 Task: Create a business letterhead template design..
Action: Mouse moved to (315, 75)
Screenshot: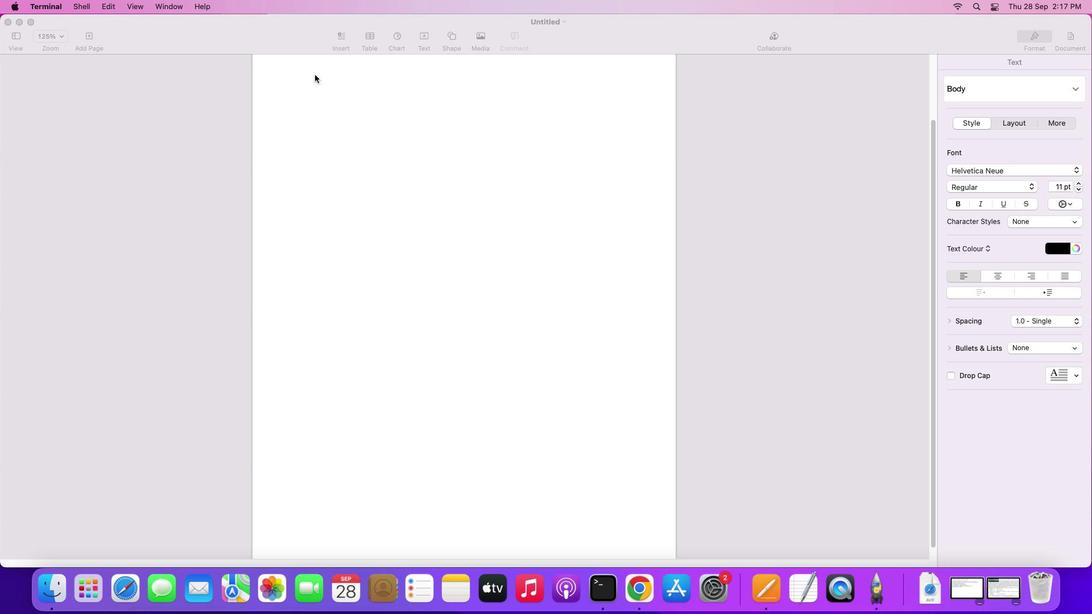
Action: Mouse pressed left at (315, 75)
Screenshot: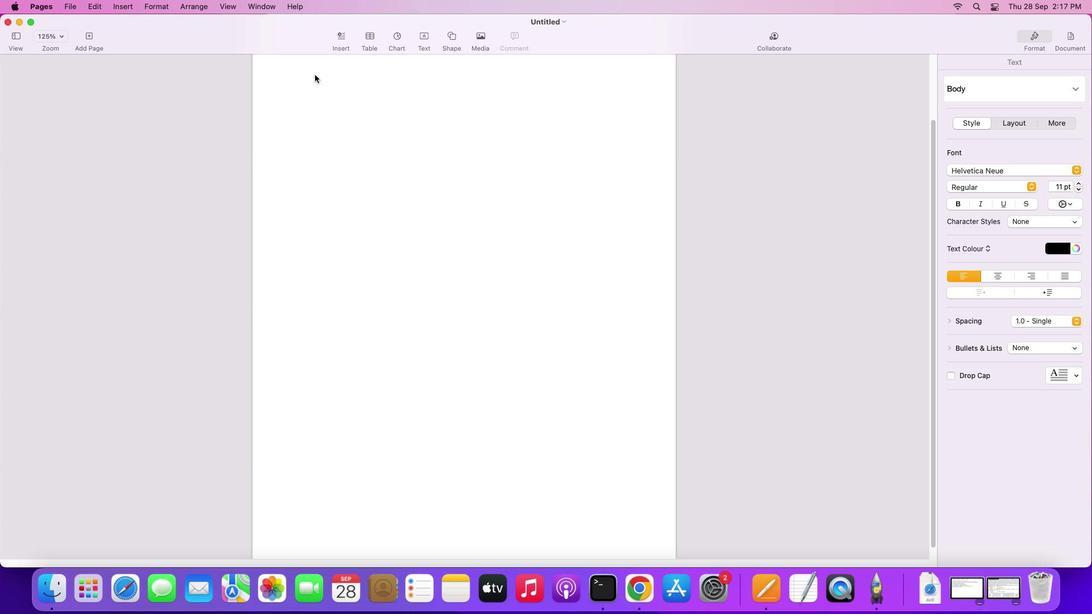 
Action: Mouse moved to (452, 36)
Screenshot: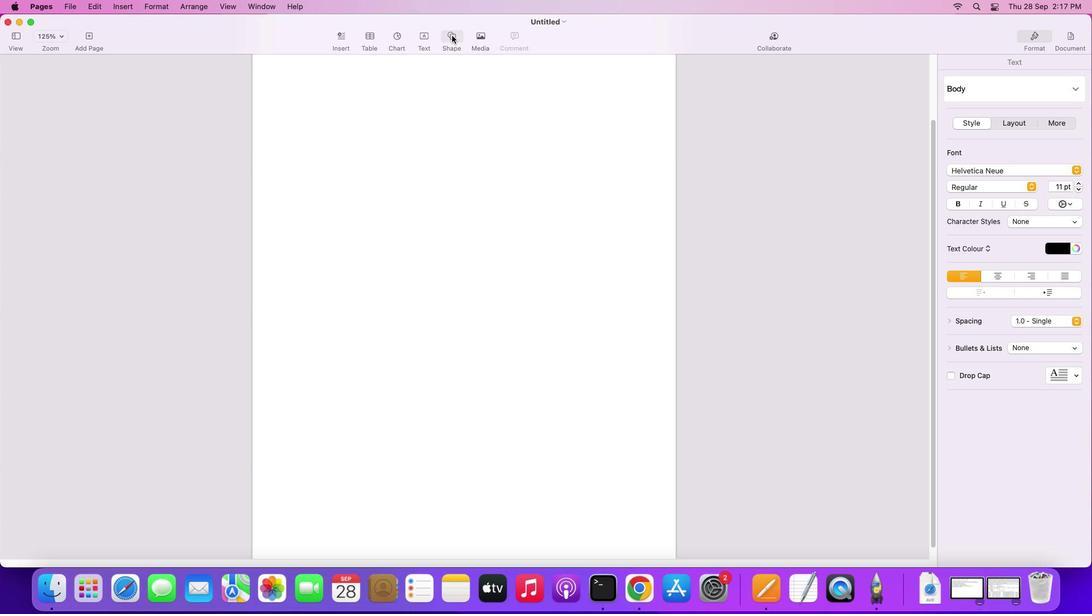 
Action: Mouse pressed left at (452, 36)
Screenshot: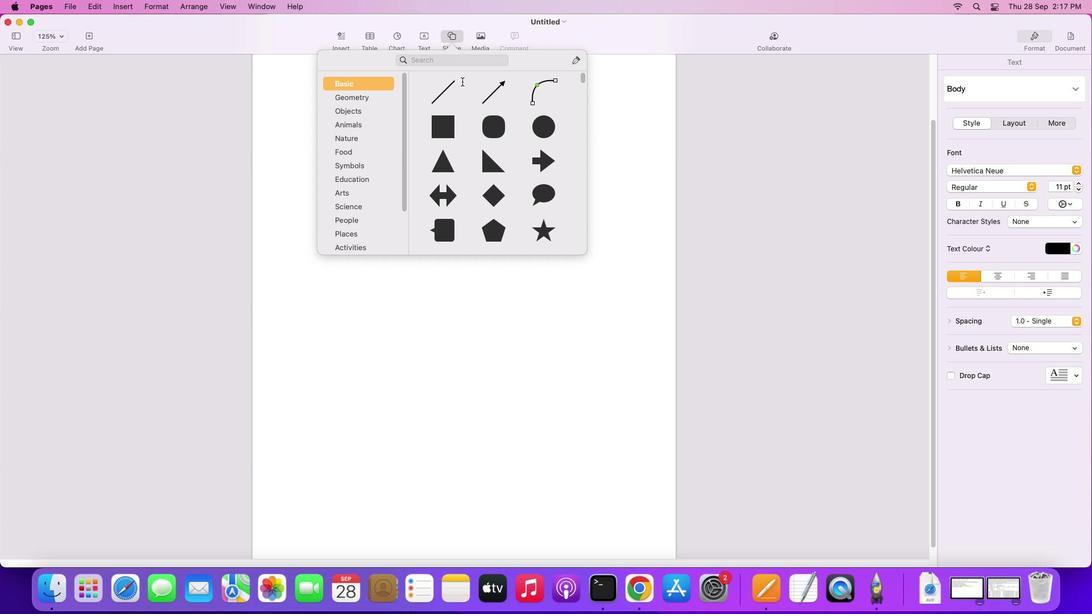 
Action: Mouse moved to (443, 126)
Screenshot: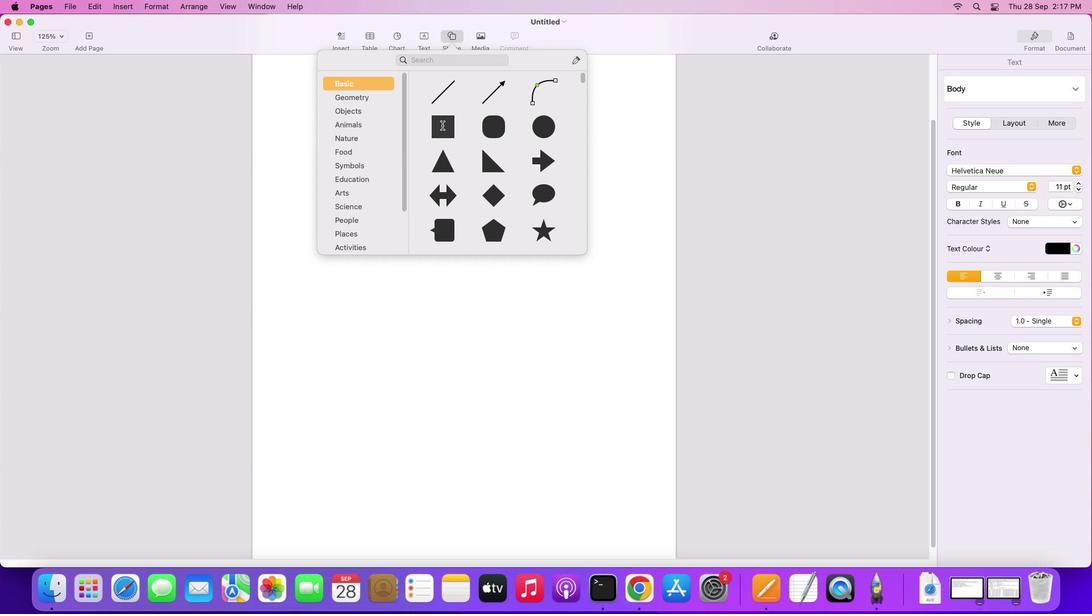 
Action: Mouse pressed left at (443, 126)
Screenshot: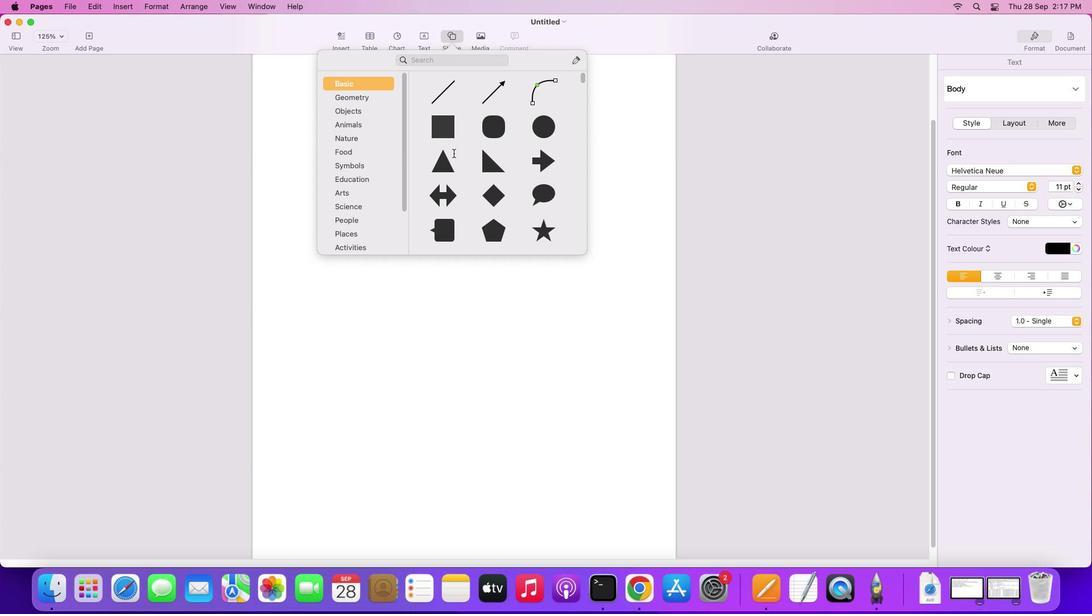 
Action: Mouse moved to (477, 304)
Screenshot: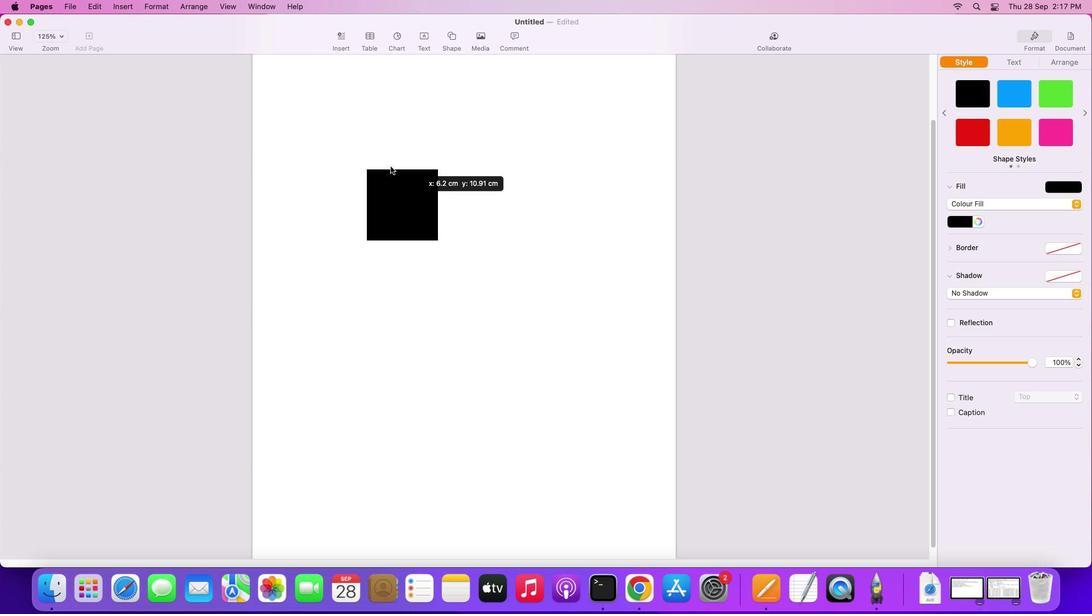 
Action: Mouse pressed left at (477, 304)
Screenshot: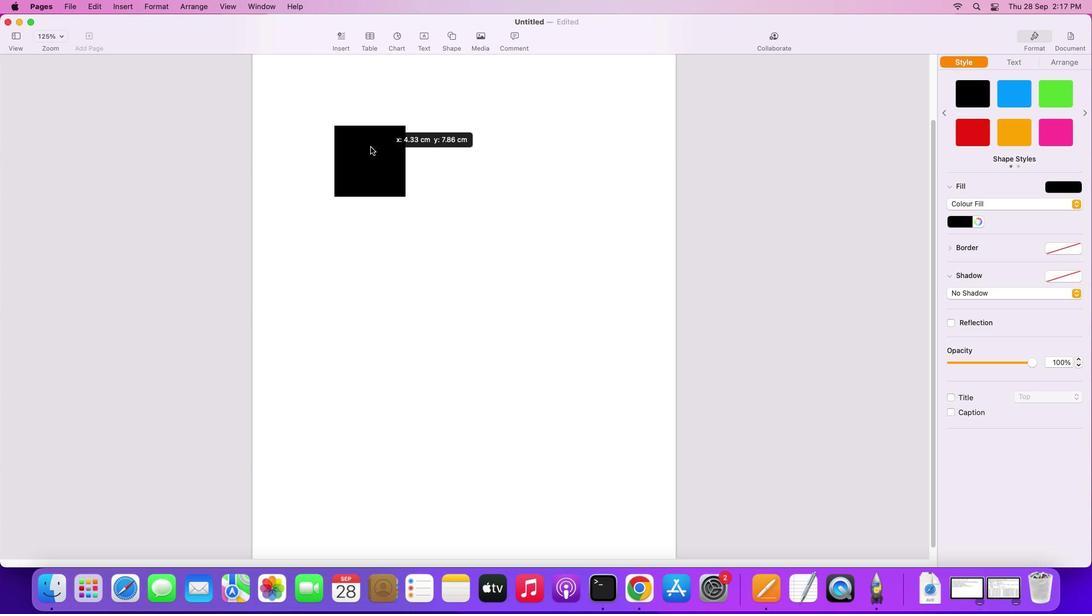 
Action: Mouse moved to (325, 123)
Screenshot: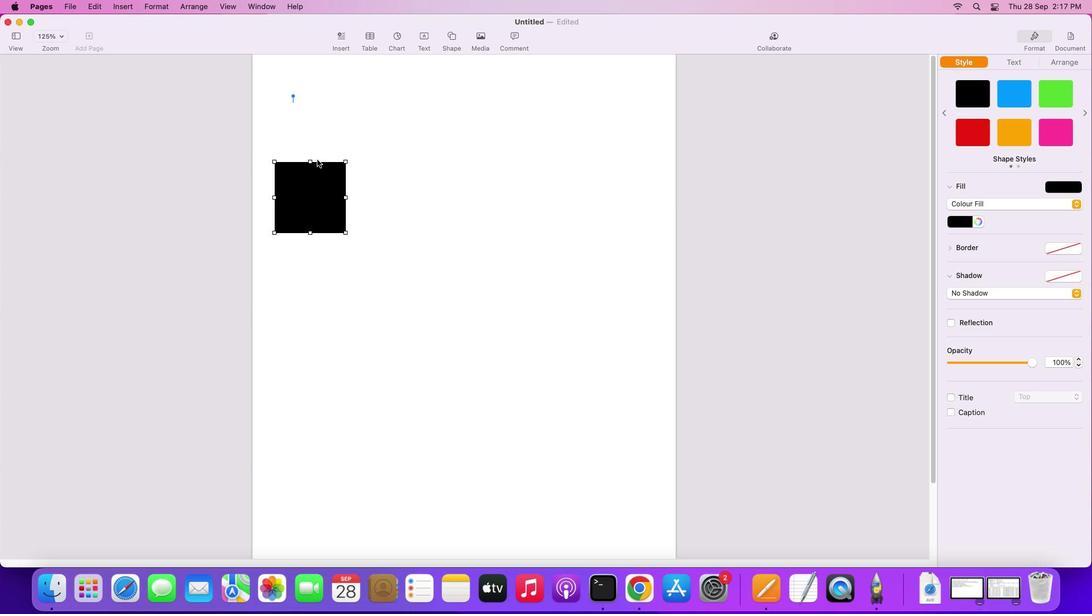 
Action: Mouse scrolled (325, 123) with delta (0, 1)
Screenshot: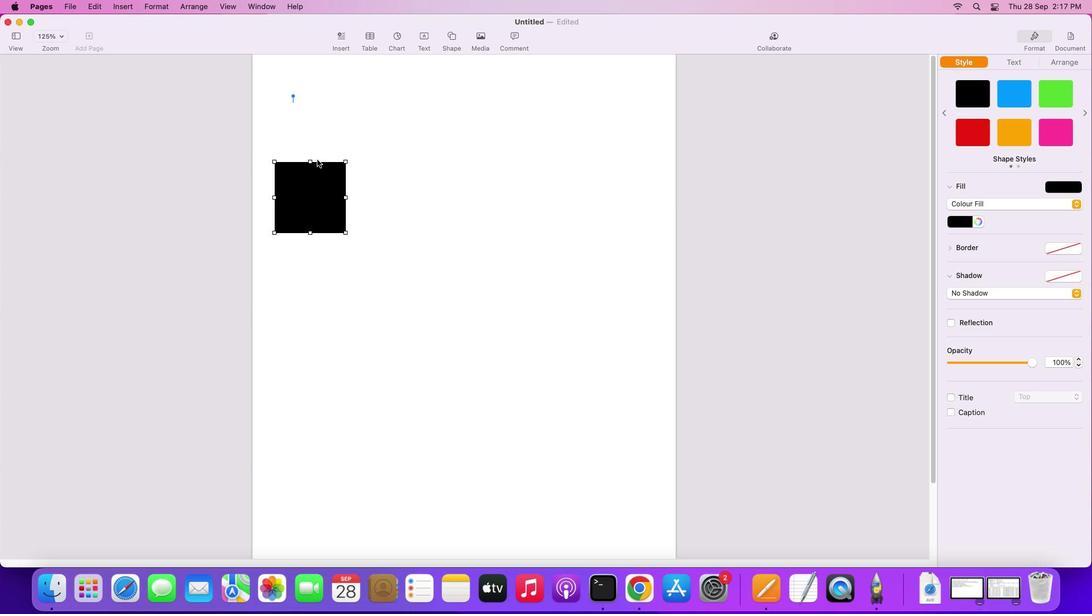 
Action: Mouse scrolled (325, 123) with delta (0, 1)
Screenshot: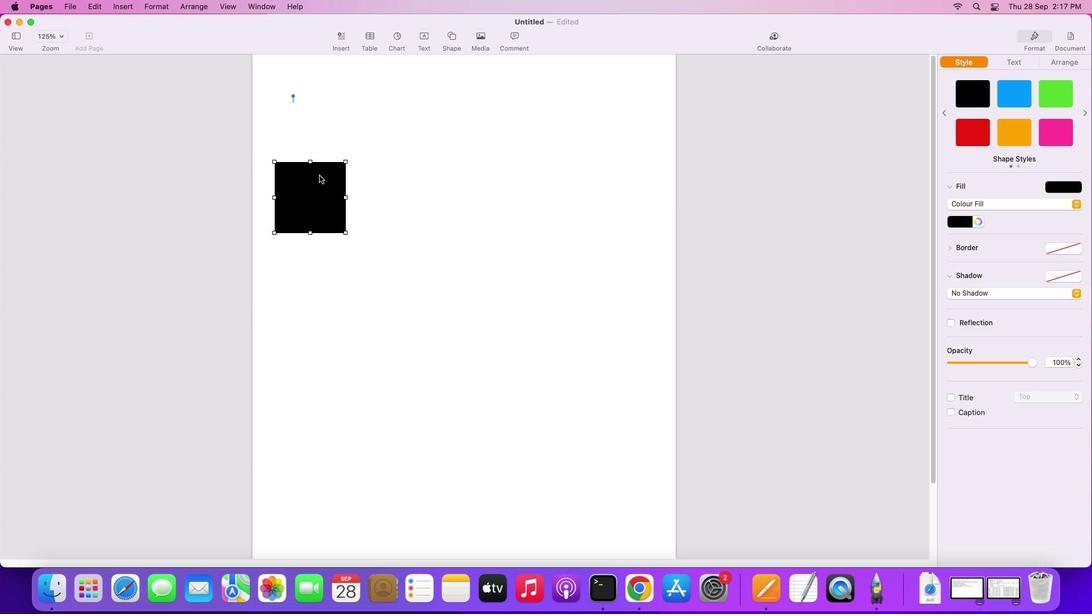
Action: Mouse scrolled (325, 123) with delta (0, 2)
Screenshot: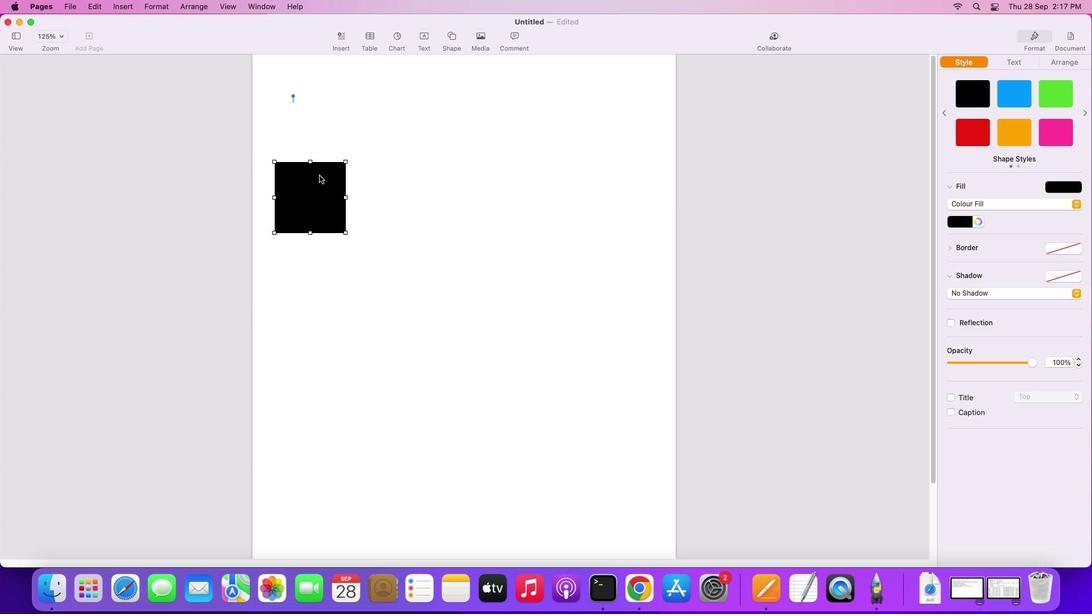 
Action: Mouse scrolled (325, 123) with delta (0, 3)
Screenshot: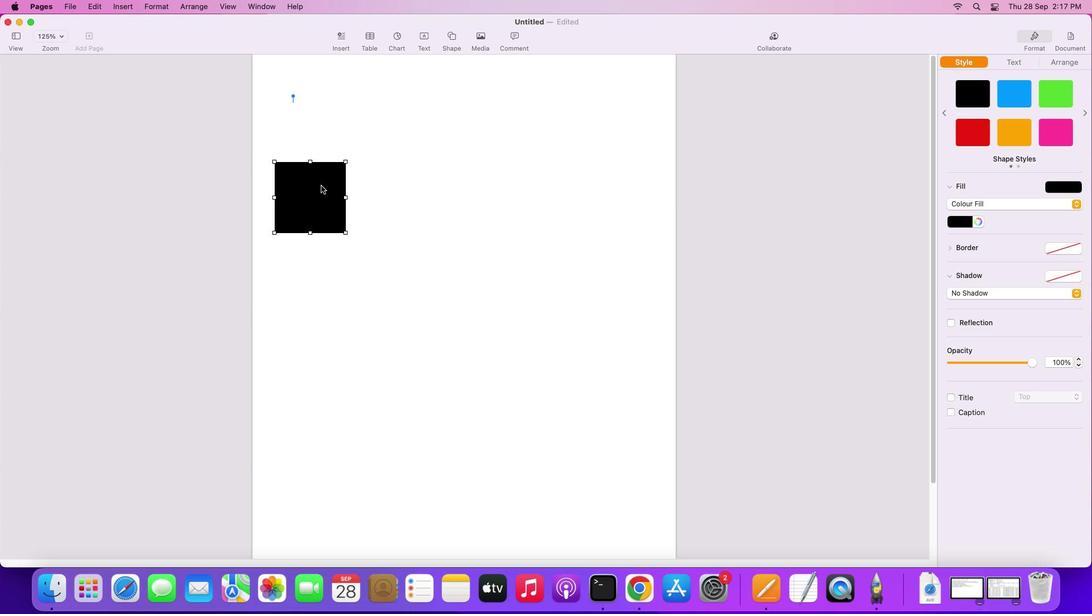 
Action: Mouse scrolled (325, 123) with delta (0, 3)
Screenshot: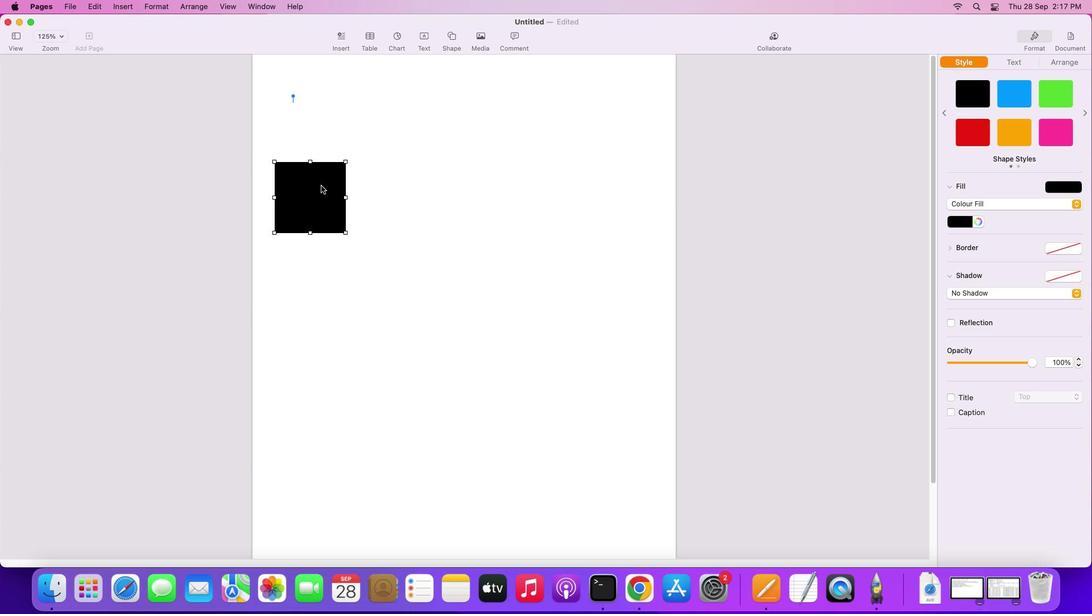 
Action: Mouse moved to (322, 192)
Screenshot: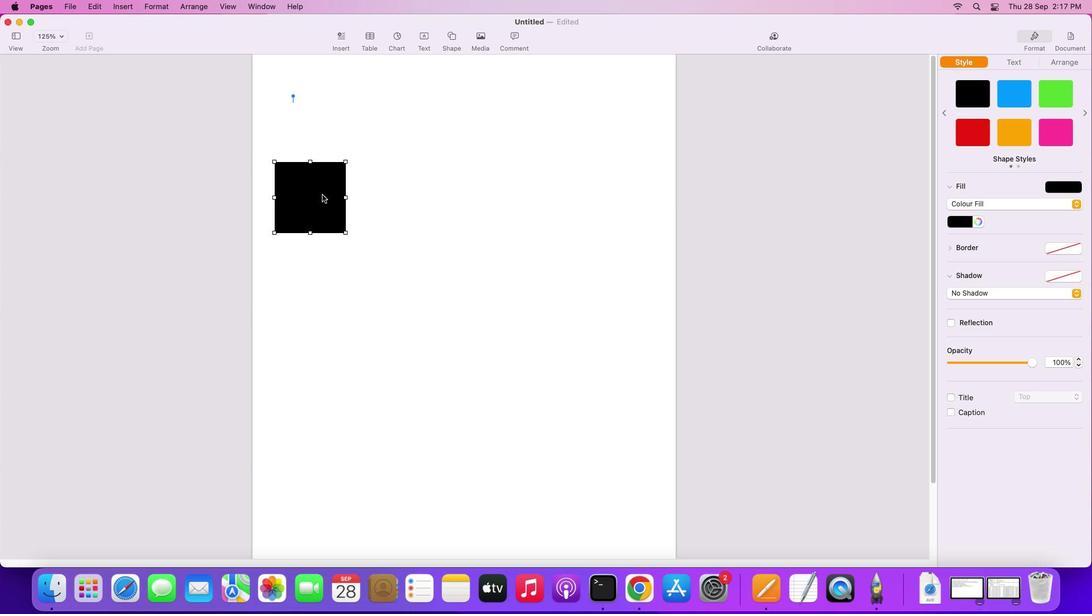 
Action: Mouse scrolled (322, 192) with delta (0, 1)
Screenshot: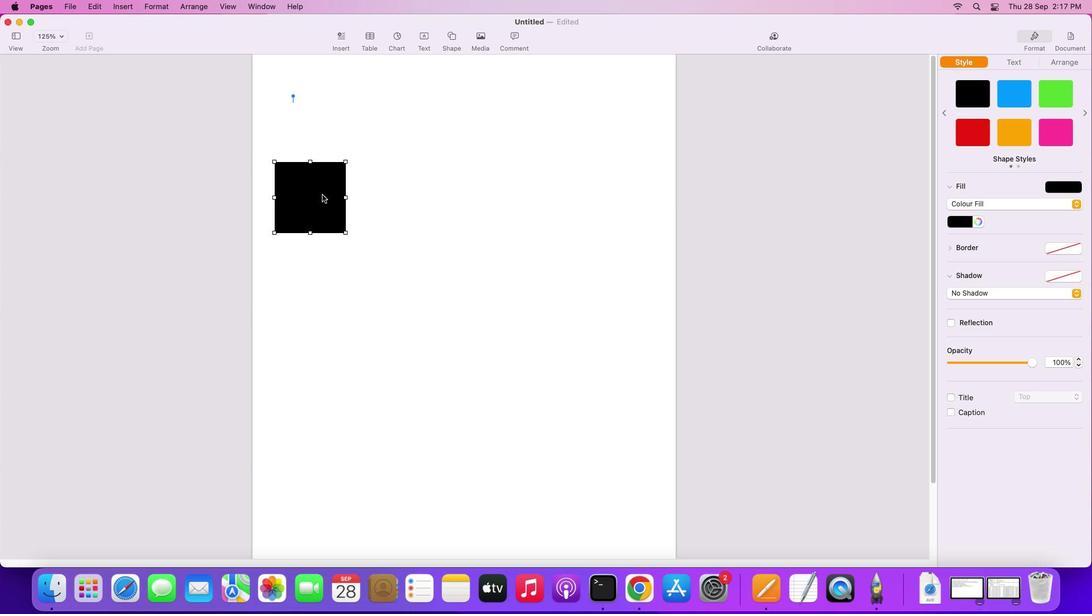 
Action: Mouse scrolled (322, 192) with delta (0, 1)
Screenshot: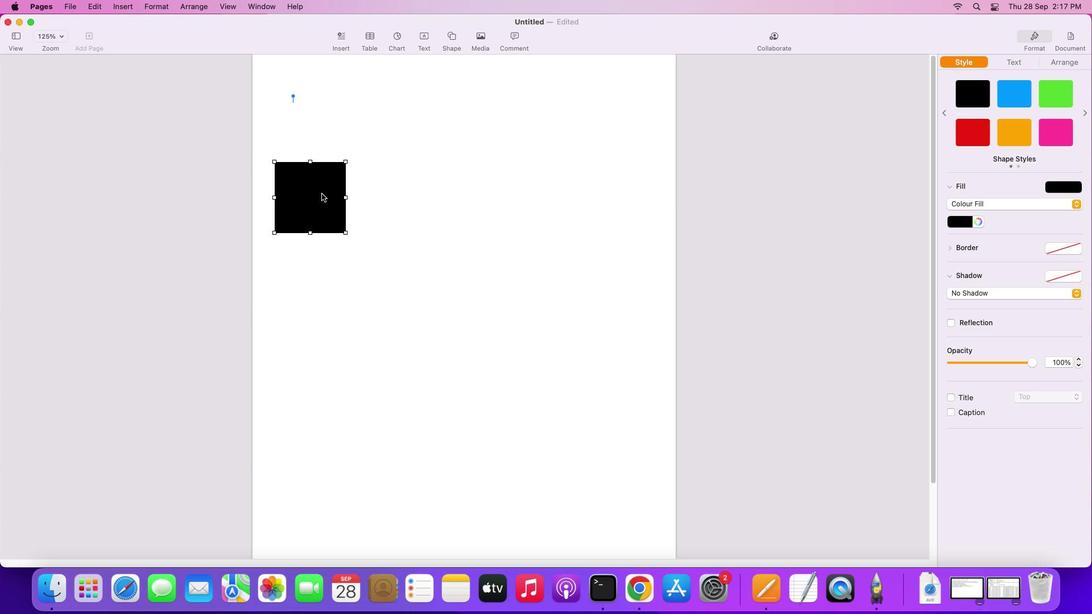 
Action: Mouse scrolled (322, 192) with delta (0, 2)
Screenshot: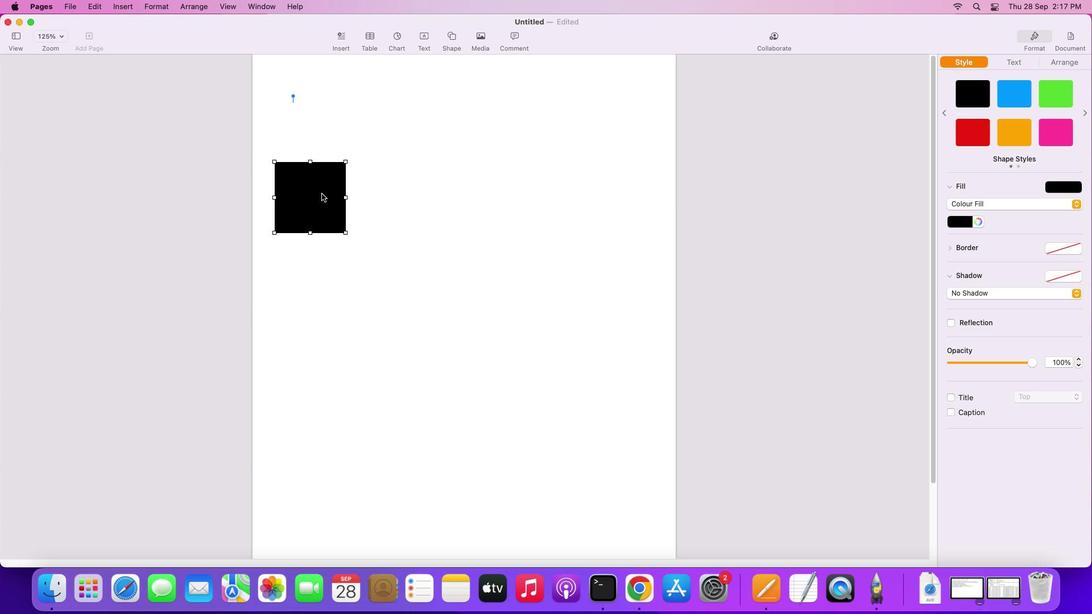 
Action: Mouse scrolled (322, 192) with delta (0, 3)
Screenshot: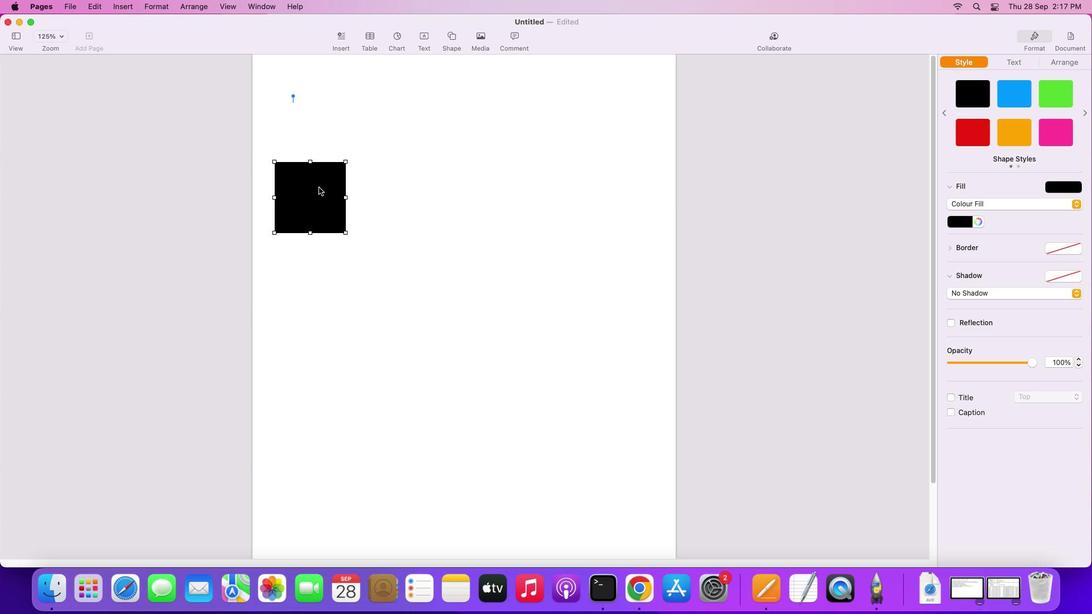 
Action: Mouse scrolled (322, 192) with delta (0, 3)
Screenshot: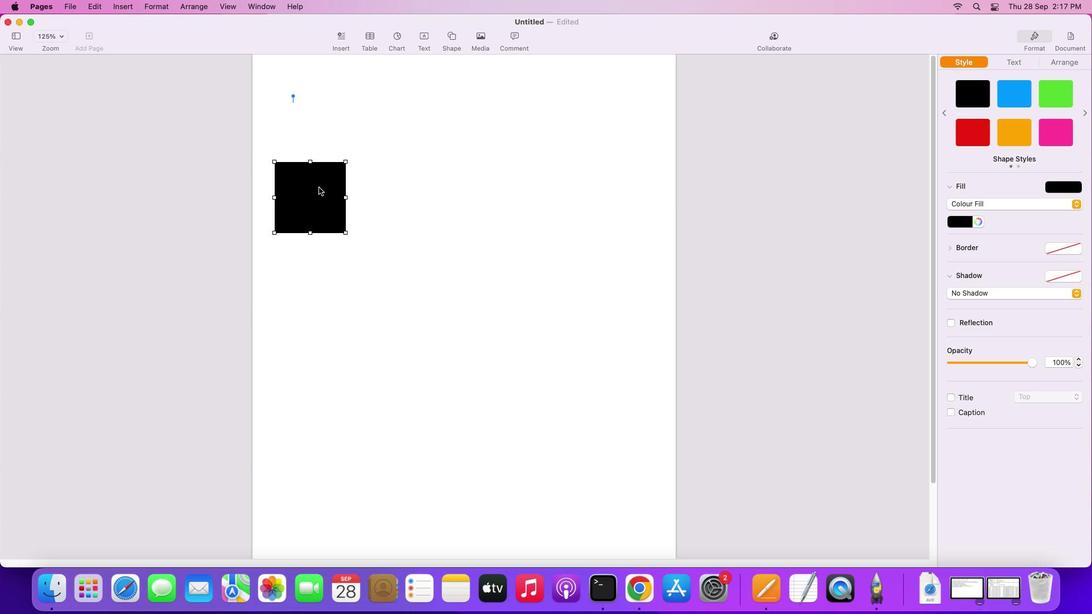 
Action: Mouse moved to (323, 195)
Screenshot: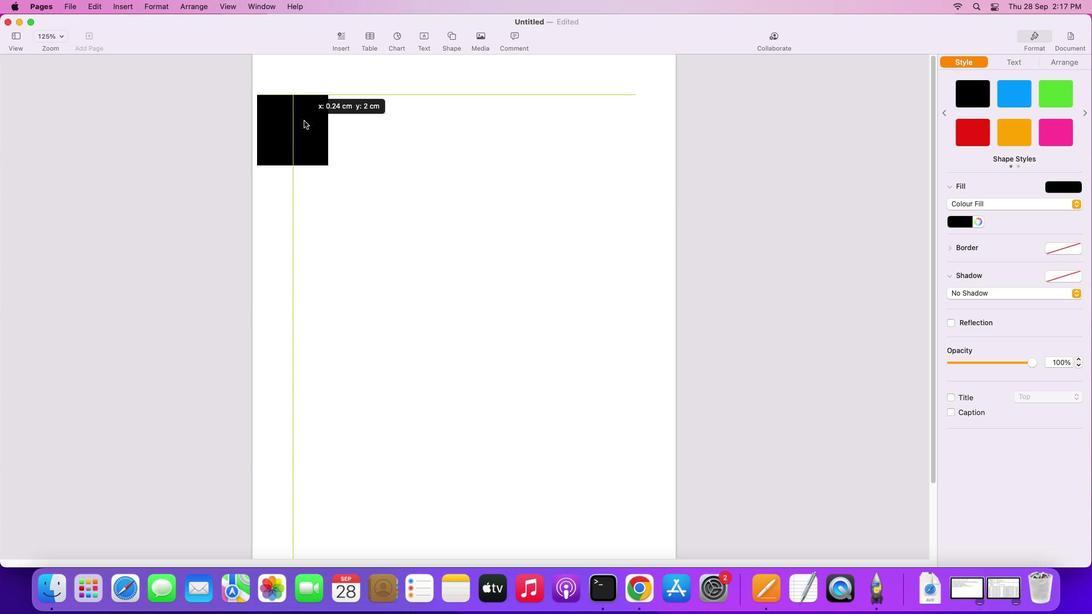 
Action: Mouse pressed left at (323, 195)
Screenshot: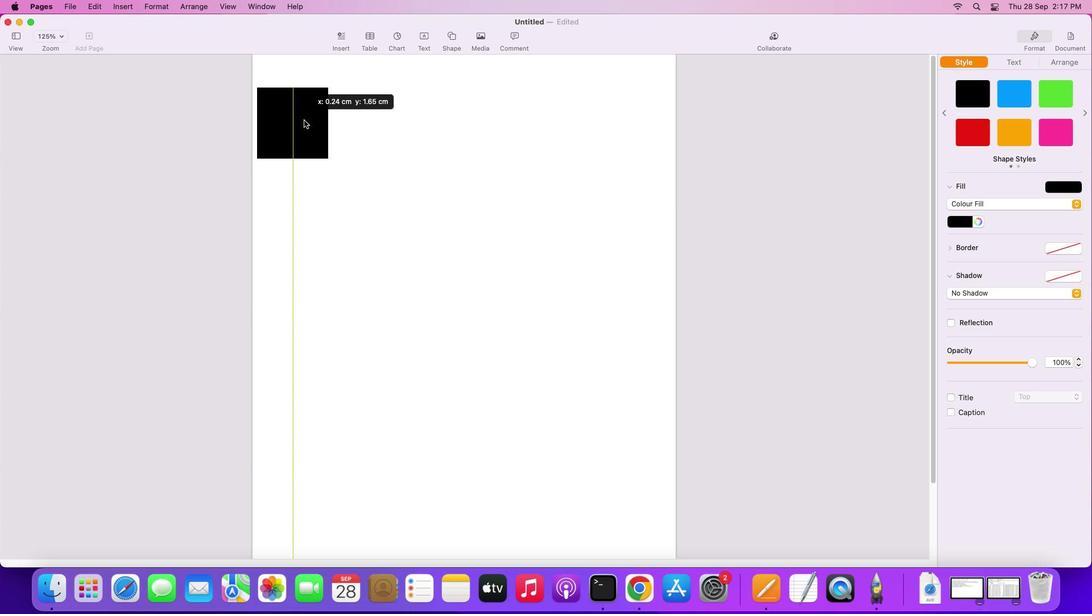 
Action: Mouse moved to (323, 125)
Screenshot: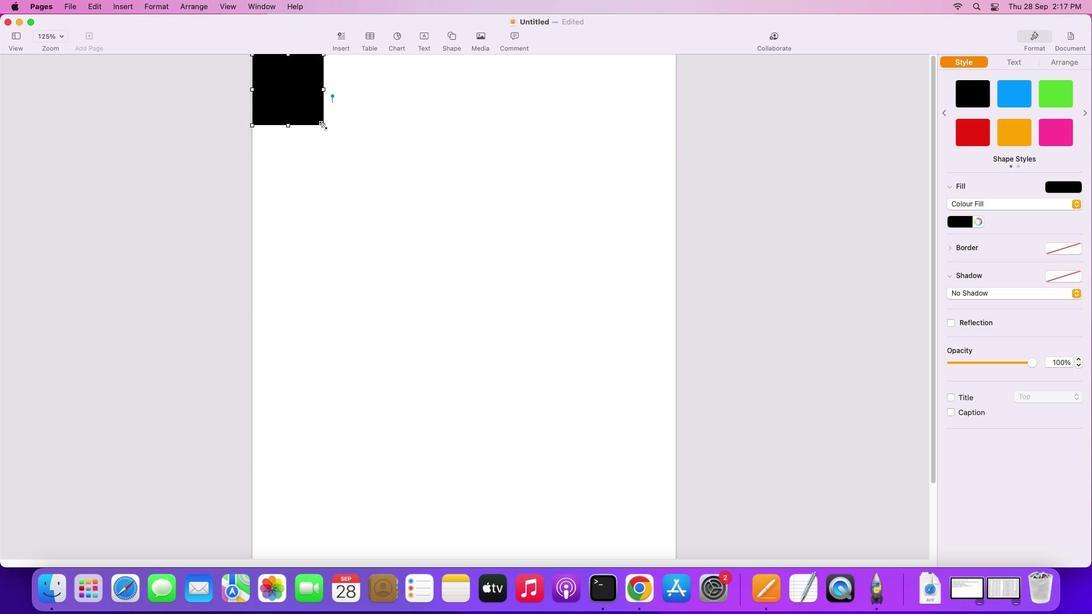 
Action: Mouse pressed left at (323, 125)
Screenshot: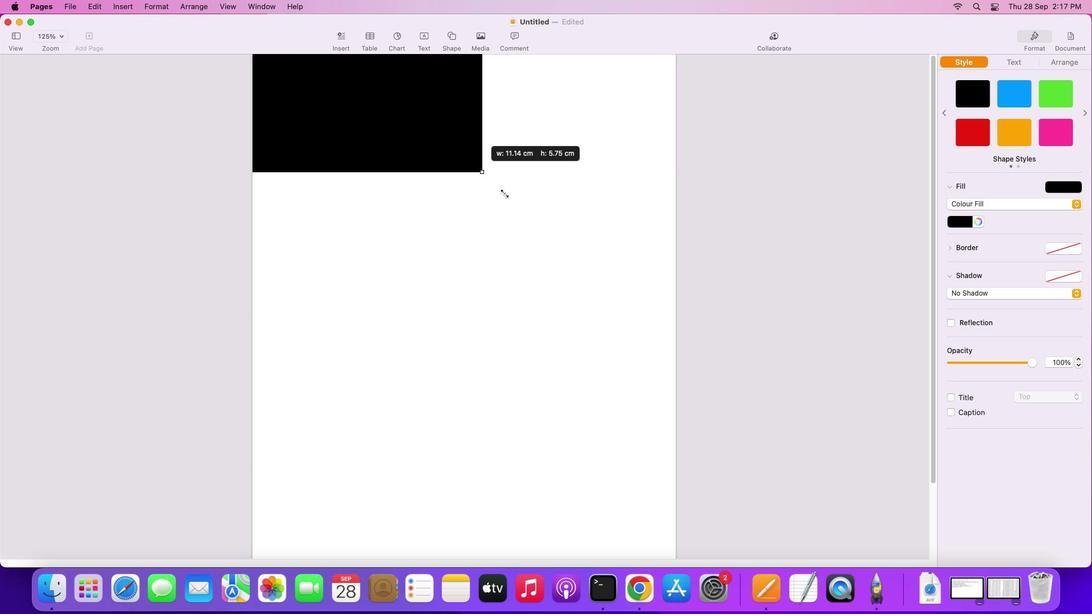 
Action: Mouse moved to (686, 543)
Screenshot: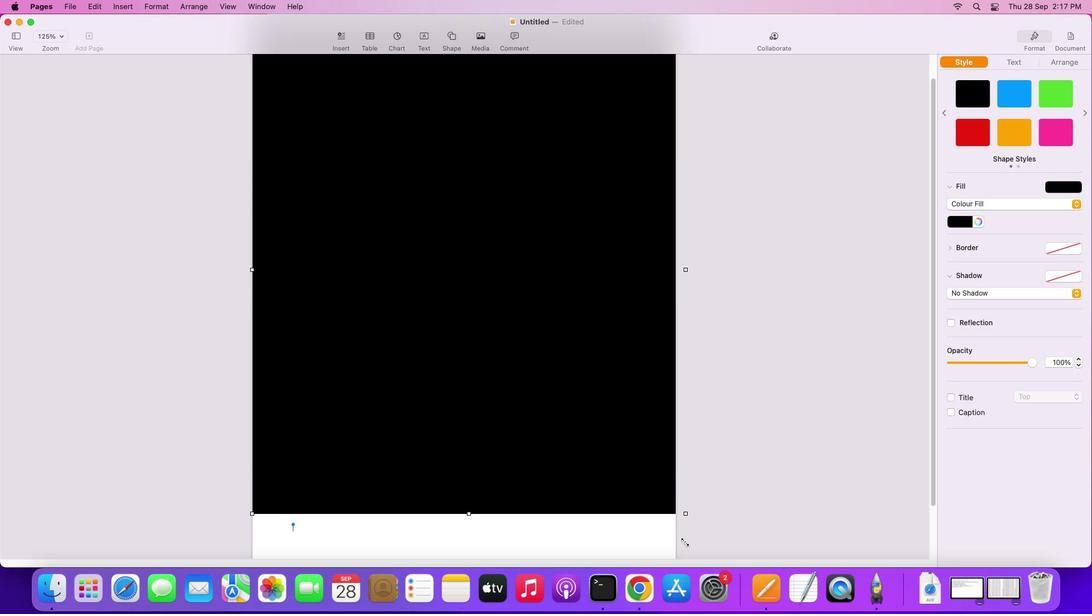 
Action: Mouse scrolled (686, 543) with delta (0, 0)
Screenshot: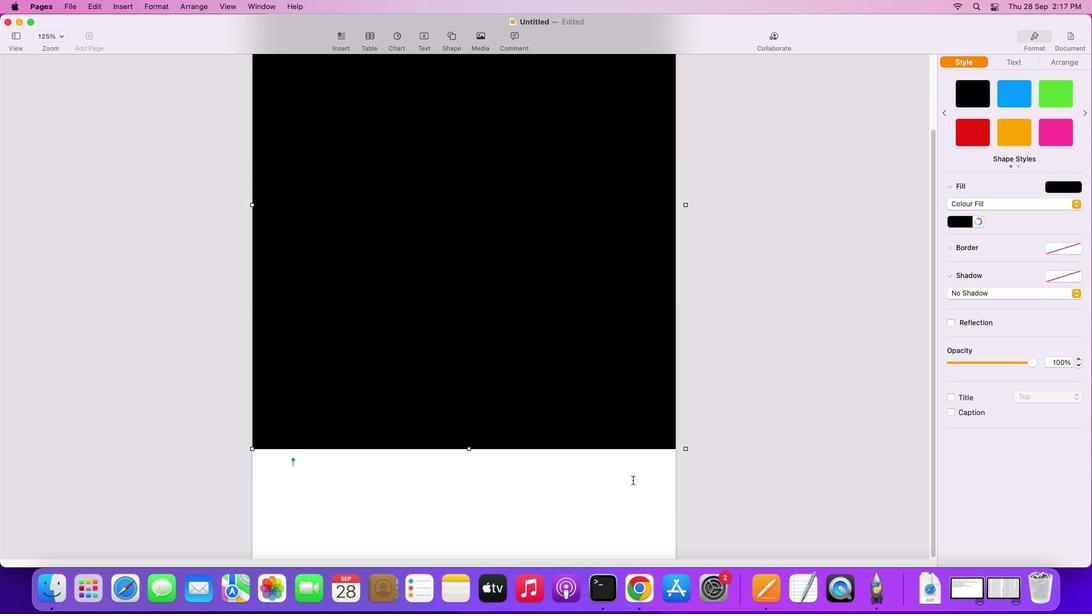 
Action: Mouse scrolled (686, 543) with delta (0, 0)
Screenshot: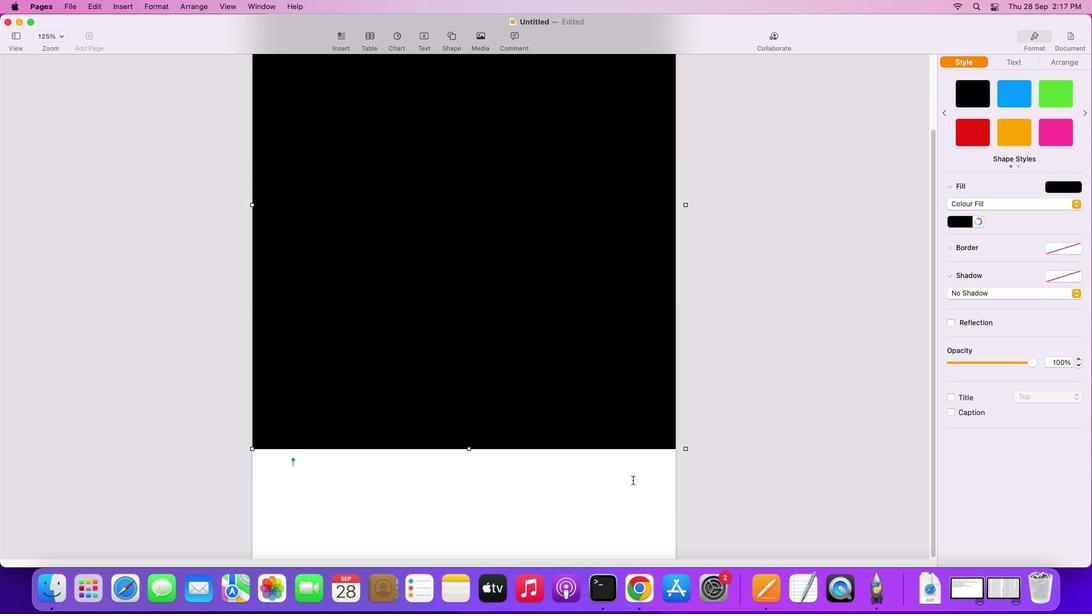 
Action: Mouse scrolled (686, 543) with delta (0, 0)
Screenshot: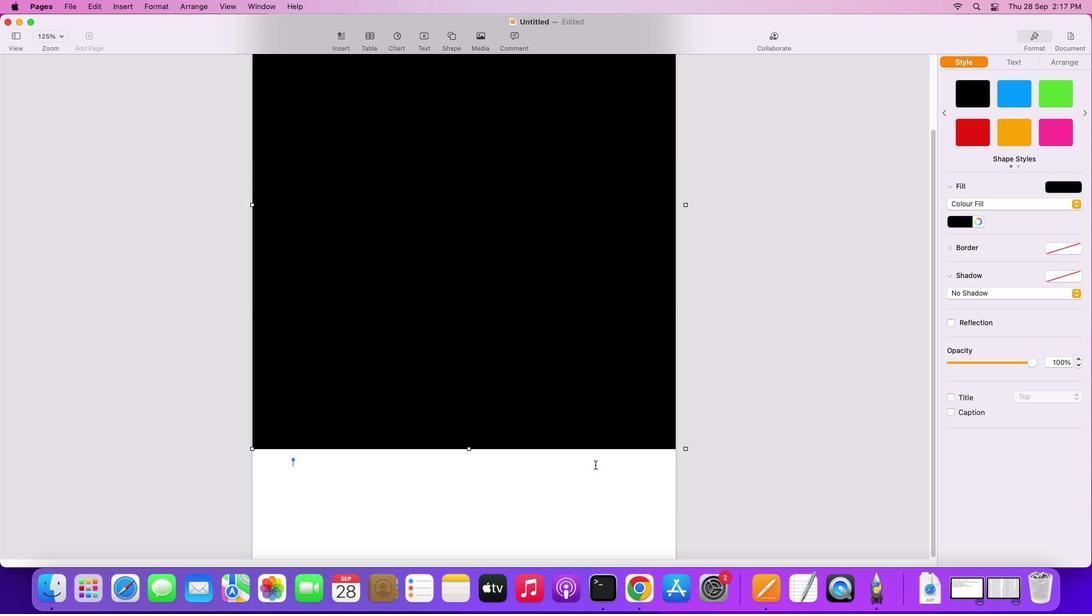 
Action: Mouse scrolled (686, 543) with delta (0, -1)
Screenshot: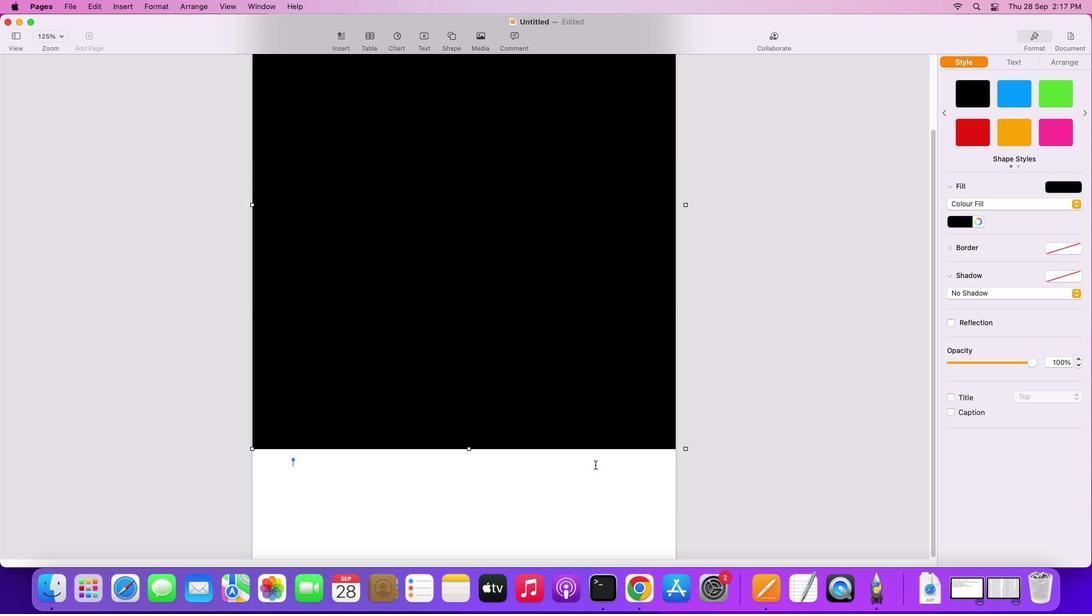 
Action: Mouse scrolled (686, 543) with delta (0, -2)
Screenshot: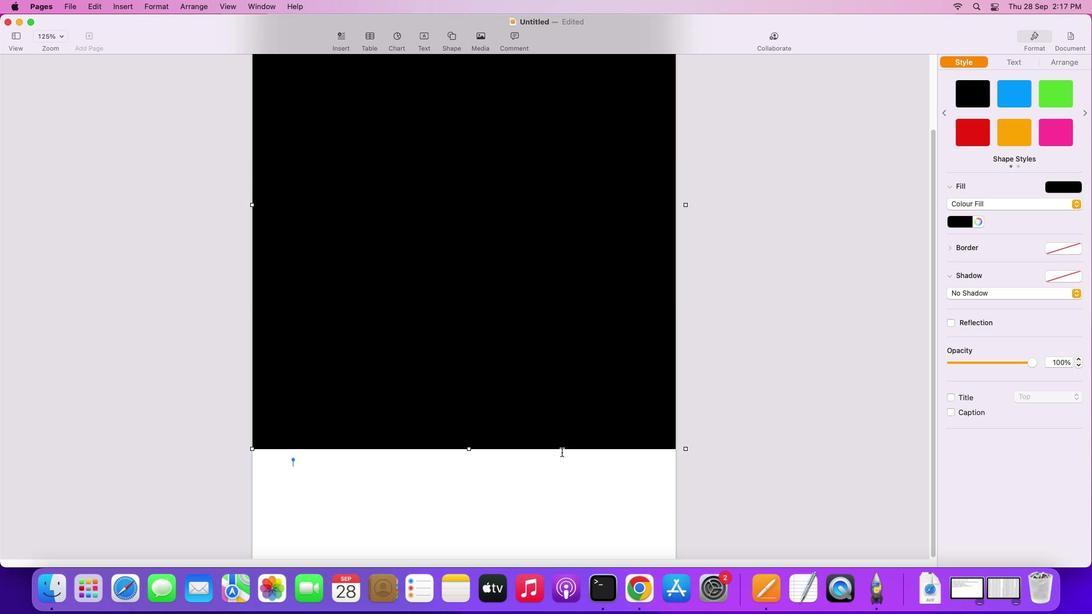 
Action: Mouse scrolled (686, 543) with delta (0, -2)
Screenshot: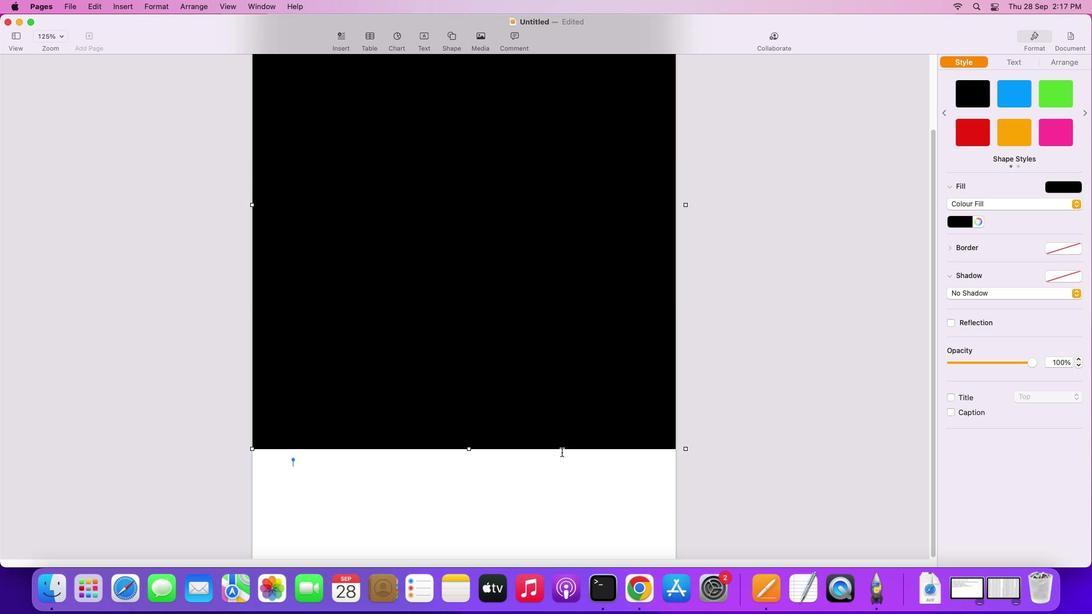 
Action: Mouse moved to (470, 450)
Screenshot: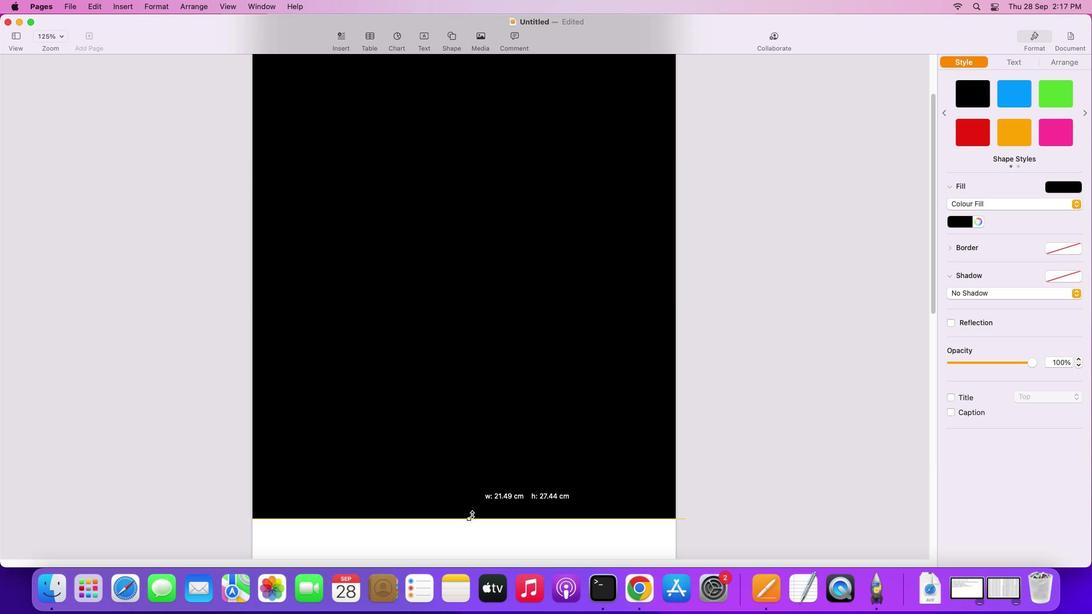 
Action: Mouse pressed left at (470, 450)
Screenshot: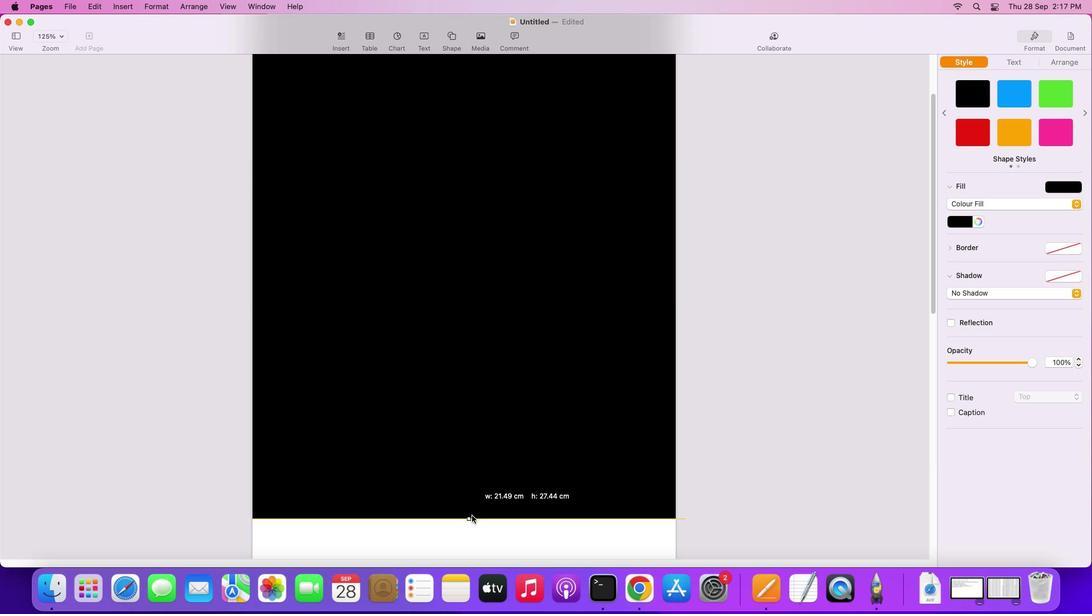 
Action: Mouse moved to (471, 519)
Screenshot: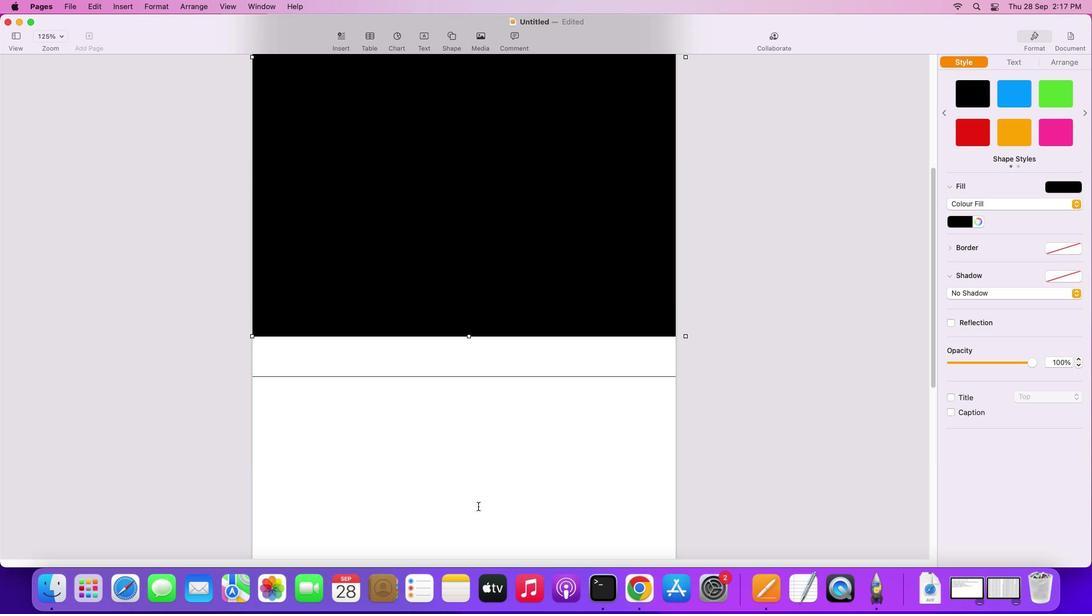 
Action: Mouse scrolled (471, 519) with delta (0, 0)
Screenshot: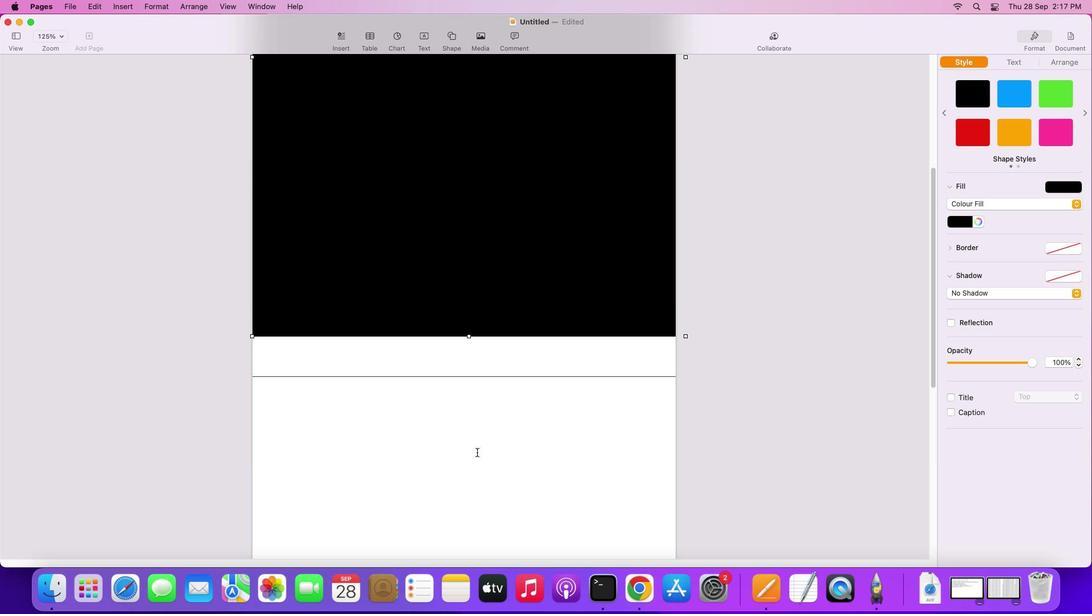 
Action: Mouse scrolled (471, 519) with delta (0, 0)
Screenshot: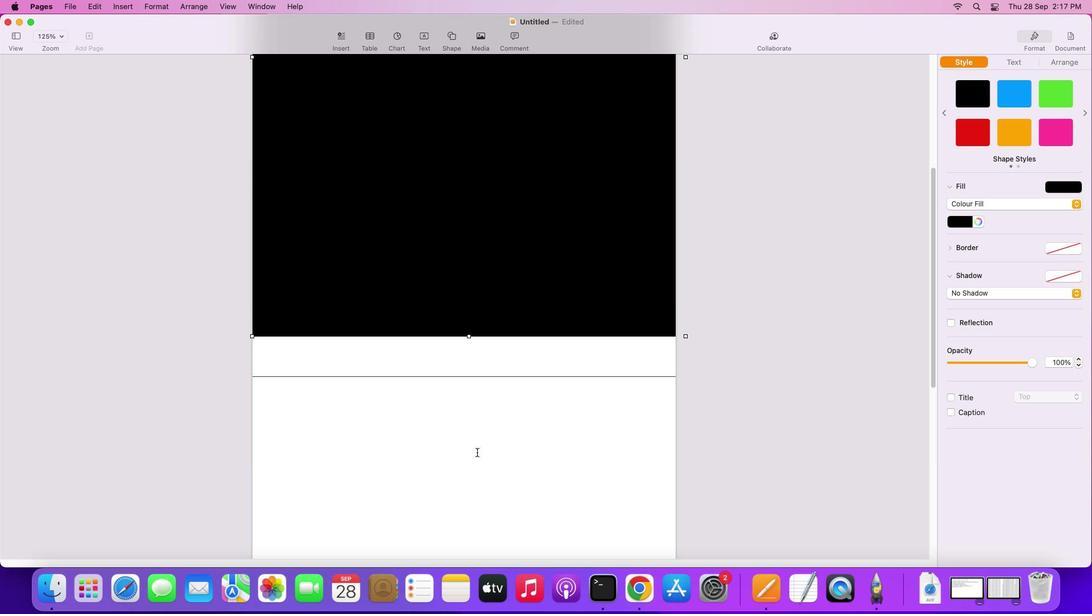 
Action: Mouse scrolled (471, 519) with delta (0, 0)
Screenshot: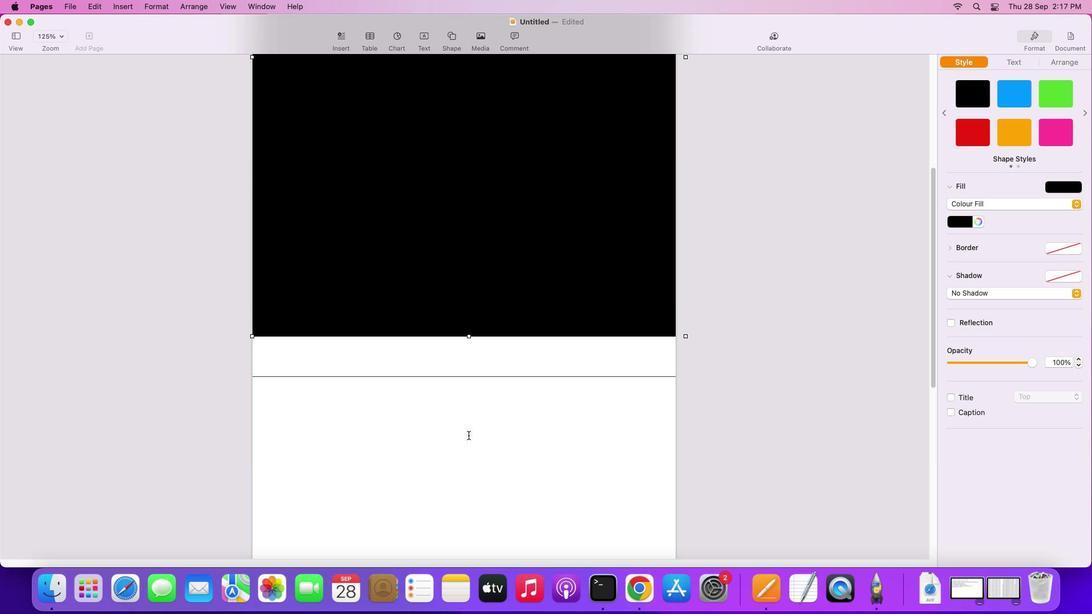 
Action: Mouse scrolled (471, 519) with delta (0, -1)
Screenshot: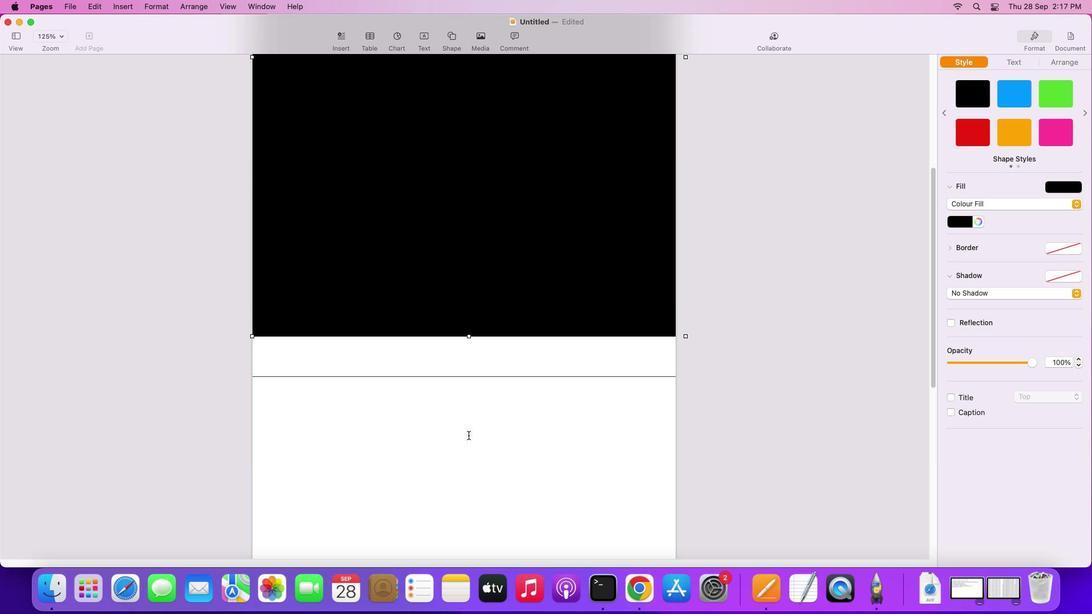 
Action: Mouse scrolled (471, 519) with delta (0, -2)
Screenshot: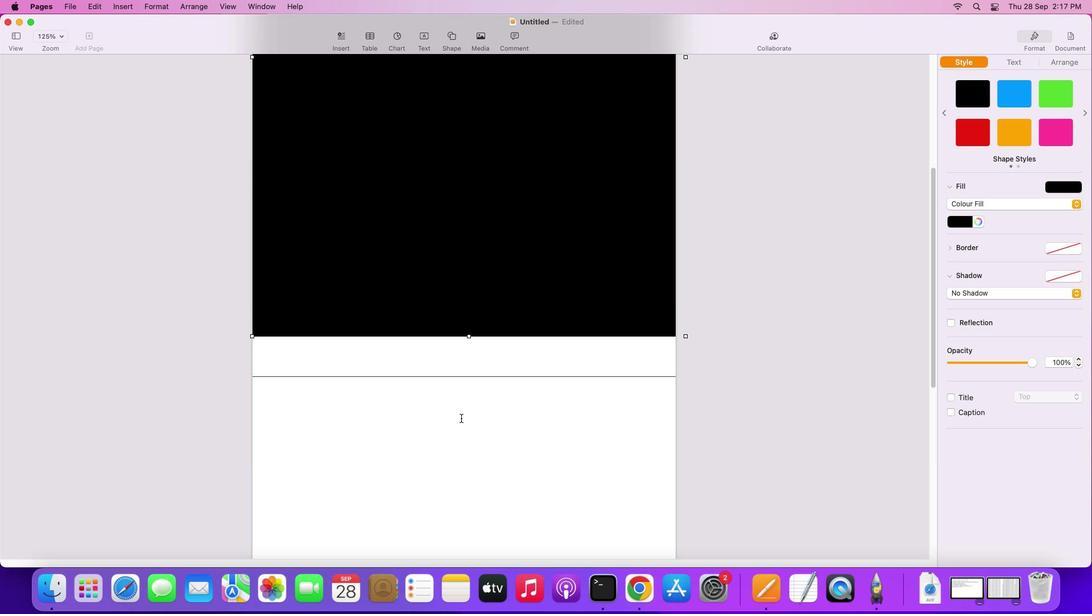 
Action: Mouse scrolled (471, 519) with delta (0, -2)
Screenshot: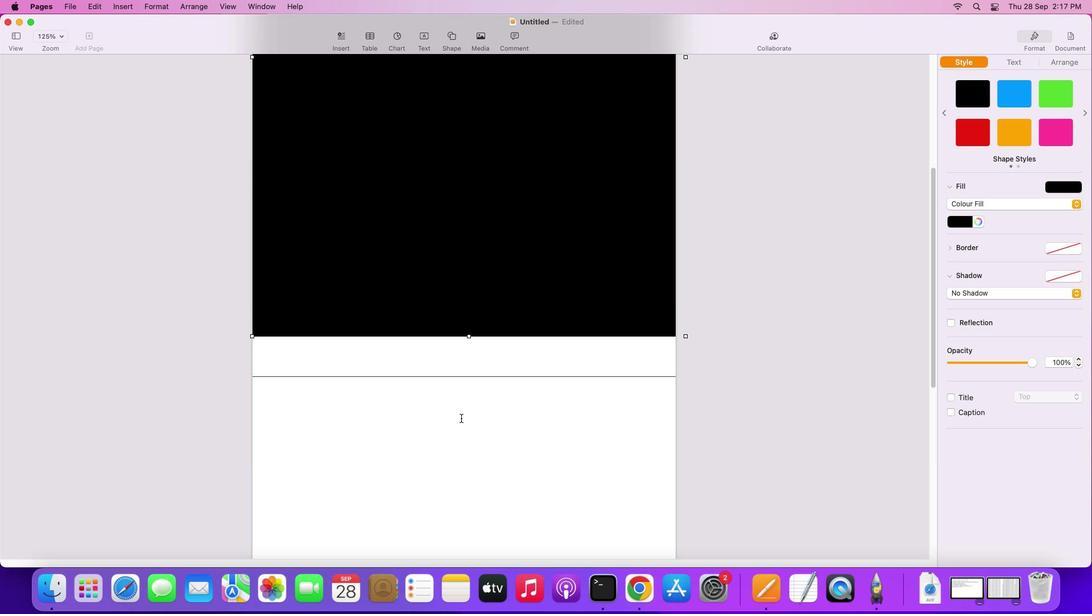 
Action: Mouse scrolled (471, 519) with delta (0, -2)
Screenshot: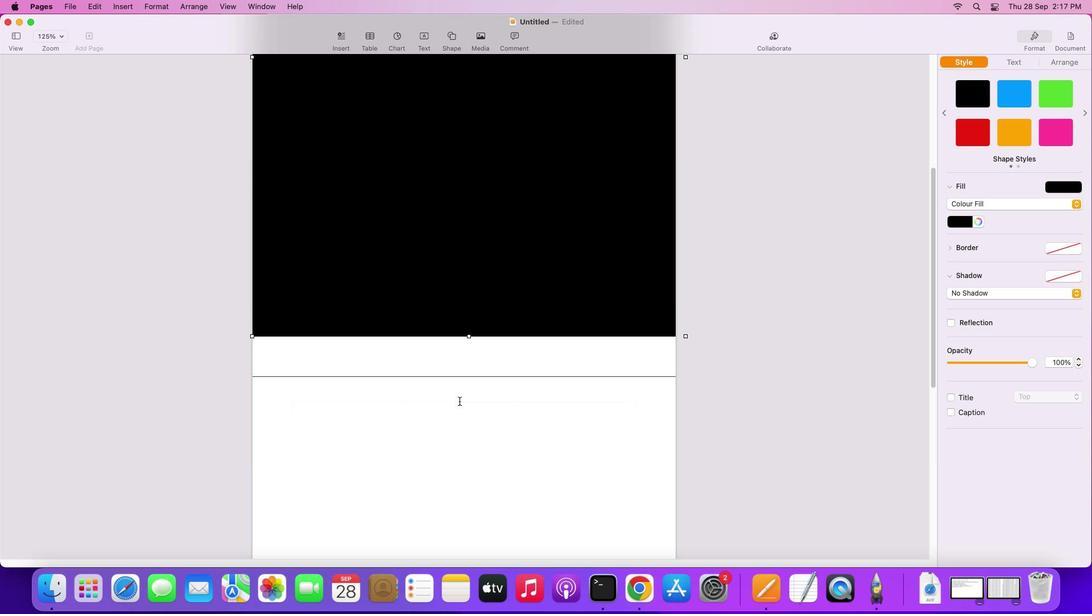 
Action: Mouse moved to (469, 337)
Screenshot: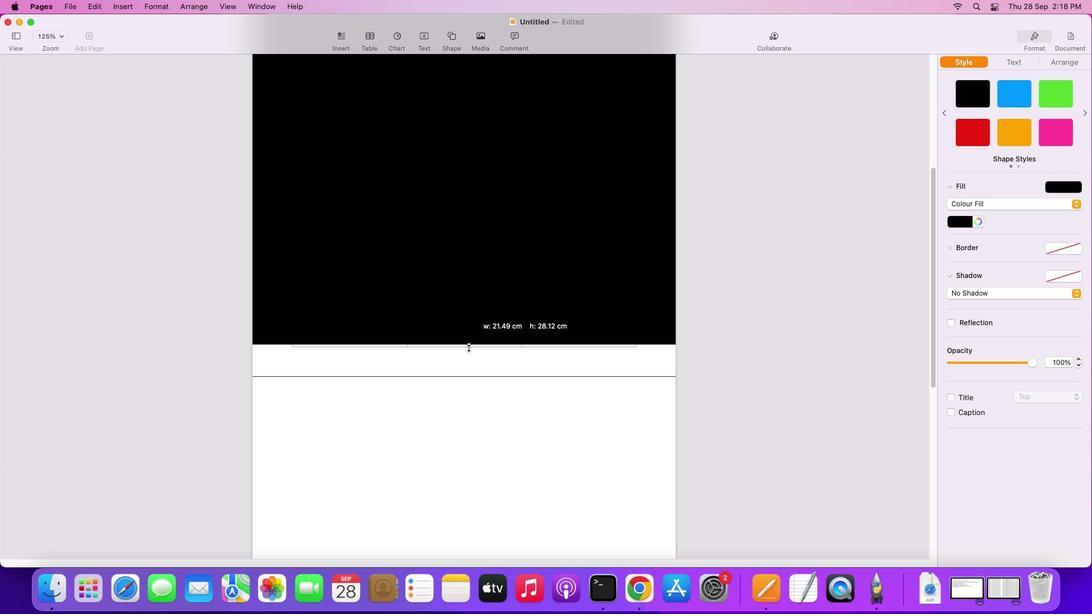 
Action: Mouse pressed left at (469, 337)
Screenshot: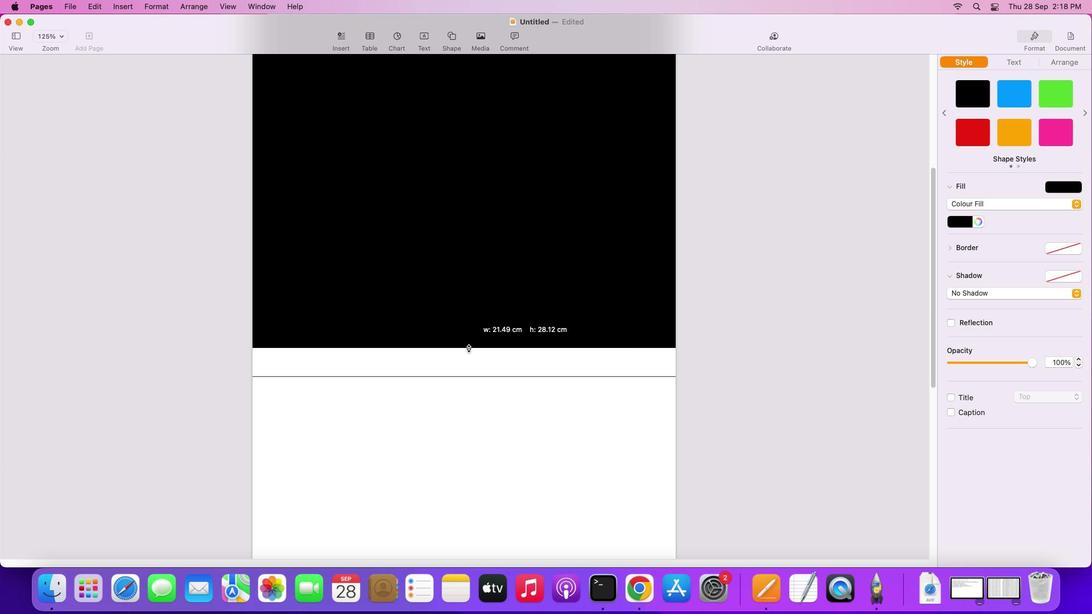 
Action: Mouse moved to (476, 343)
Screenshot: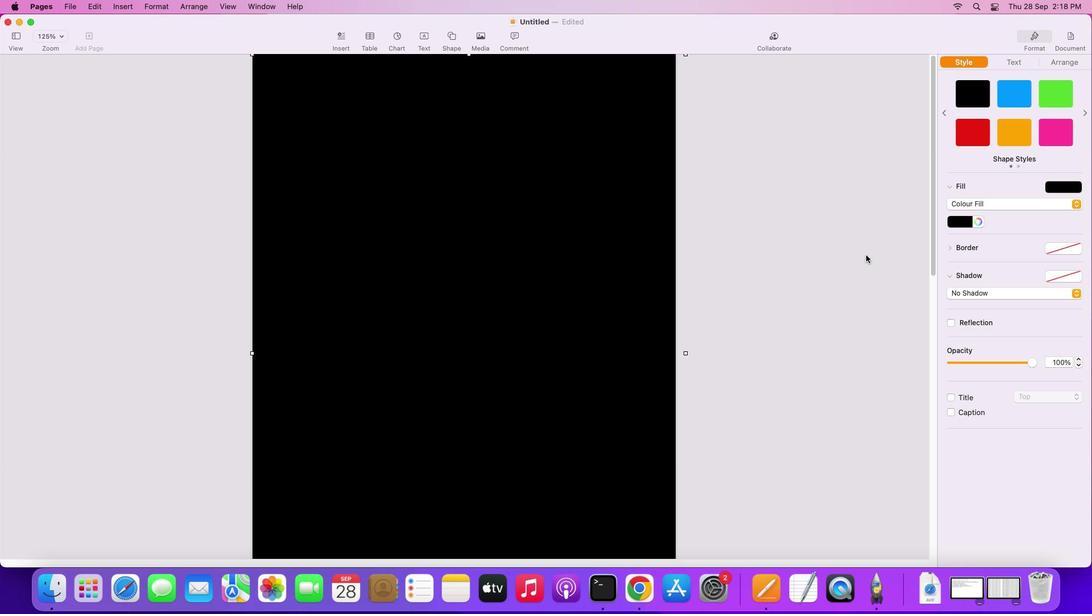 
Action: Mouse scrolled (476, 343) with delta (0, 1)
Screenshot: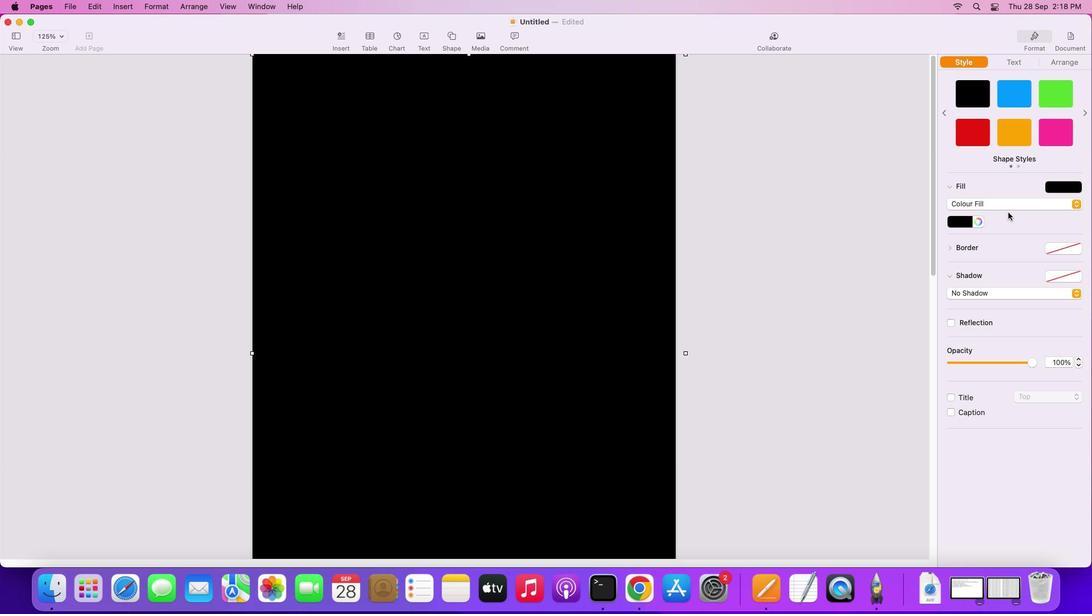 
Action: Mouse scrolled (476, 343) with delta (0, 1)
Screenshot: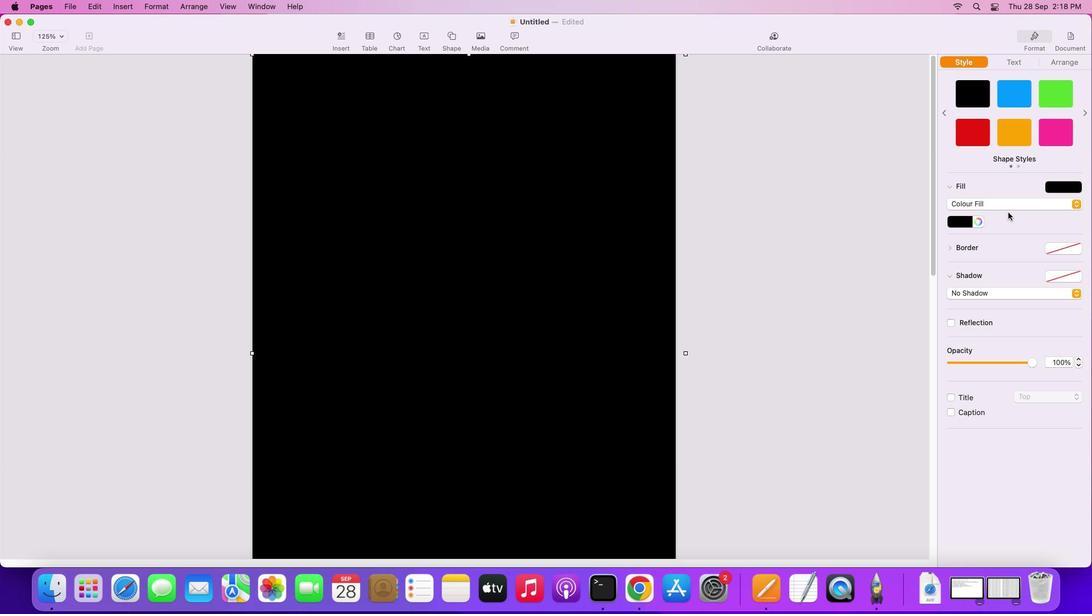 
Action: Mouse scrolled (476, 343) with delta (0, 3)
Screenshot: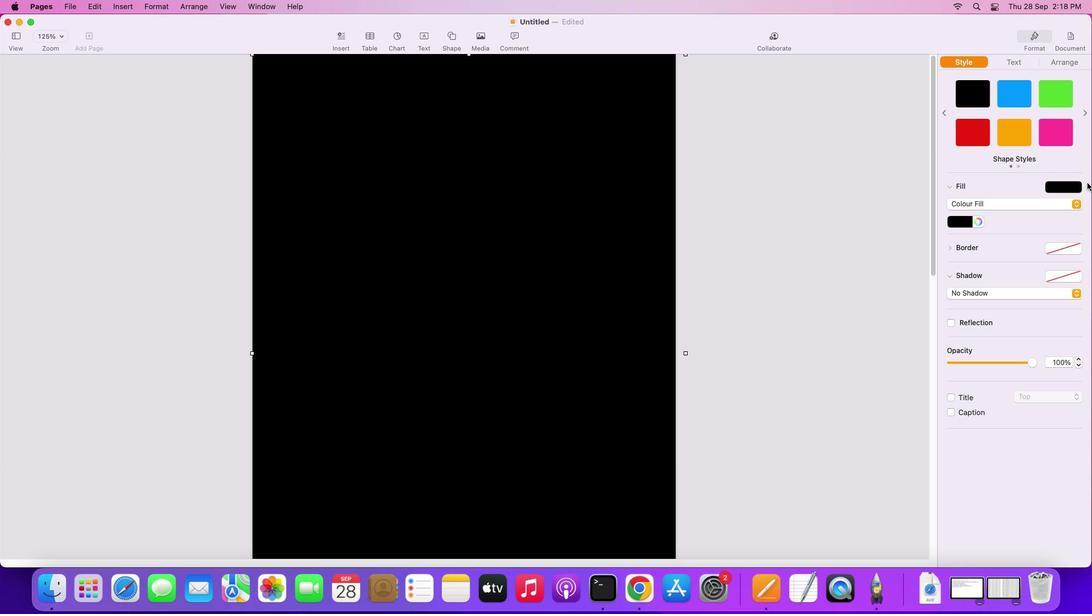 
Action: Mouse scrolled (476, 343) with delta (0, 3)
Screenshot: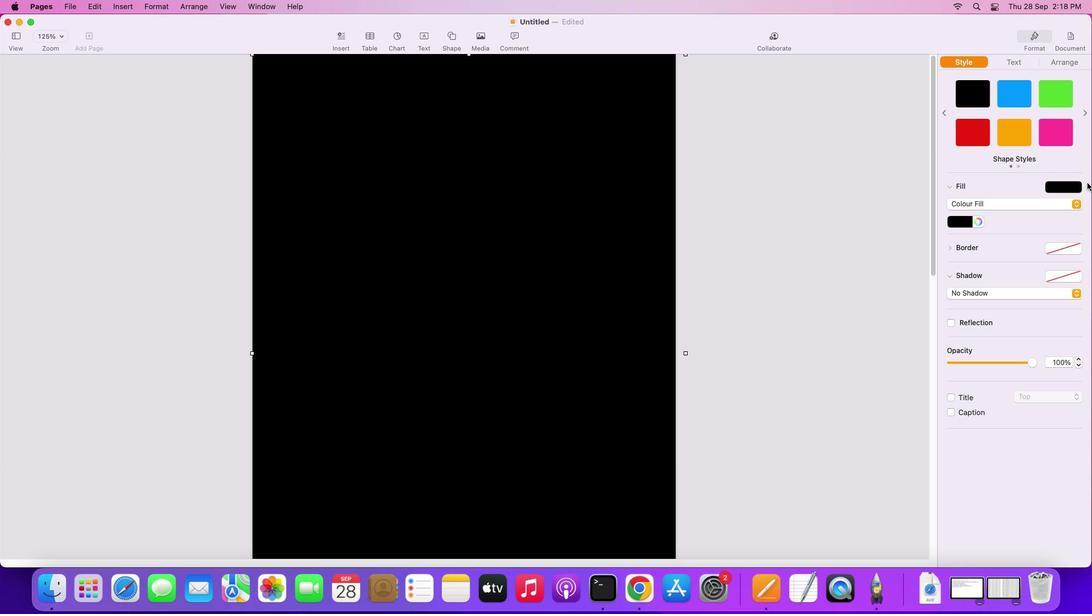 
Action: Mouse scrolled (476, 343) with delta (0, 4)
Screenshot: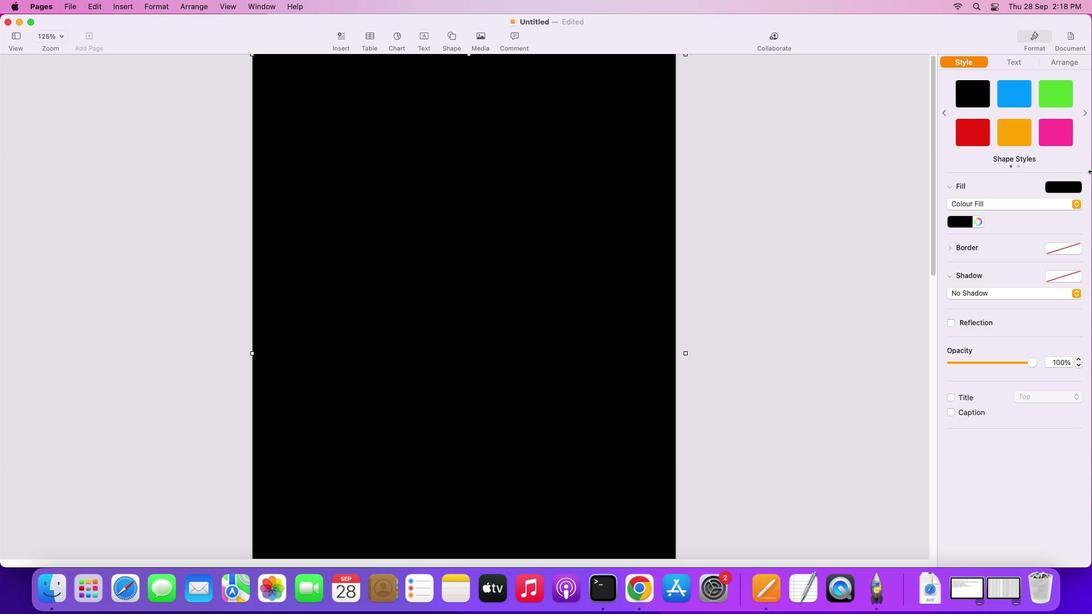 
Action: Mouse scrolled (476, 343) with delta (0, 5)
Screenshot: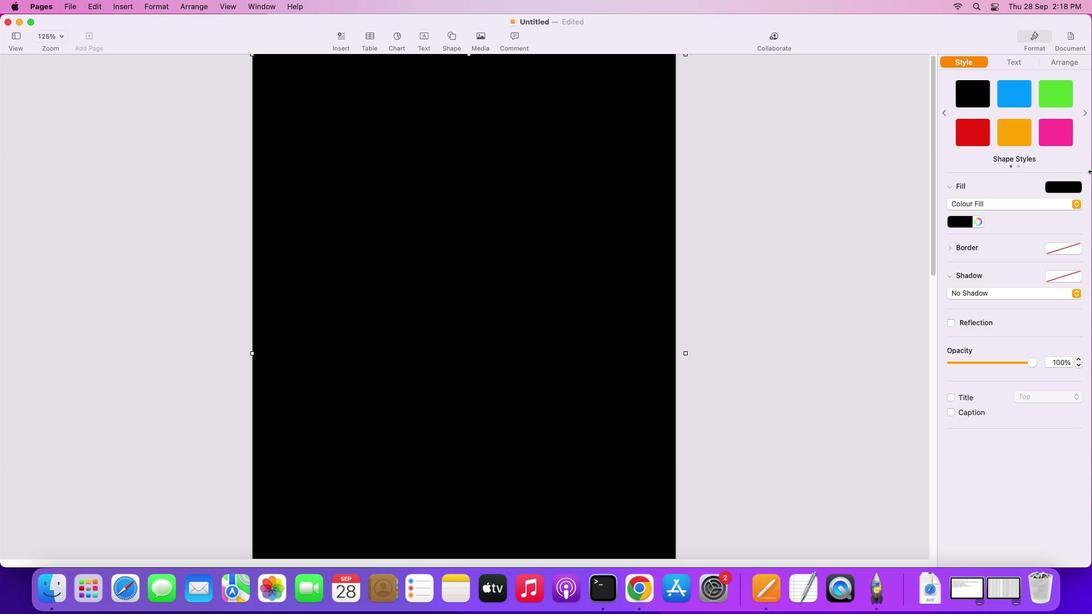 
Action: Mouse moved to (959, 224)
Screenshot: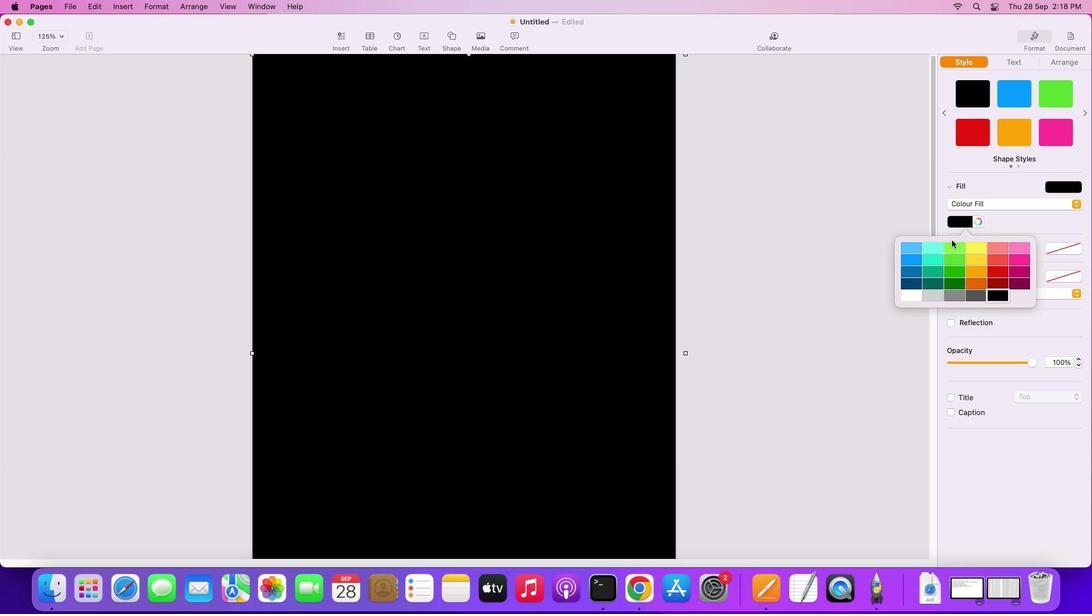 
Action: Mouse pressed left at (959, 224)
Screenshot: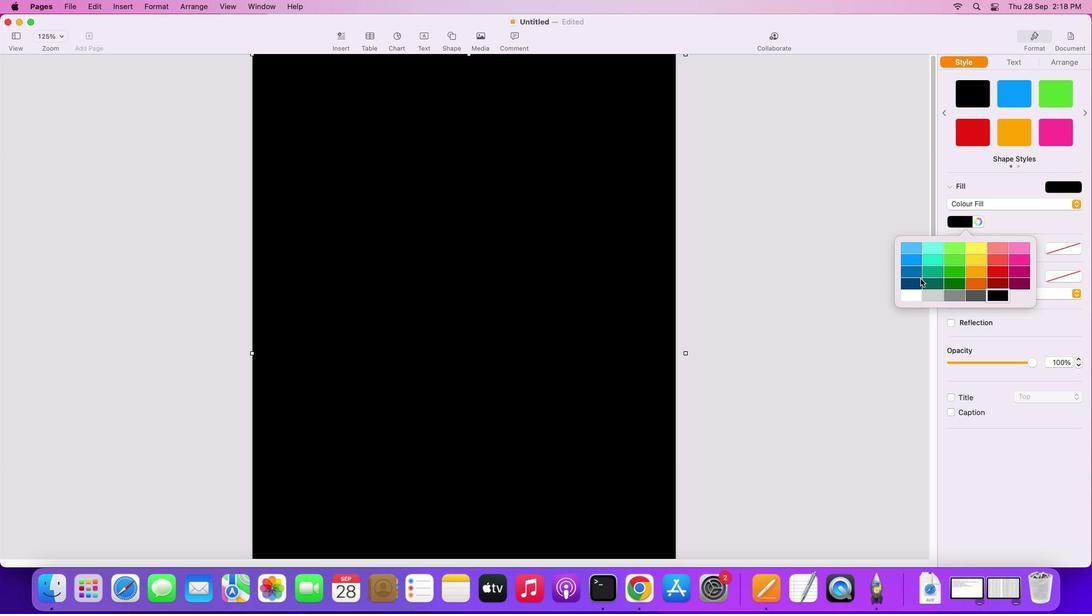 
Action: Mouse moved to (929, 295)
Screenshot: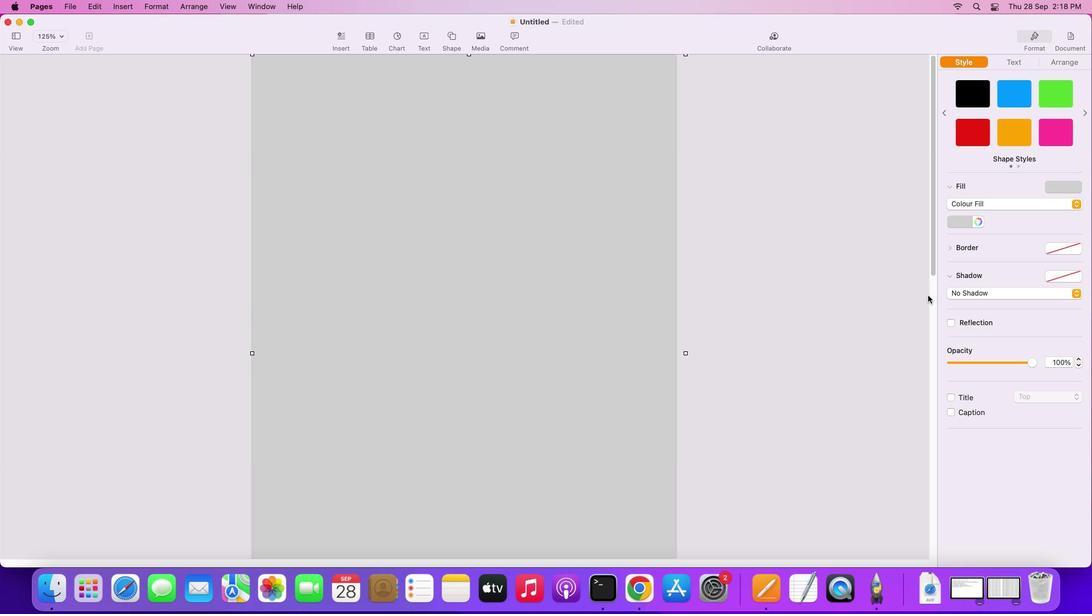 
Action: Mouse pressed left at (929, 295)
Screenshot: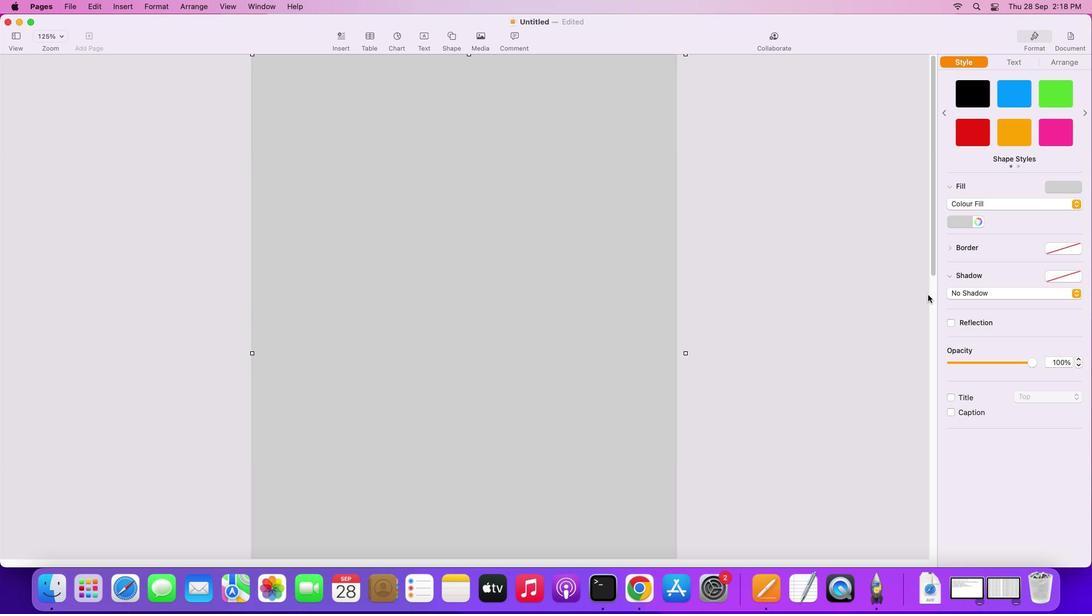 
Action: Mouse moved to (568, 281)
Screenshot: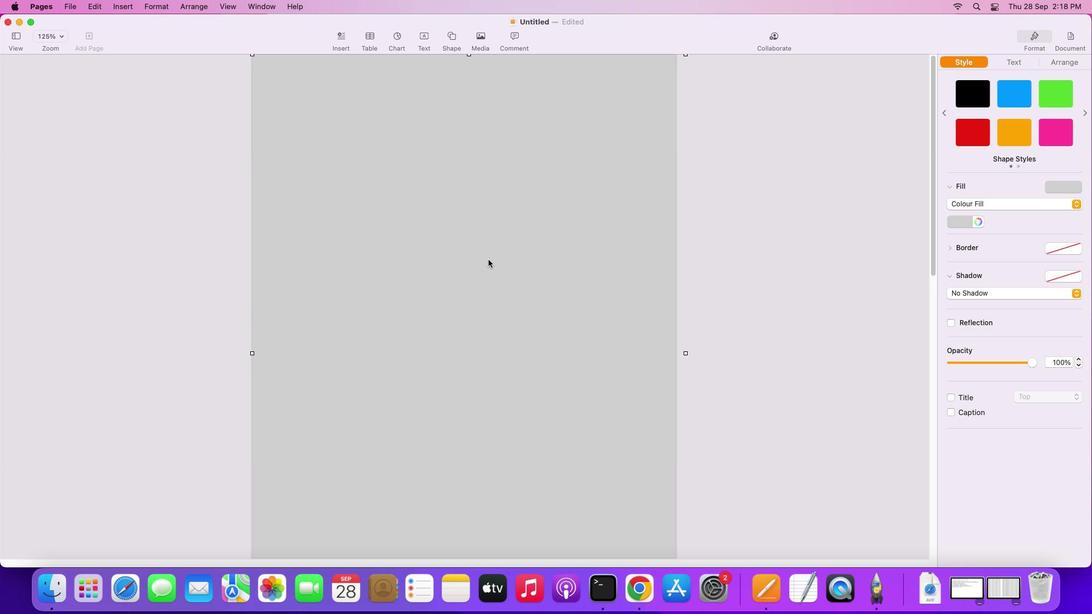 
Action: Mouse scrolled (568, 281) with delta (0, 1)
Screenshot: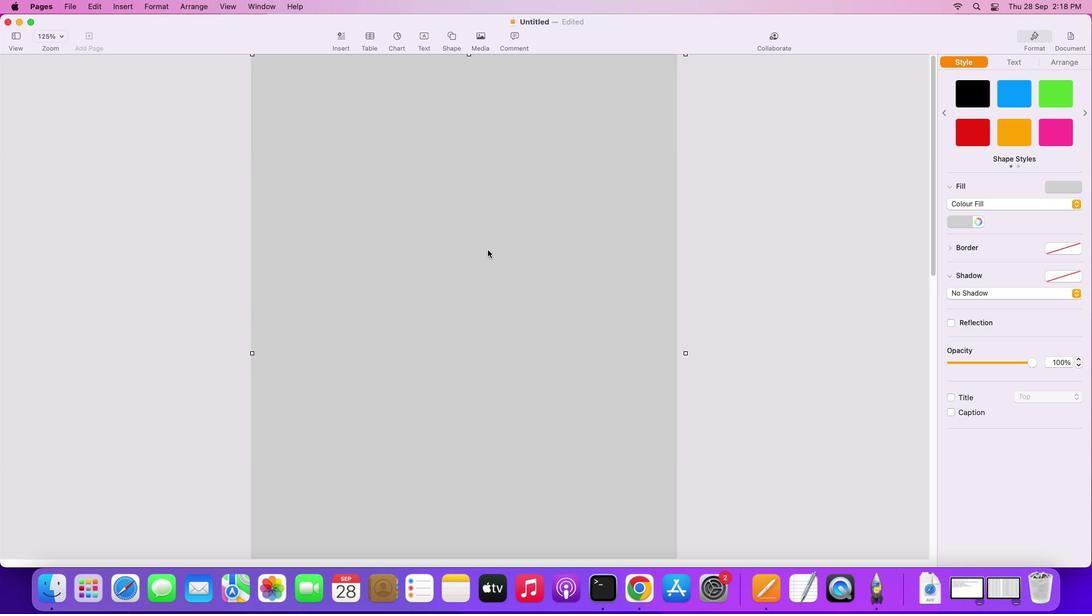 
Action: Mouse scrolled (568, 281) with delta (0, 1)
Screenshot: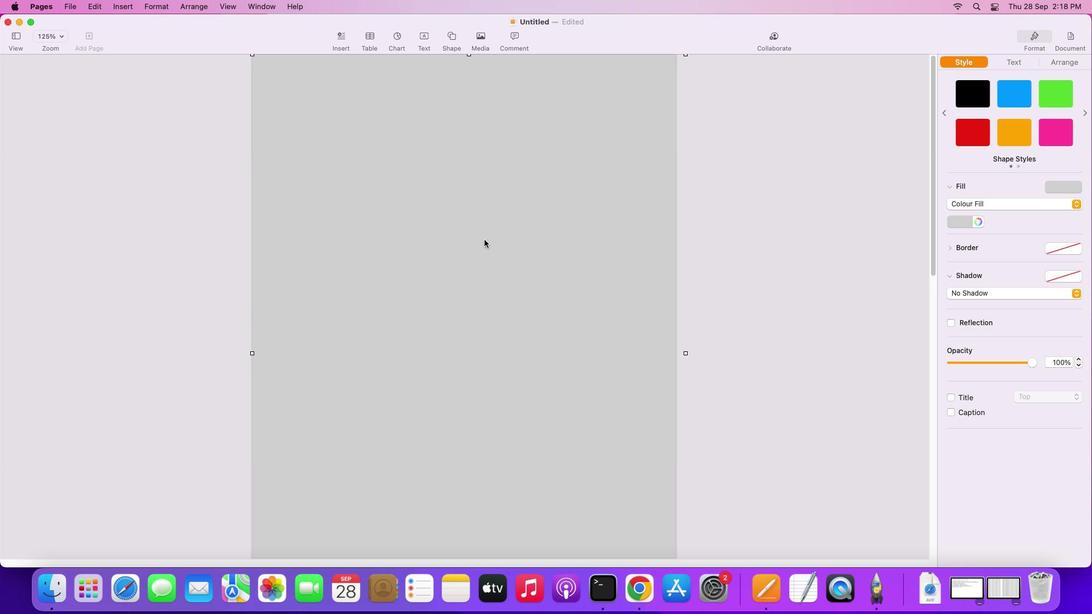 
Action: Mouse scrolled (568, 281) with delta (0, 2)
Screenshot: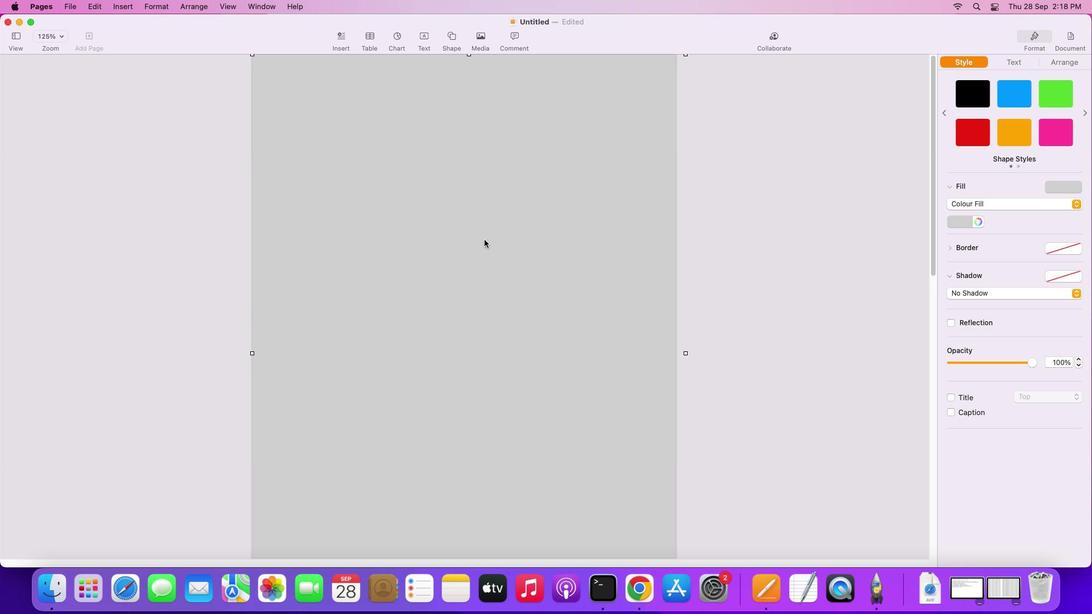 
Action: Mouse scrolled (568, 281) with delta (0, 3)
Screenshot: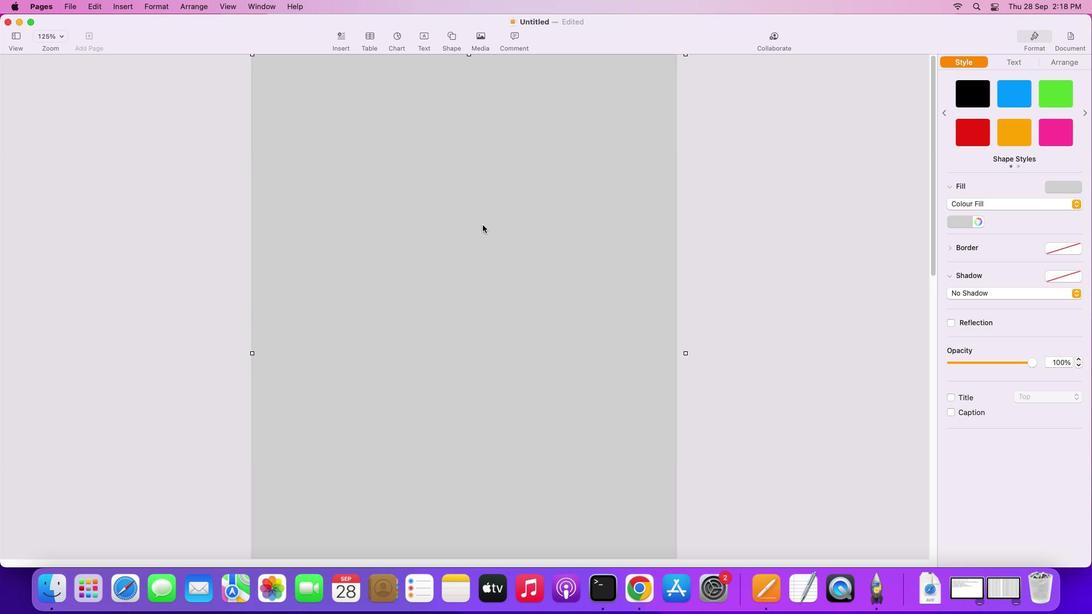 
Action: Mouse scrolled (568, 281) with delta (0, 3)
Screenshot: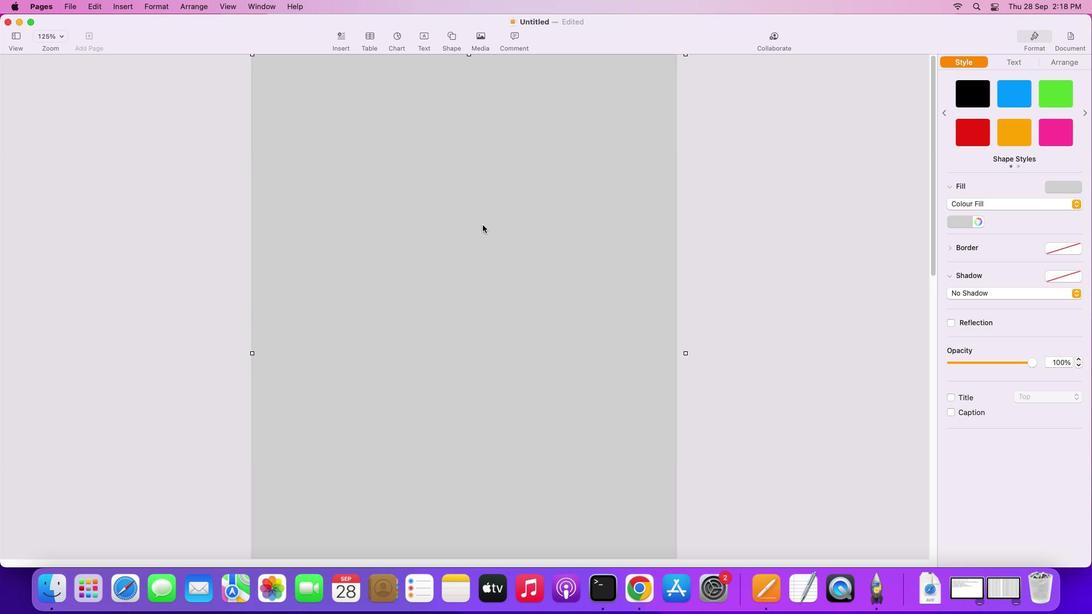 
Action: Mouse moved to (504, 179)
Screenshot: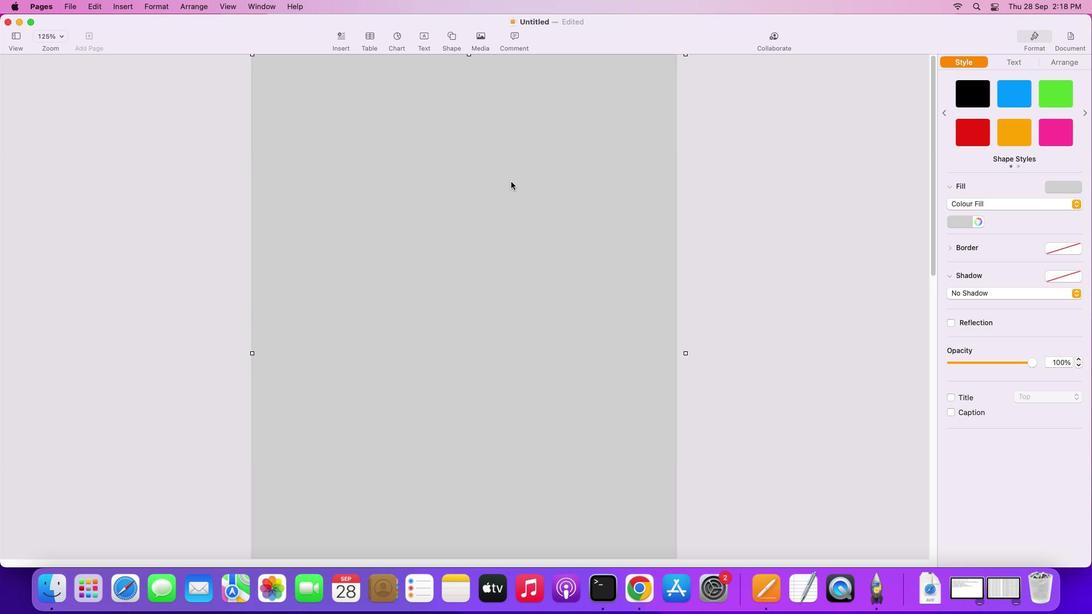 
Action: Mouse pressed left at (504, 179)
Screenshot: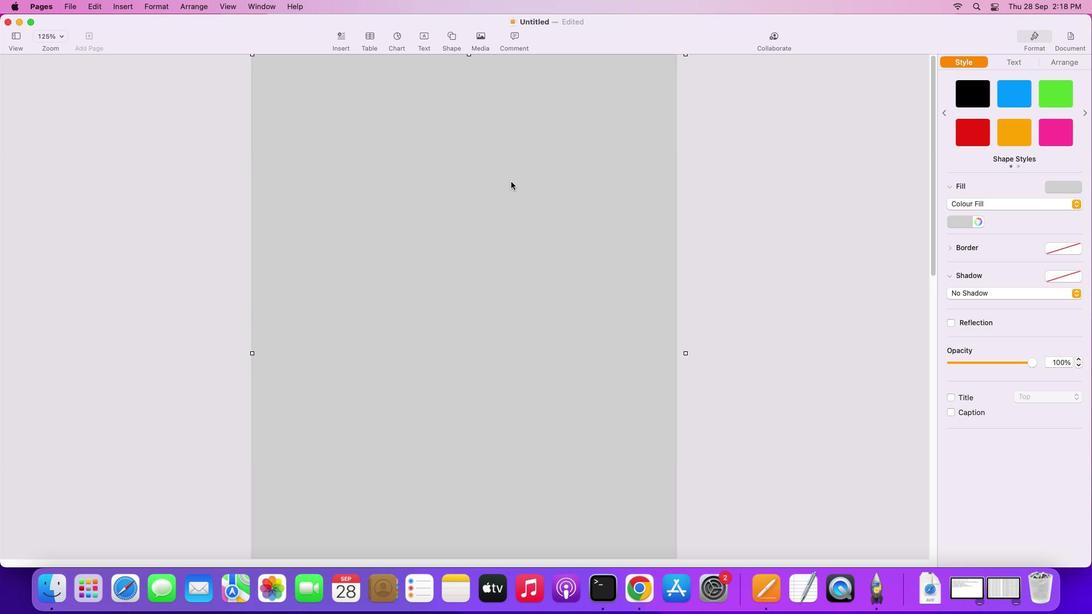
Action: Mouse moved to (730, 185)
Screenshot: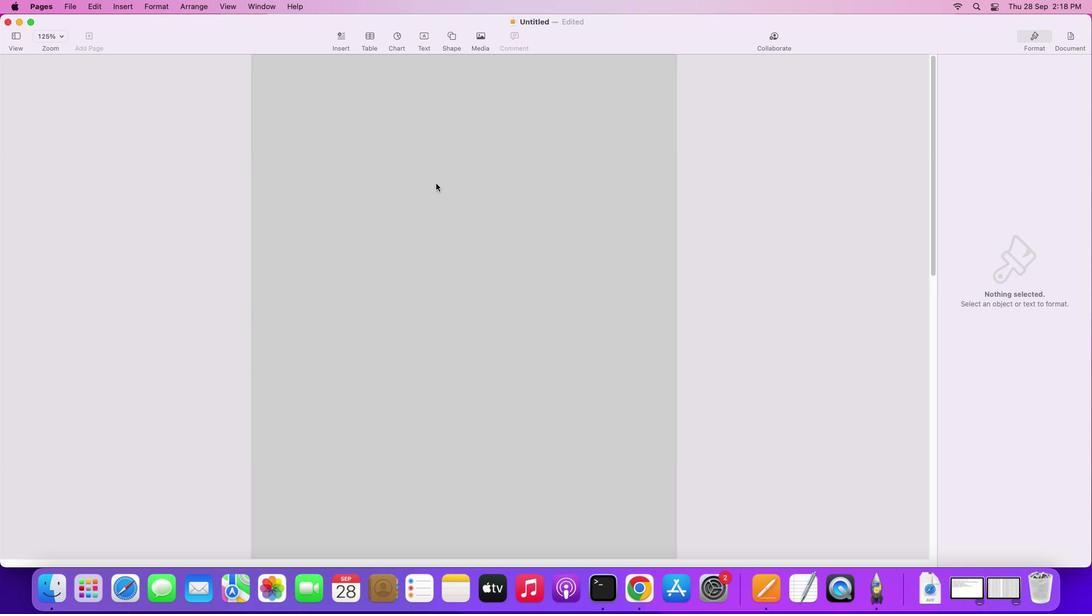 
Action: Mouse pressed left at (730, 185)
Screenshot: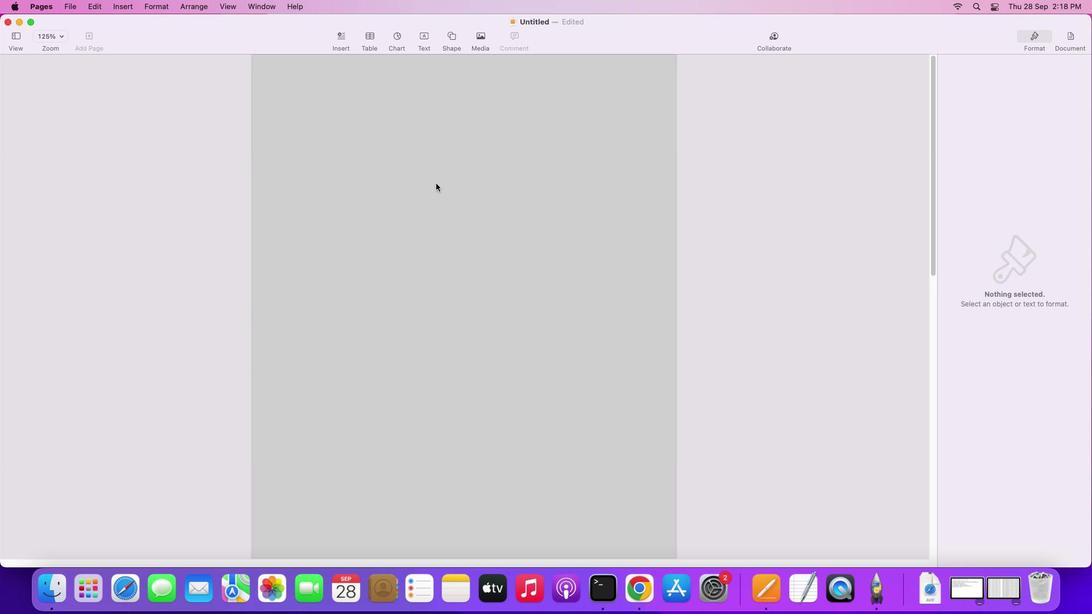 
Action: Mouse moved to (436, 183)
Screenshot: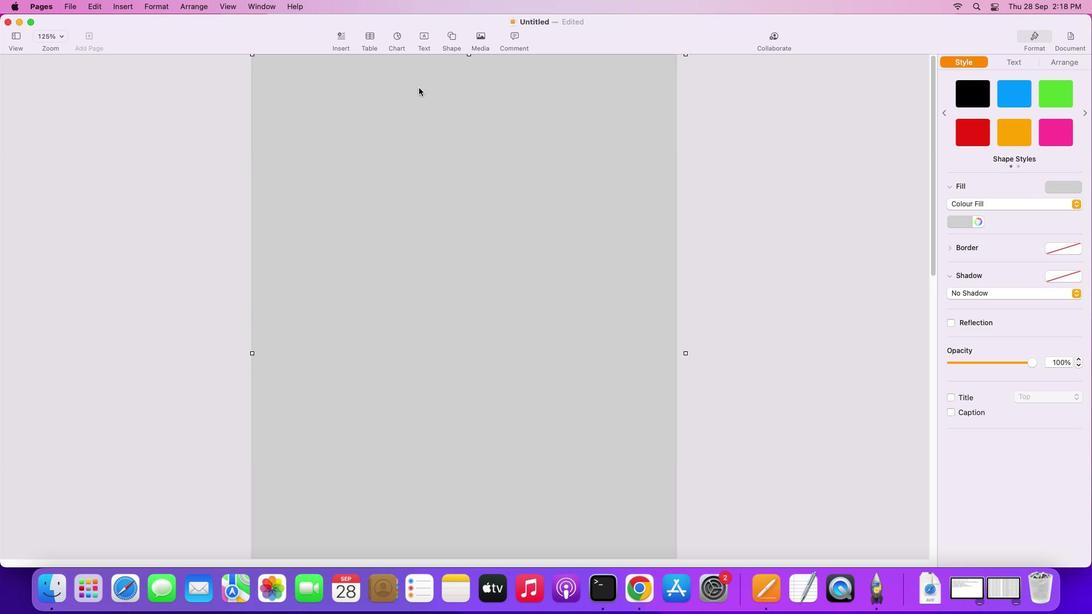
Action: Mouse pressed left at (436, 183)
Screenshot: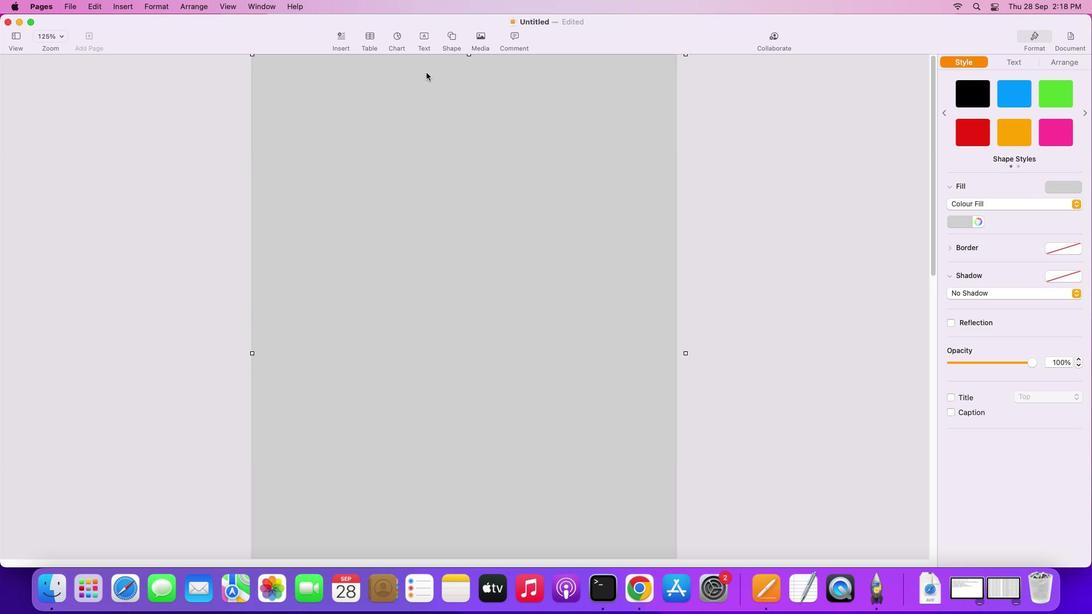 
Action: Mouse moved to (450, 38)
Screenshot: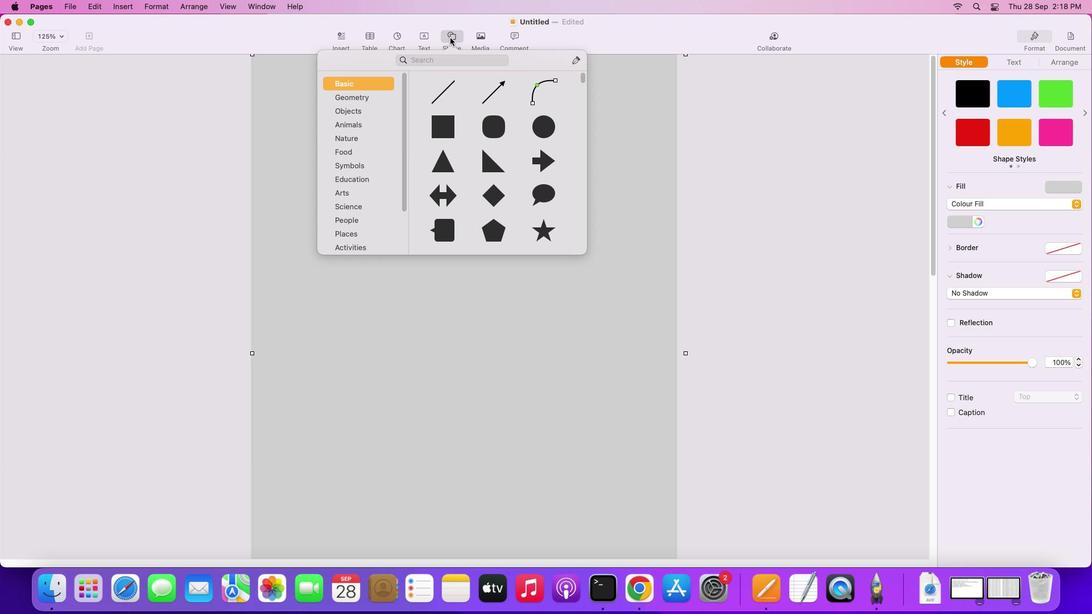 
Action: Mouse pressed left at (450, 38)
Screenshot: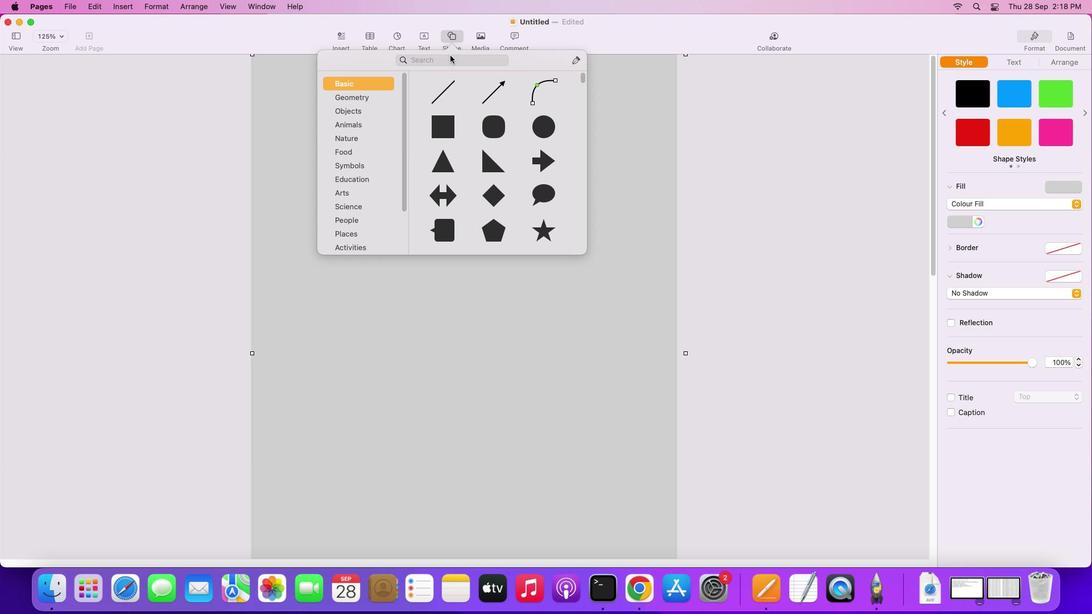 
Action: Mouse moved to (442, 164)
Screenshot: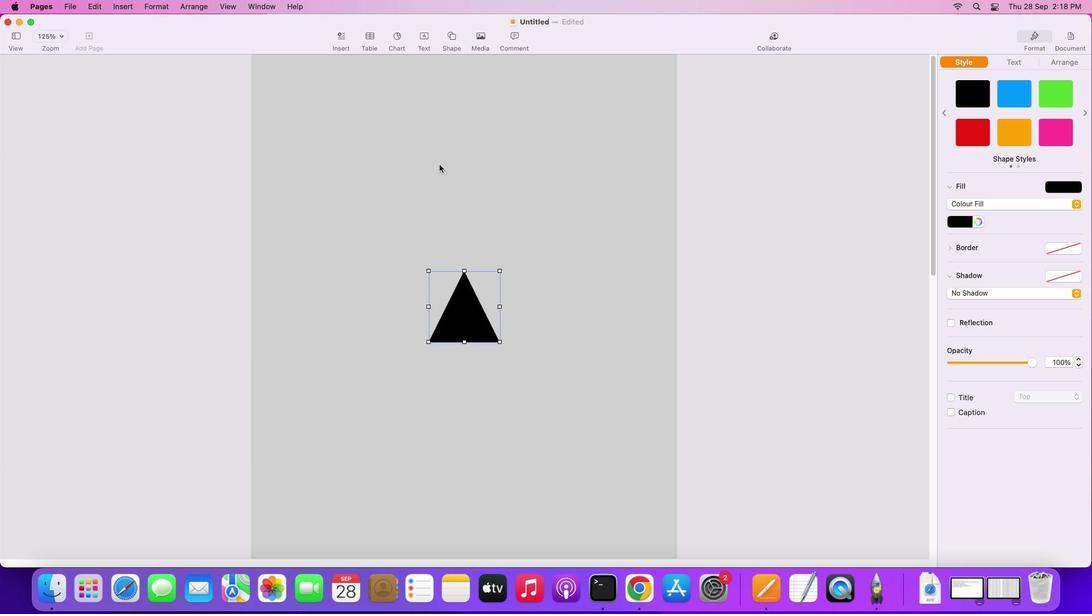 
Action: Mouse pressed left at (442, 164)
Screenshot: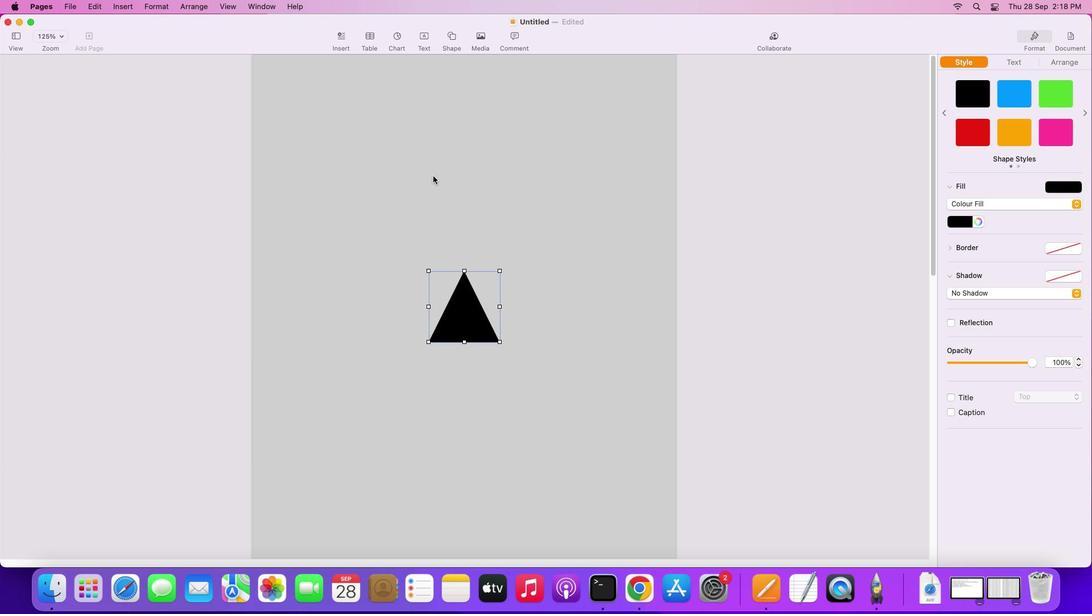 
Action: Mouse moved to (466, 321)
Screenshot: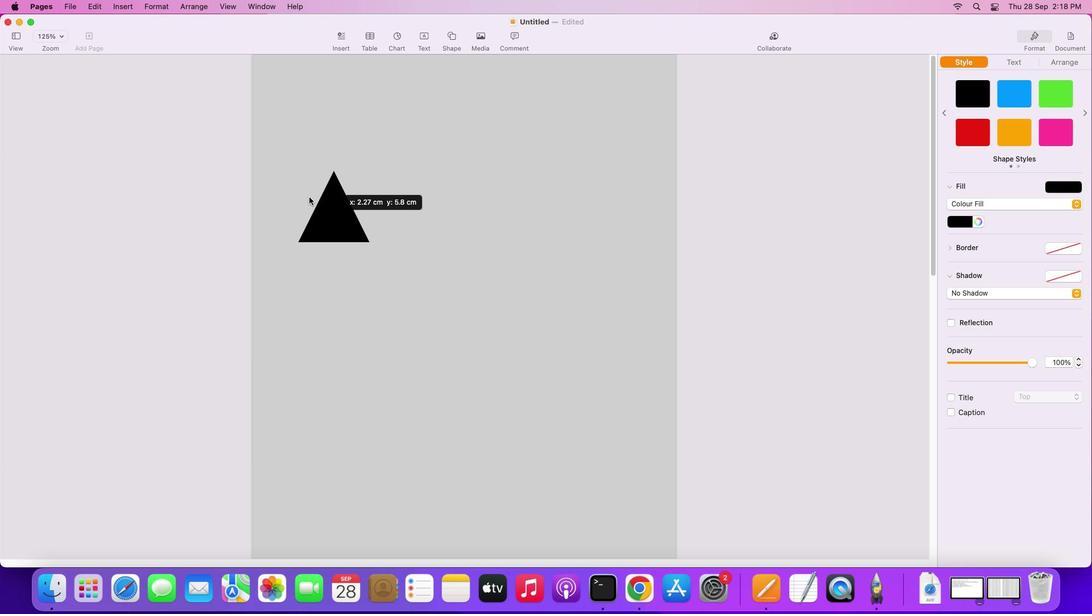 
Action: Mouse pressed left at (466, 321)
Screenshot: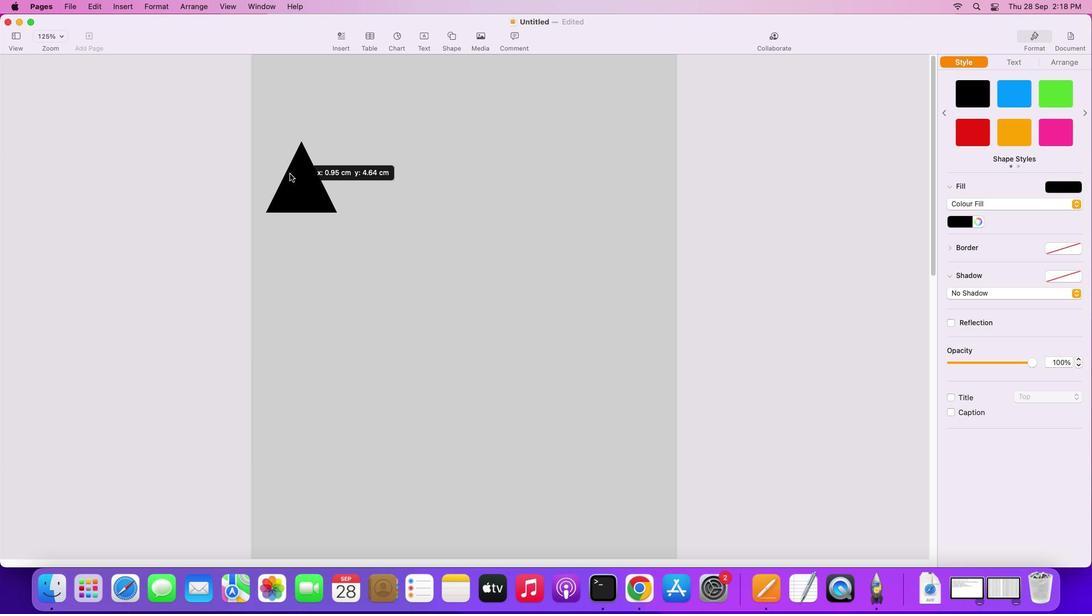 
Action: Mouse moved to (253, 104)
Screenshot: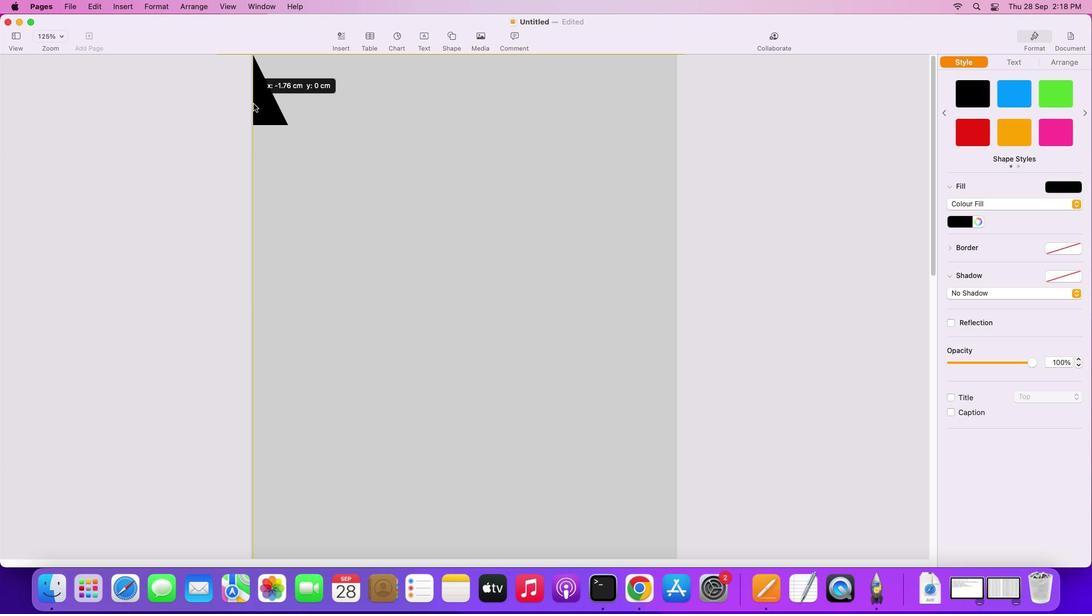 
Action: Key pressed Key.alt
Screenshot: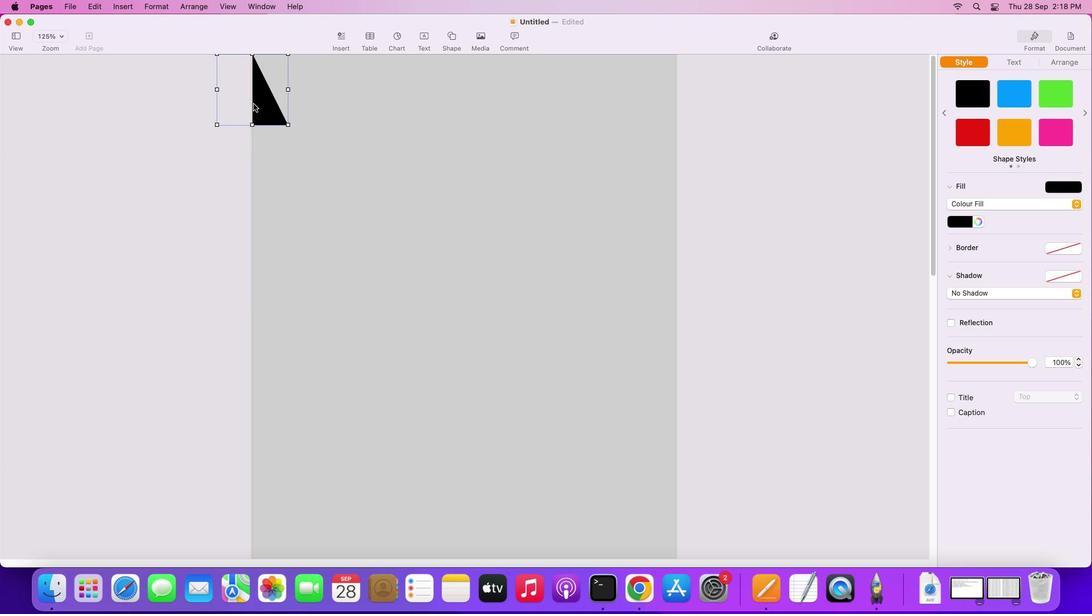 
Action: Mouse moved to (254, 104)
Screenshot: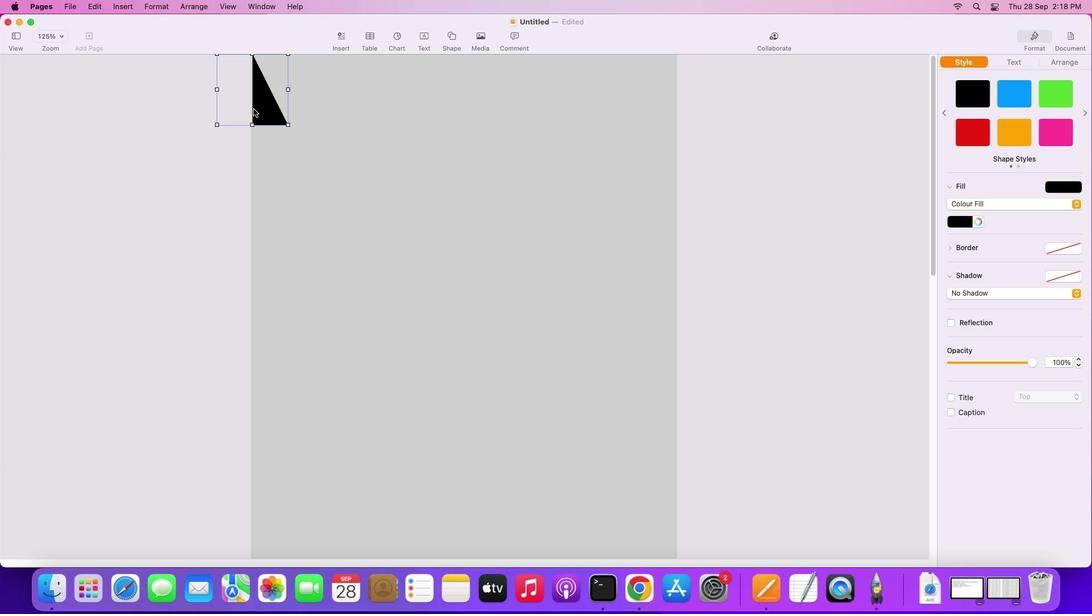 
Action: Mouse pressed left at (254, 104)
Screenshot: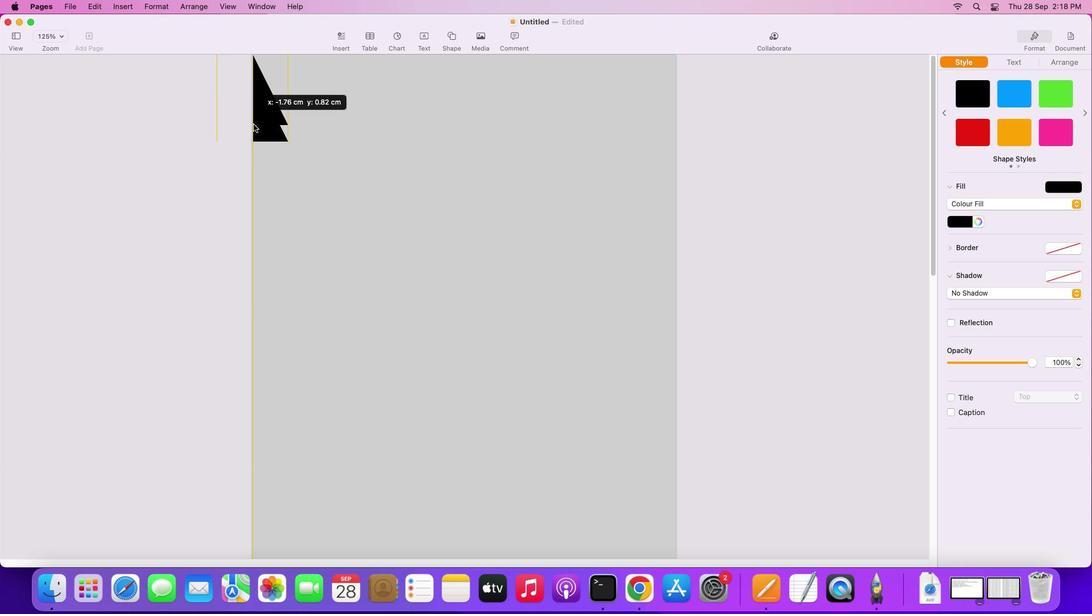 
Action: Mouse moved to (255, 178)
Screenshot: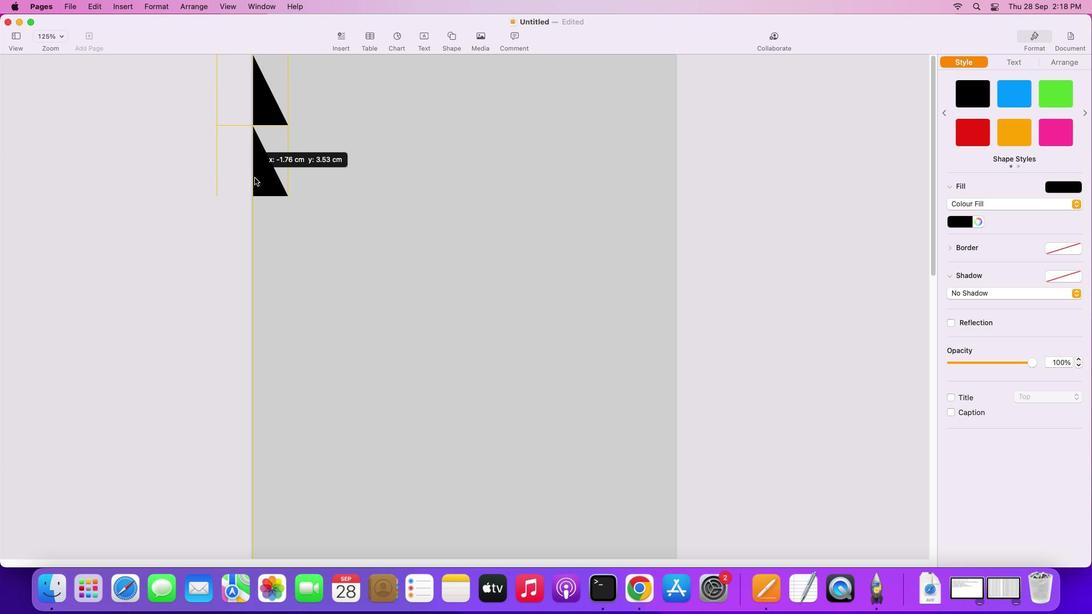
Action: Key pressed Key.alt
Screenshot: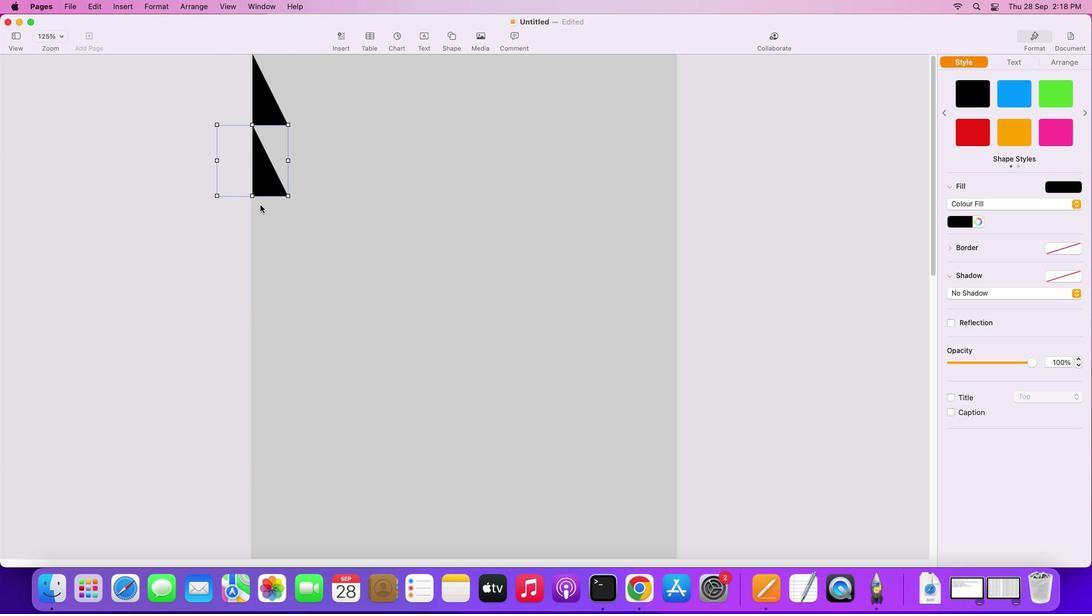 
Action: Mouse pressed left at (255, 178)
Screenshot: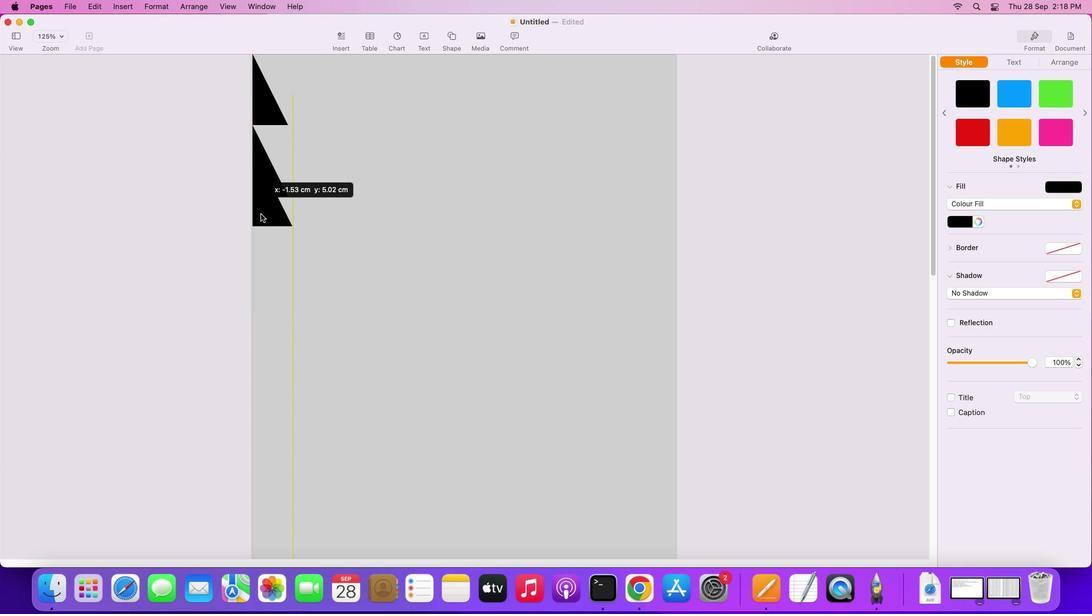 
Action: Mouse moved to (257, 245)
Screenshot: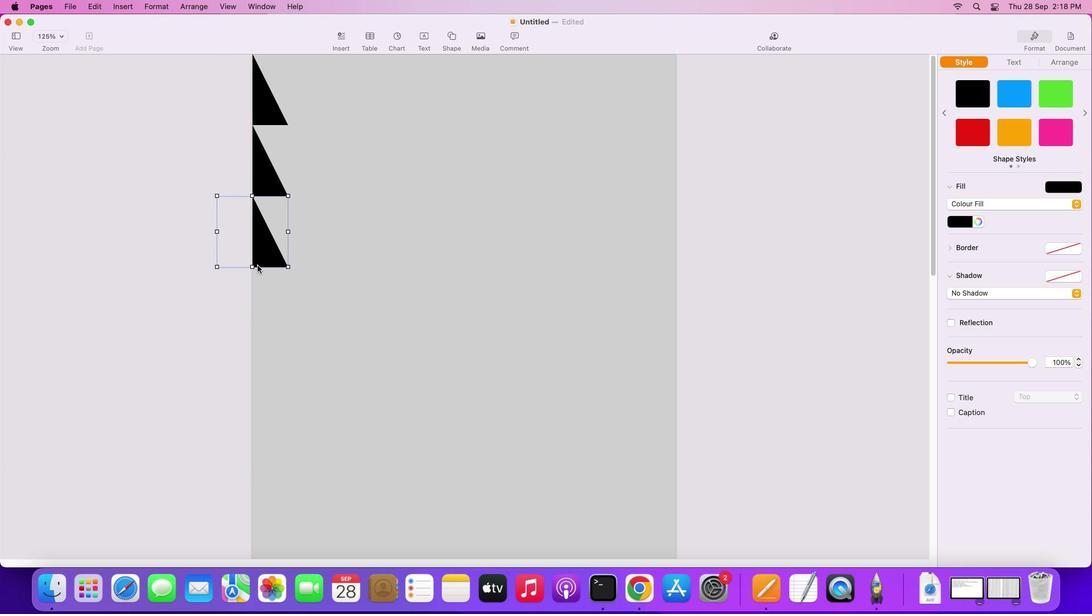 
Action: Key pressed Key.alt
Screenshot: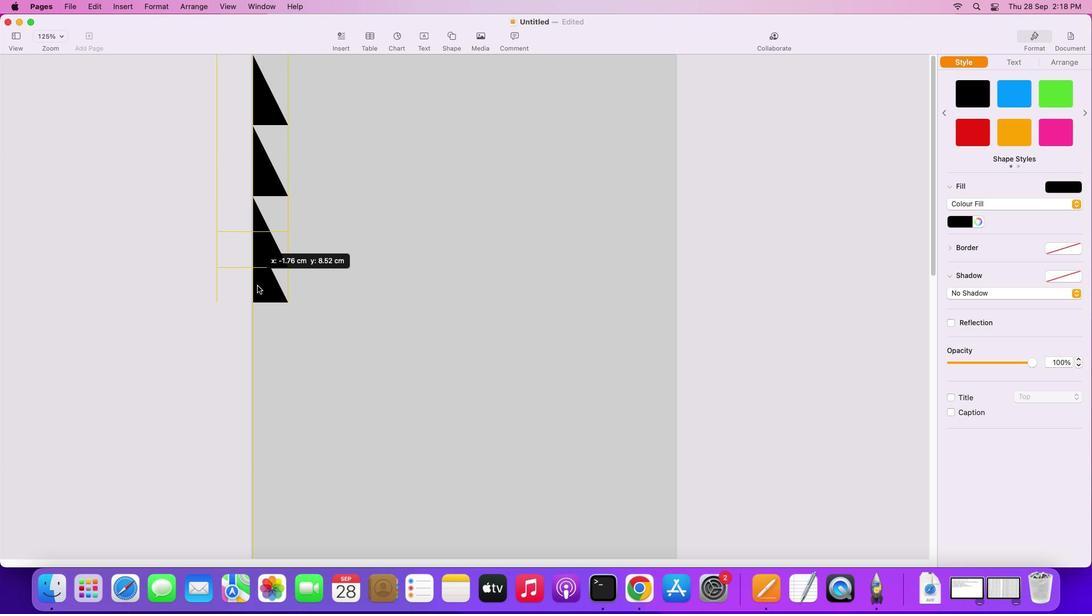 
Action: Mouse pressed left at (257, 245)
Screenshot: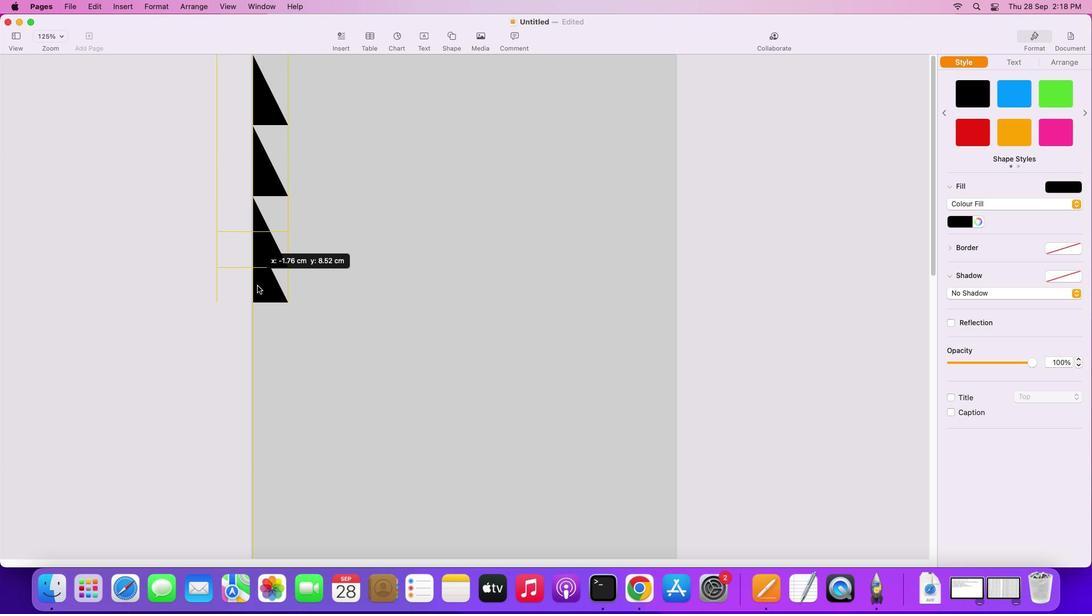 
Action: Mouse moved to (259, 314)
Screenshot: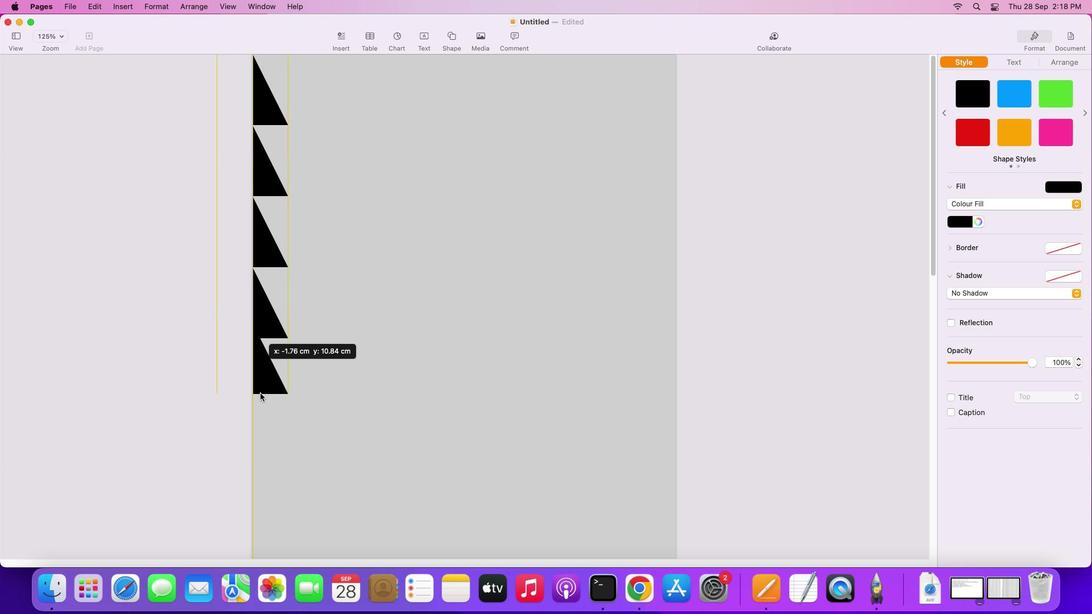 
Action: Key pressed Key.alt
Screenshot: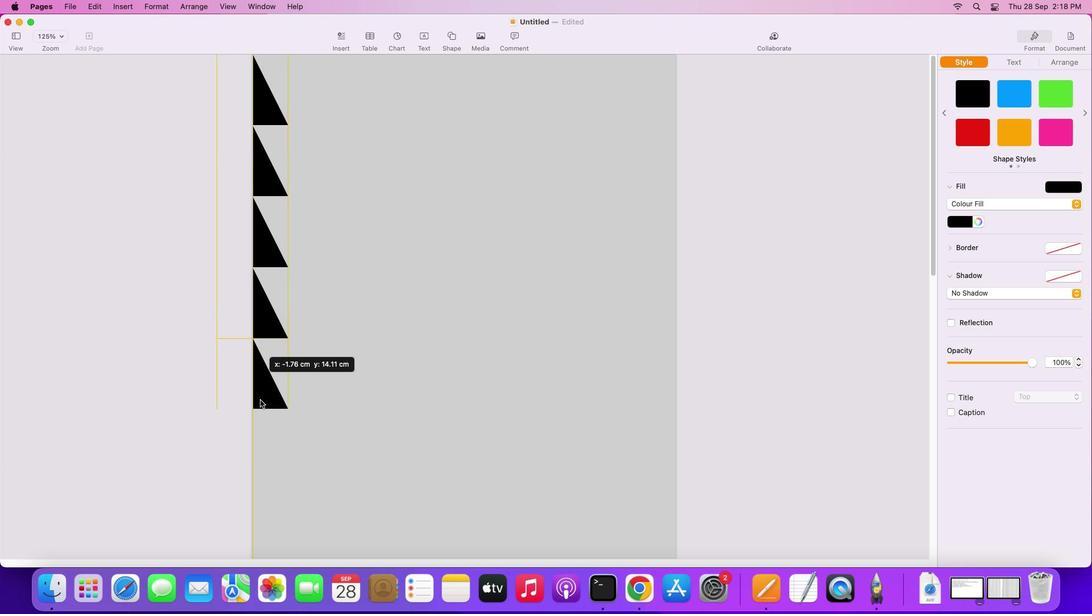 
Action: Mouse pressed left at (259, 314)
Screenshot: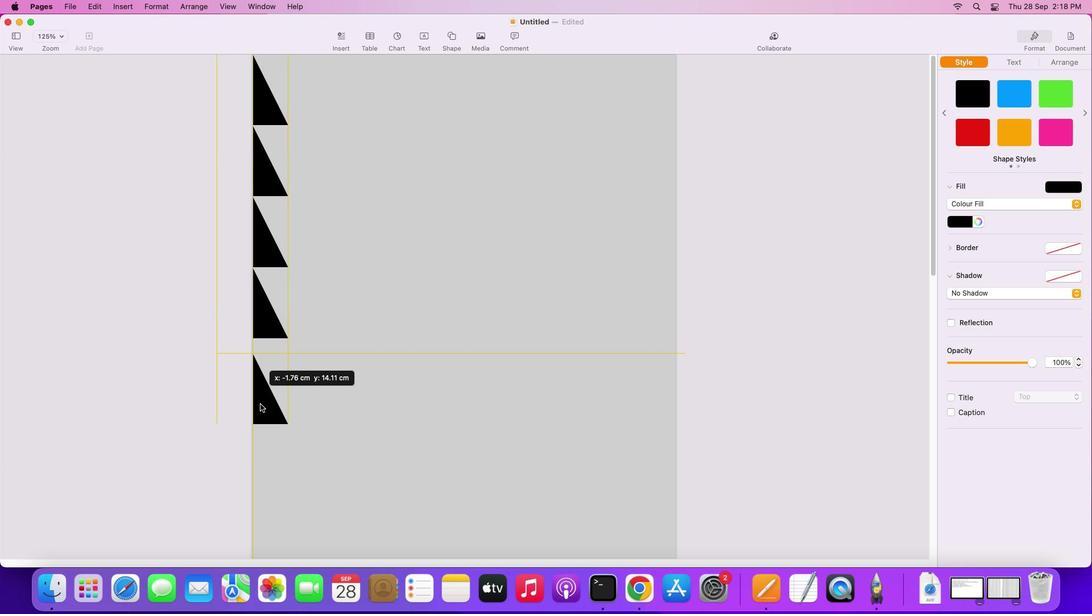 
Action: Mouse moved to (262, 388)
Screenshot: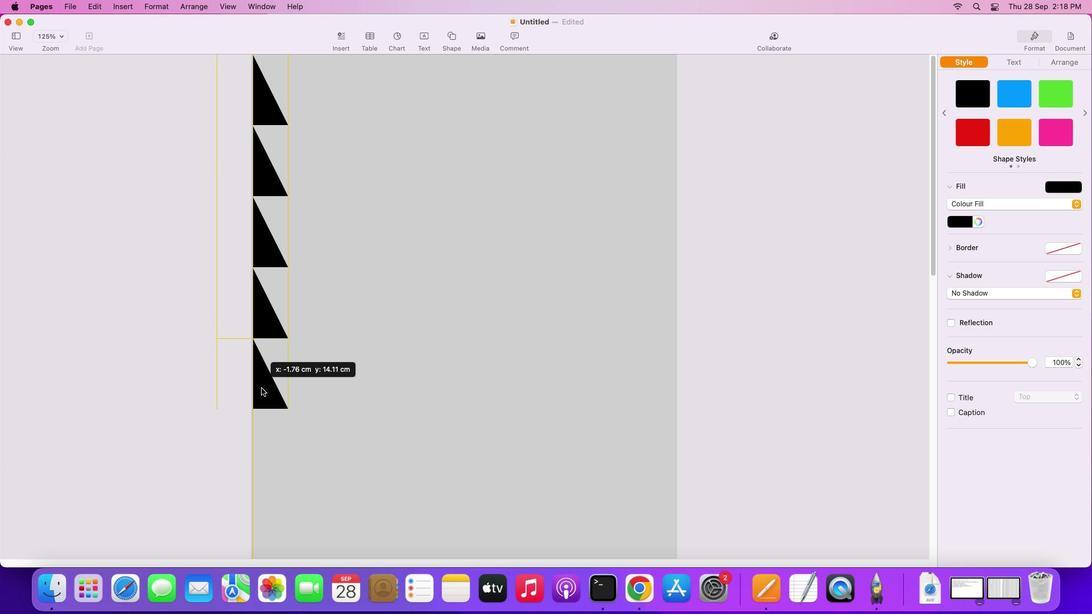 
Action: Key pressed Key.alt
Screenshot: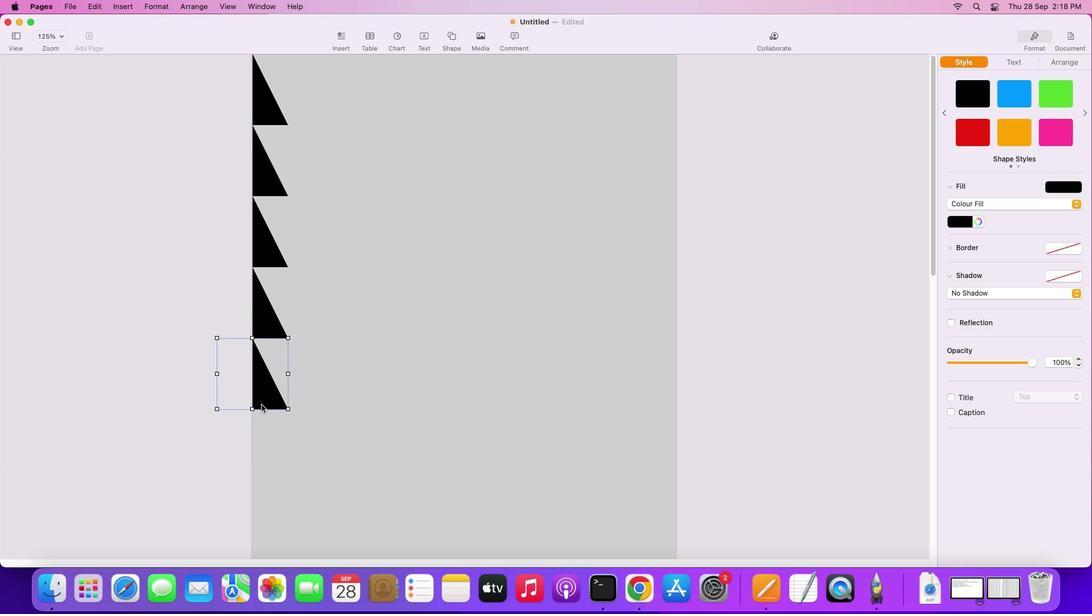
Action: Mouse pressed left at (262, 388)
Screenshot: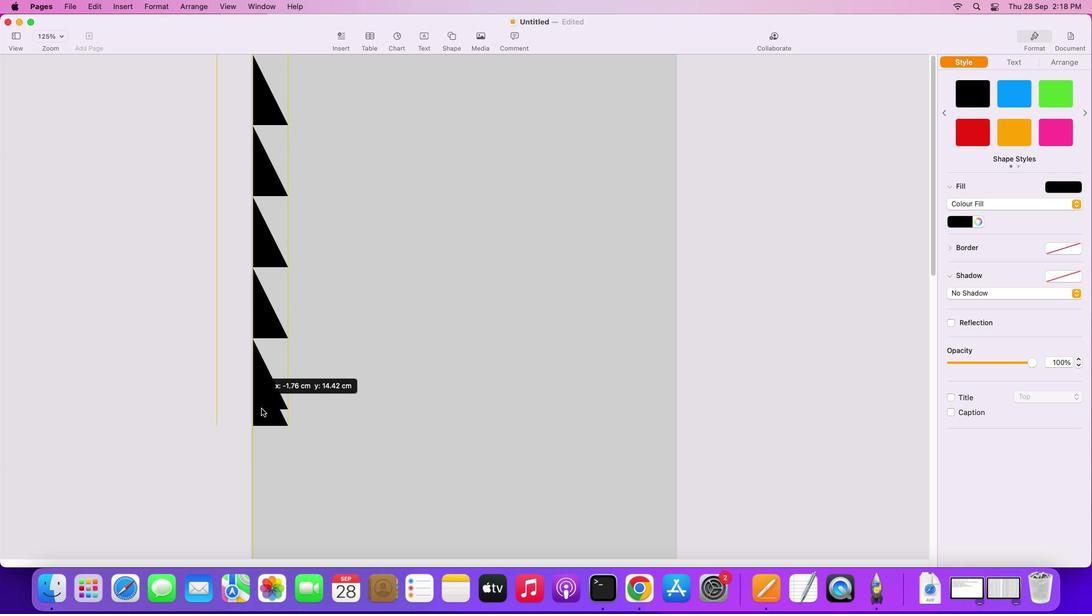 
Action: Mouse moved to (263, 454)
Screenshot: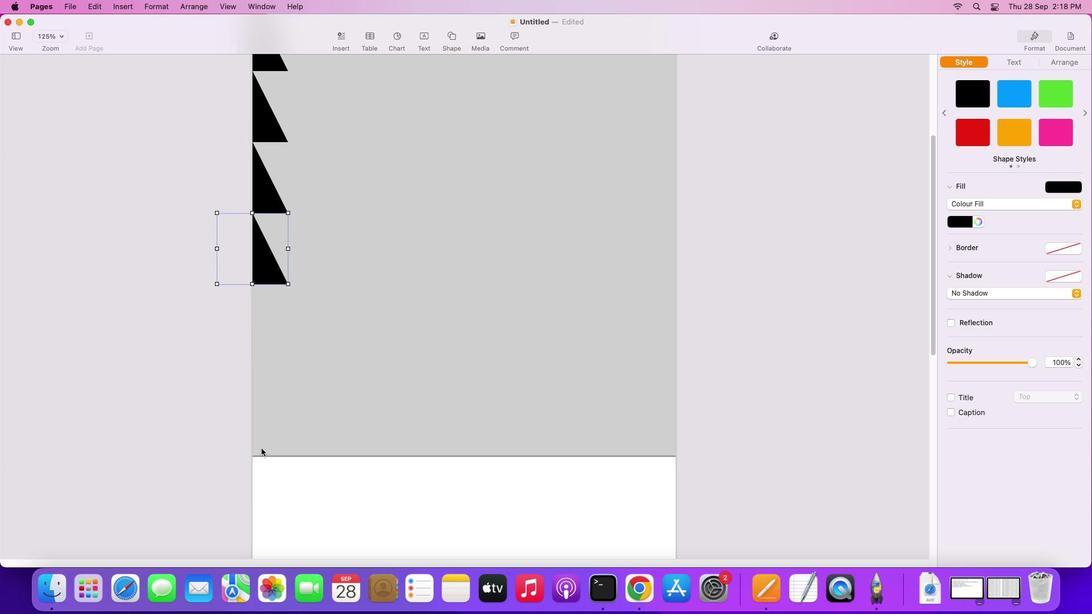 
Action: Mouse scrolled (263, 454) with delta (0, 0)
Screenshot: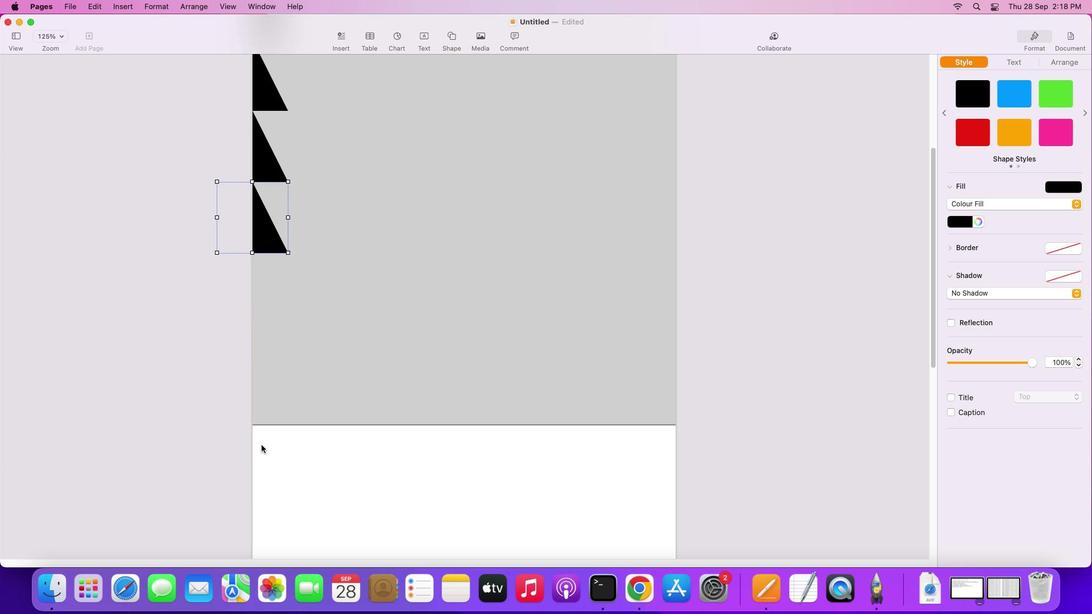 
Action: Mouse scrolled (263, 454) with delta (0, 0)
Screenshot: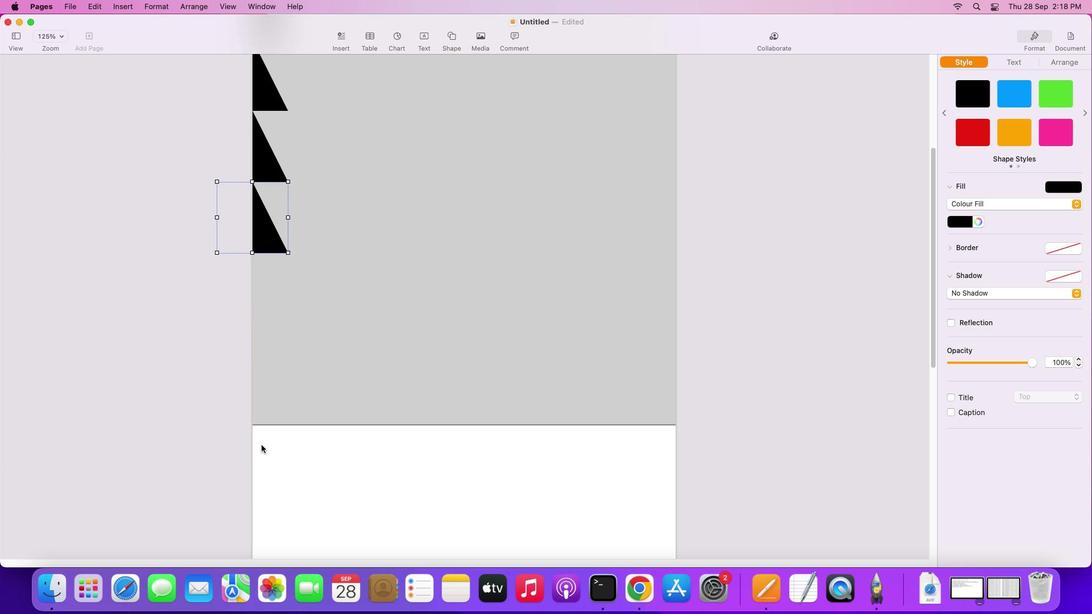 
Action: Mouse scrolled (263, 454) with delta (0, -1)
Screenshot: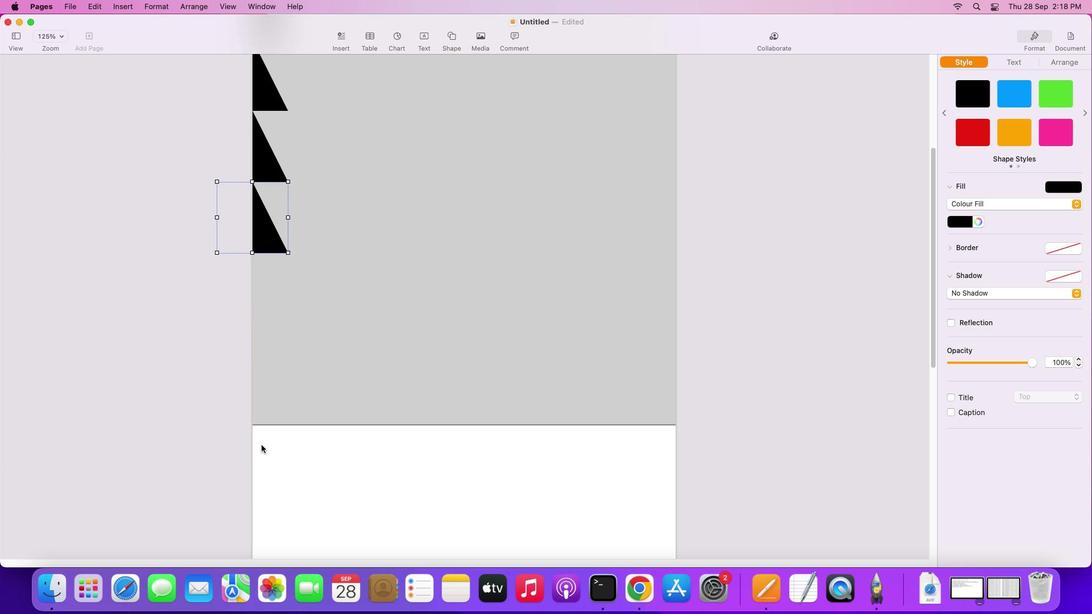 
Action: Mouse scrolled (263, 454) with delta (0, -1)
Screenshot: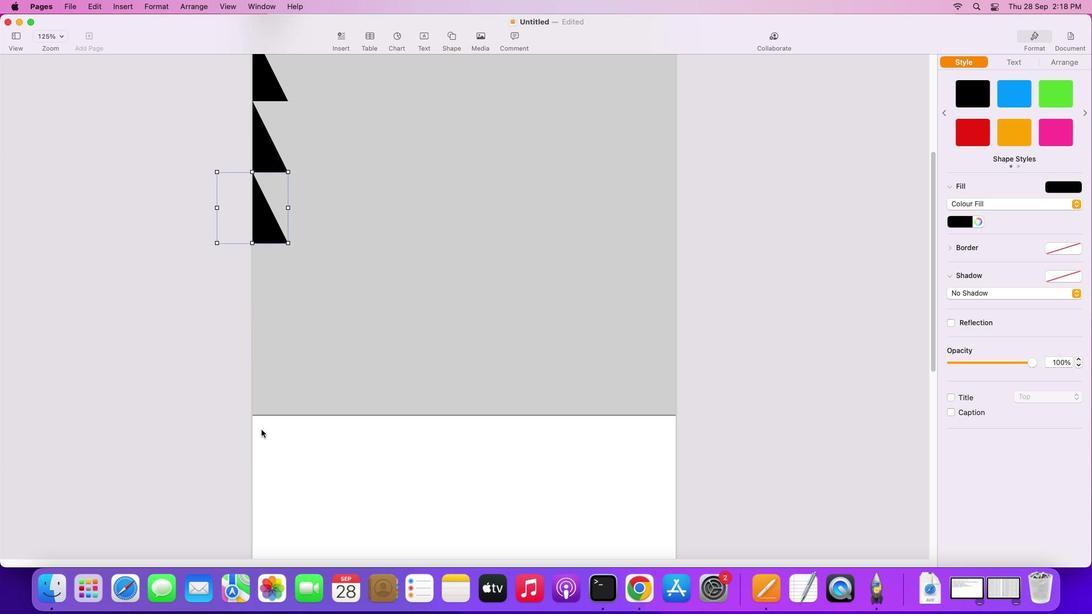 
Action: Mouse scrolled (263, 454) with delta (0, -2)
Screenshot: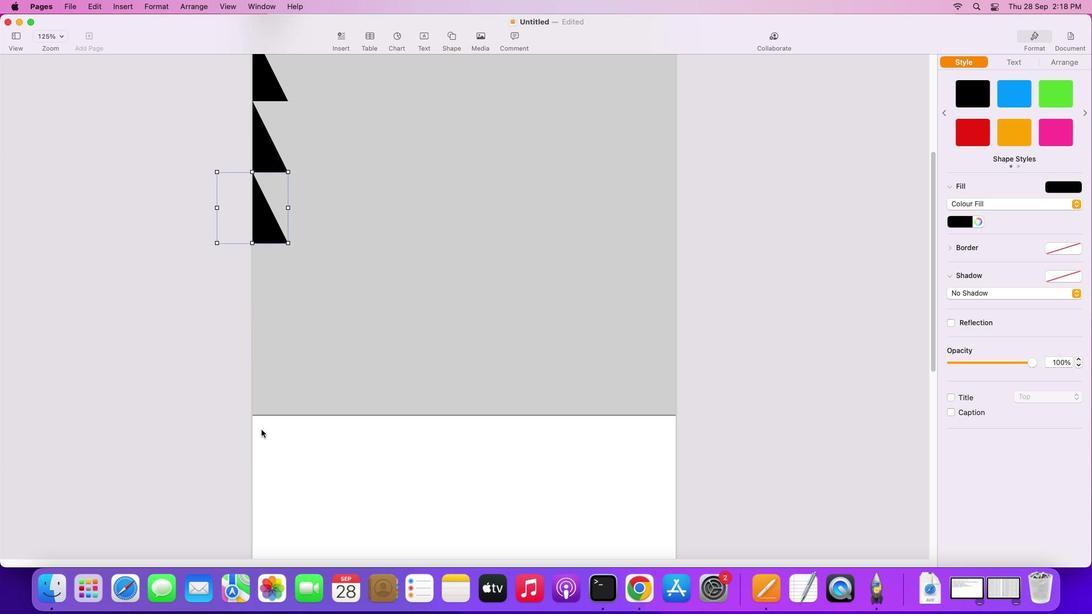 
Action: Mouse moved to (263, 453)
Screenshot: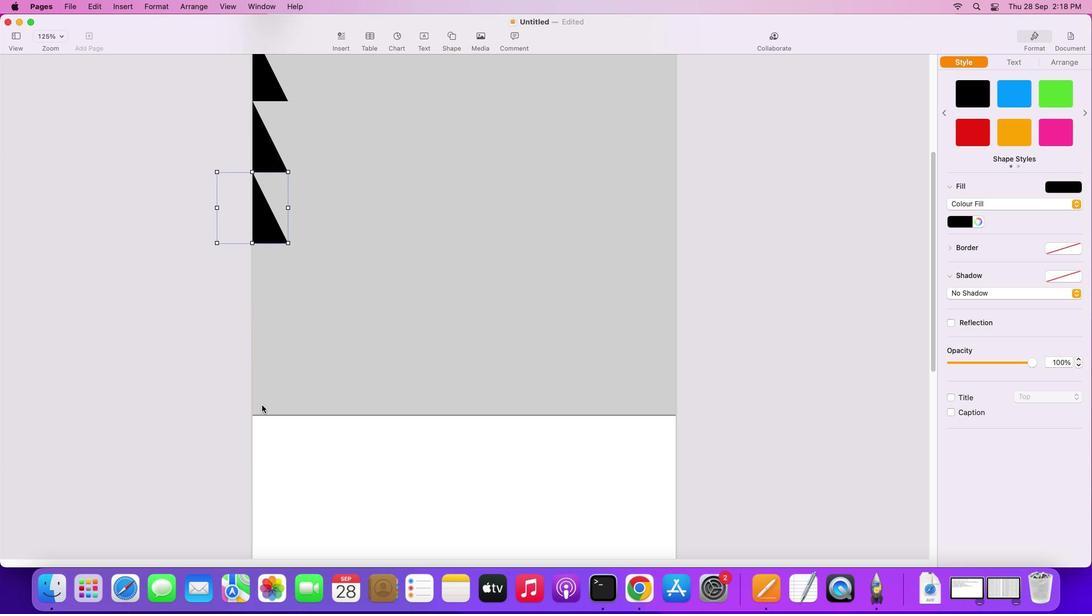
Action: Mouse scrolled (263, 453) with delta (0, -2)
Screenshot: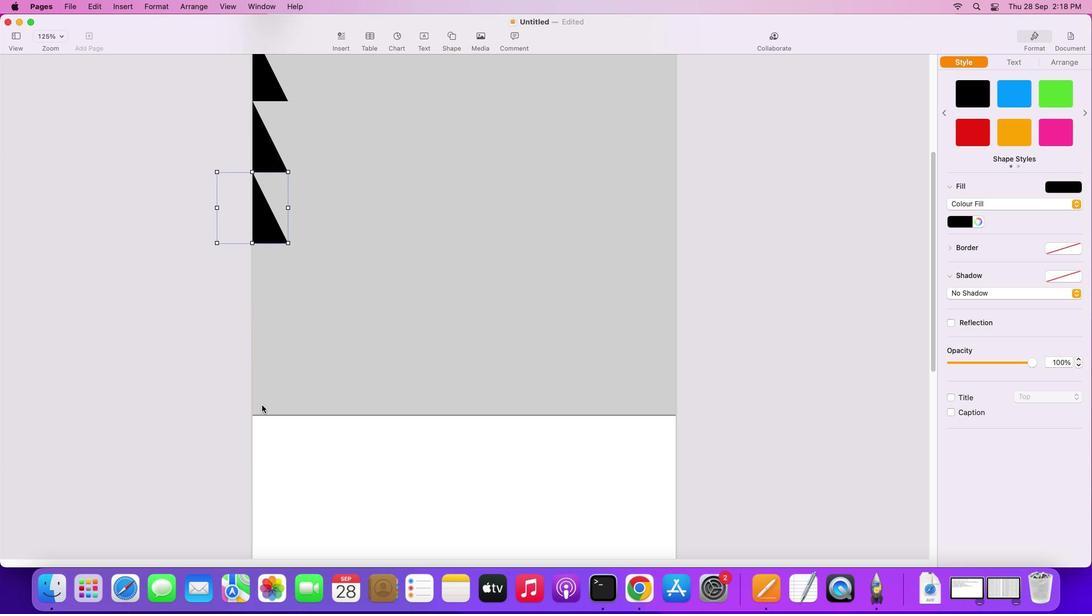 
Action: Mouse moved to (262, 450)
Screenshot: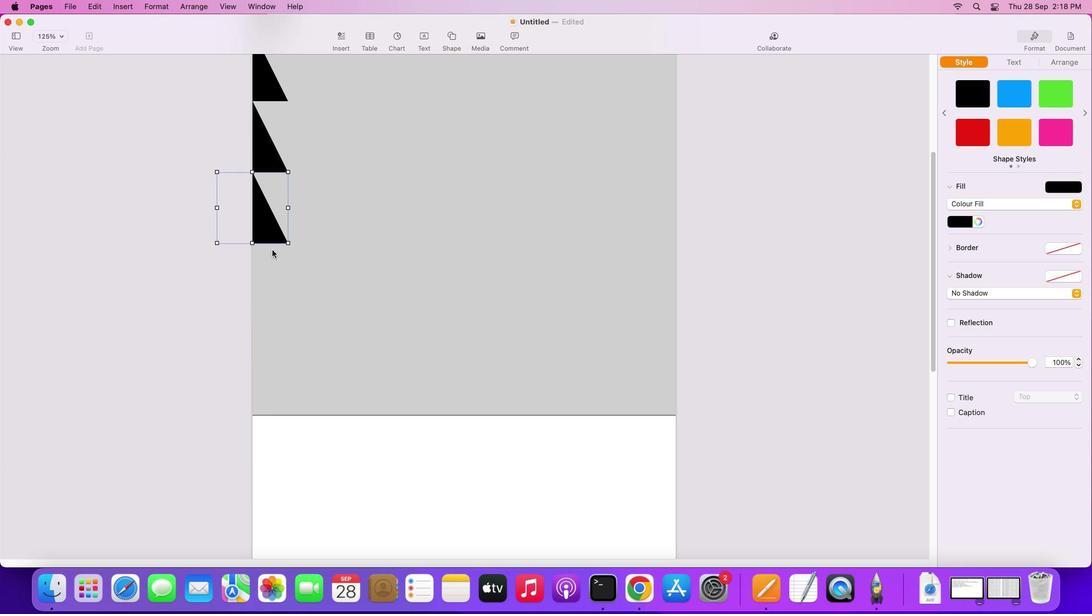 
Action: Mouse scrolled (262, 450) with delta (0, 0)
Screenshot: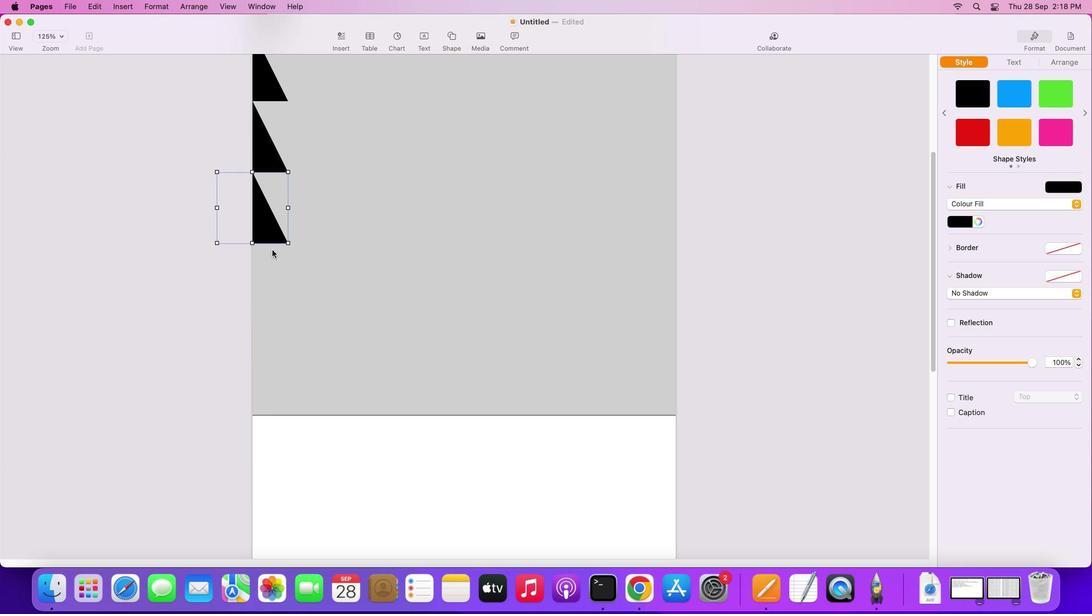 
Action: Mouse moved to (262, 449)
Screenshot: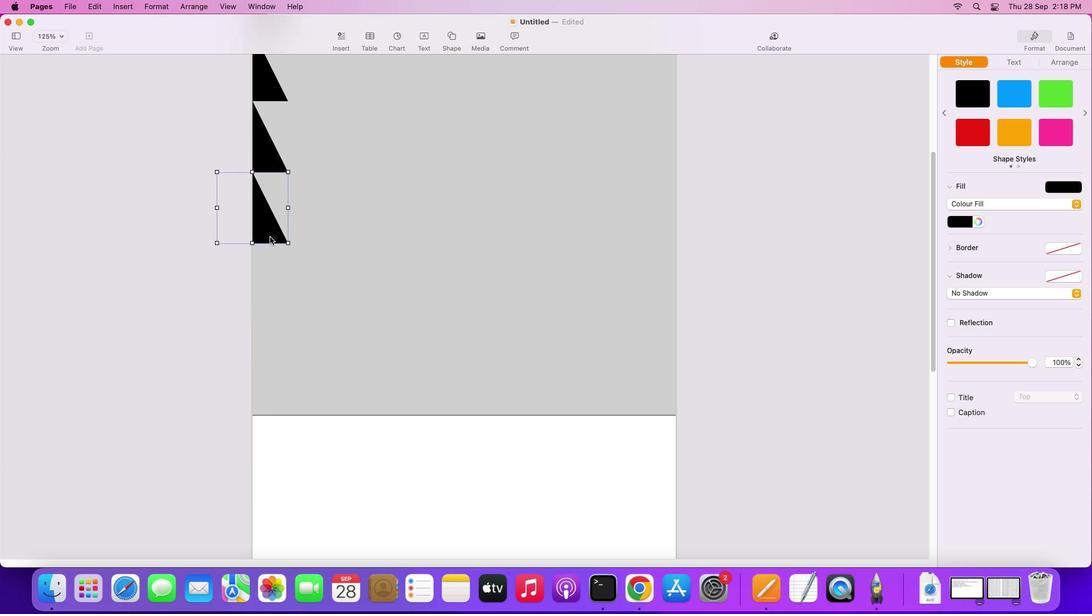 
Action: Mouse scrolled (262, 449) with delta (0, 0)
Screenshot: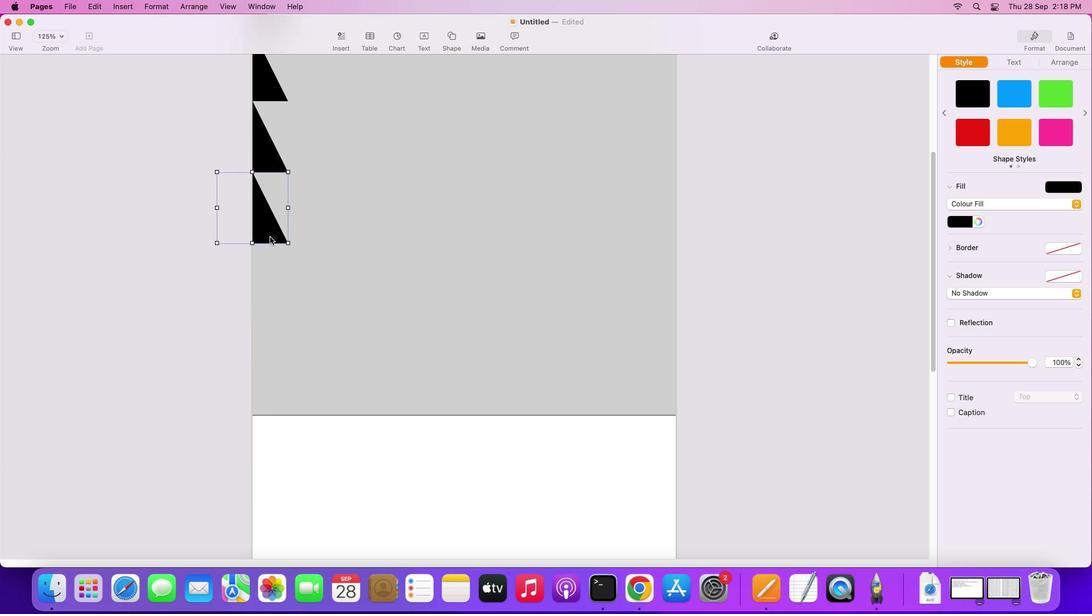 
Action: Mouse moved to (262, 449)
Screenshot: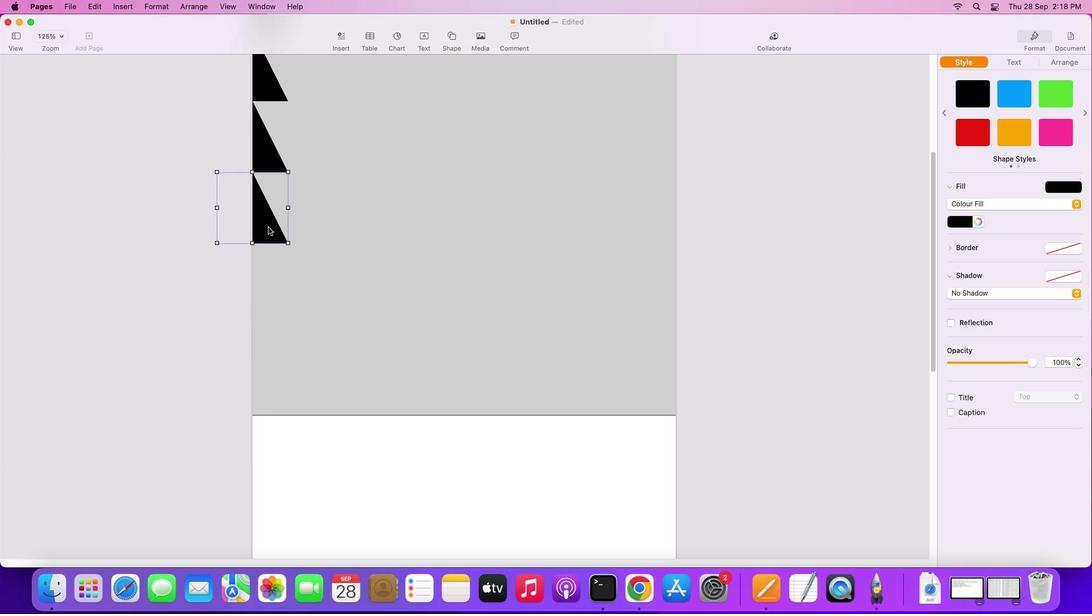 
Action: Mouse scrolled (262, 449) with delta (0, 0)
Screenshot: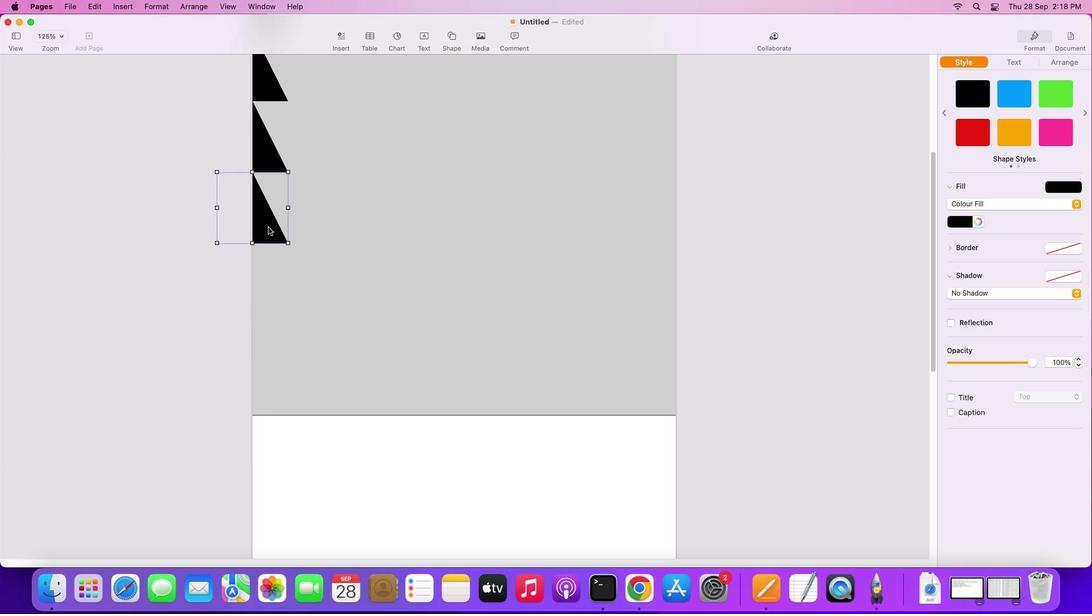 
Action: Mouse moved to (262, 449)
Screenshot: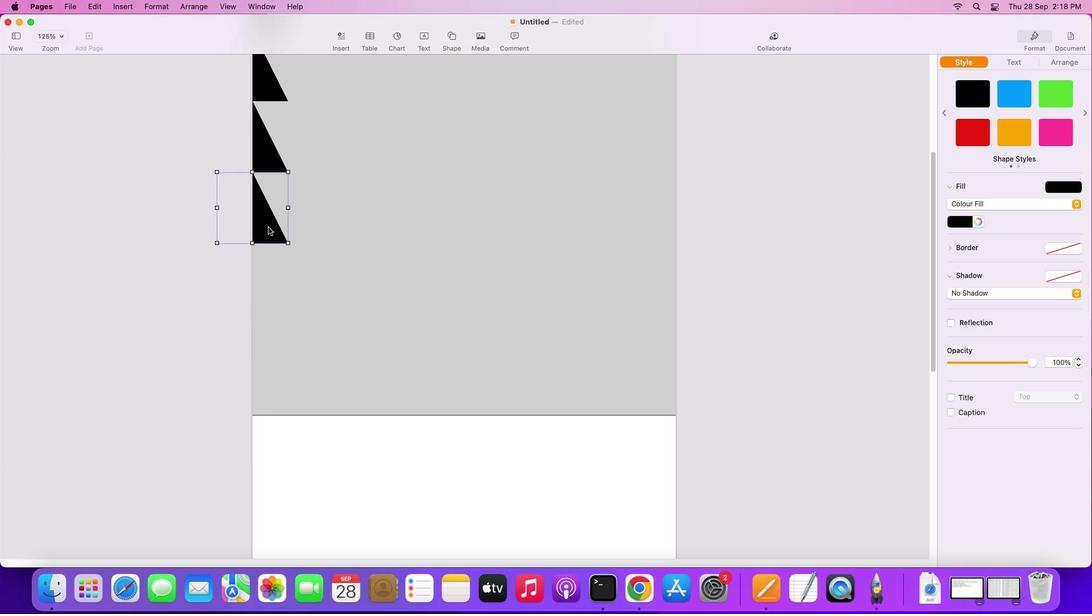 
Action: Mouse scrolled (262, 449) with delta (0, -1)
Screenshot: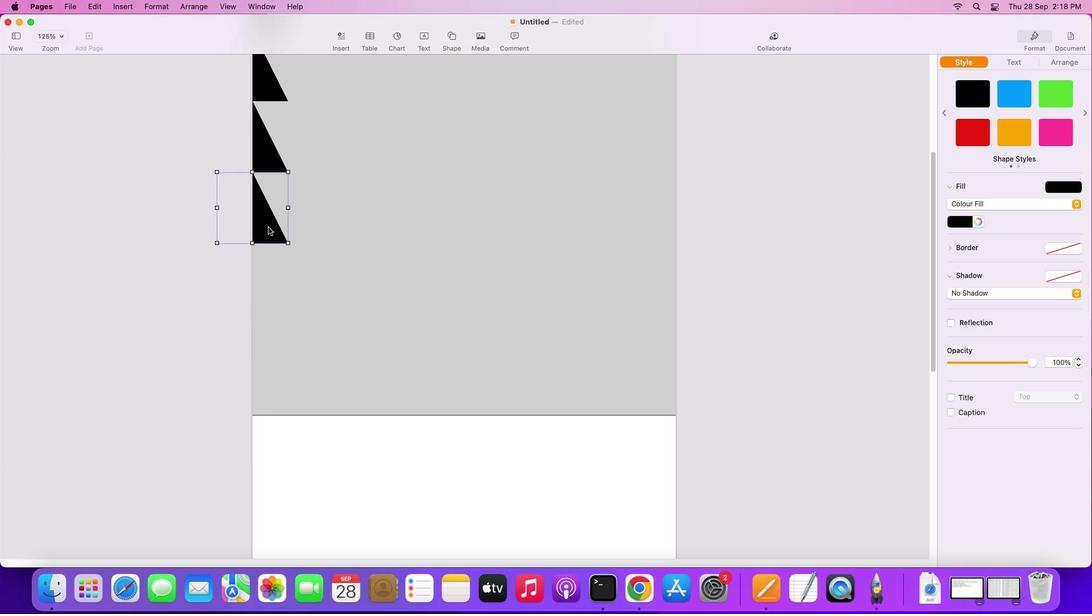 
Action: Mouse moved to (261, 448)
Screenshot: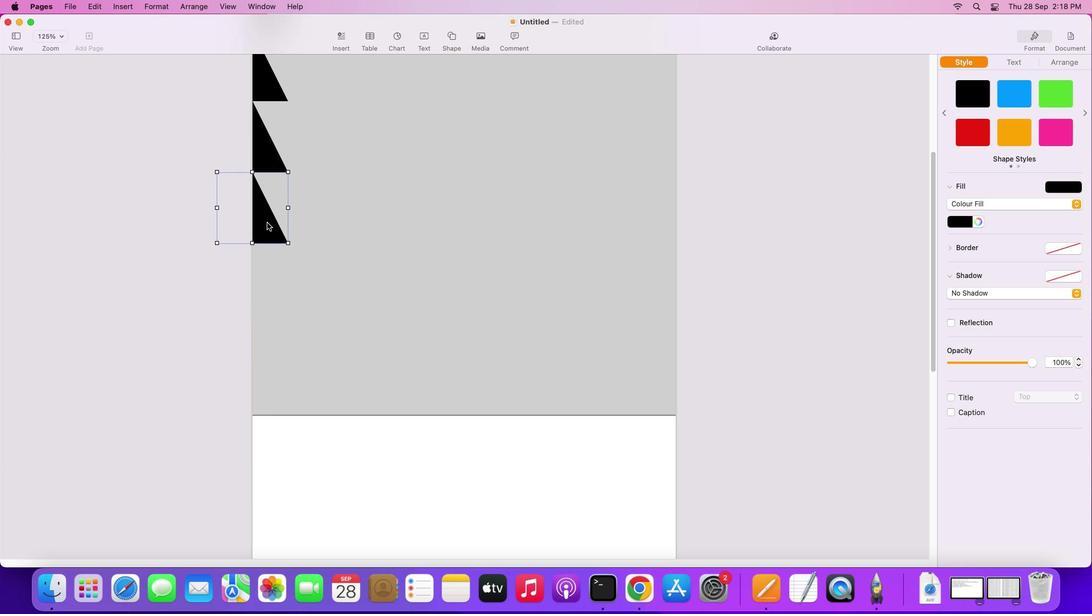 
Action: Mouse scrolled (261, 448) with delta (0, -2)
Screenshot: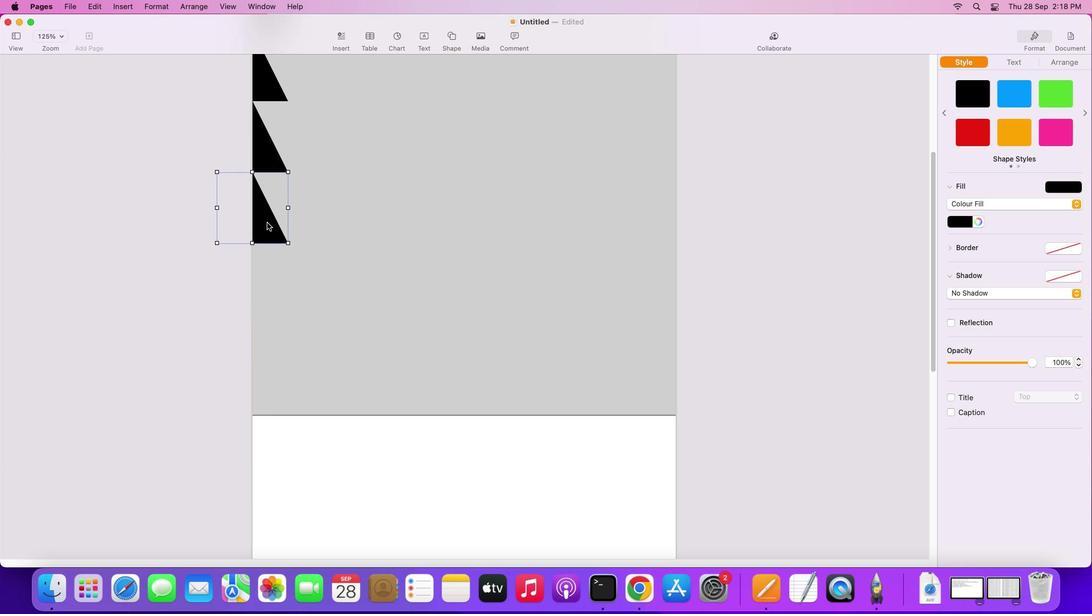 
Action: Mouse moved to (265, 220)
Screenshot: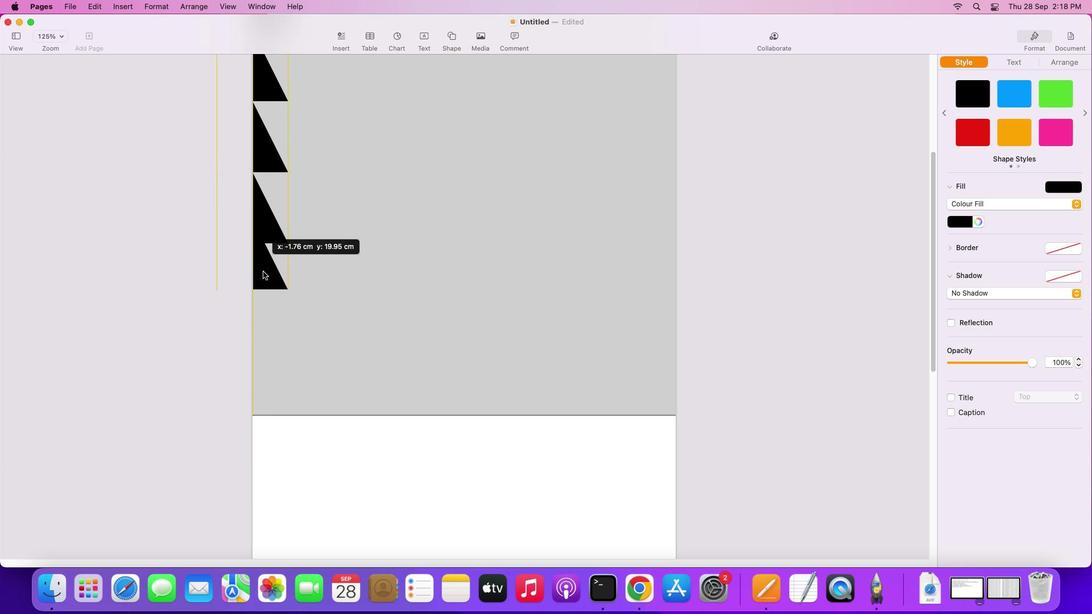 
Action: Key pressed Key.alt
Screenshot: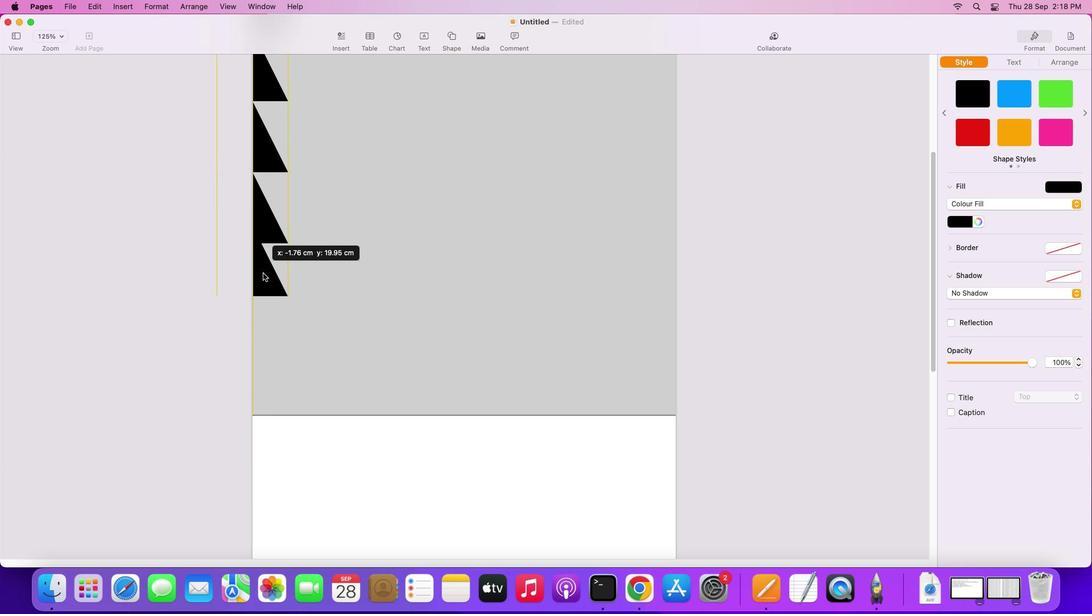 
Action: Mouse moved to (263, 219)
Screenshot: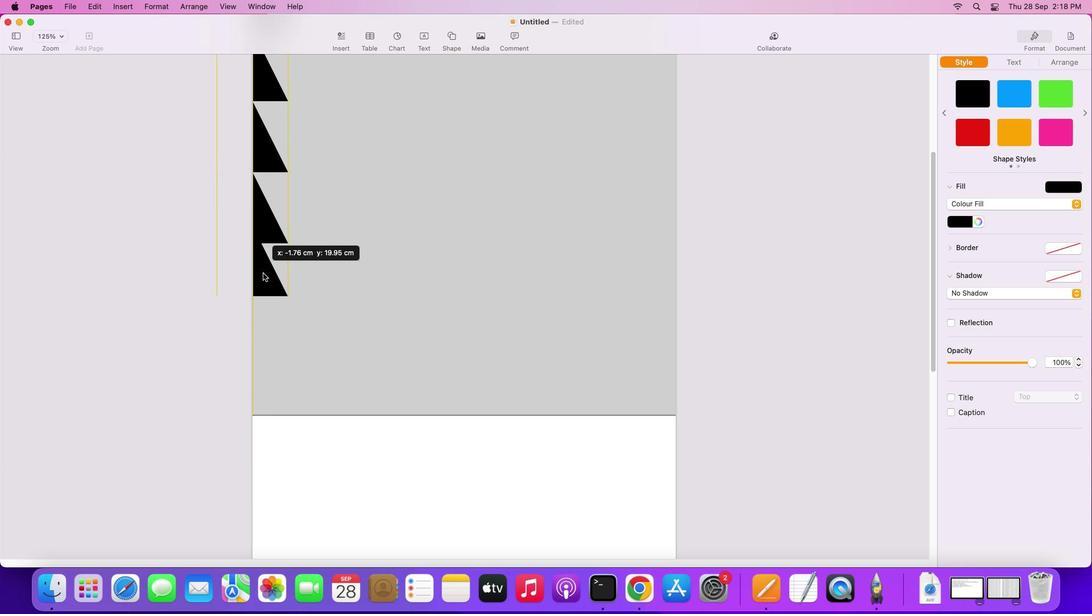 
Action: Mouse pressed left at (263, 219)
Screenshot: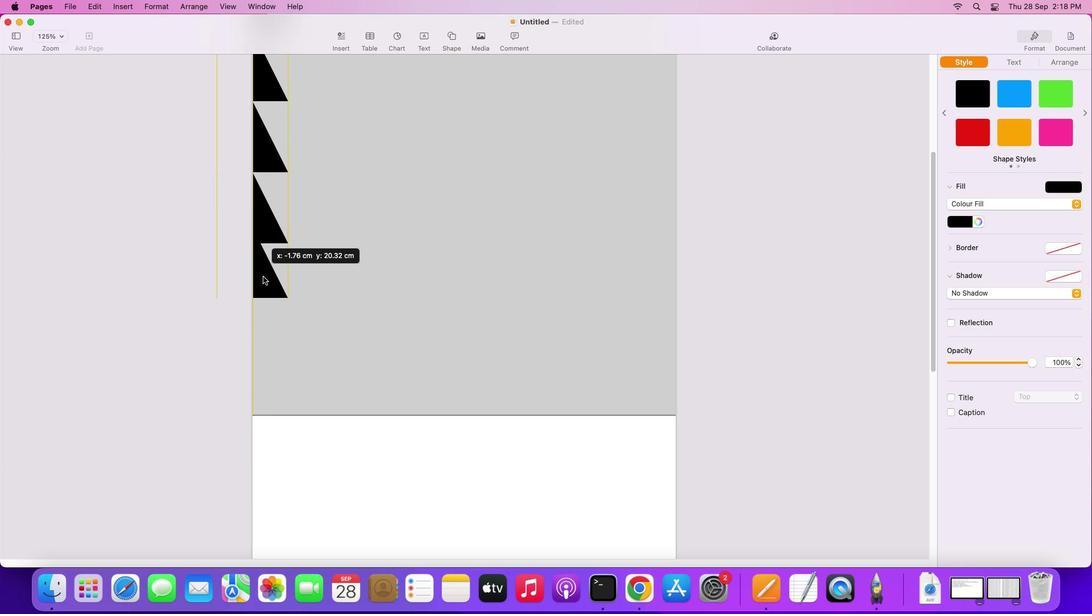 
Action: Mouse moved to (265, 287)
Screenshot: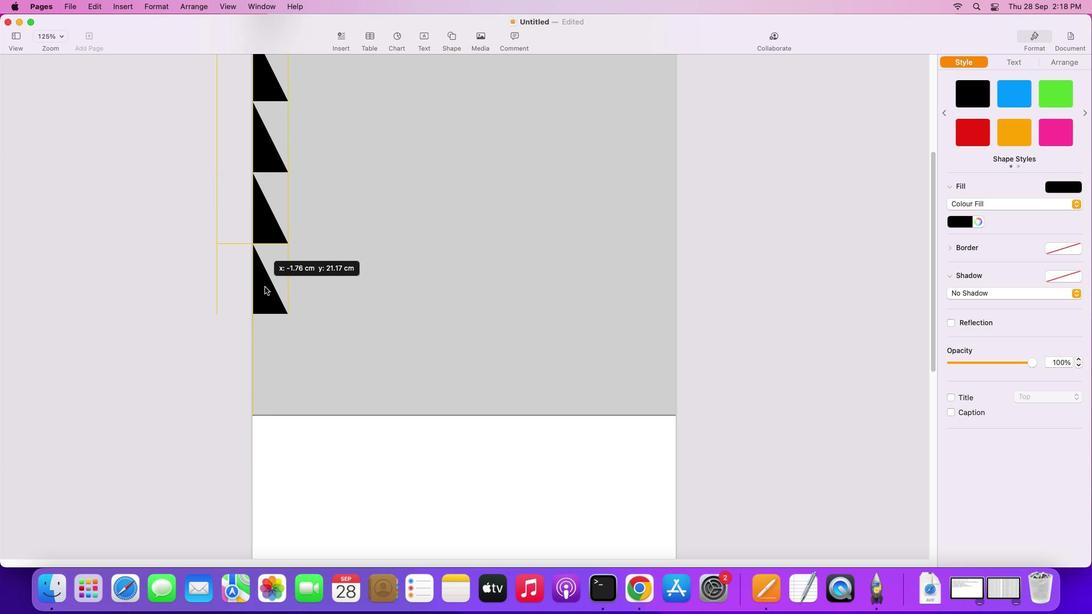 
Action: Key pressed Key.alt
Screenshot: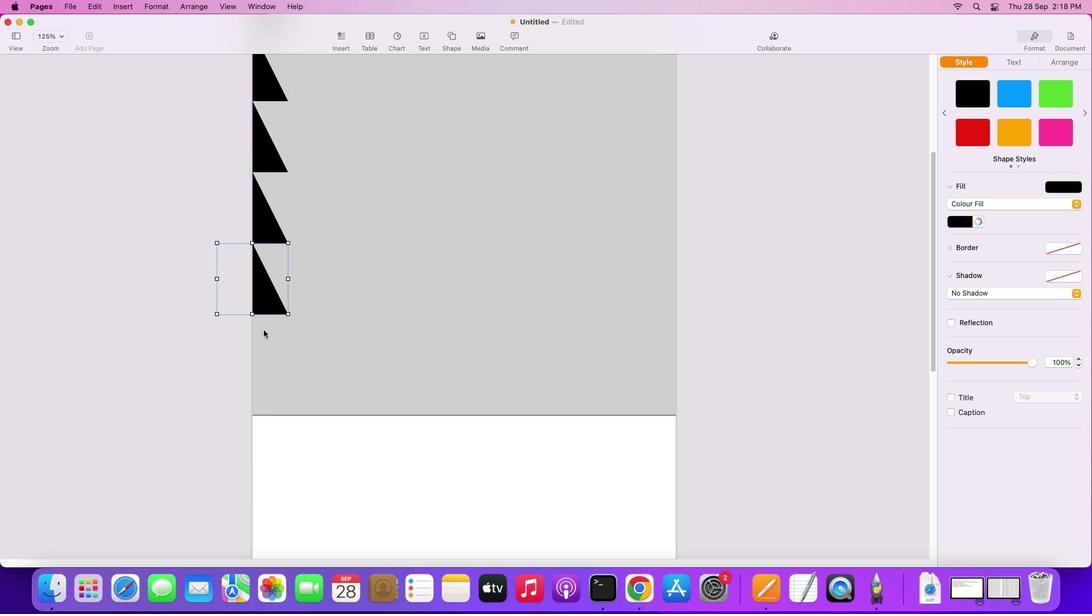 
Action: Mouse pressed left at (265, 287)
Screenshot: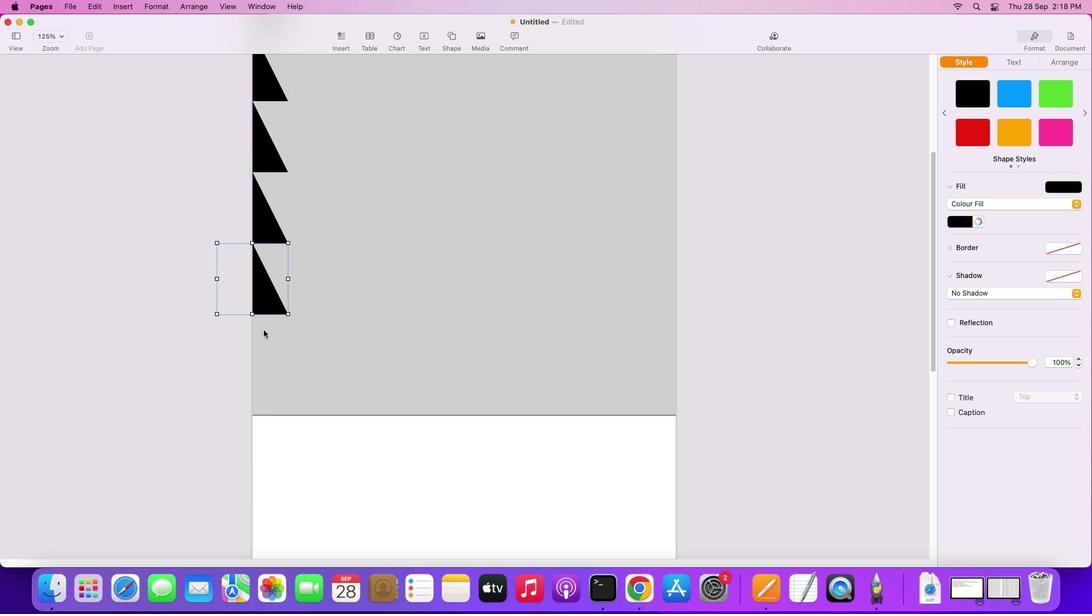 
Action: Mouse moved to (267, 360)
Screenshot: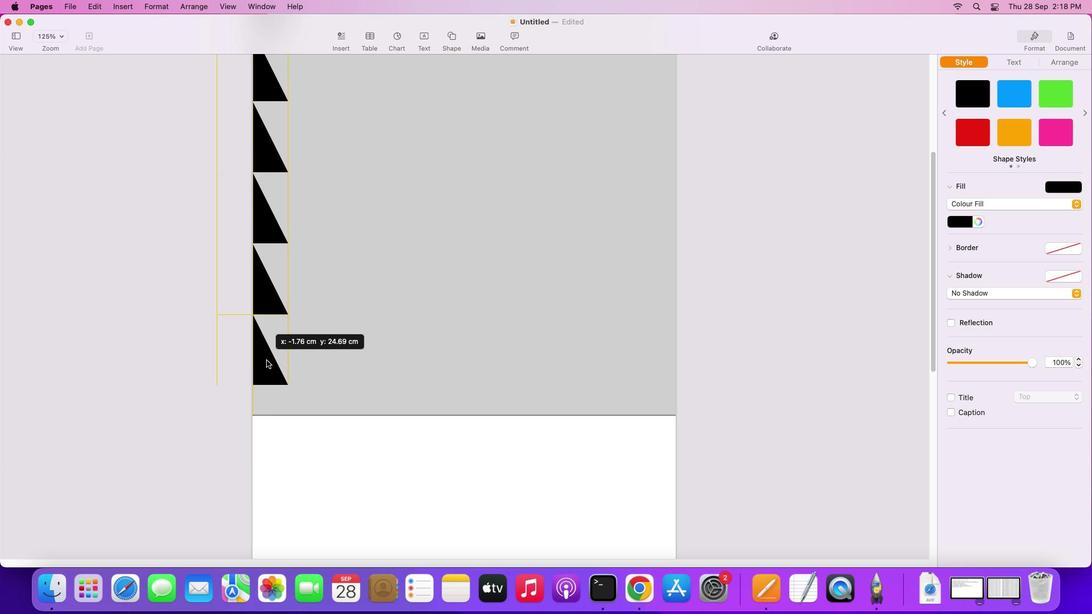 
Action: Key pressed Key.alt
Screenshot: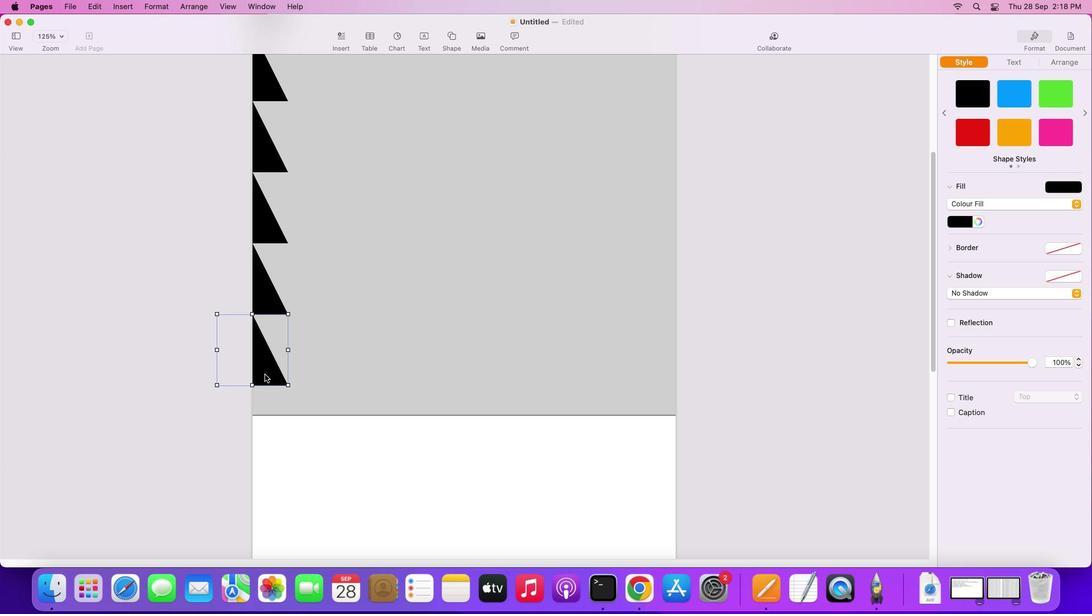 
Action: Mouse pressed left at (267, 360)
Screenshot: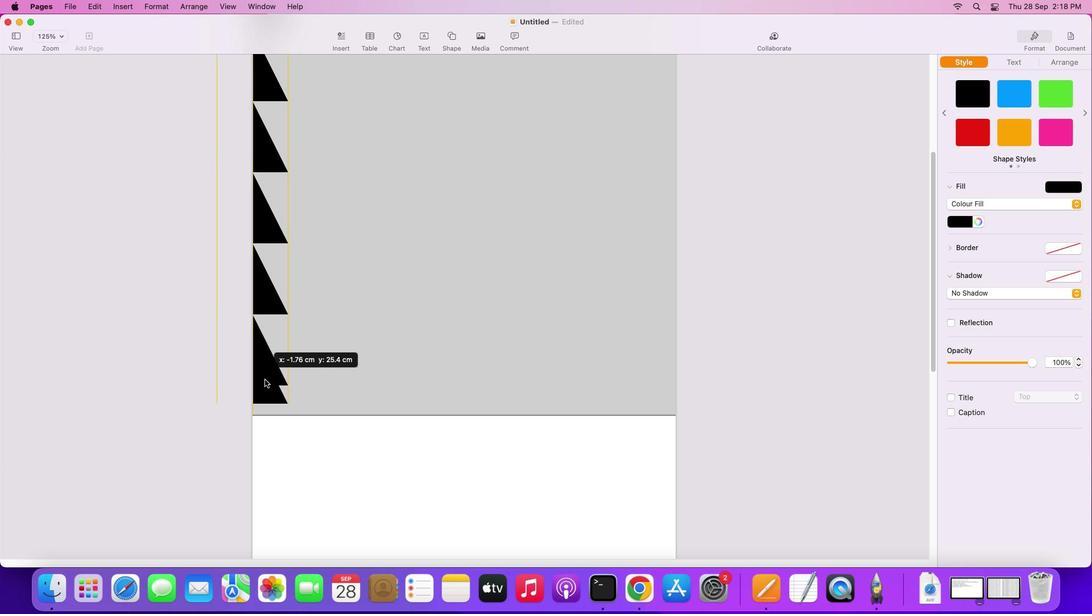
Action: Mouse moved to (1061, 65)
Screenshot: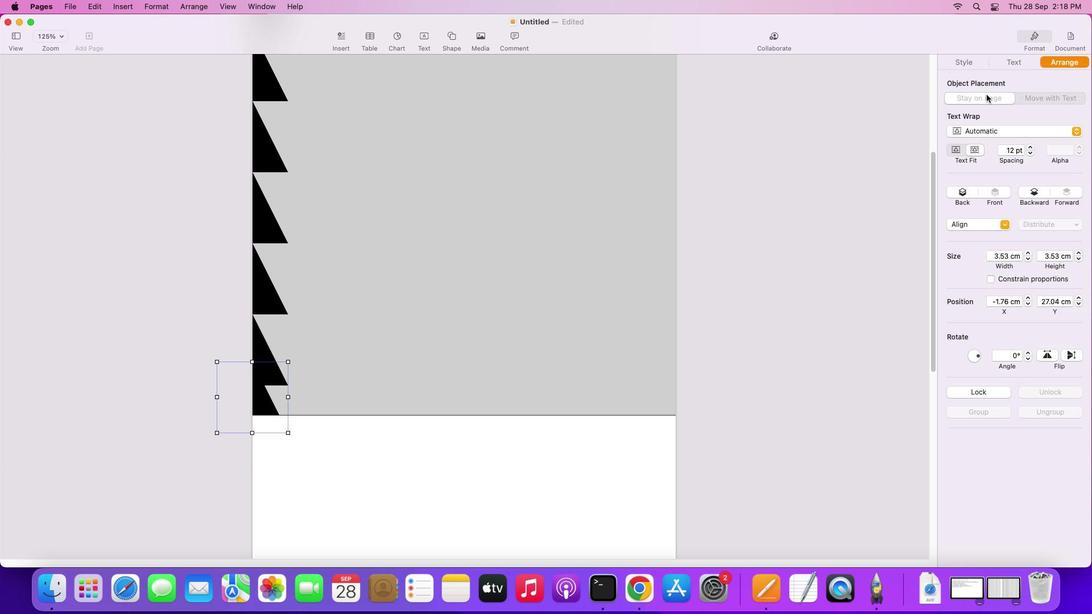 
Action: Mouse pressed left at (1061, 65)
Screenshot: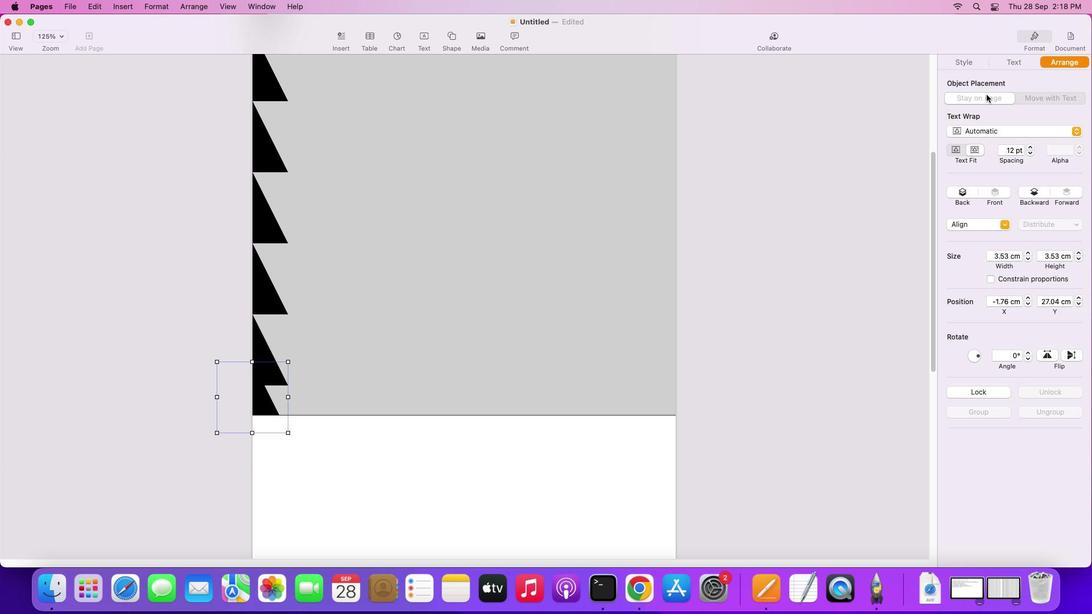 
Action: Mouse moved to (962, 64)
Screenshot: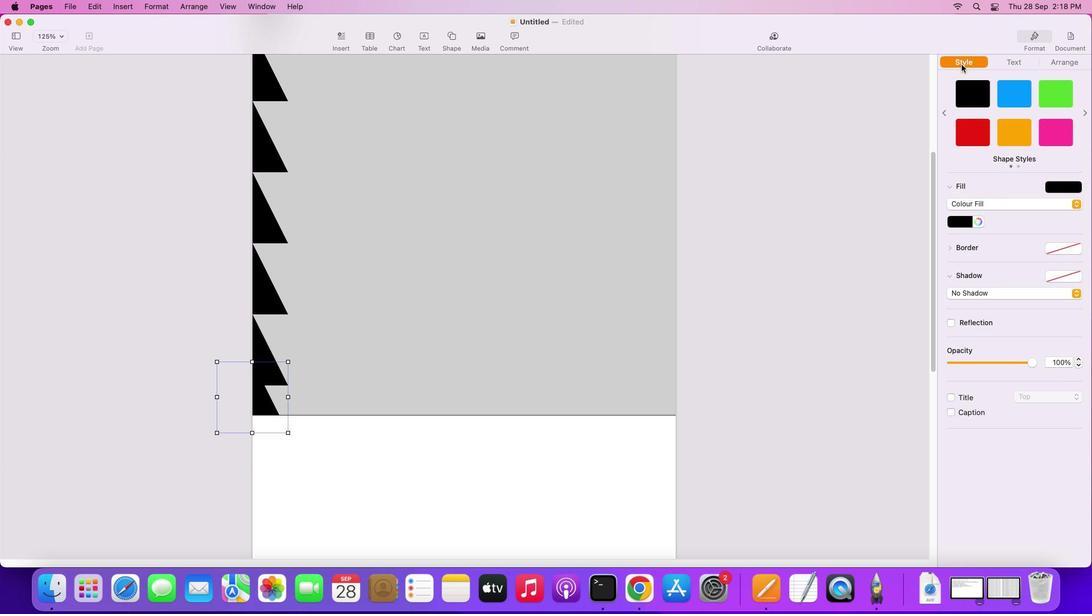 
Action: Mouse pressed left at (962, 64)
Screenshot: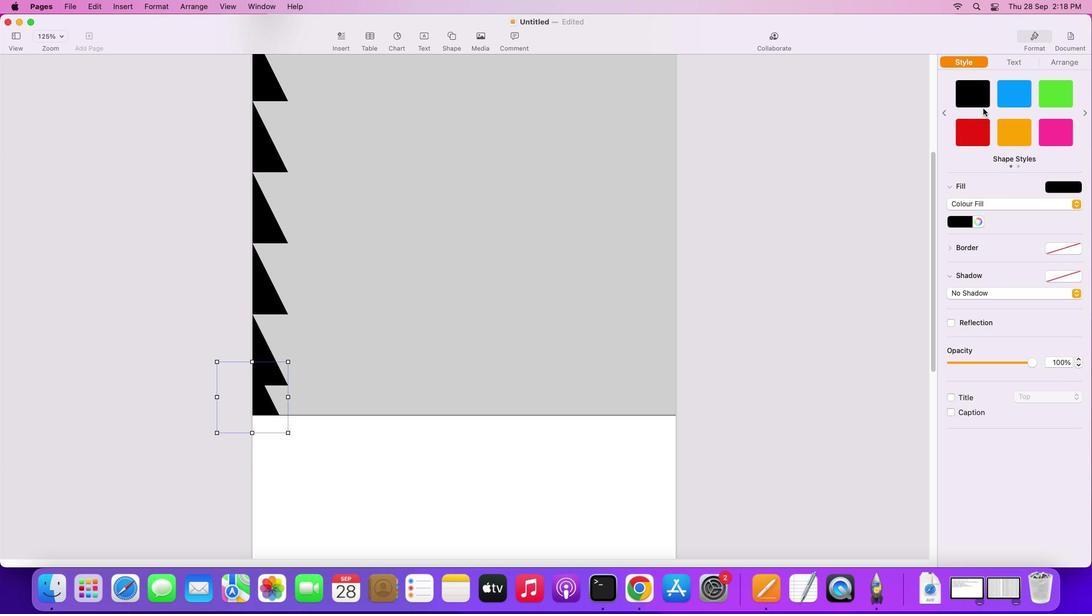 
Action: Mouse moved to (369, 345)
Screenshot: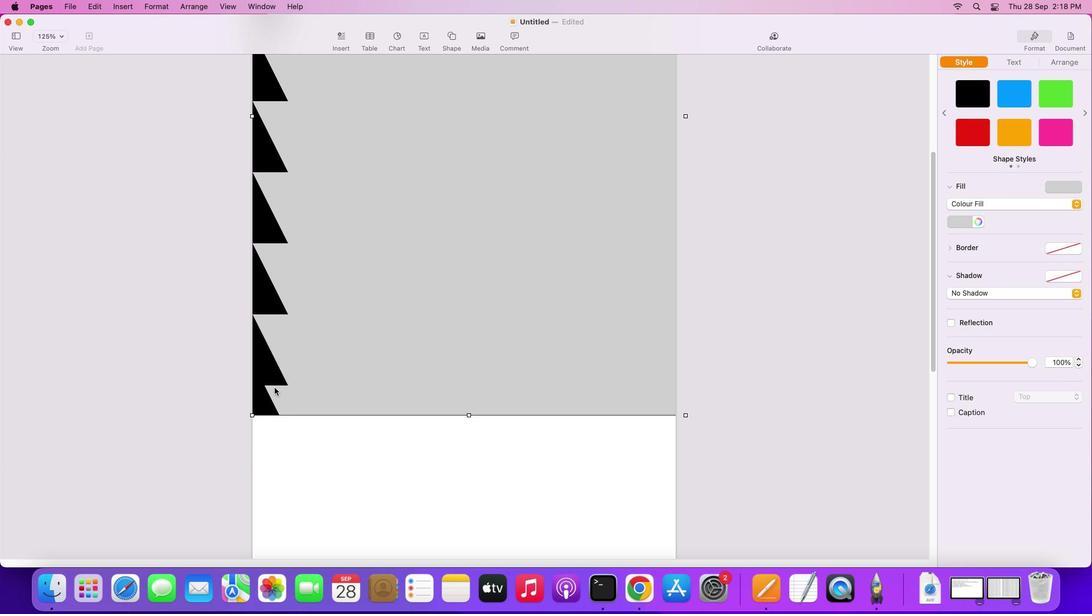 
Action: Mouse pressed left at (369, 345)
Screenshot: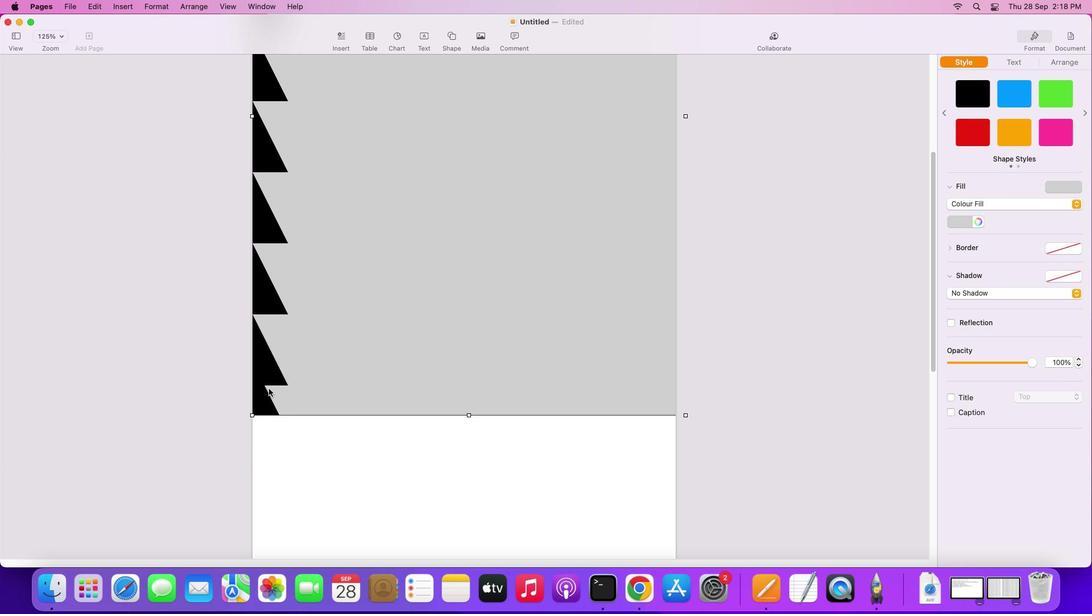 
Action: Mouse moved to (259, 390)
Screenshot: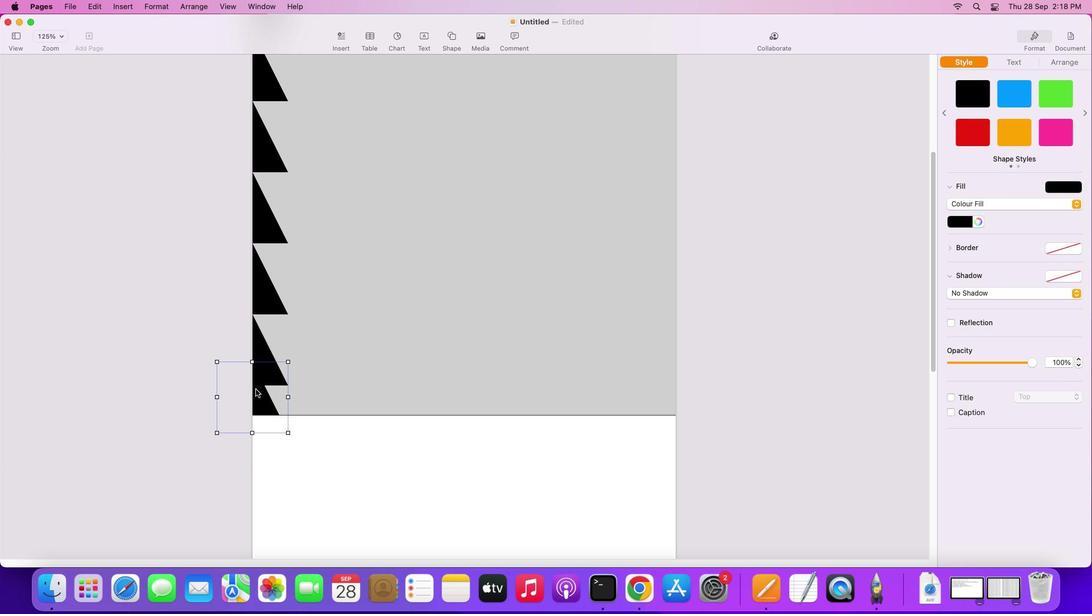 
Action: Mouse pressed left at (259, 390)
Screenshot: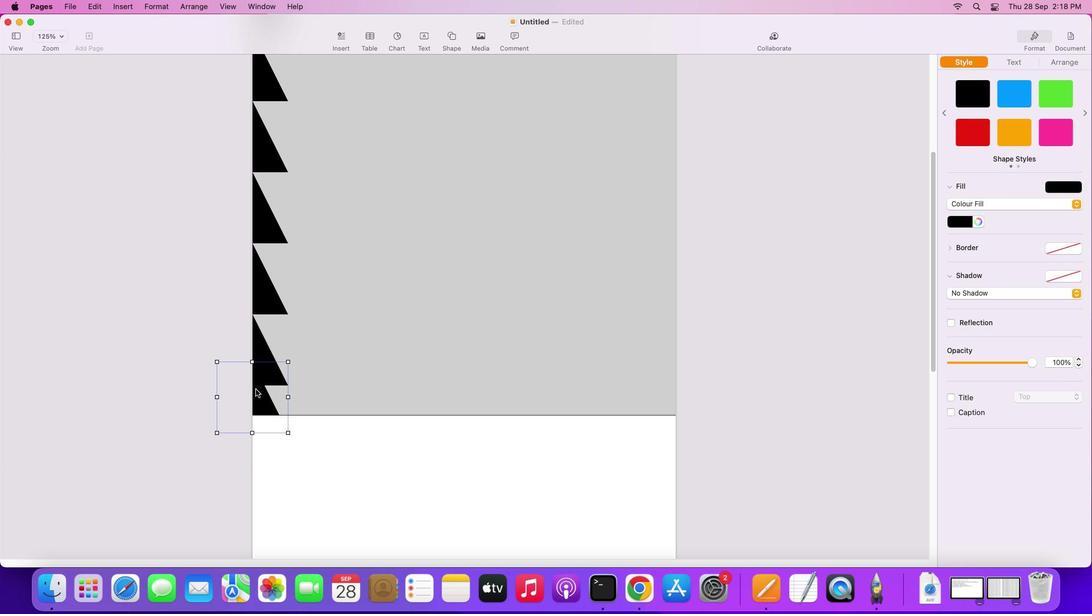 
Action: Mouse moved to (256, 390)
Screenshot: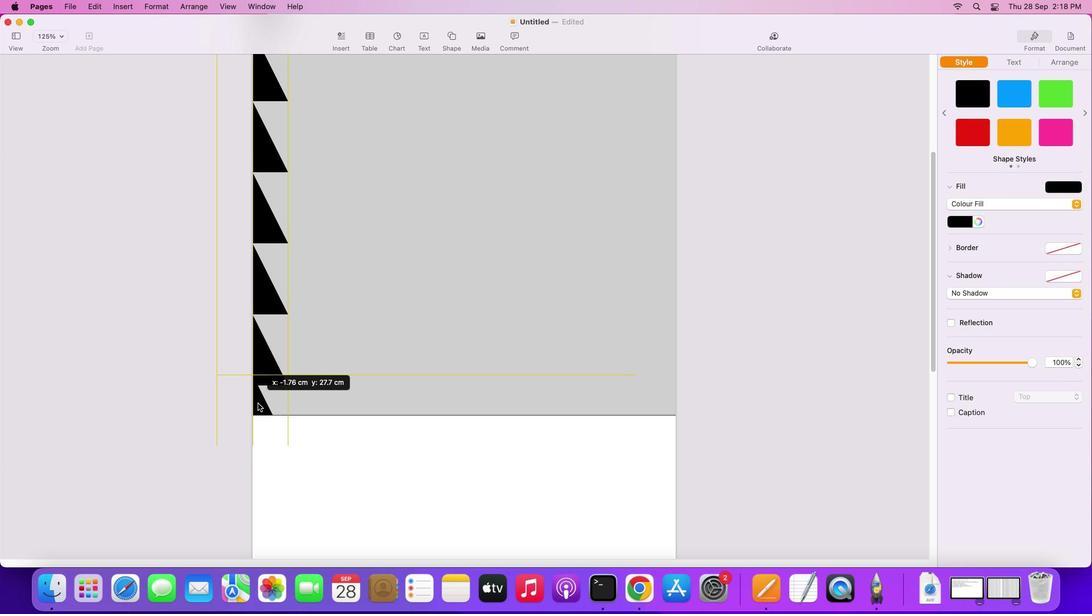 
Action: Mouse pressed left at (256, 390)
Screenshot: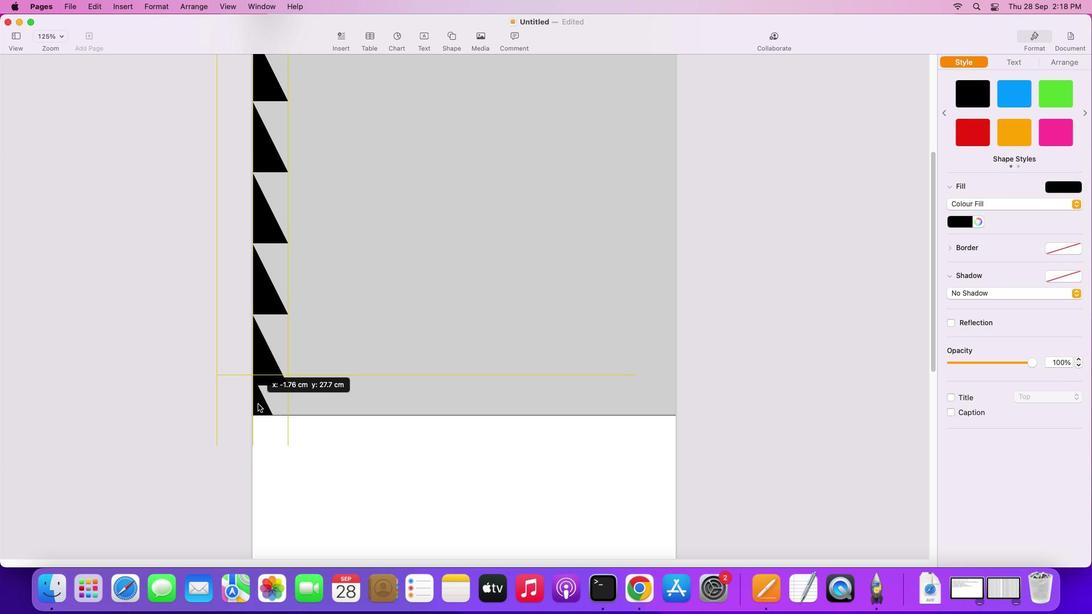 
Action: Mouse moved to (257, 398)
Screenshot: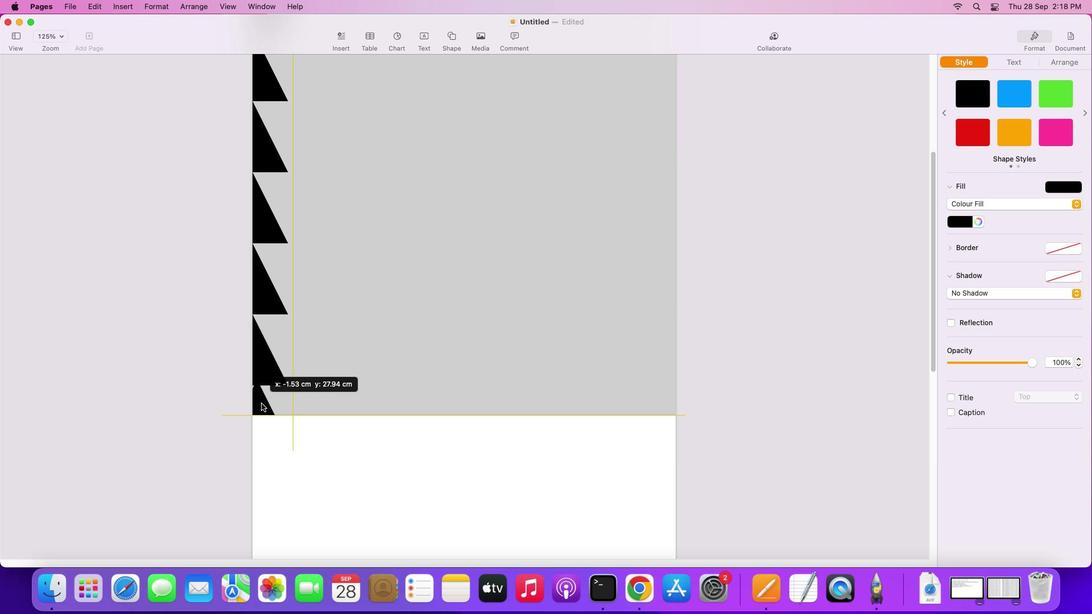 
Action: Mouse pressed left at (257, 398)
Screenshot: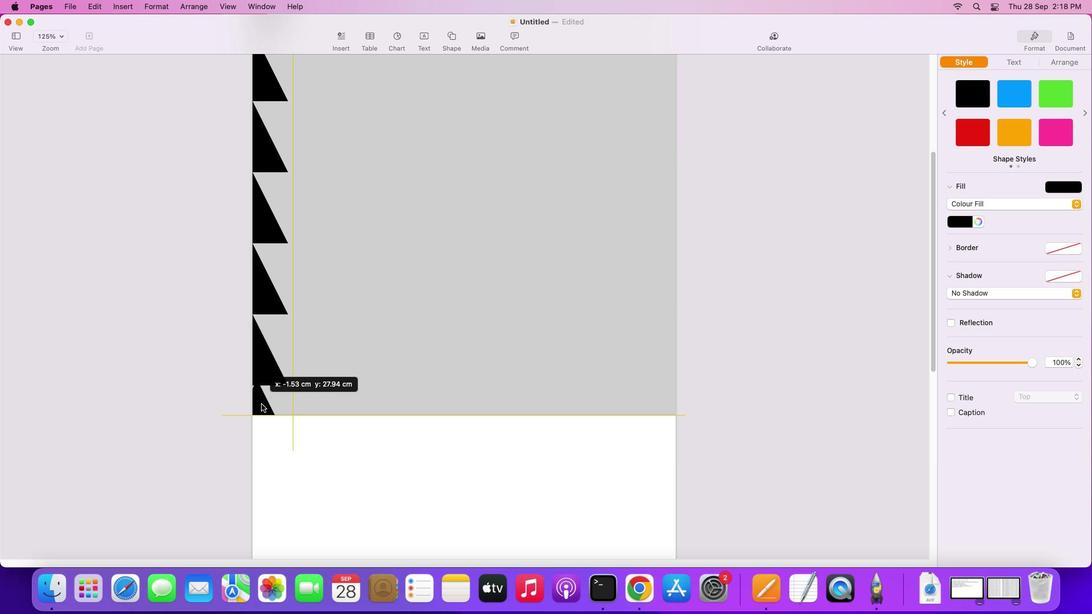 
Action: Mouse moved to (358, 347)
Screenshot: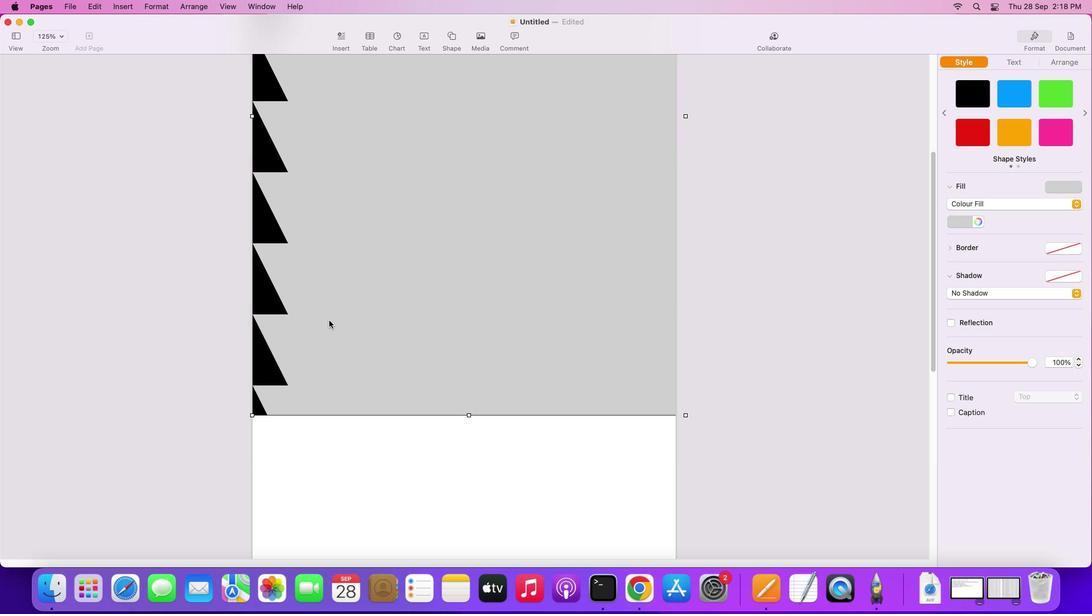 
Action: Mouse pressed left at (358, 347)
Screenshot: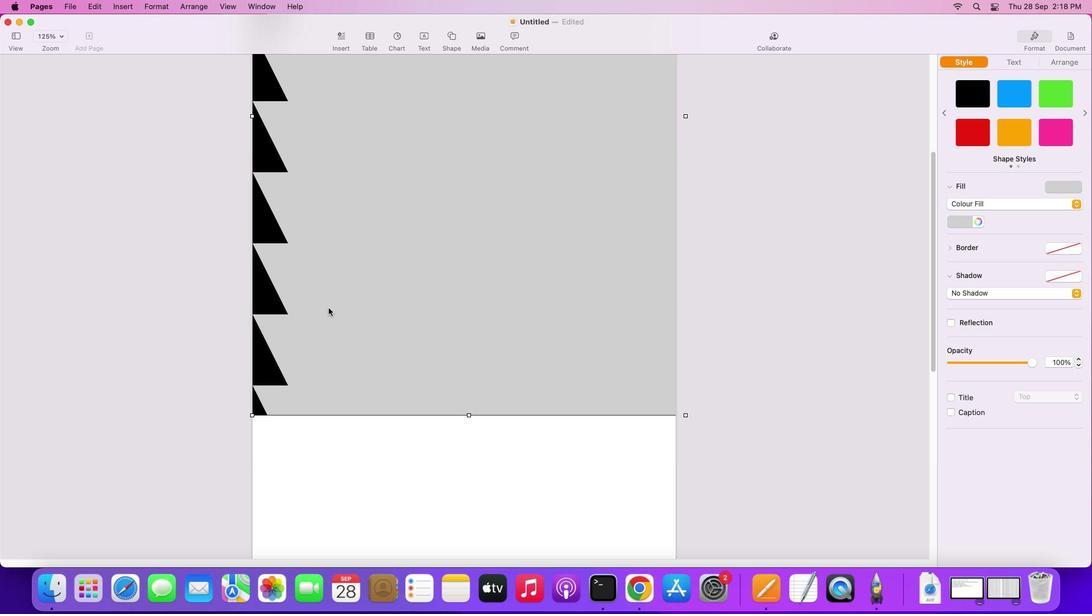 
Action: Mouse moved to (327, 298)
Screenshot: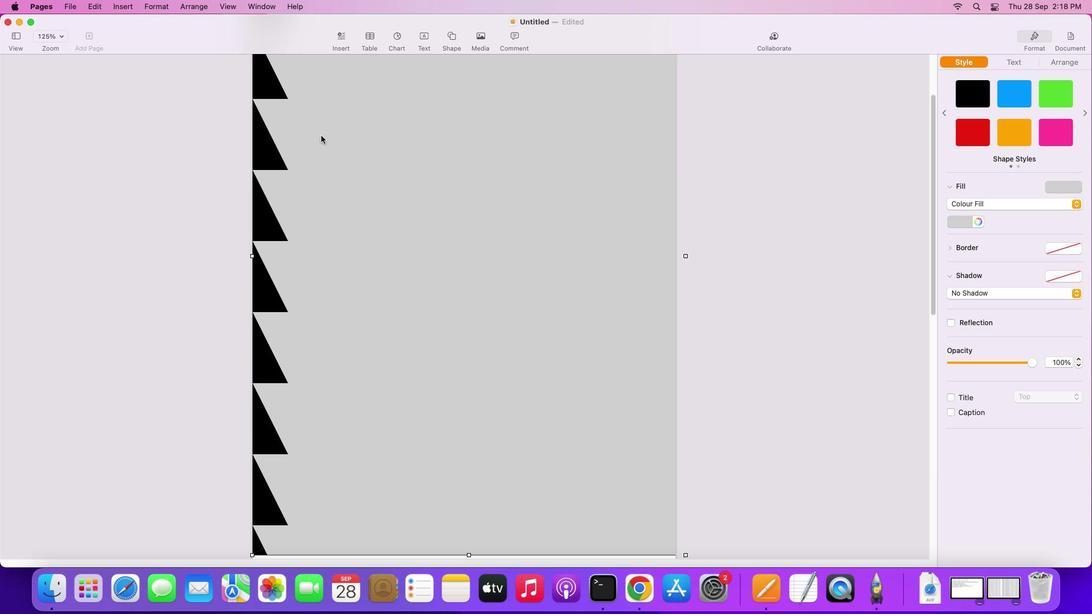 
Action: Mouse scrolled (327, 298) with delta (0, 1)
Screenshot: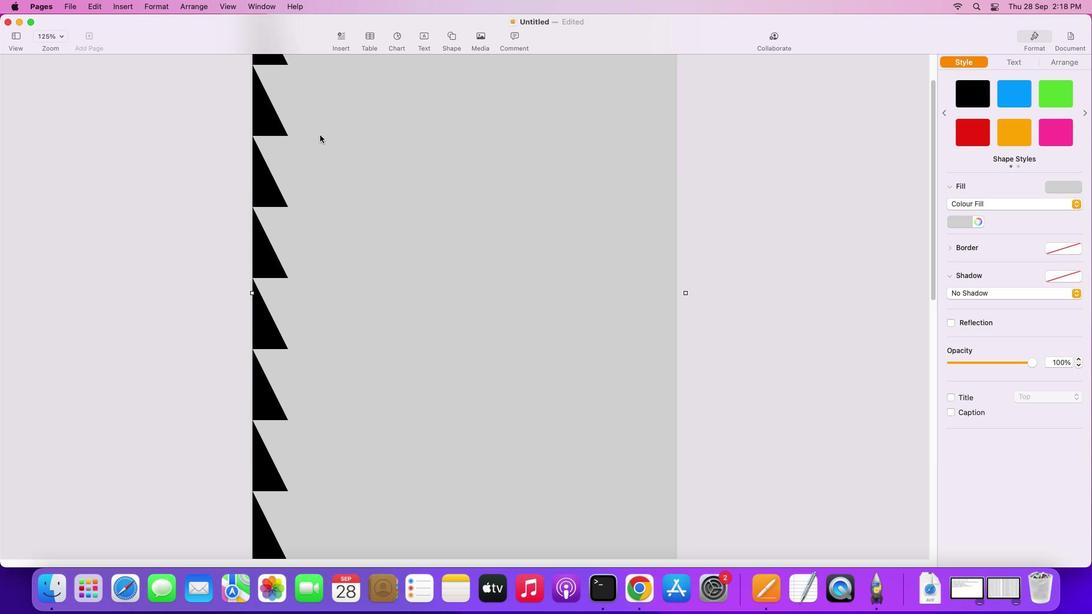 
Action: Mouse scrolled (327, 298) with delta (0, 1)
Screenshot: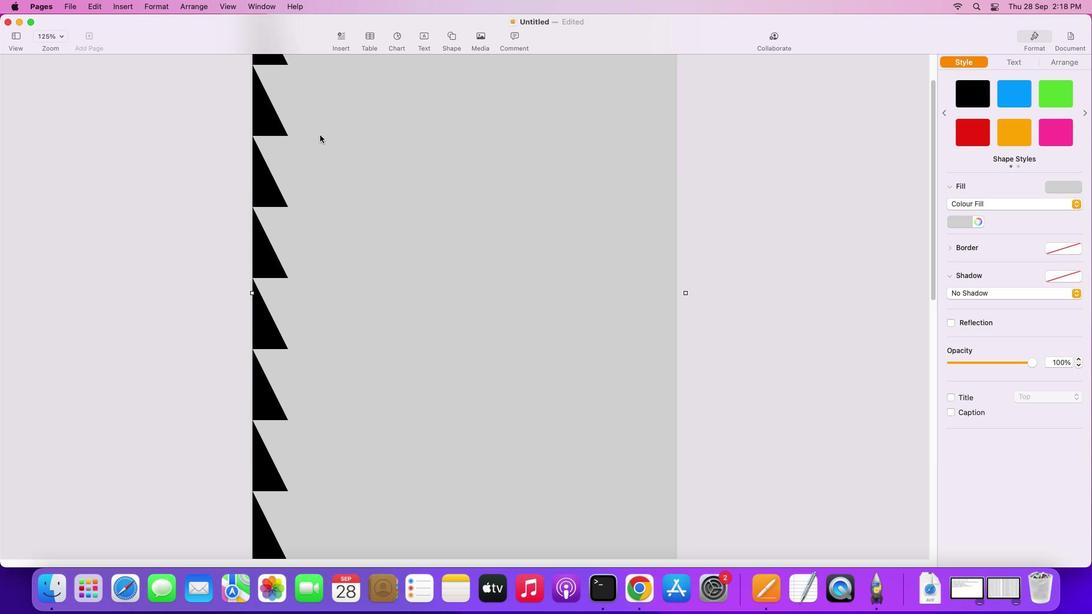 
Action: Mouse moved to (327, 298)
Screenshot: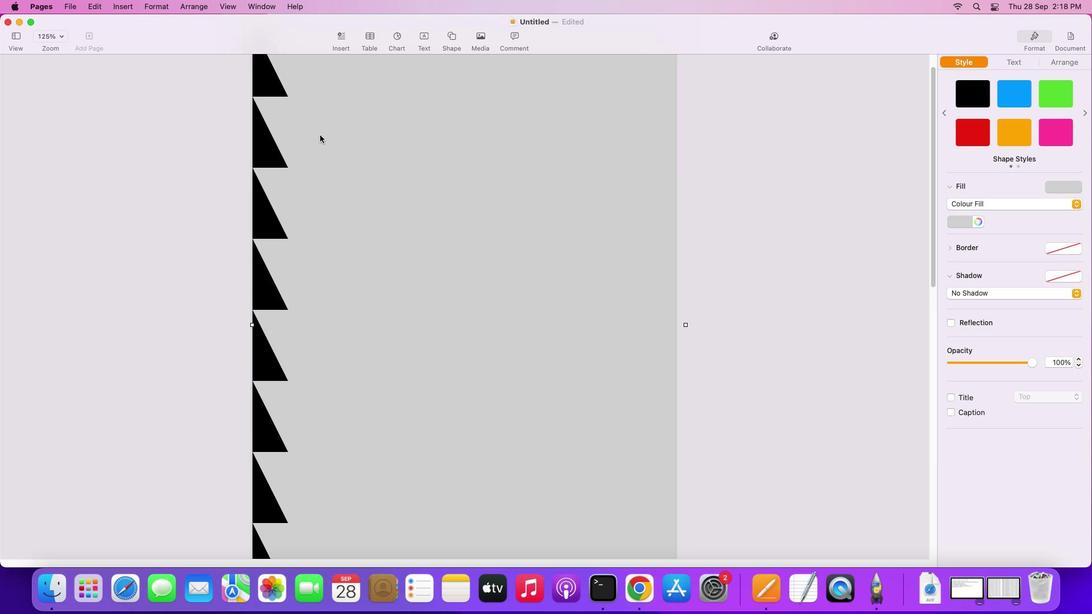 
Action: Mouse scrolled (327, 298) with delta (0, 2)
Screenshot: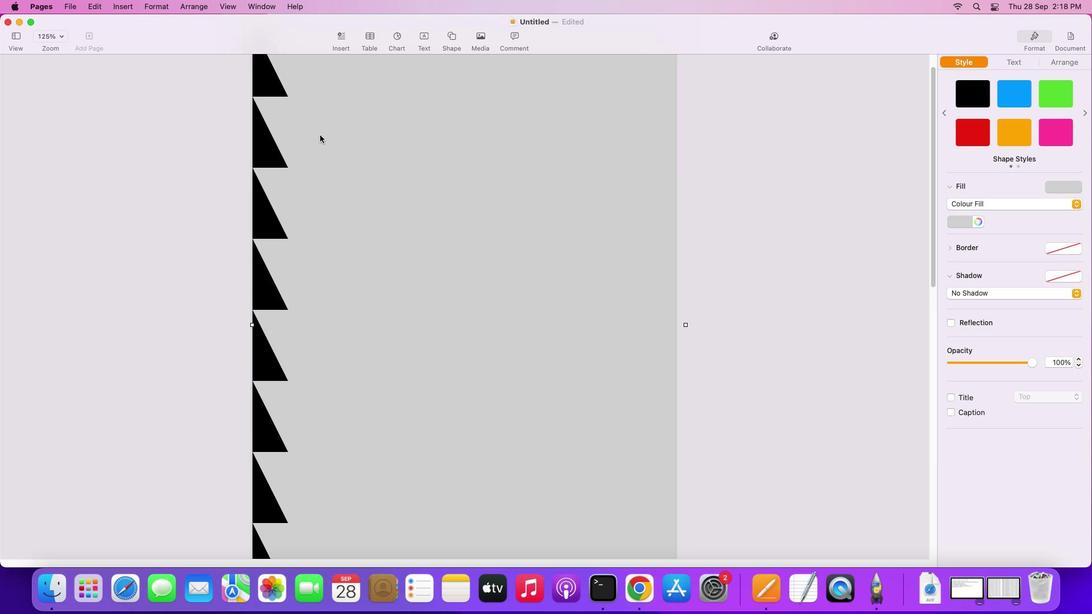 
Action: Mouse moved to (326, 297)
Screenshot: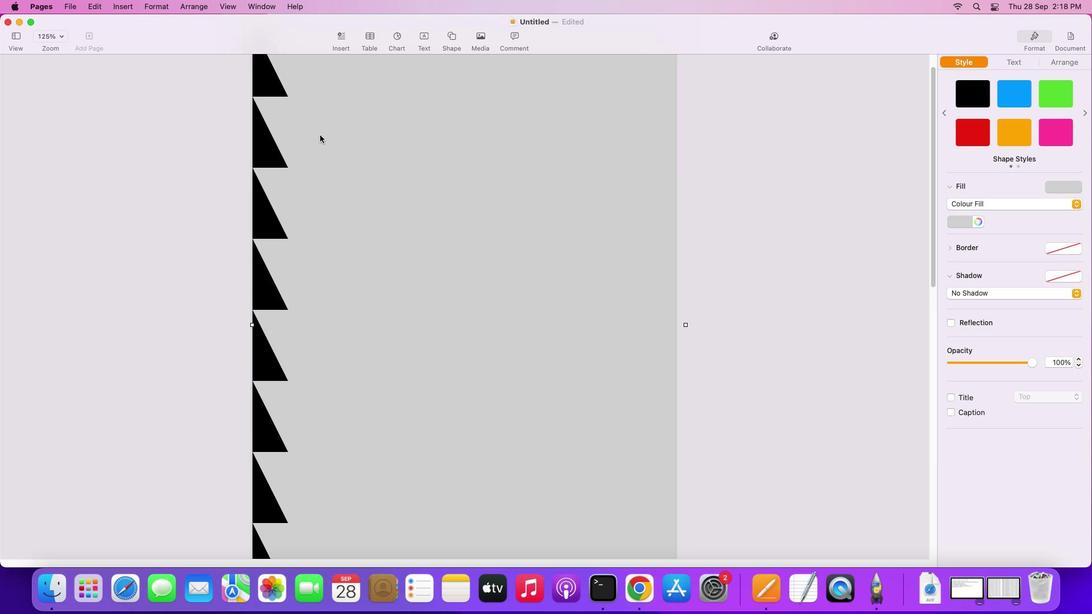 
Action: Mouse scrolled (326, 297) with delta (0, 3)
Screenshot: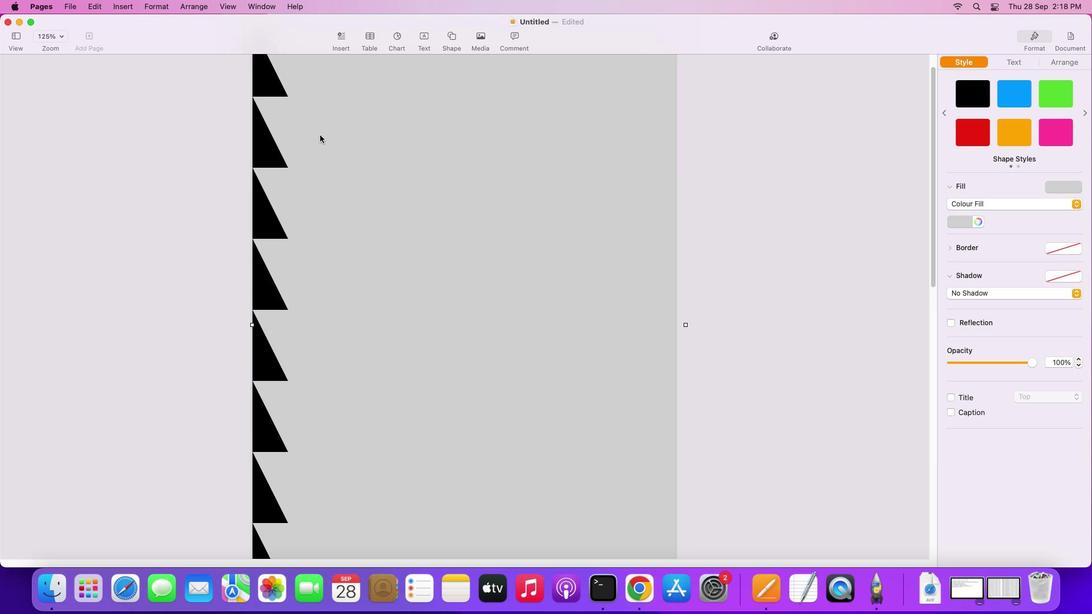 
Action: Mouse moved to (324, 295)
Screenshot: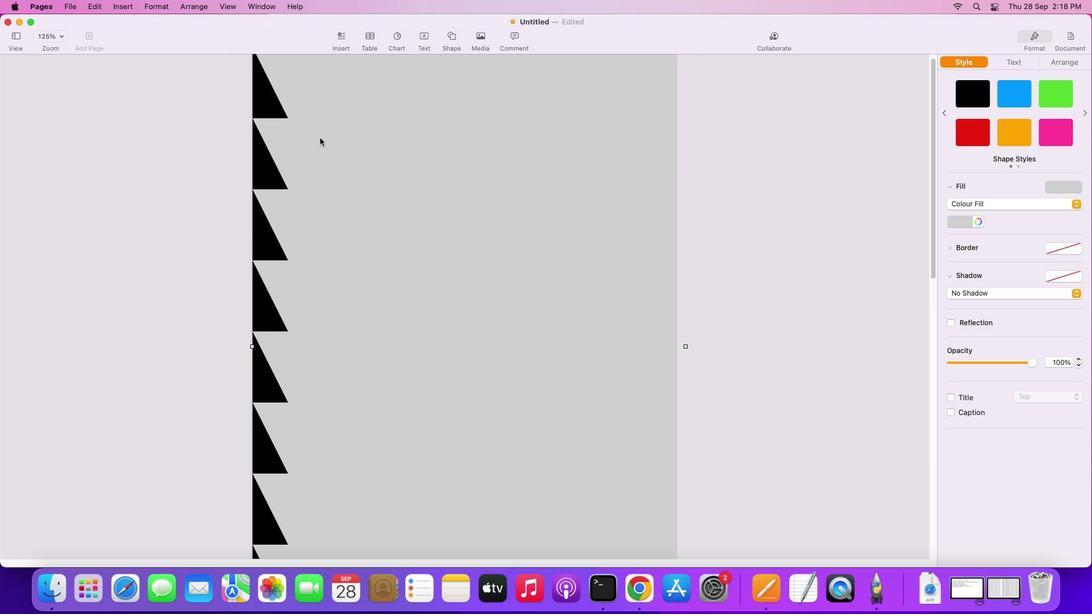 
Action: Mouse scrolled (324, 295) with delta (0, 3)
Screenshot: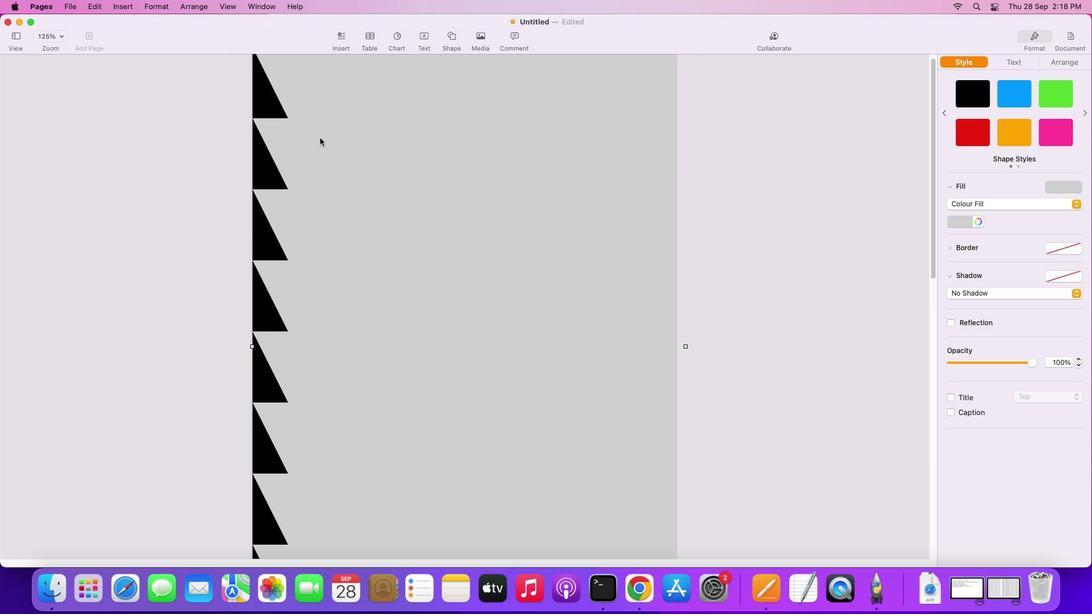
Action: Mouse moved to (322, 290)
Screenshot: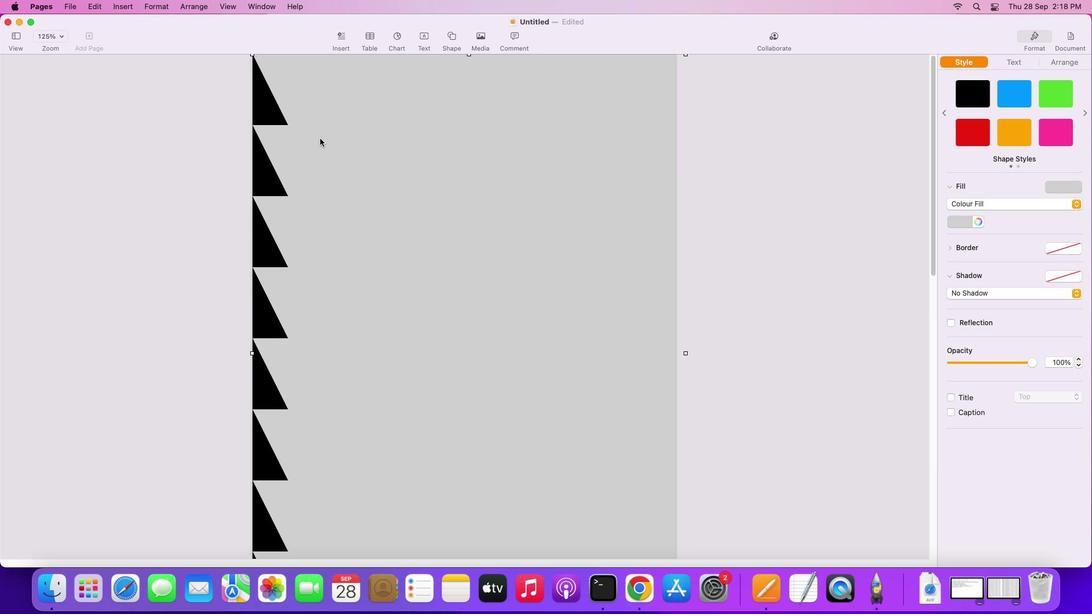 
Action: Mouse scrolled (322, 290) with delta (0, 3)
Screenshot: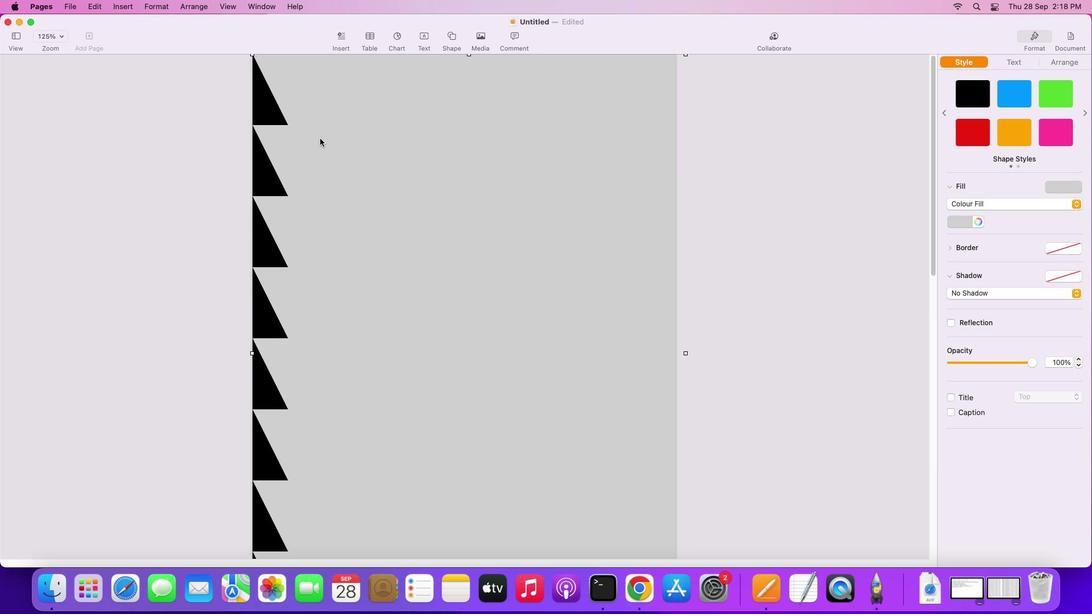 
Action: Mouse moved to (321, 136)
Screenshot: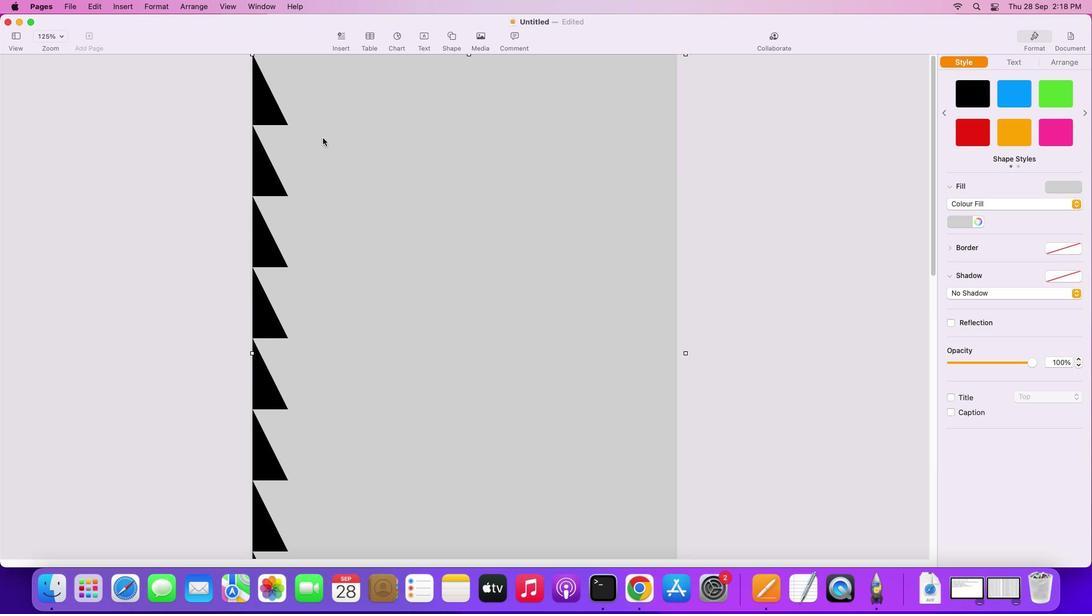 
Action: Mouse scrolled (321, 136) with delta (0, 1)
Screenshot: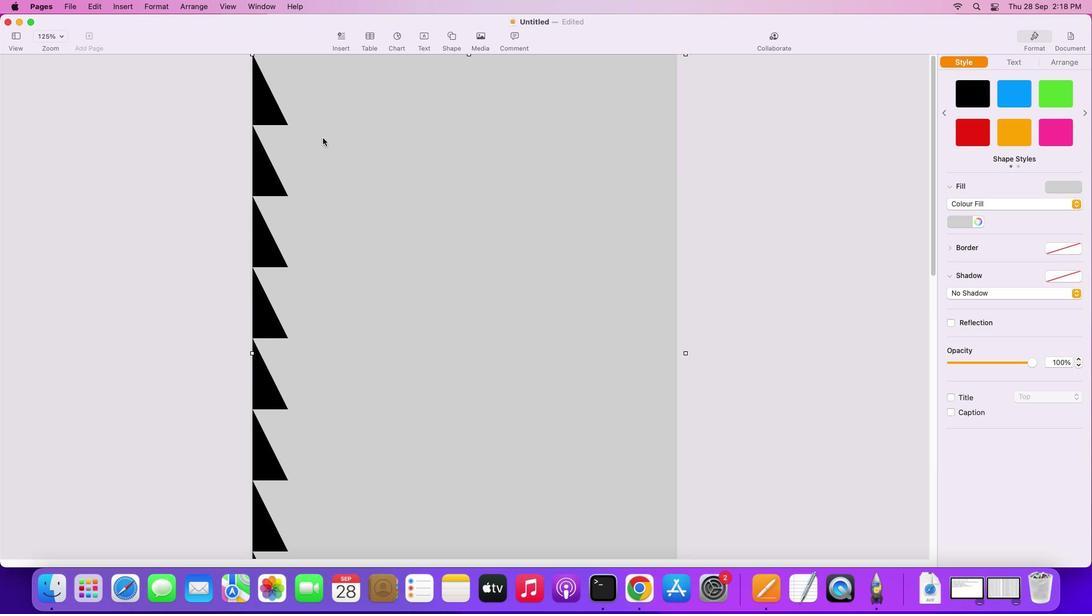 
Action: Mouse scrolled (321, 136) with delta (0, 1)
Screenshot: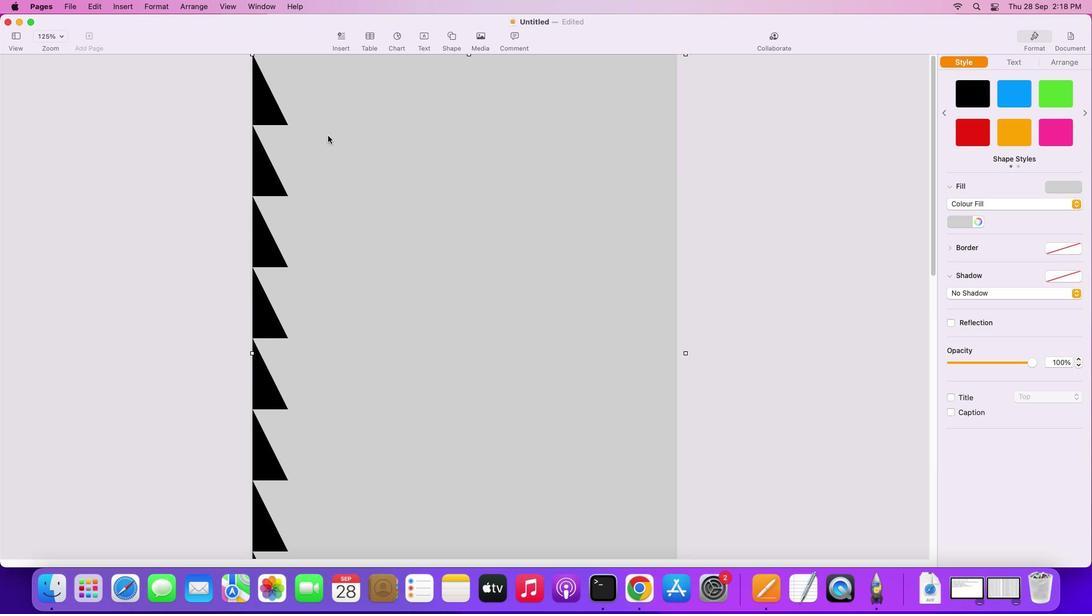 
Action: Mouse scrolled (321, 136) with delta (0, 2)
Screenshot: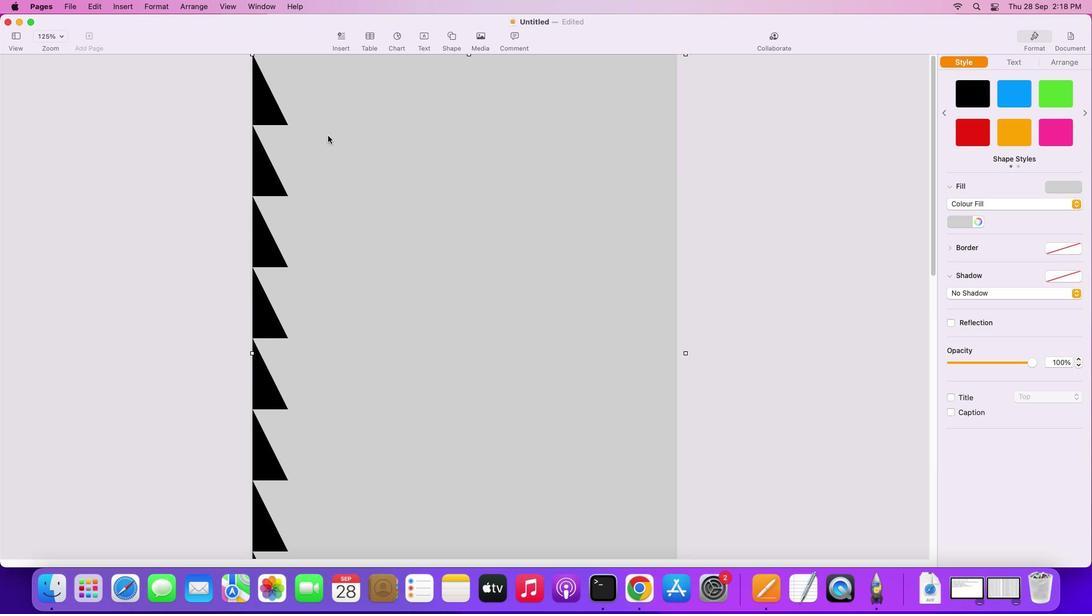 
Action: Mouse moved to (321, 136)
Screenshot: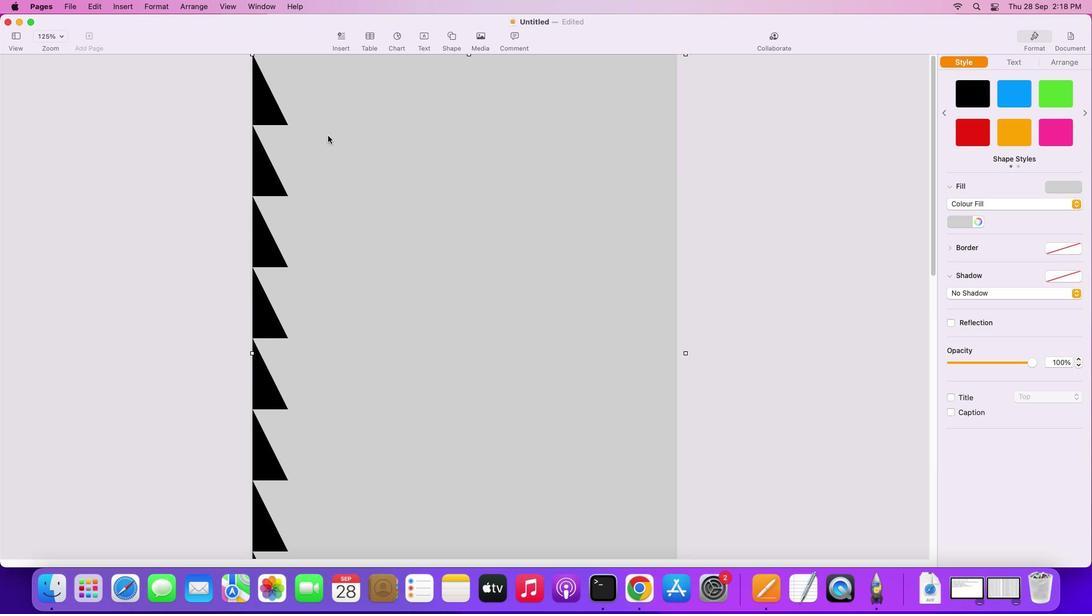 
Action: Mouse scrolled (321, 136) with delta (0, 3)
Screenshot: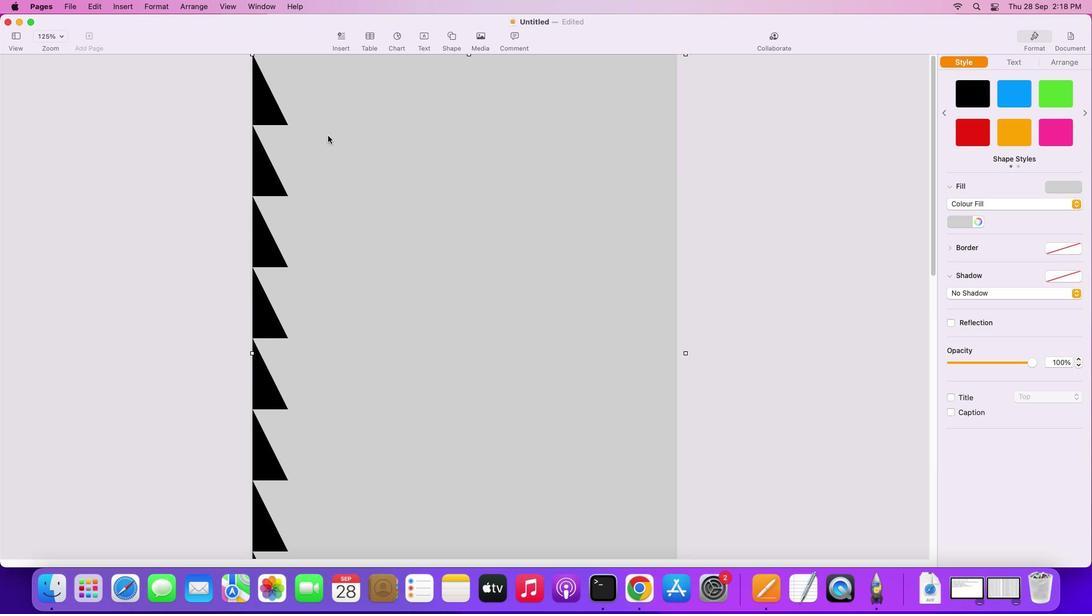 
Action: Mouse moved to (320, 135)
Screenshot: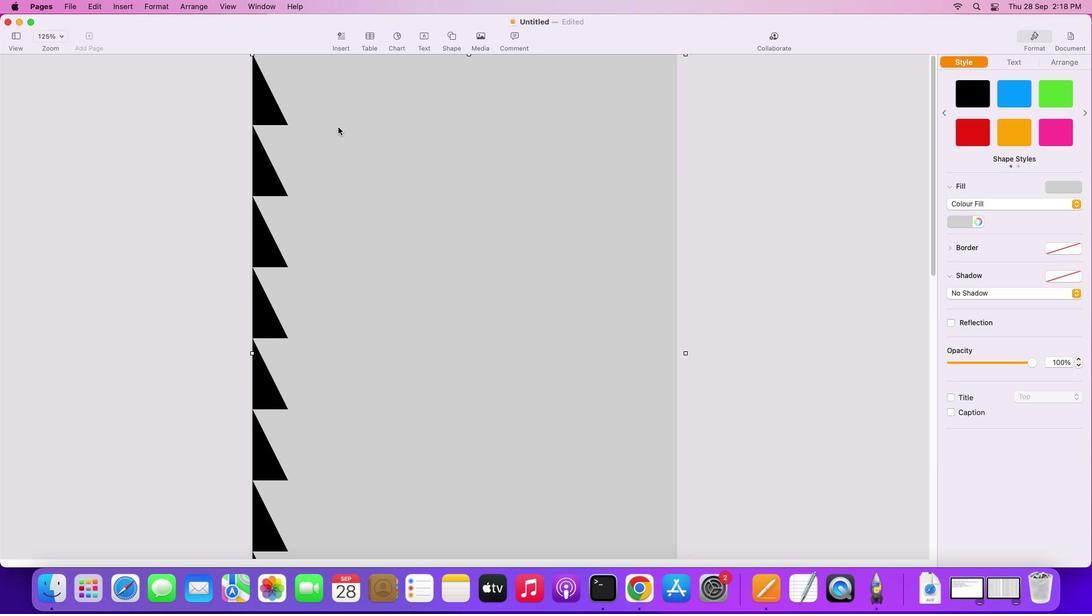 
Action: Mouse scrolled (320, 135) with delta (0, 3)
Screenshot: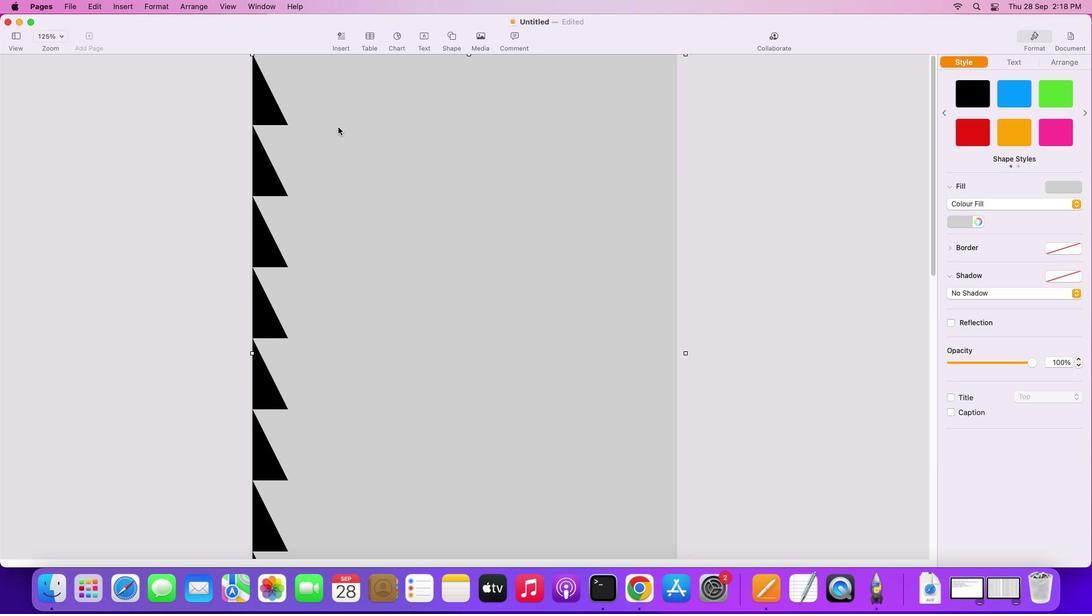 
Action: Mouse scrolled (320, 135) with delta (0, 4)
Screenshot: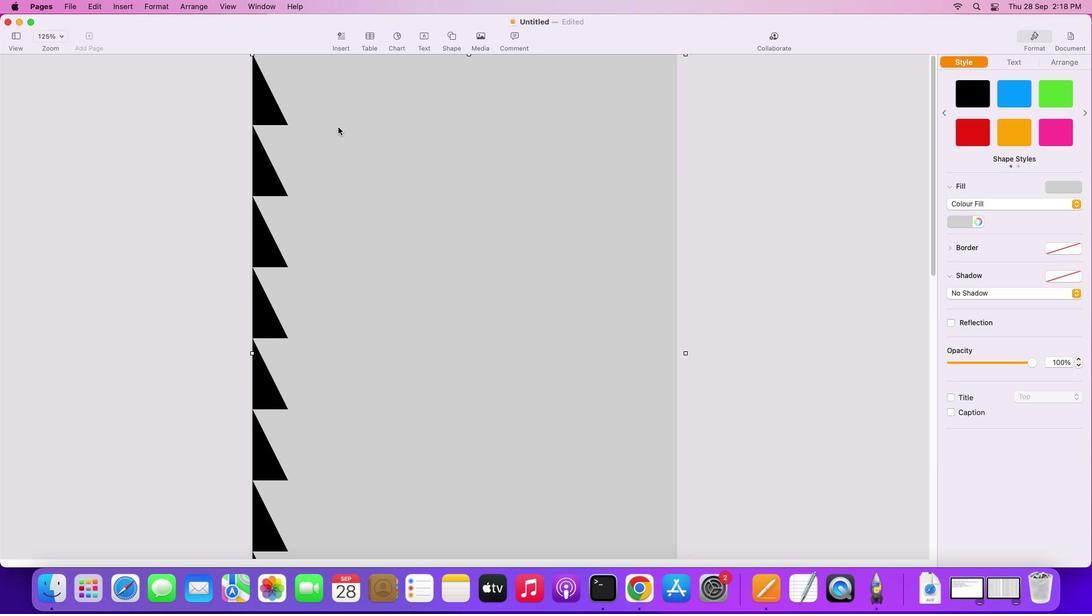 
Action: Mouse moved to (320, 135)
Screenshot: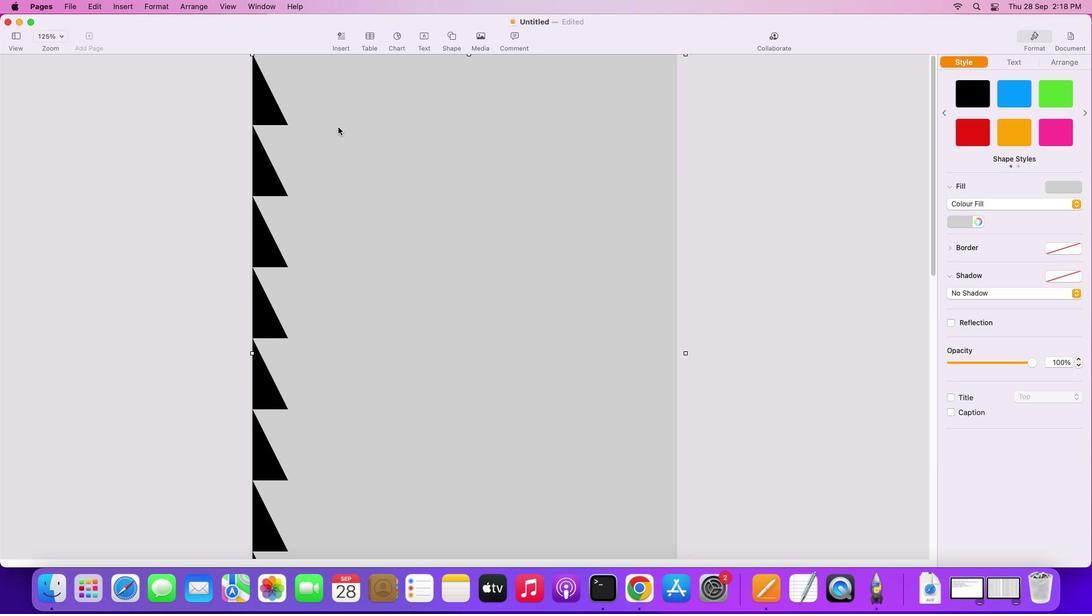 
Action: Mouse scrolled (320, 135) with delta (0, 4)
Screenshot: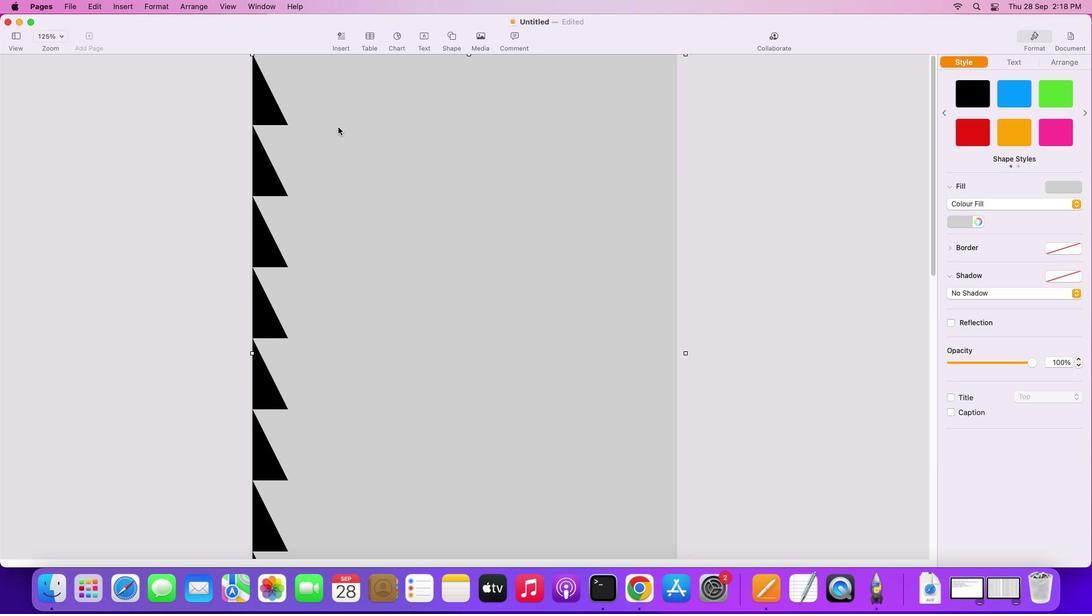 
Action: Mouse moved to (320, 139)
Screenshot: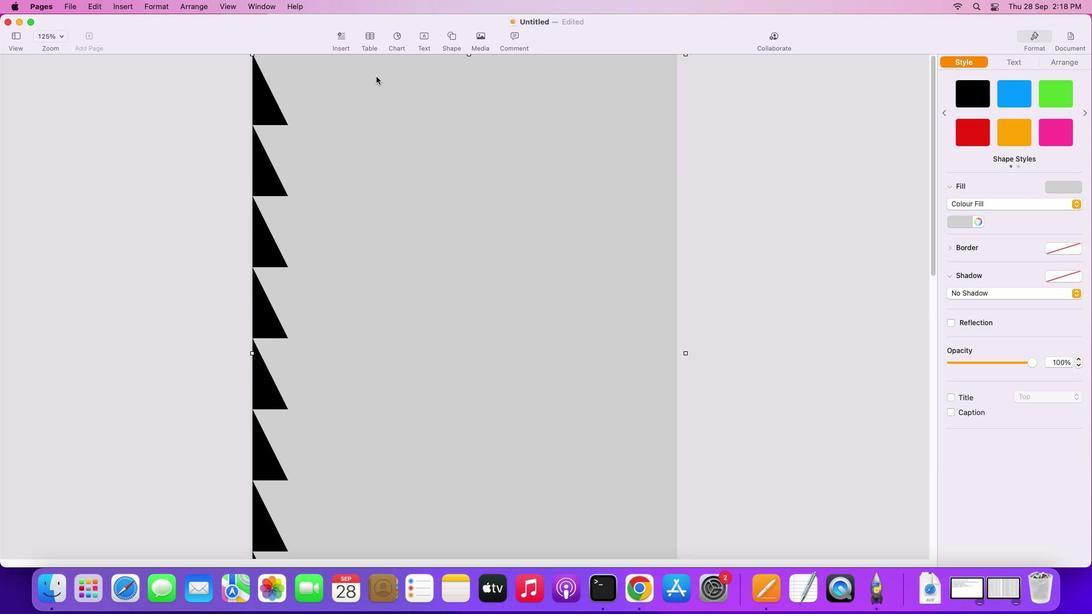 
Action: Mouse scrolled (320, 139) with delta (0, 1)
Screenshot: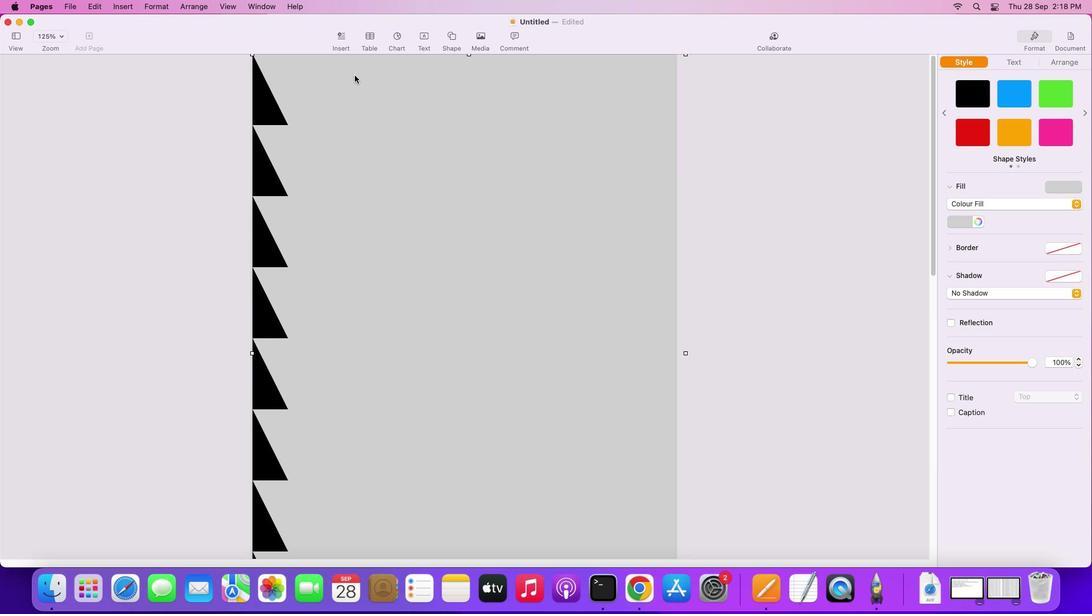 
Action: Mouse scrolled (320, 139) with delta (0, 1)
Screenshot: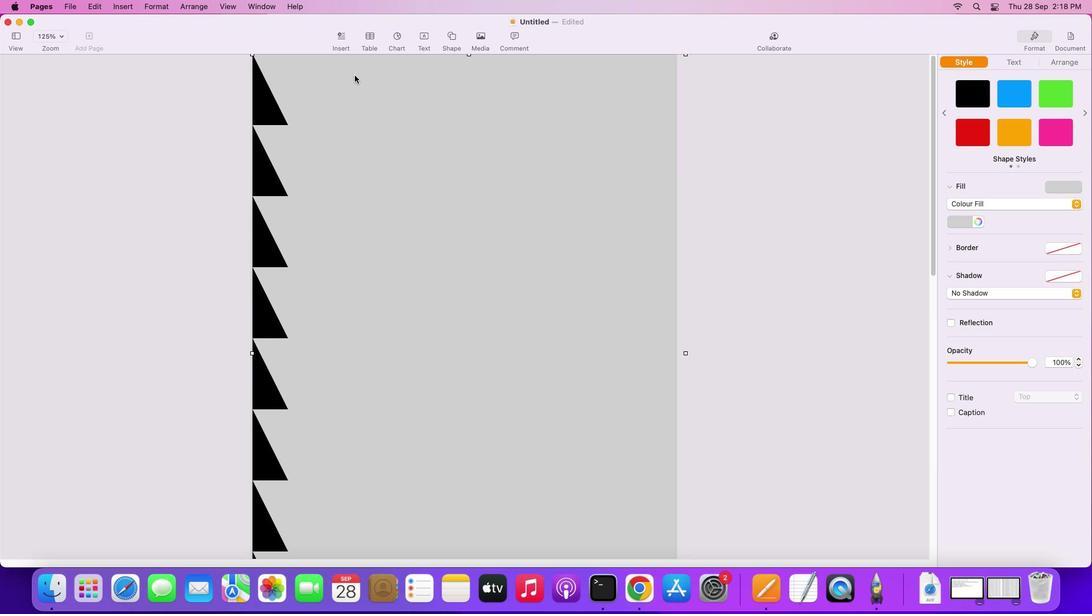 
Action: Mouse scrolled (320, 139) with delta (0, 2)
Screenshot: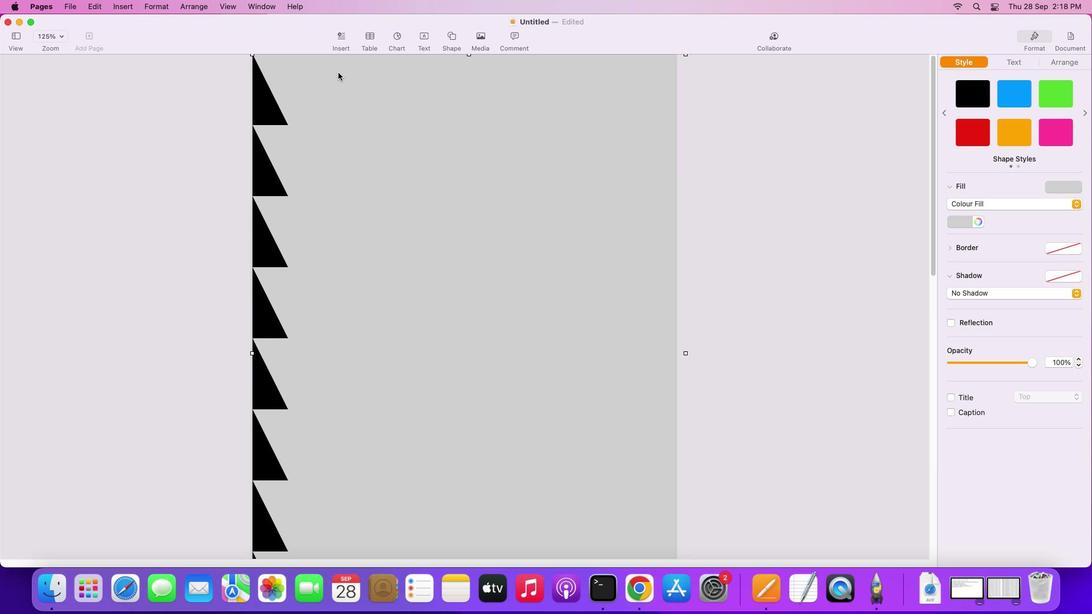 
Action: Mouse scrolled (320, 139) with delta (0, 3)
Screenshot: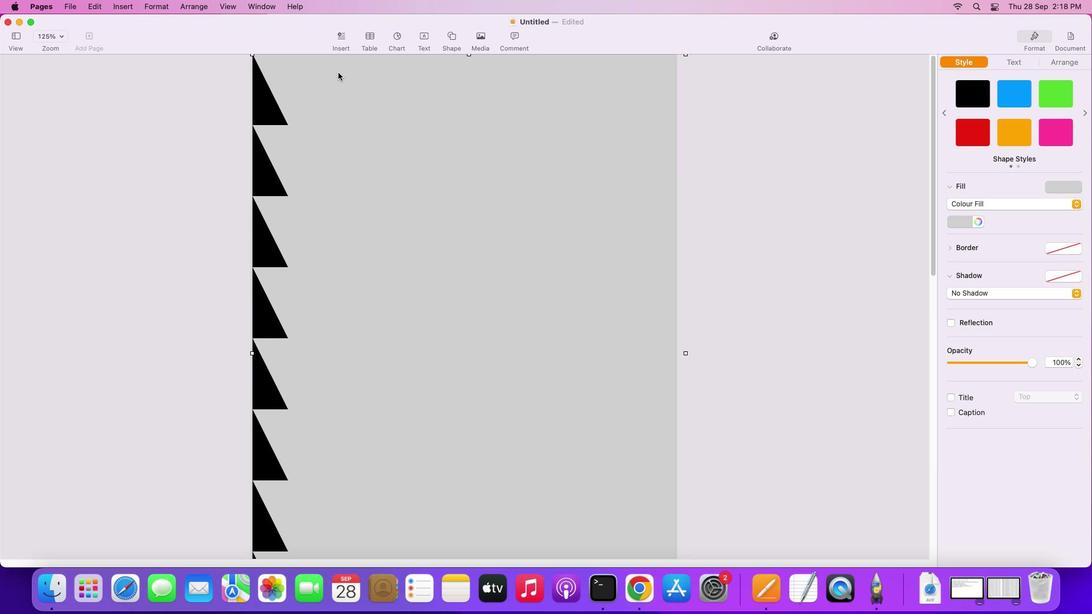 
Action: Mouse scrolled (320, 139) with delta (0, 3)
Screenshot: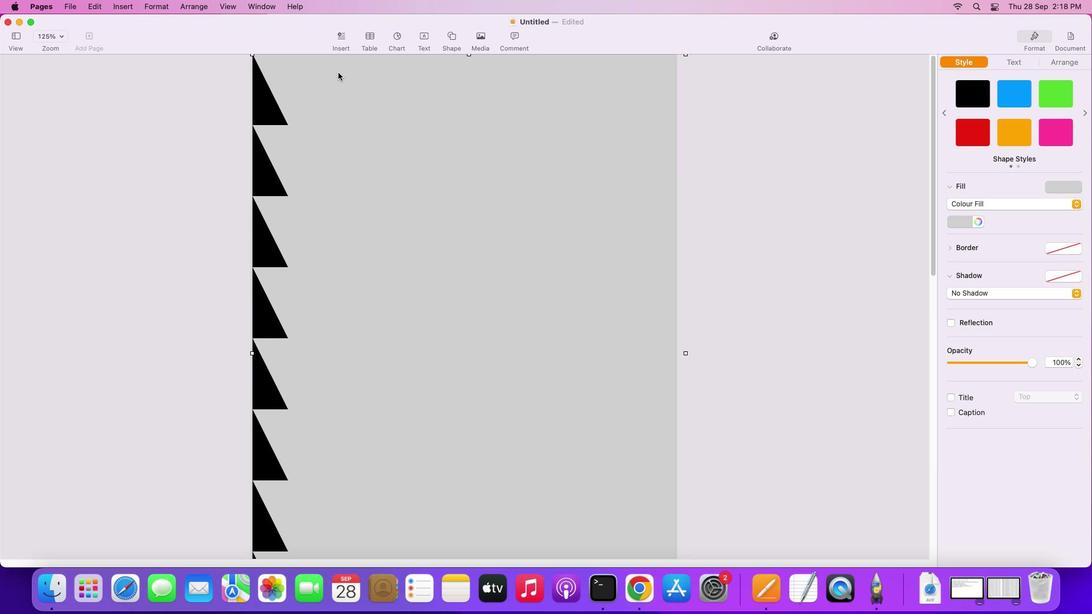 
Action: Mouse moved to (320, 139)
Screenshot: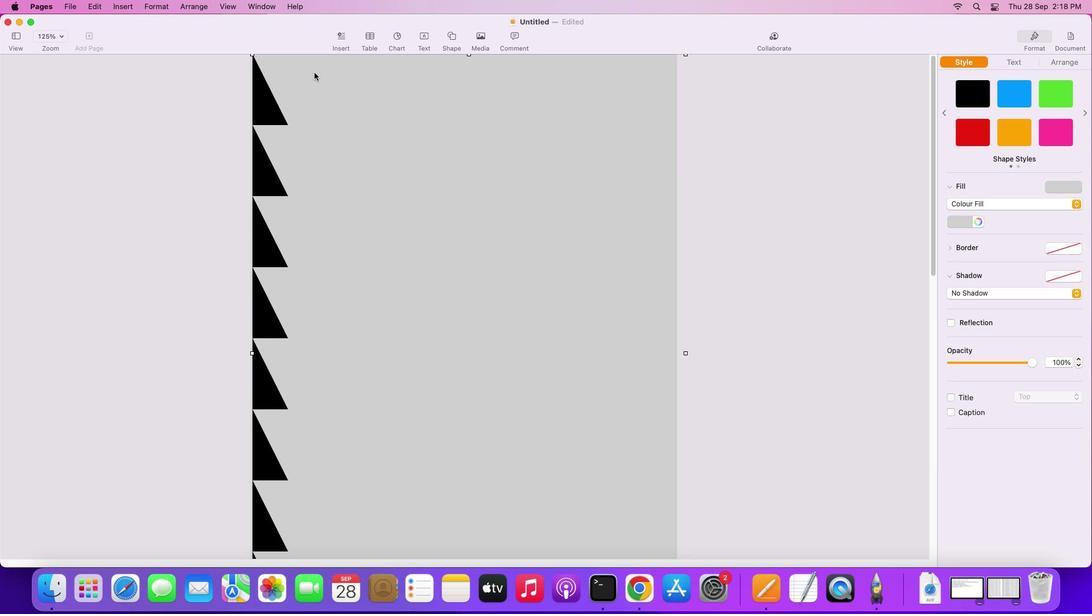 
Action: Mouse scrolled (320, 139) with delta (0, 4)
Screenshot: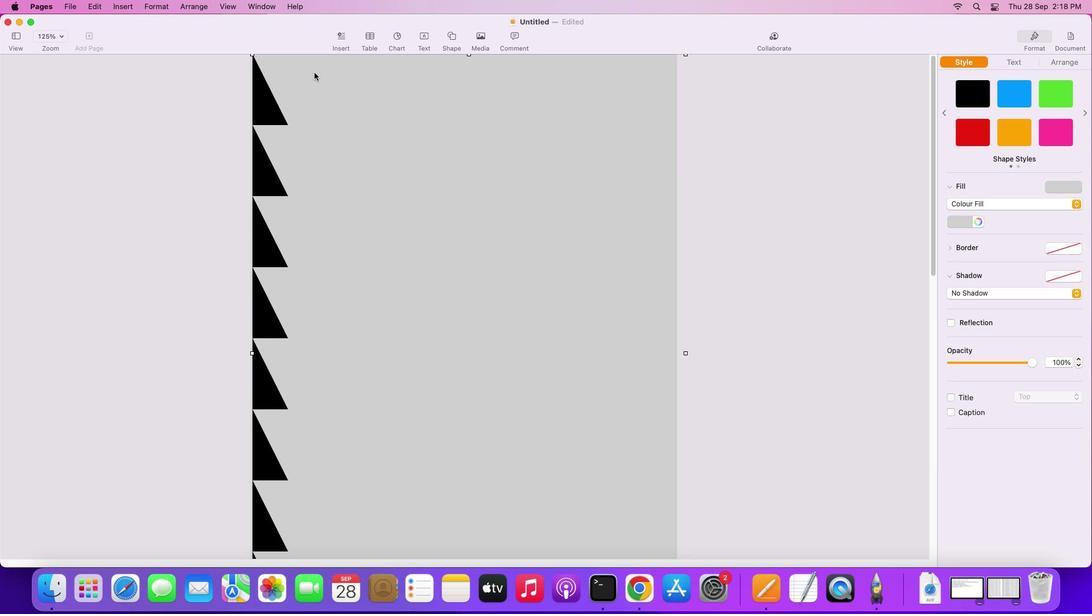 
Action: Mouse moved to (262, 90)
Screenshot: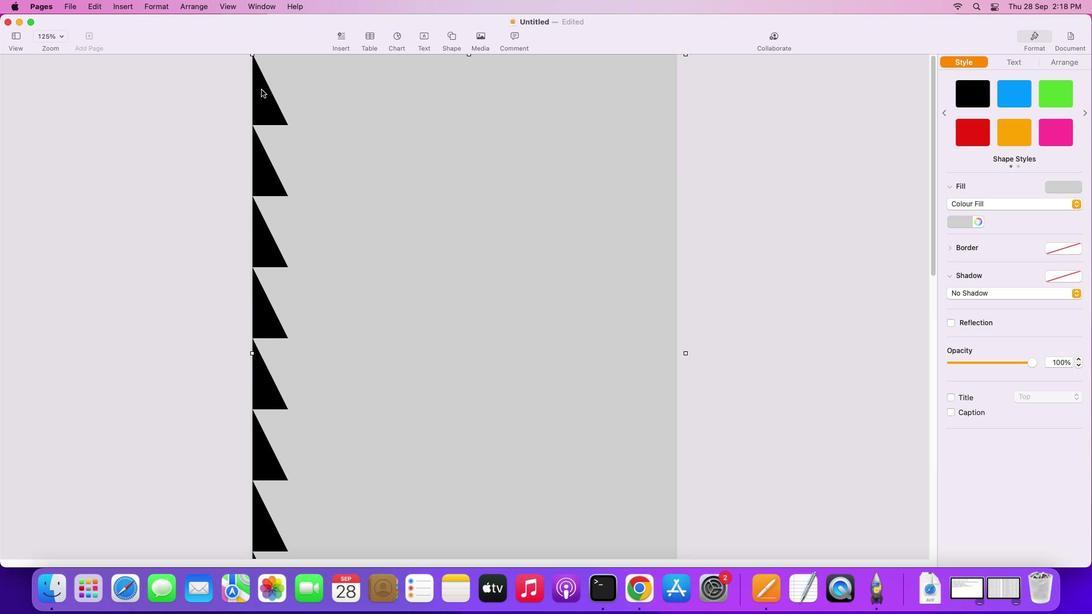 
Action: Mouse pressed left at (262, 90)
Screenshot: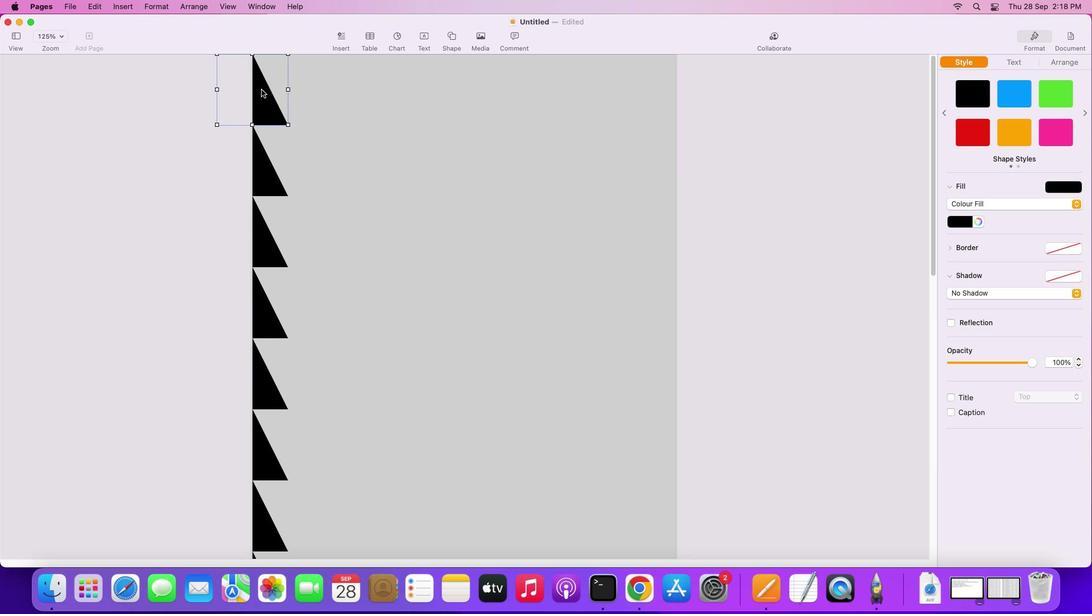 
Action: Mouse moved to (261, 90)
Screenshot: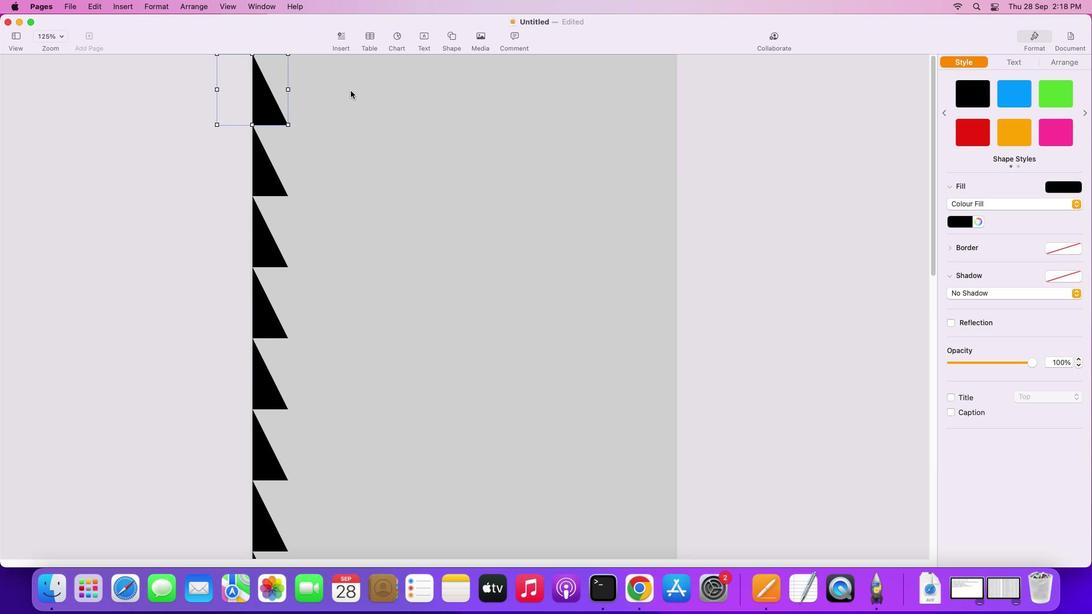 
Action: Key pressed Key.alt
Screenshot: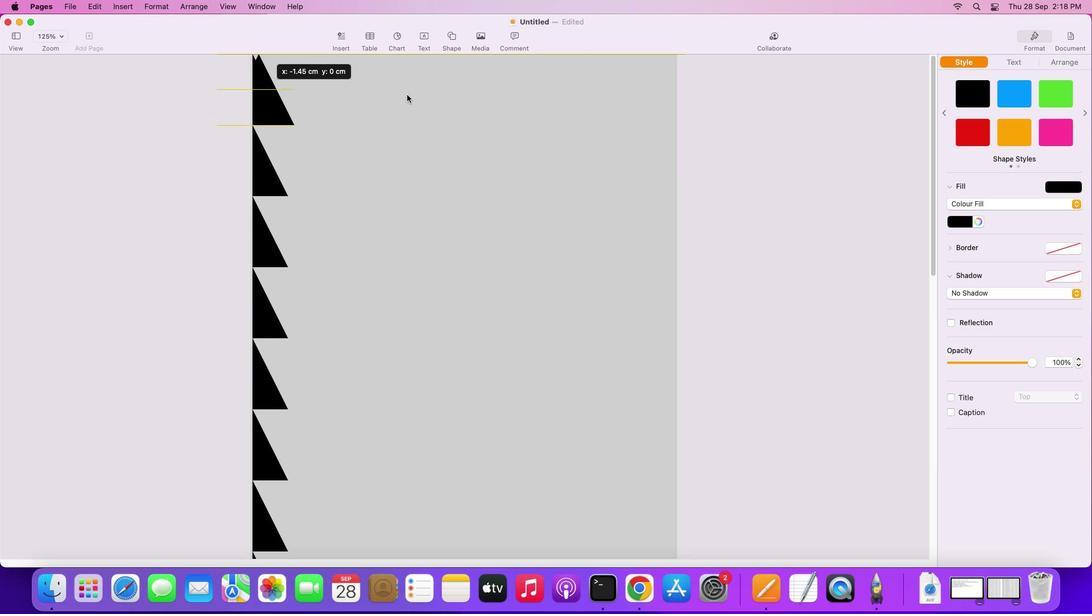 
Action: Mouse pressed left at (261, 90)
Screenshot: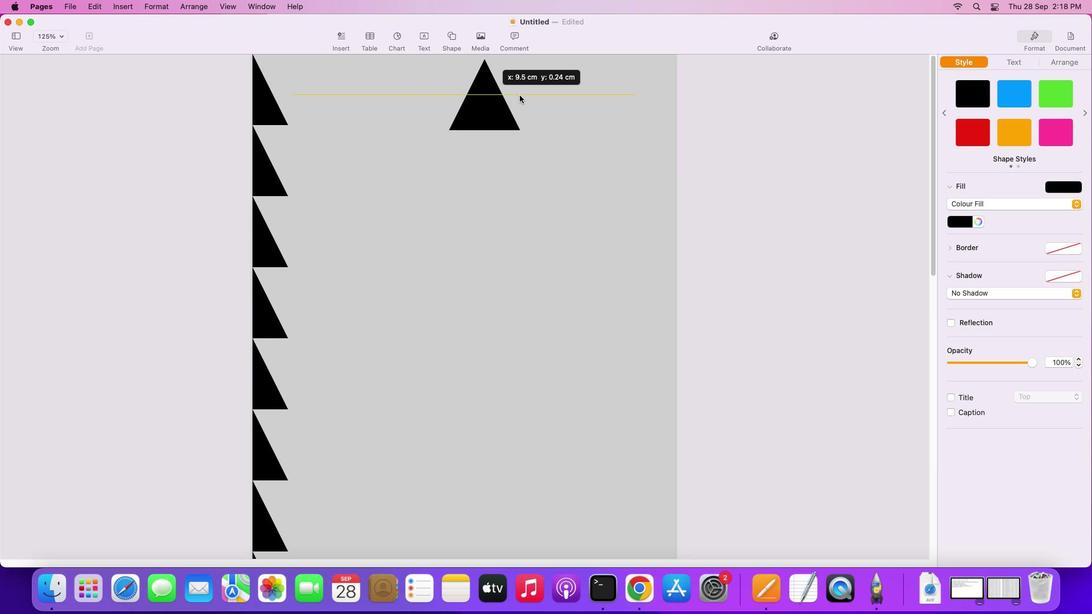 
Action: Mouse moved to (682, 91)
Screenshot: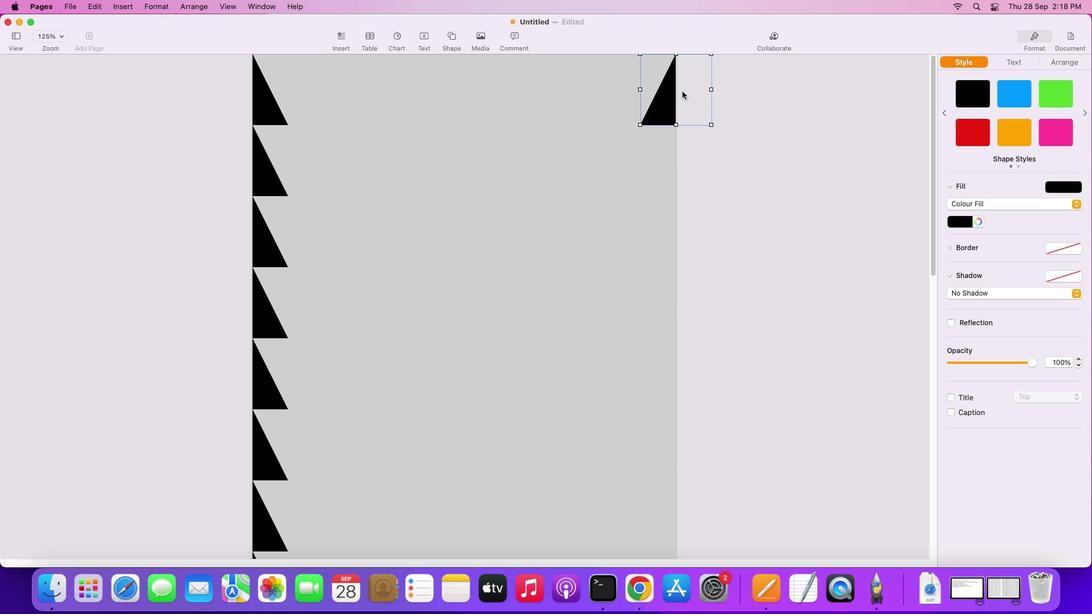 
Action: Key pressed Key.alt
Screenshot: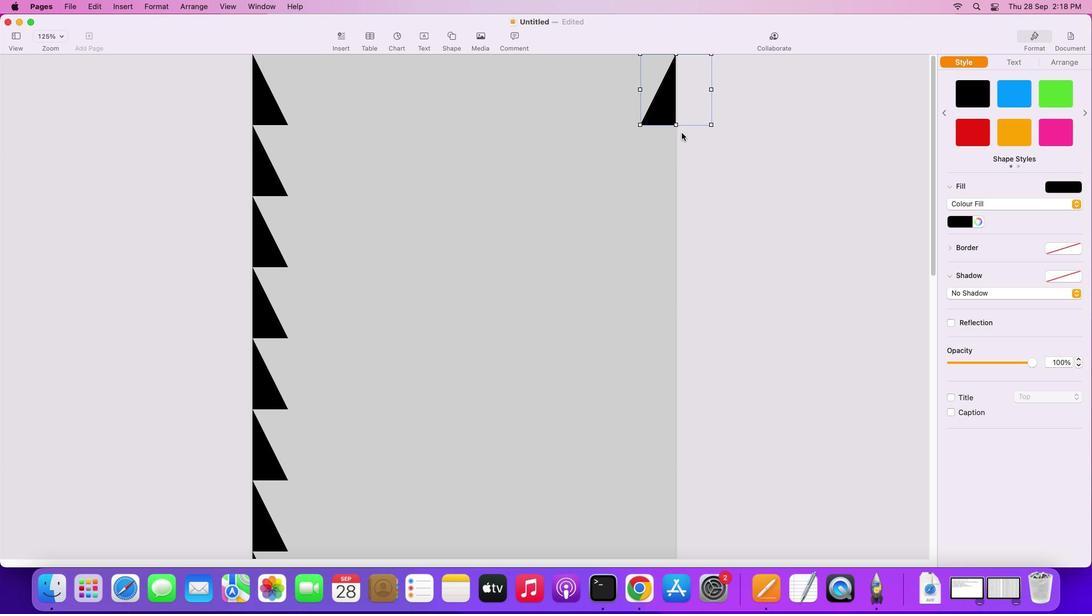
Action: Mouse pressed left at (682, 91)
Screenshot: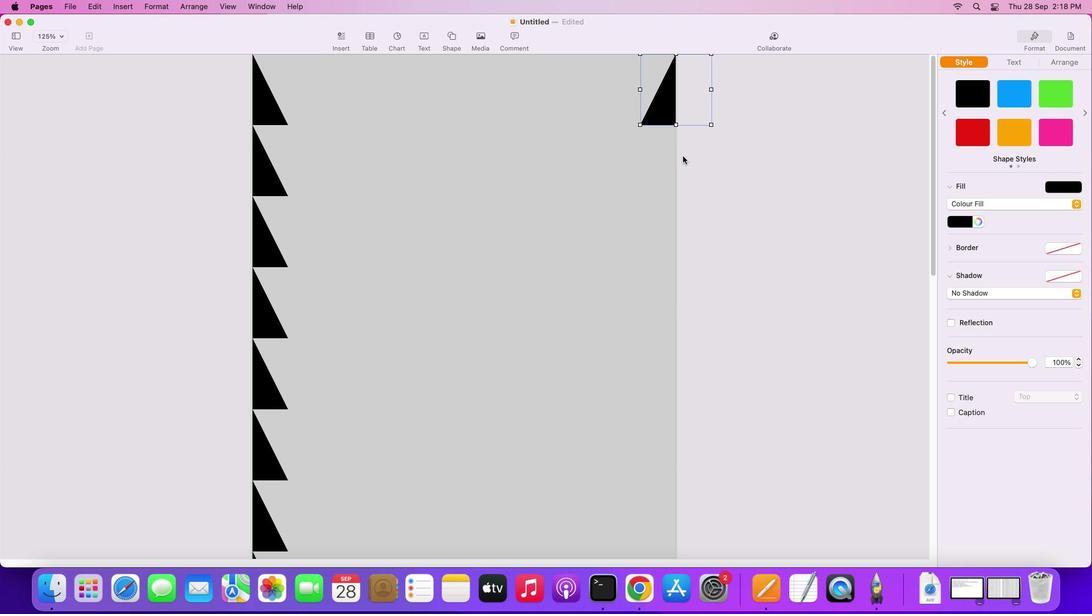 
Action: Mouse moved to (683, 162)
Screenshot: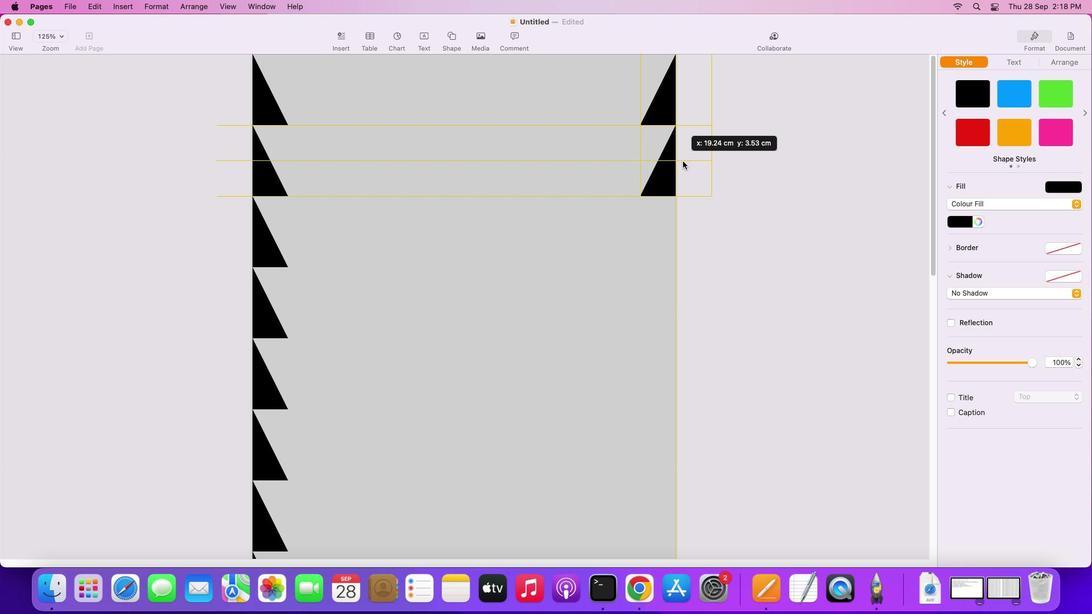 
Action: Key pressed Key.alt
Screenshot: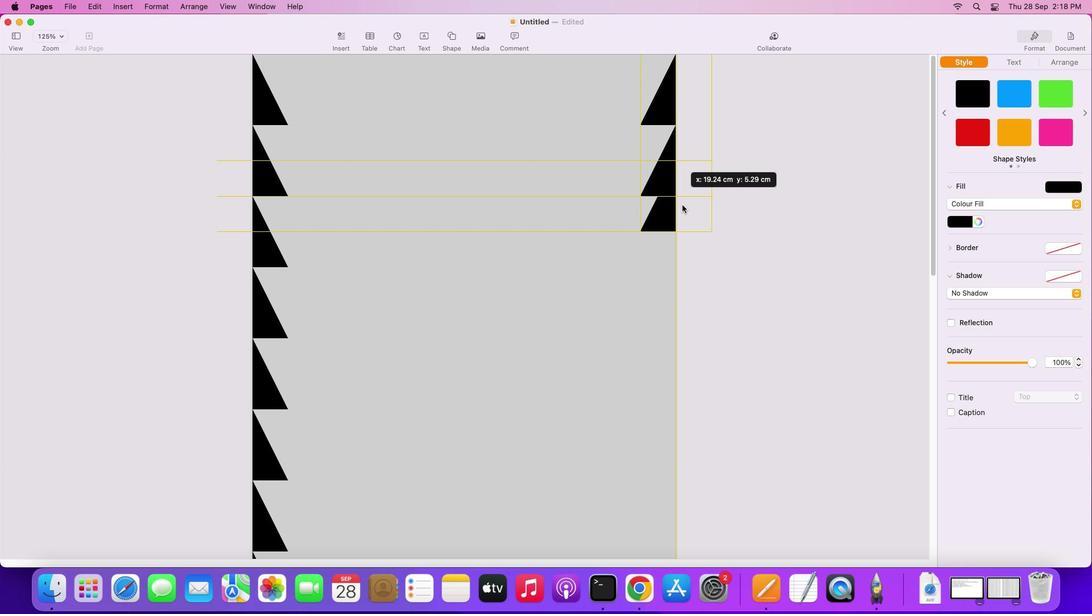 
Action: Mouse pressed left at (683, 162)
Screenshot: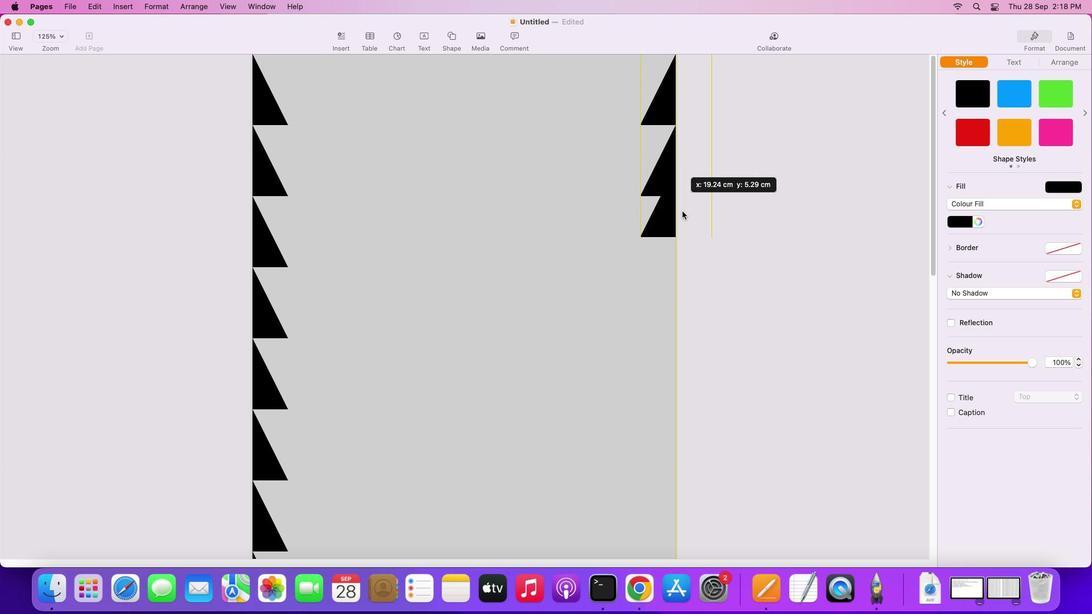 
Action: Mouse moved to (684, 232)
Screenshot: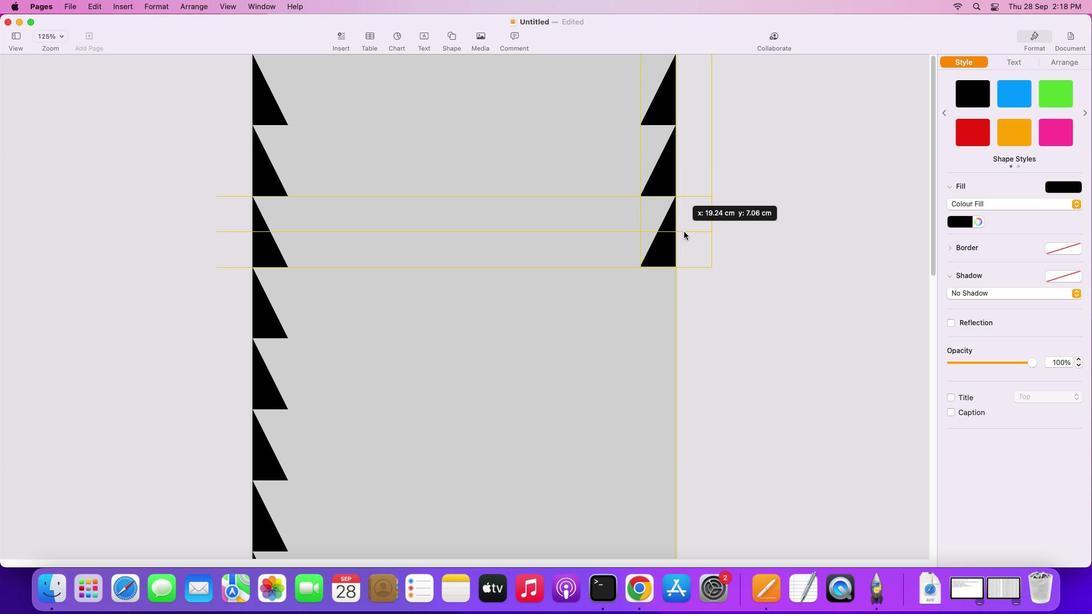 
Action: Key pressed Key.alt
Screenshot: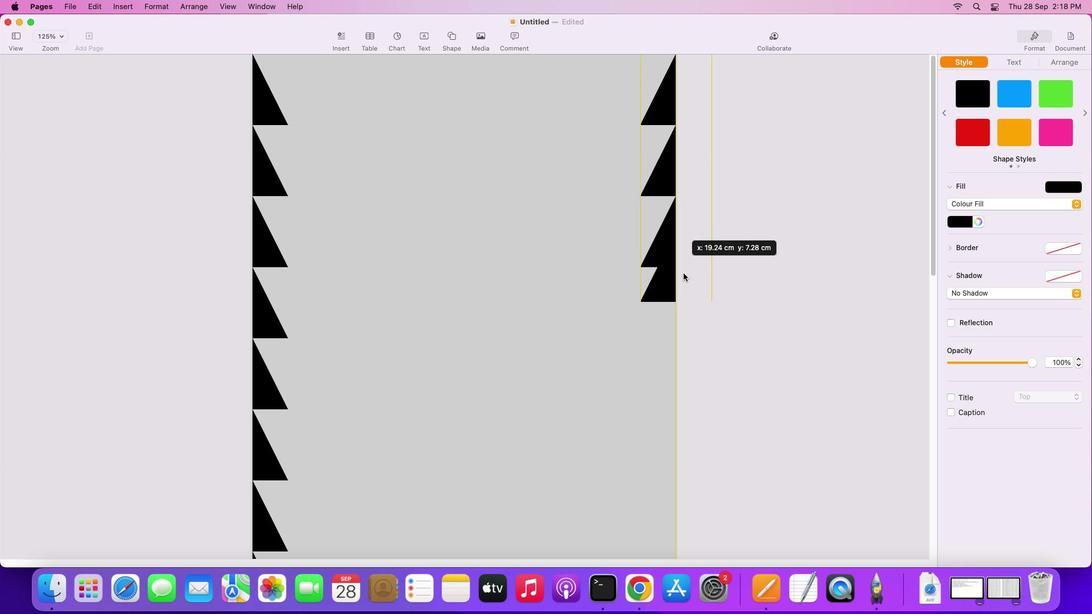 
Action: Mouse pressed left at (684, 232)
Screenshot: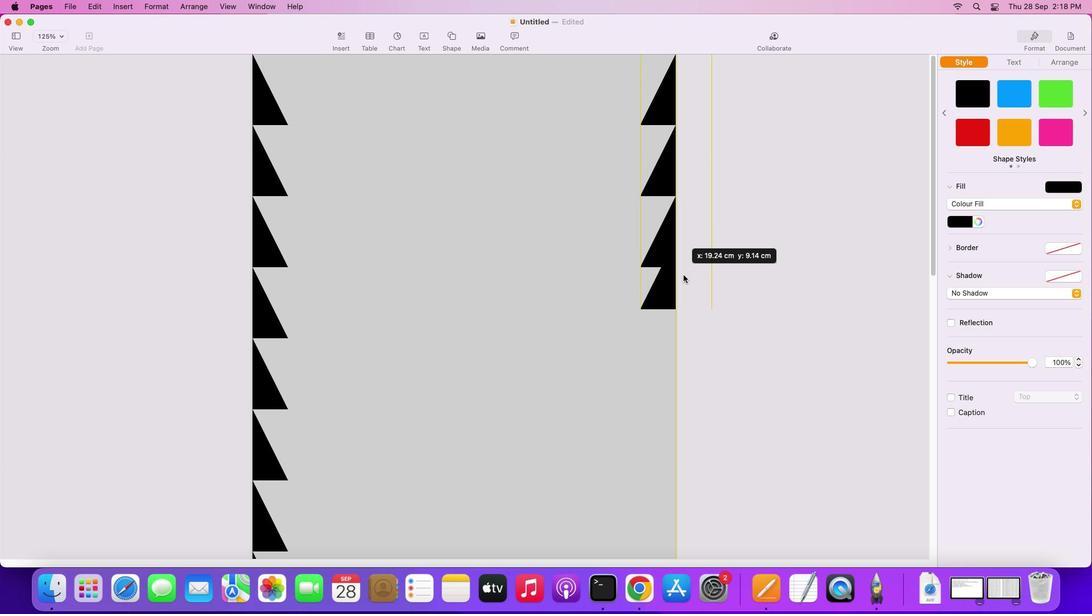 
Action: Mouse moved to (686, 302)
Screenshot: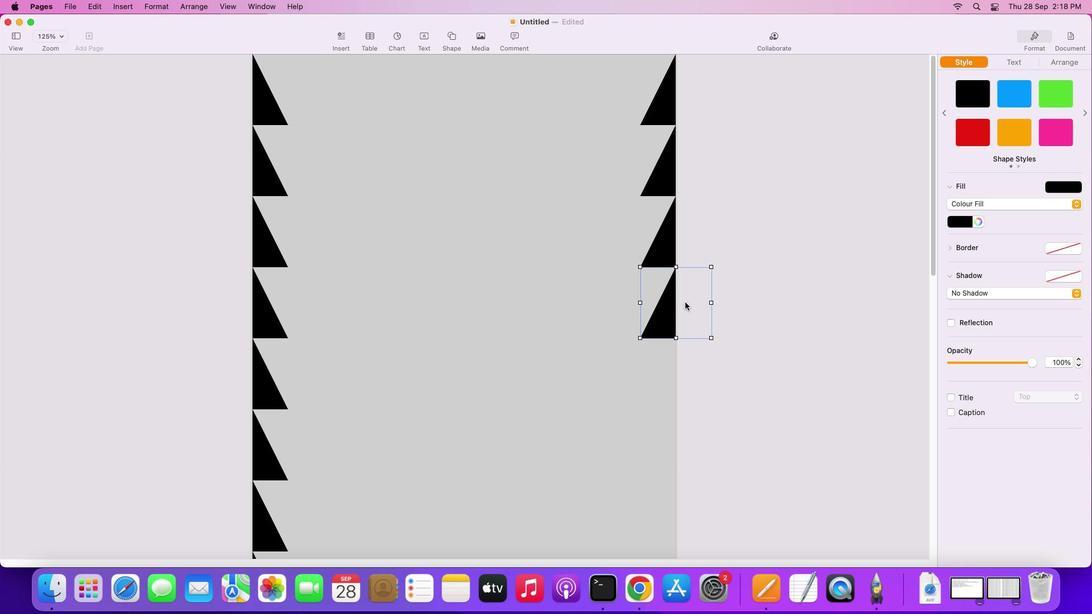 
Action: Key pressed Key.alt
Screenshot: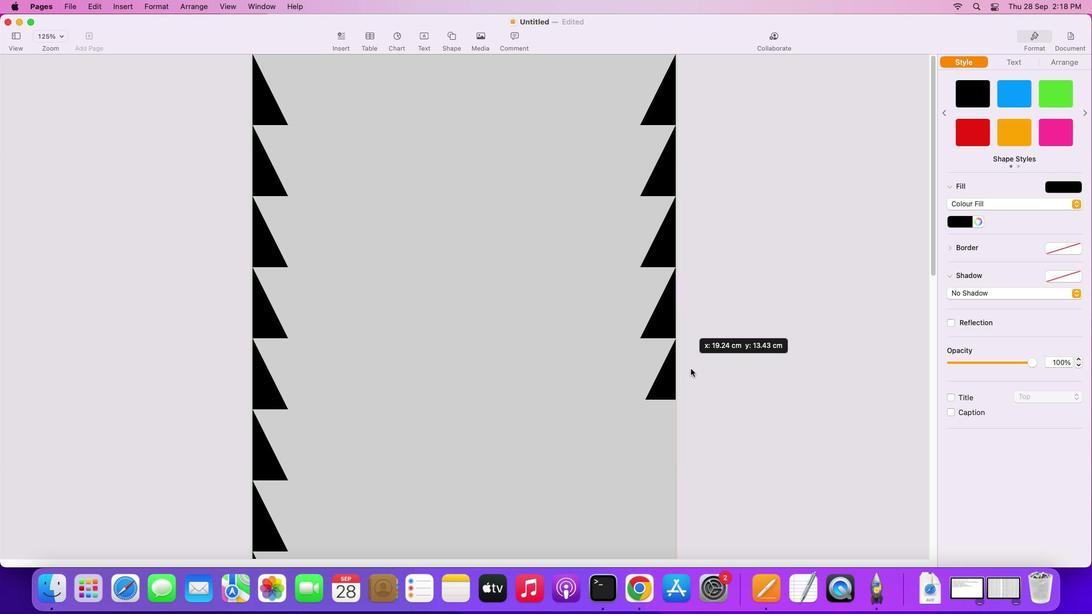 
Action: Mouse moved to (686, 303)
Screenshot: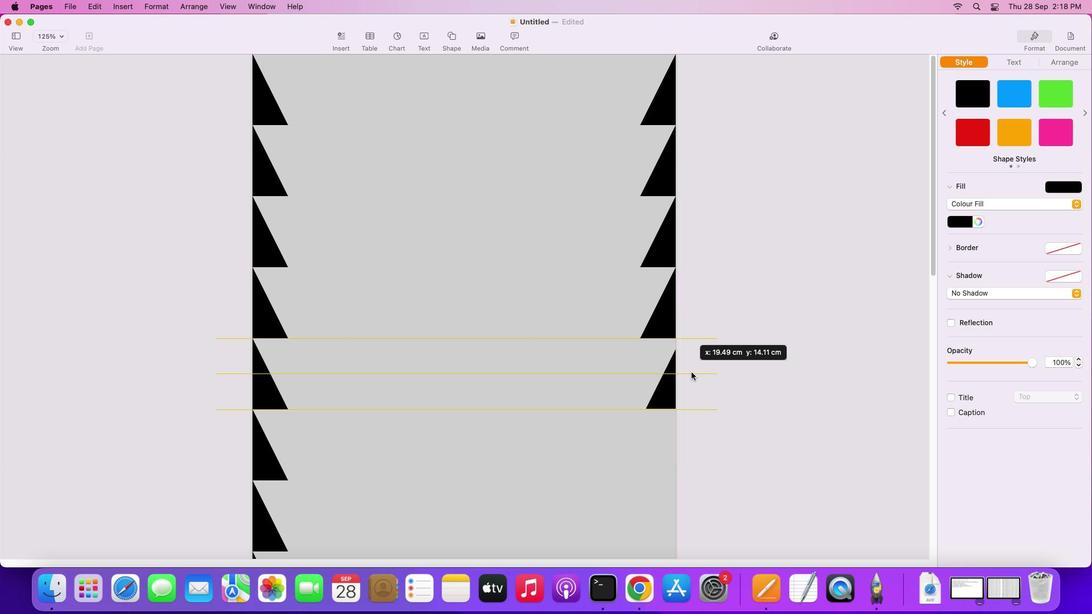 
Action: Mouse pressed left at (686, 303)
Screenshot: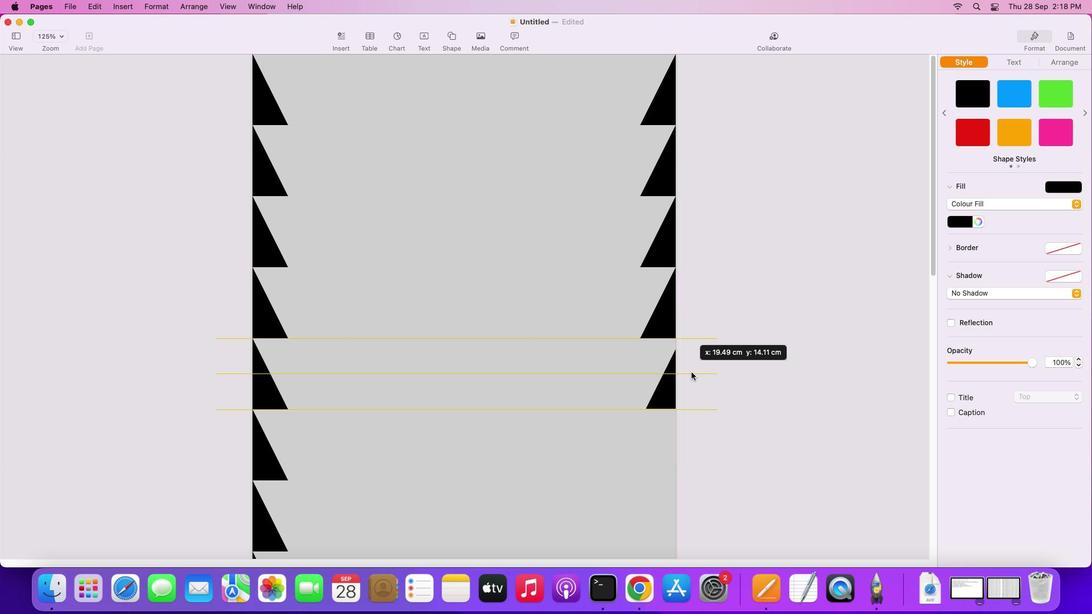 
Action: Mouse moved to (688, 376)
Screenshot: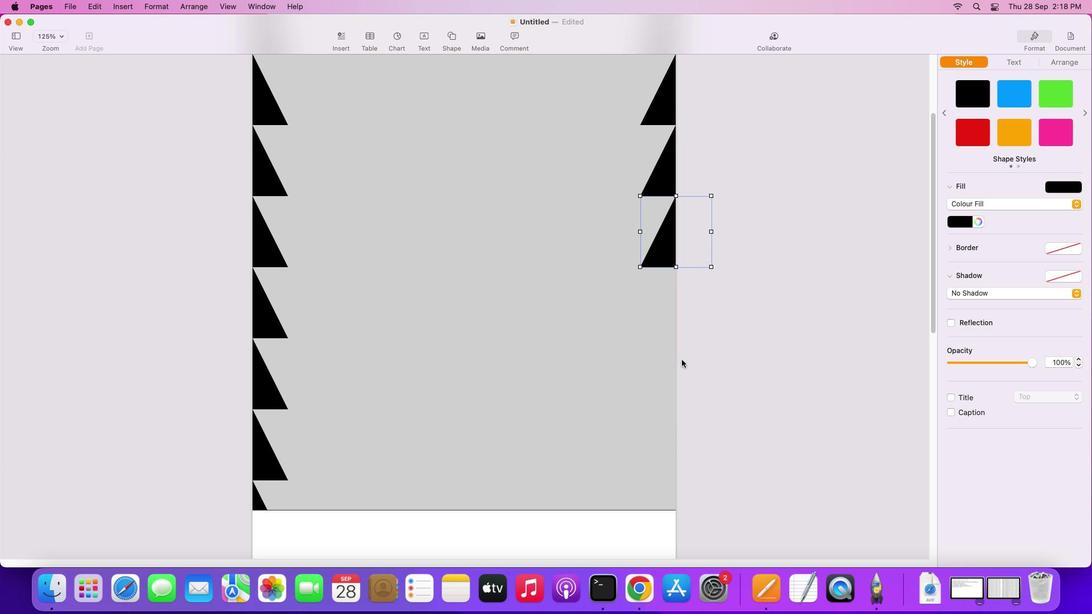 
Action: Mouse scrolled (688, 376) with delta (0, 0)
Screenshot: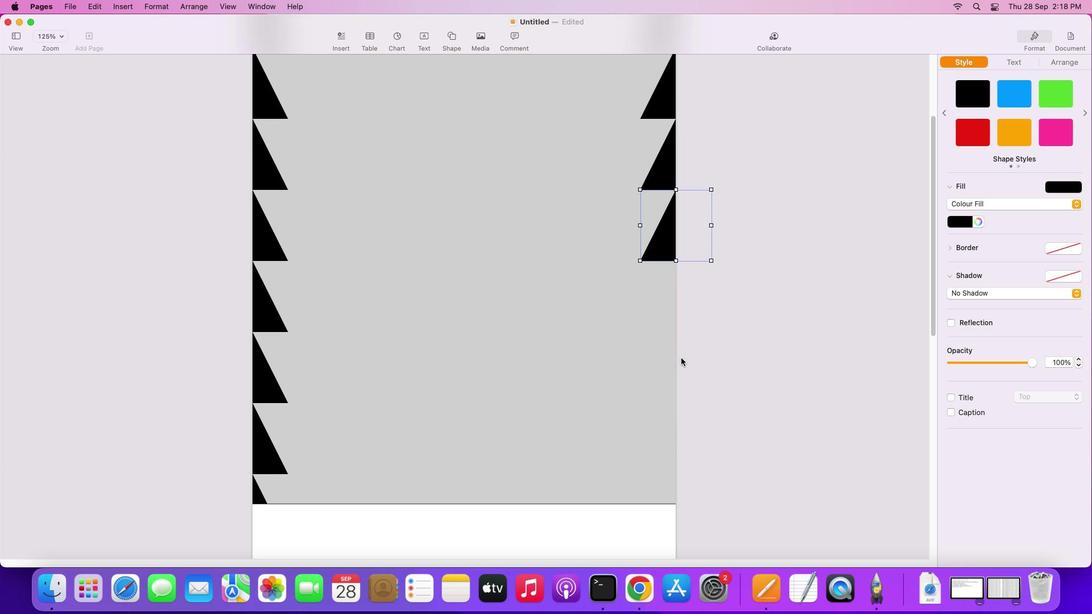 
Action: Mouse scrolled (688, 376) with delta (0, 0)
Screenshot: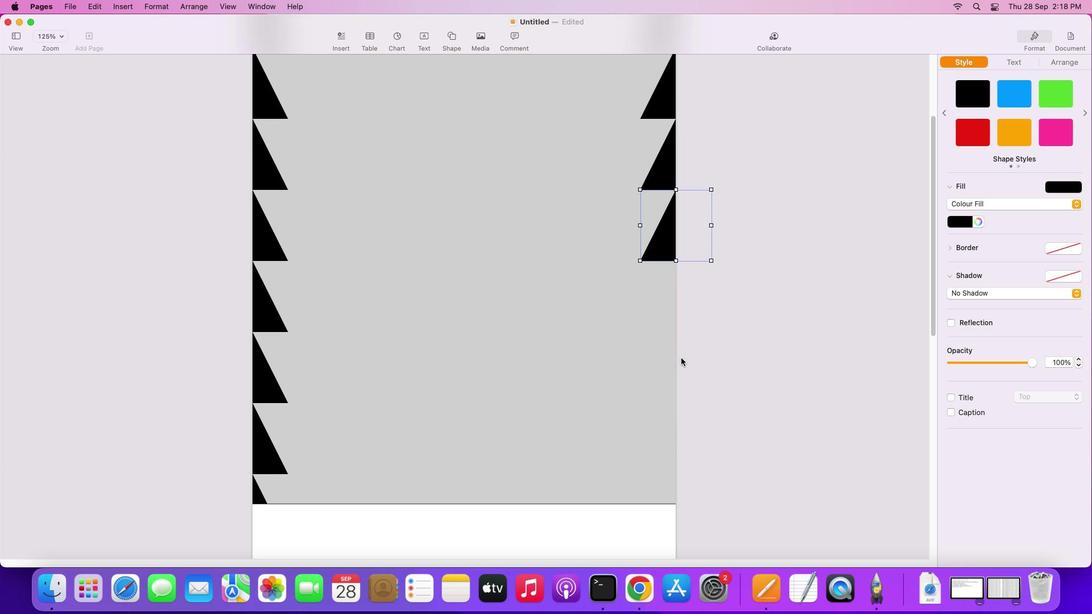 
Action: Mouse scrolled (688, 376) with delta (0, -1)
Screenshot: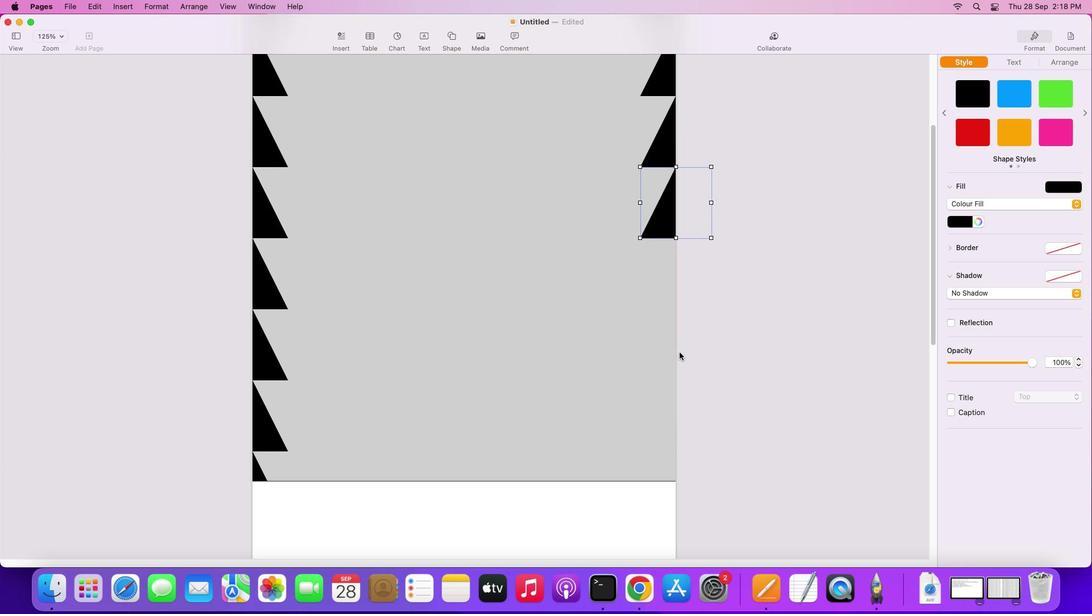 
Action: Mouse scrolled (688, 376) with delta (0, -1)
Screenshot: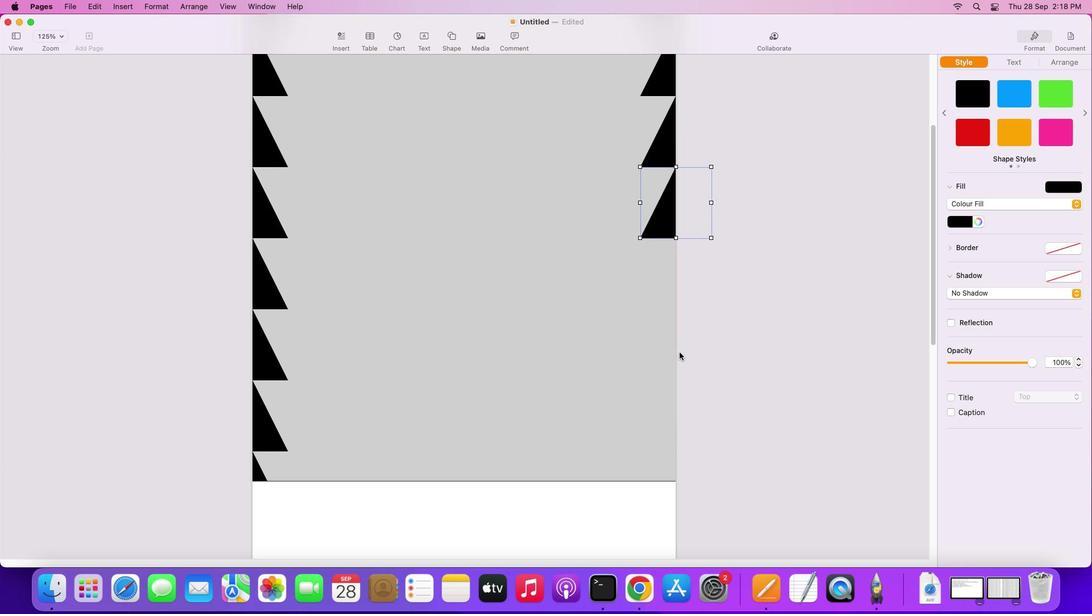 
Action: Mouse scrolled (688, 376) with delta (0, -2)
Screenshot: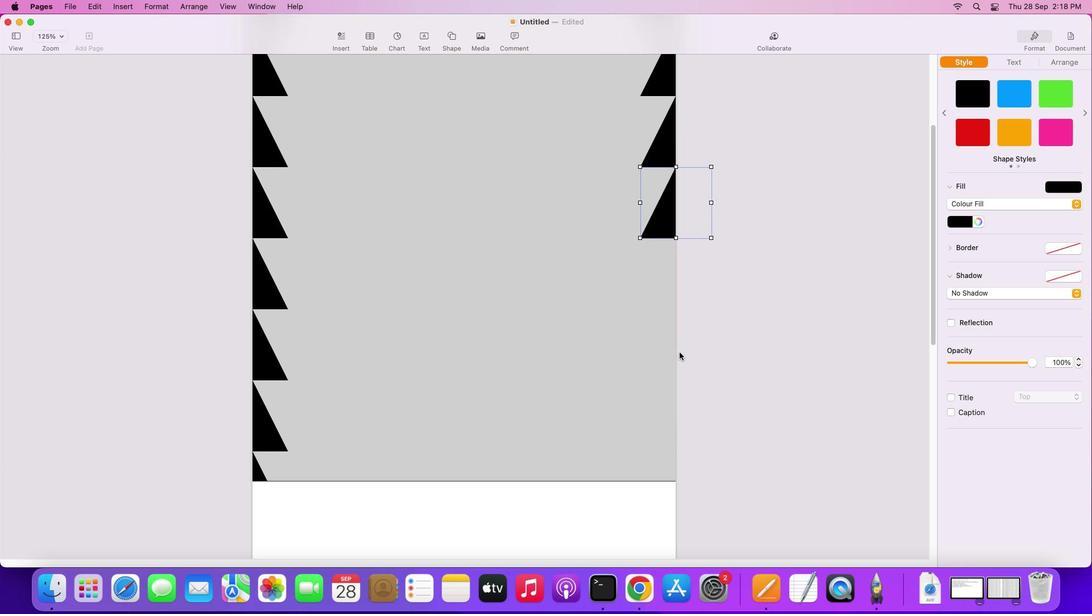 
Action: Mouse scrolled (688, 376) with delta (0, -2)
Screenshot: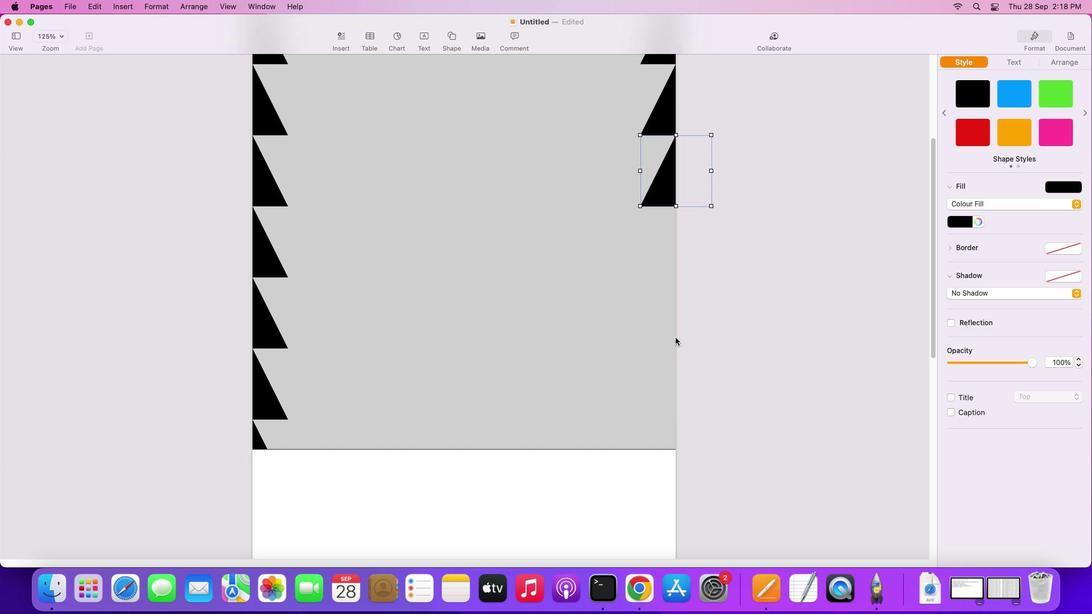 
Action: Mouse moved to (682, 360)
Screenshot: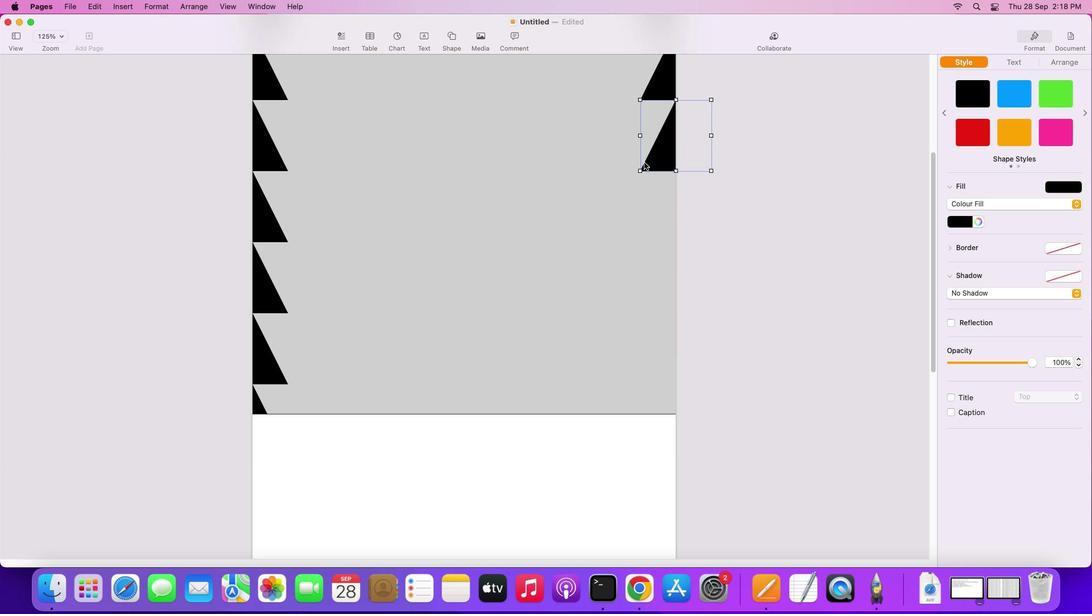 
Action: Mouse scrolled (682, 360) with delta (0, 0)
Screenshot: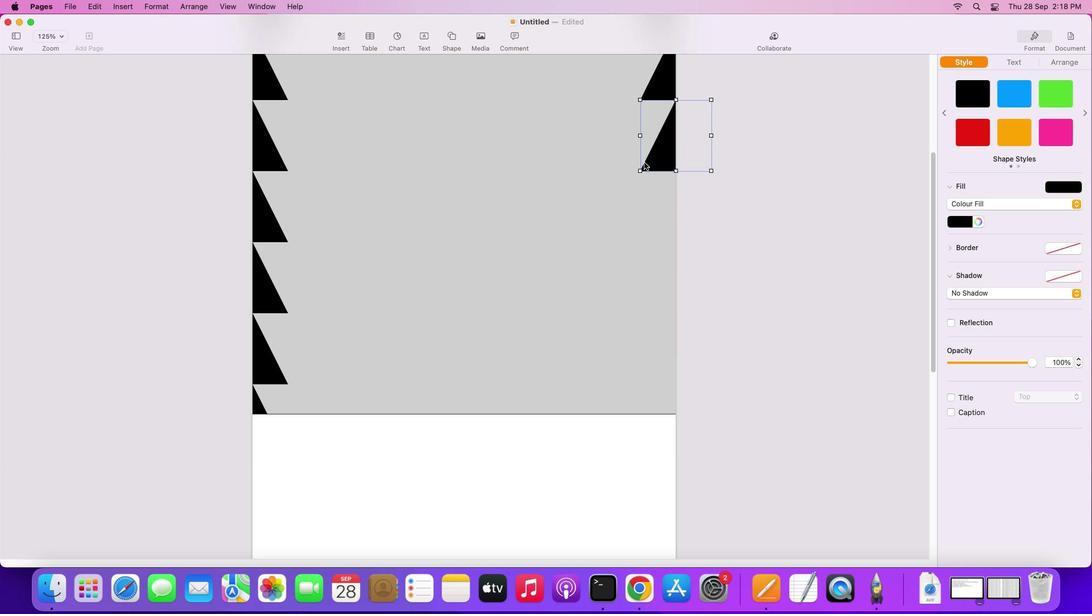 
Action: Mouse moved to (682, 360)
Screenshot: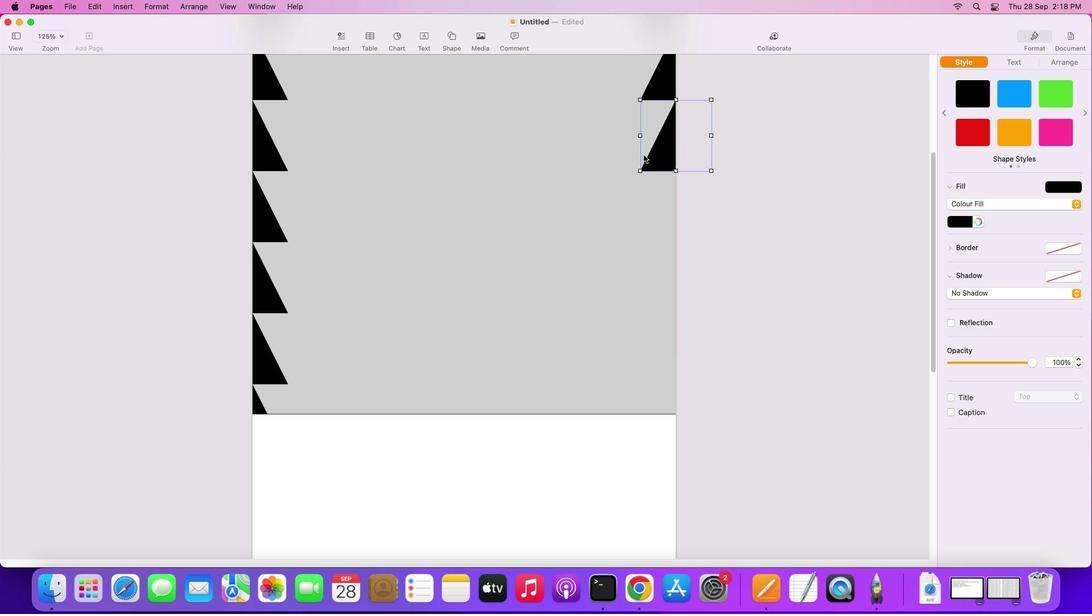 
Action: Mouse scrolled (682, 360) with delta (0, 0)
Screenshot: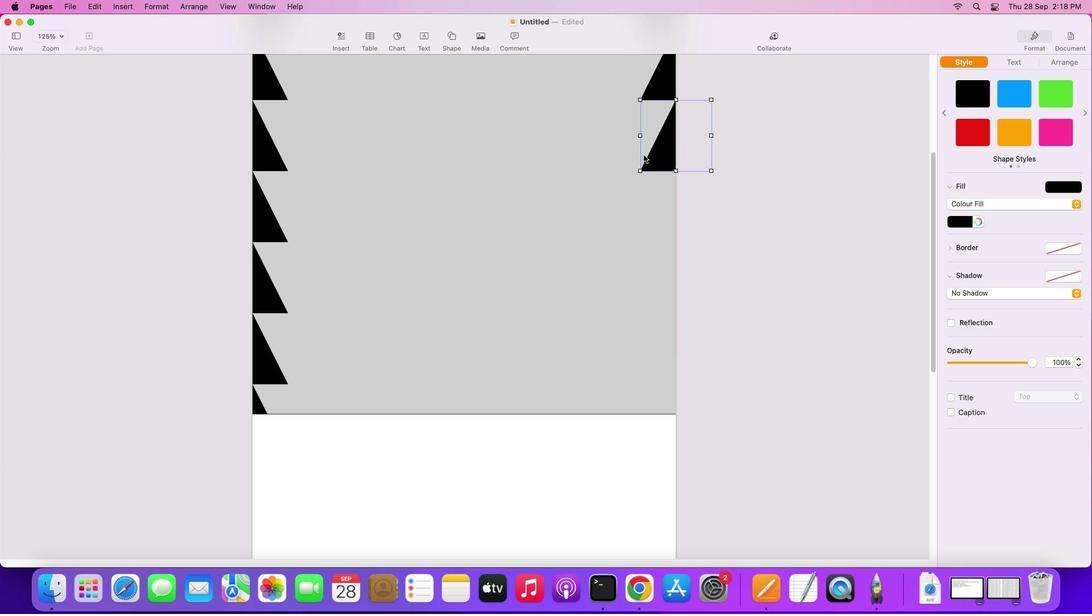 
Action: Mouse moved to (682, 360)
Screenshot: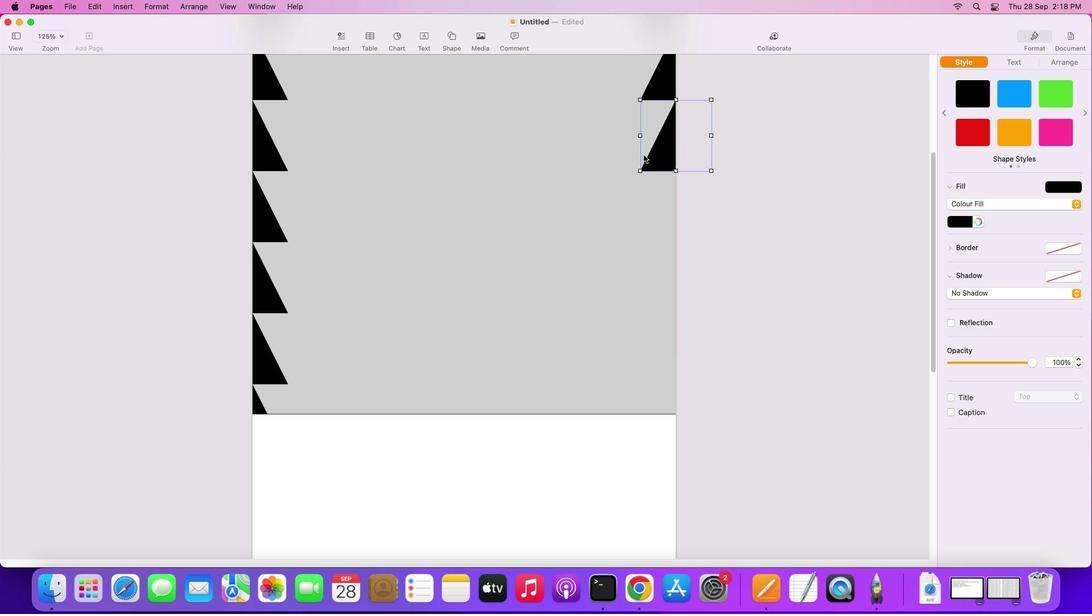 
Action: Mouse scrolled (682, 360) with delta (0, 0)
Screenshot: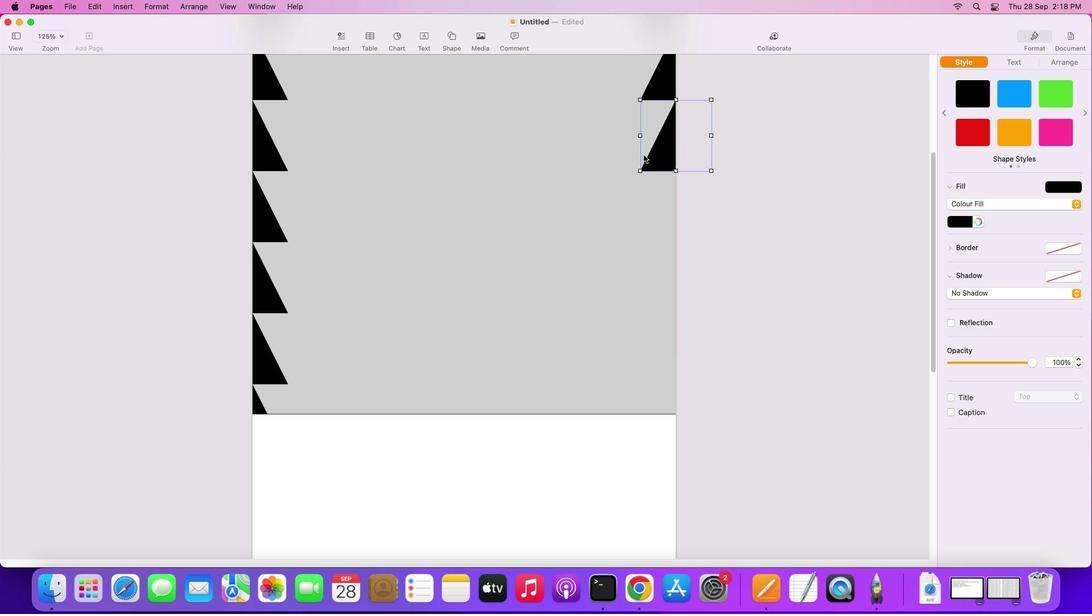 
Action: Mouse moved to (681, 357)
Screenshot: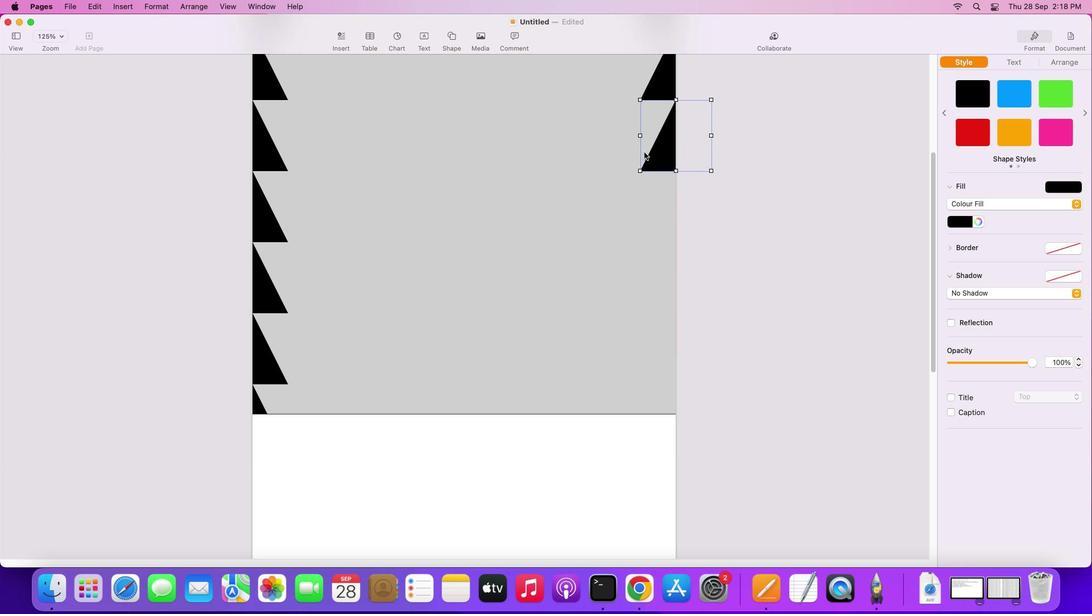 
Action: Mouse scrolled (681, 357) with delta (0, -1)
Screenshot: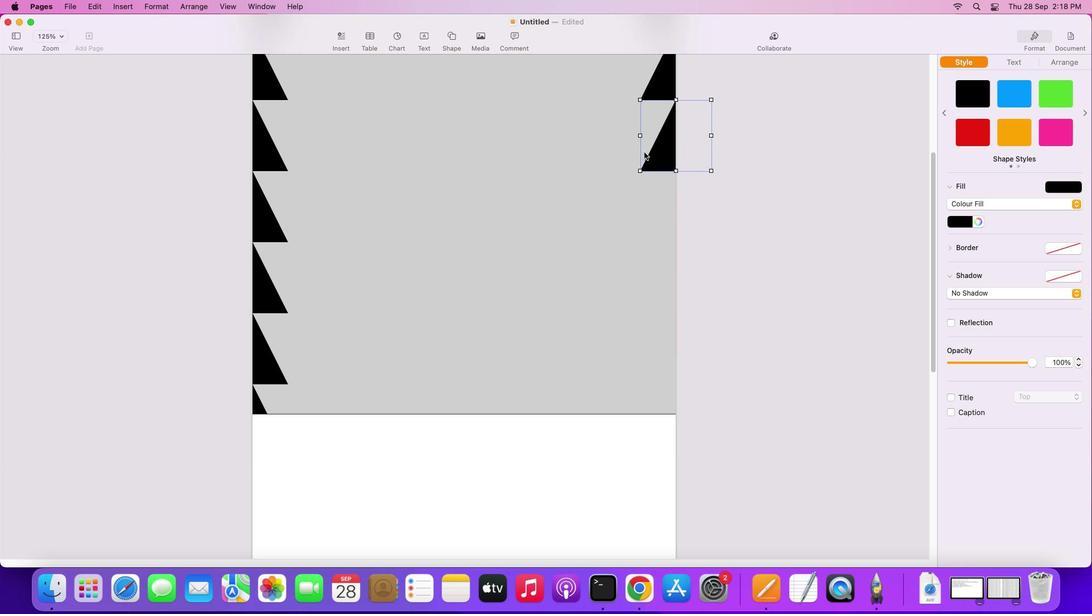 
Action: Mouse moved to (679, 349)
Screenshot: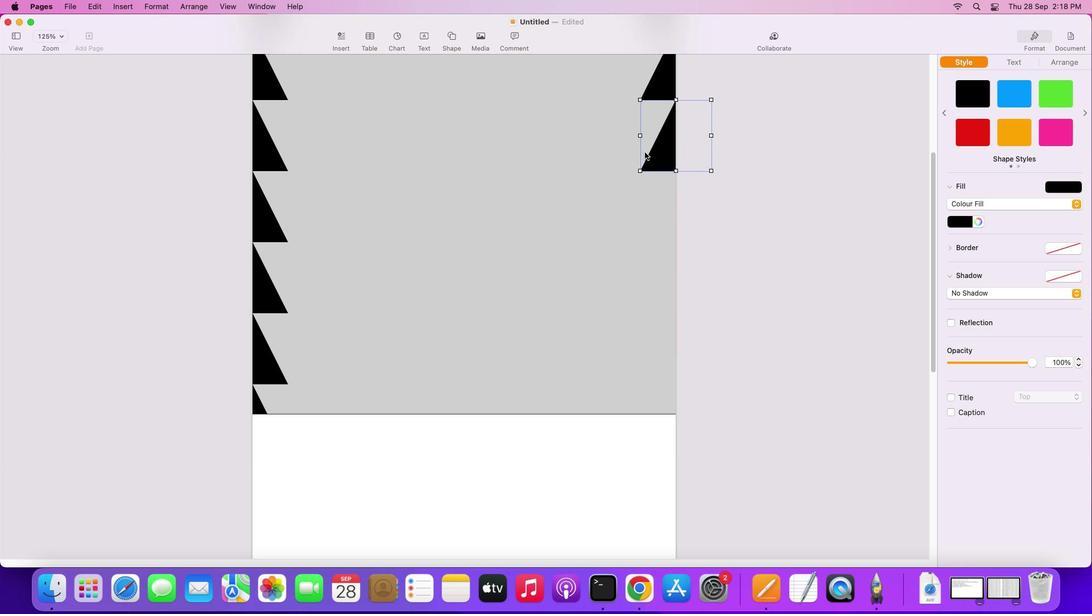 
Action: Mouse scrolled (679, 349) with delta (0, -2)
Screenshot: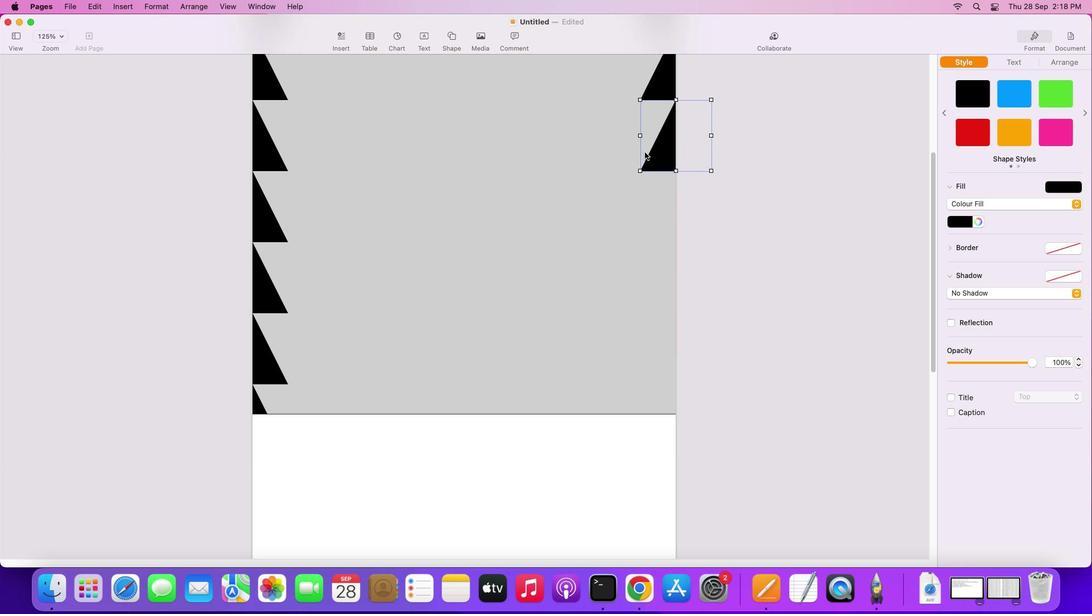 
Action: Mouse moved to (662, 149)
Screenshot: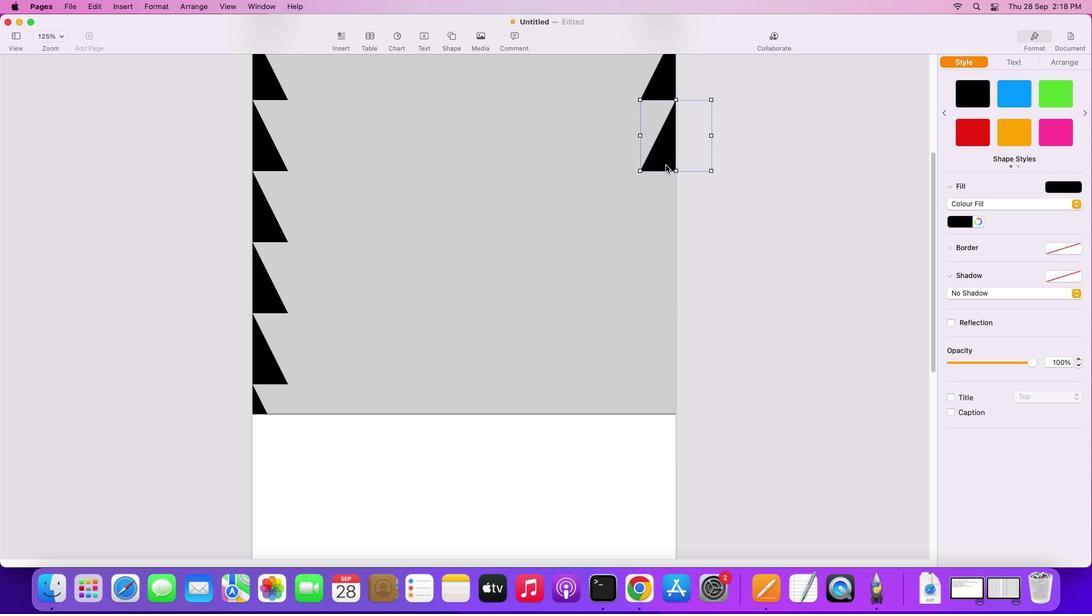 
Action: Key pressed Key.alt
Screenshot: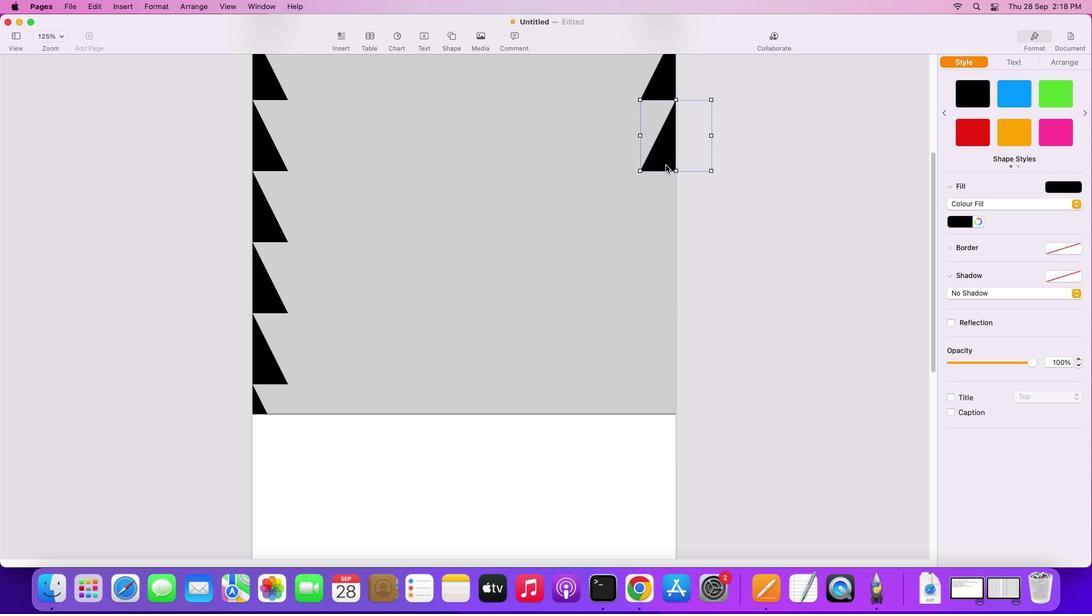 
Action: Mouse moved to (665, 147)
Screenshot: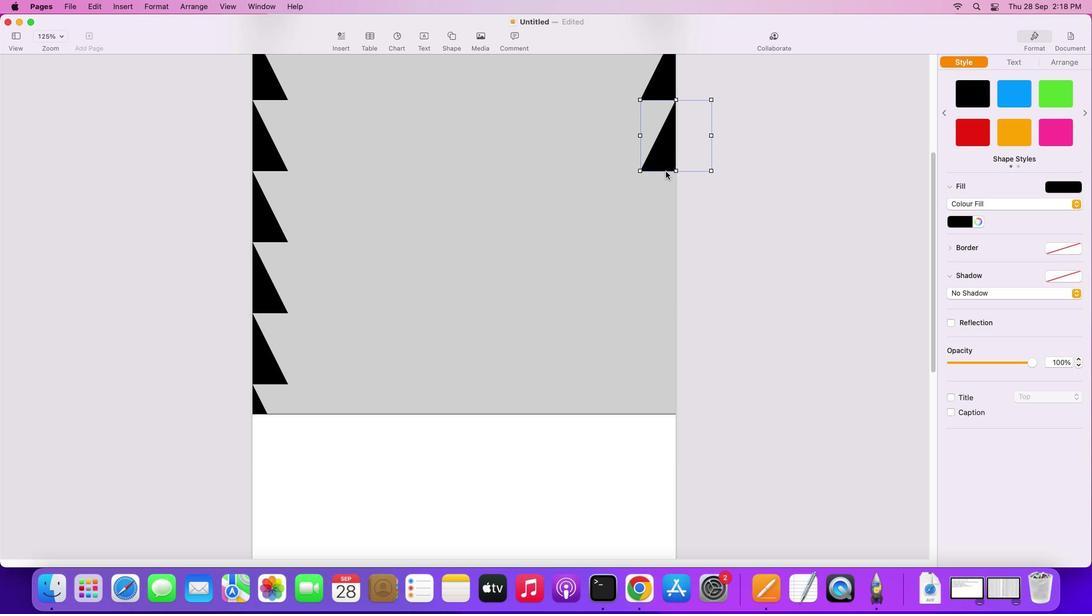 
Action: Mouse pressed left at (665, 147)
Screenshot: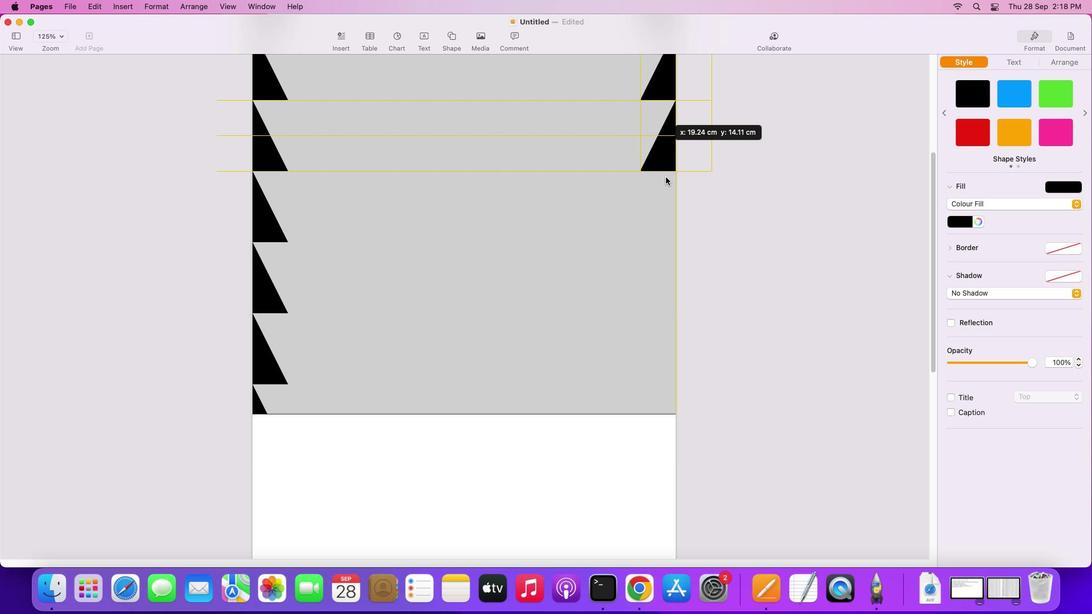 
Action: Mouse moved to (665, 215)
Screenshot: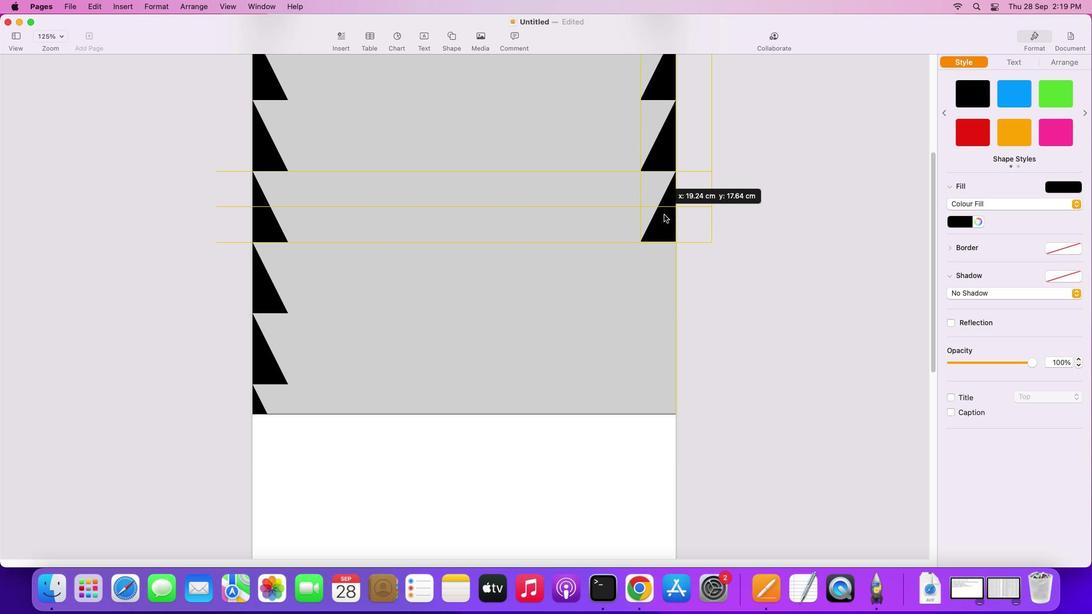 
Action: Key pressed Key.alt
Screenshot: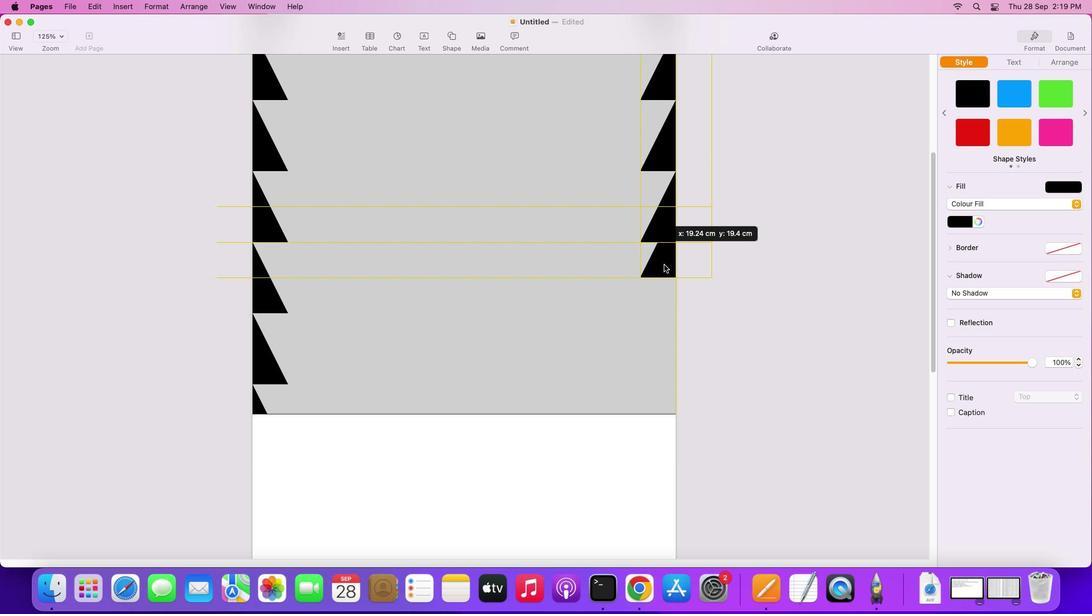 
Action: Mouse pressed left at (665, 215)
Screenshot: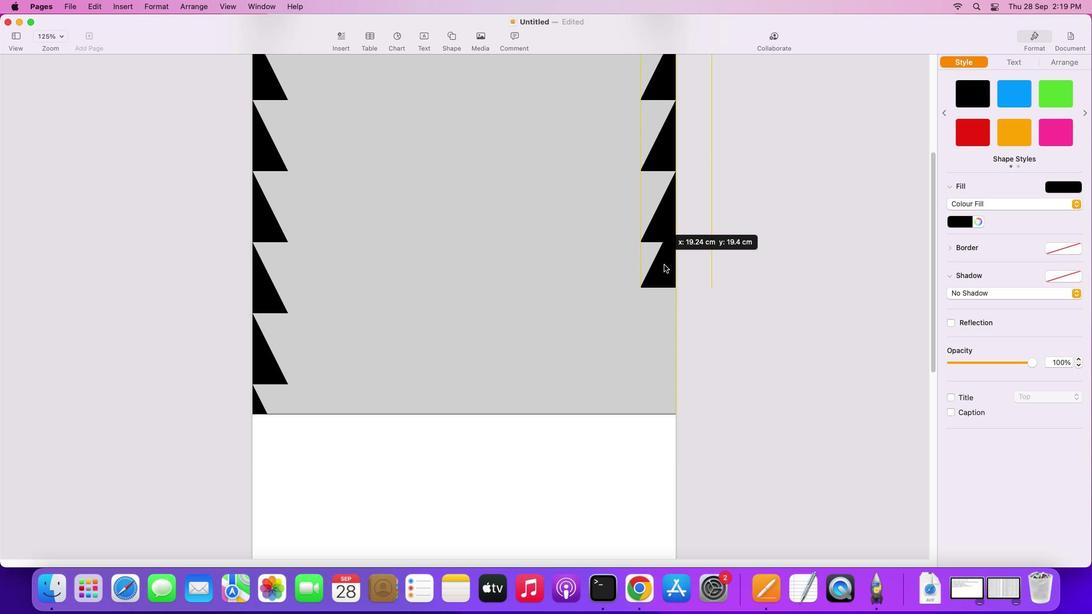 
Action: Mouse moved to (663, 286)
Screenshot: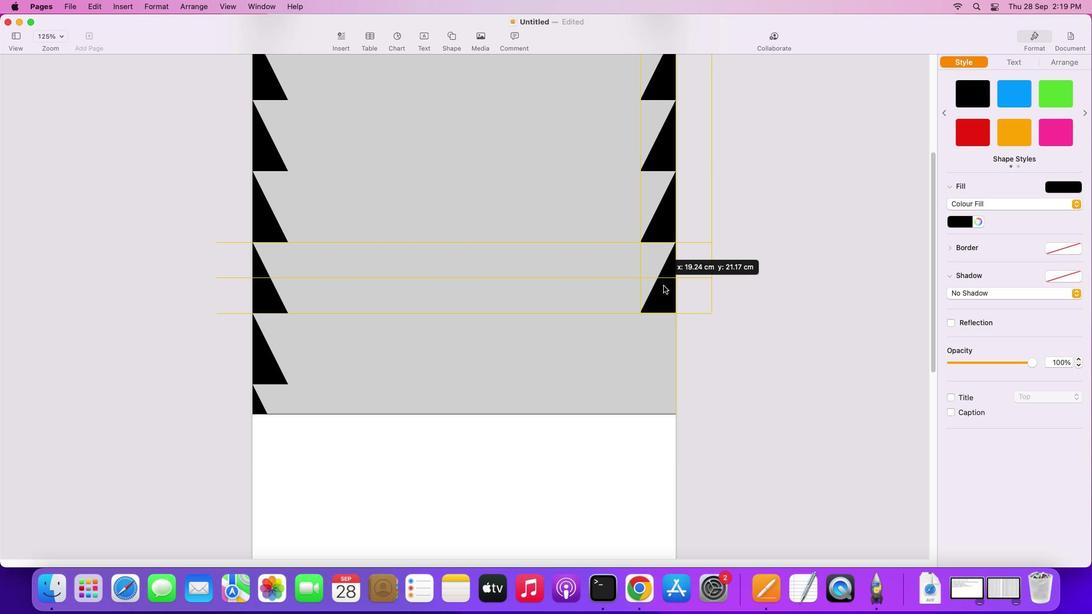 
Action: Key pressed Key.alt
Screenshot: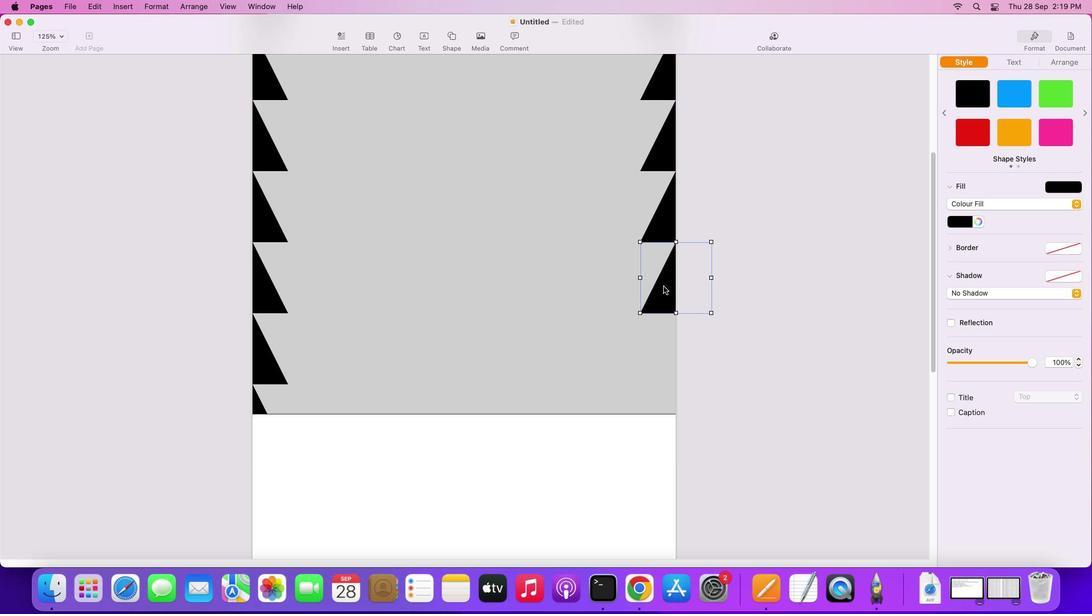 
Action: Mouse moved to (663, 286)
Screenshot: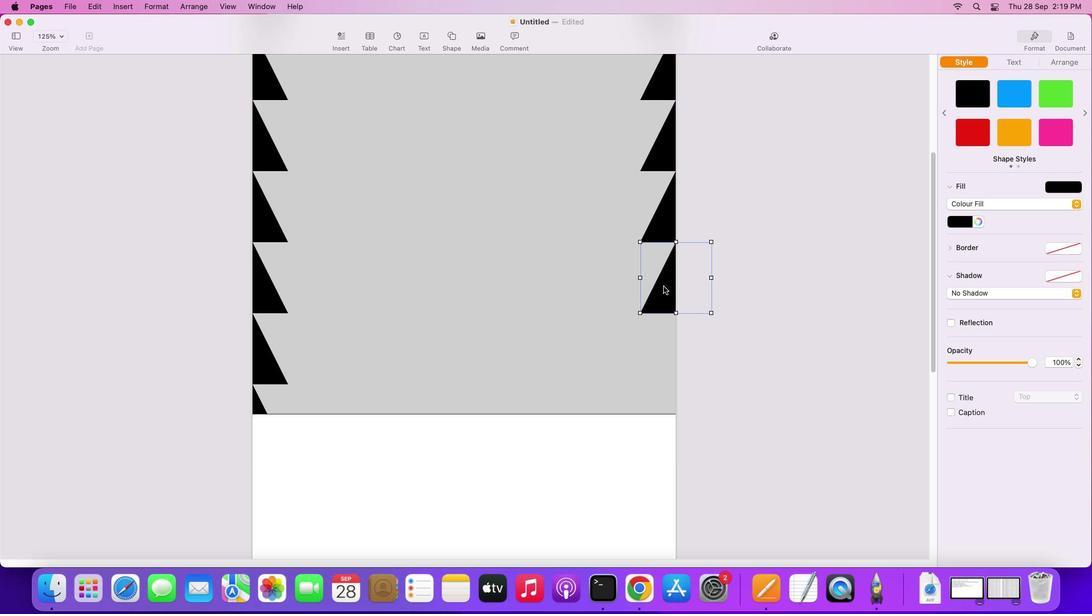 
Action: Mouse pressed left at (663, 286)
Screenshot: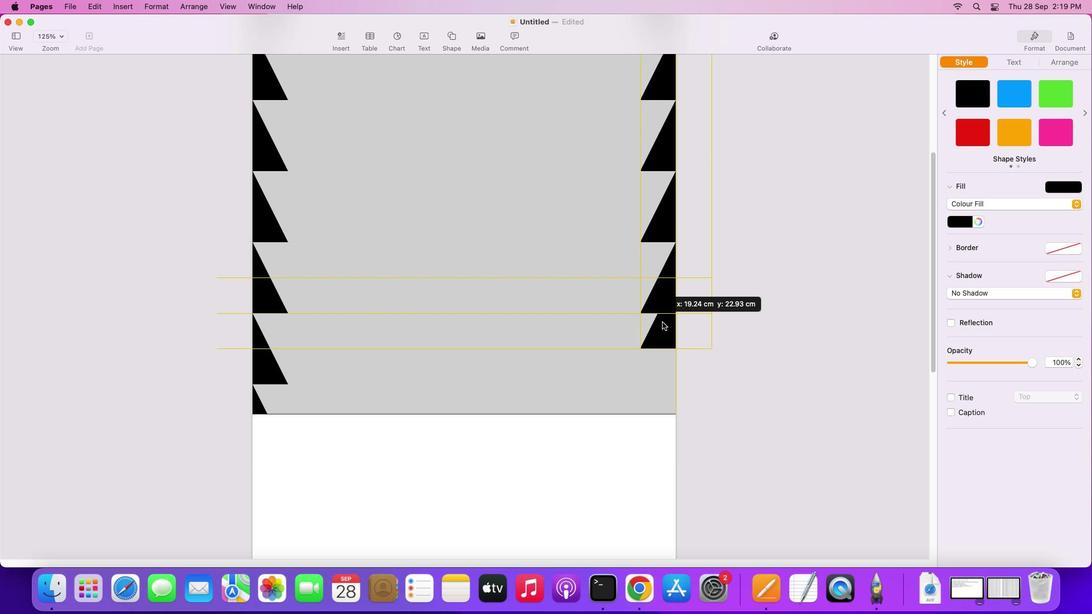 
Action: Mouse moved to (654, 351)
Screenshot: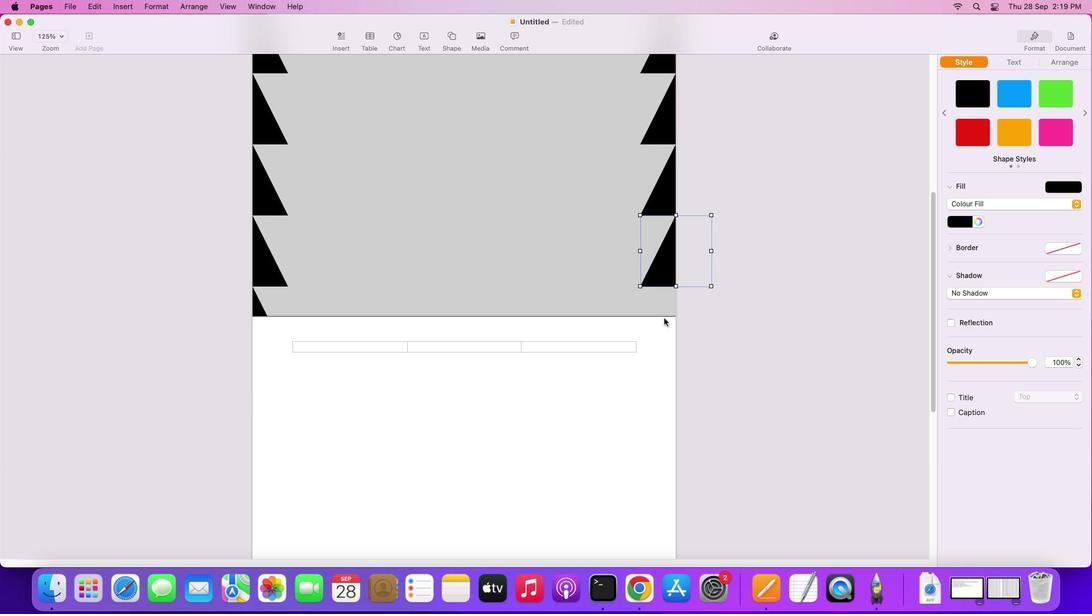 
Action: Mouse scrolled (654, 351) with delta (0, 0)
Screenshot: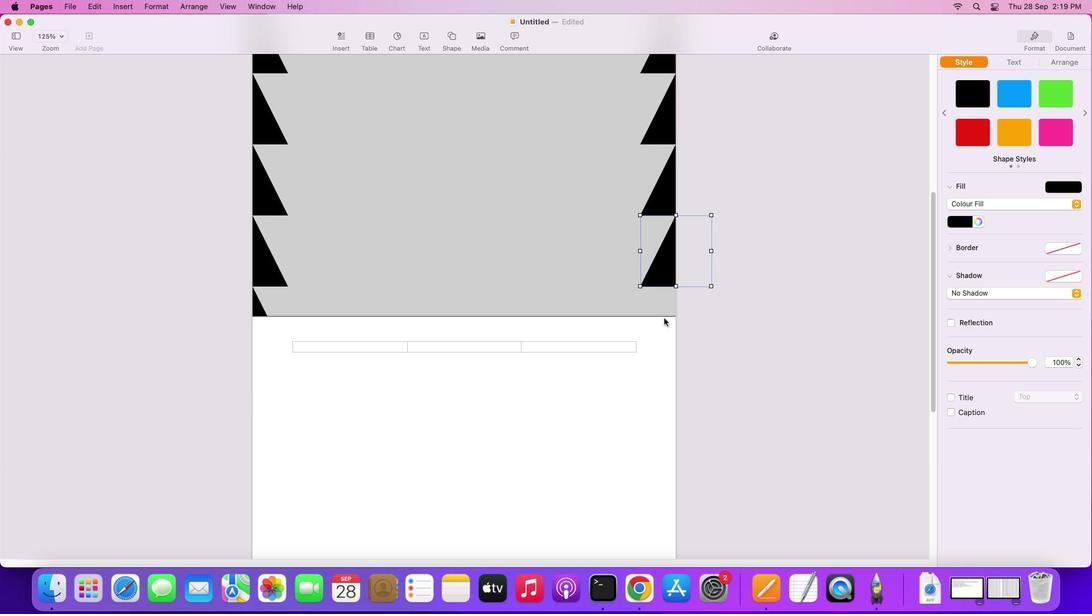 
Action: Mouse scrolled (654, 351) with delta (0, 0)
Screenshot: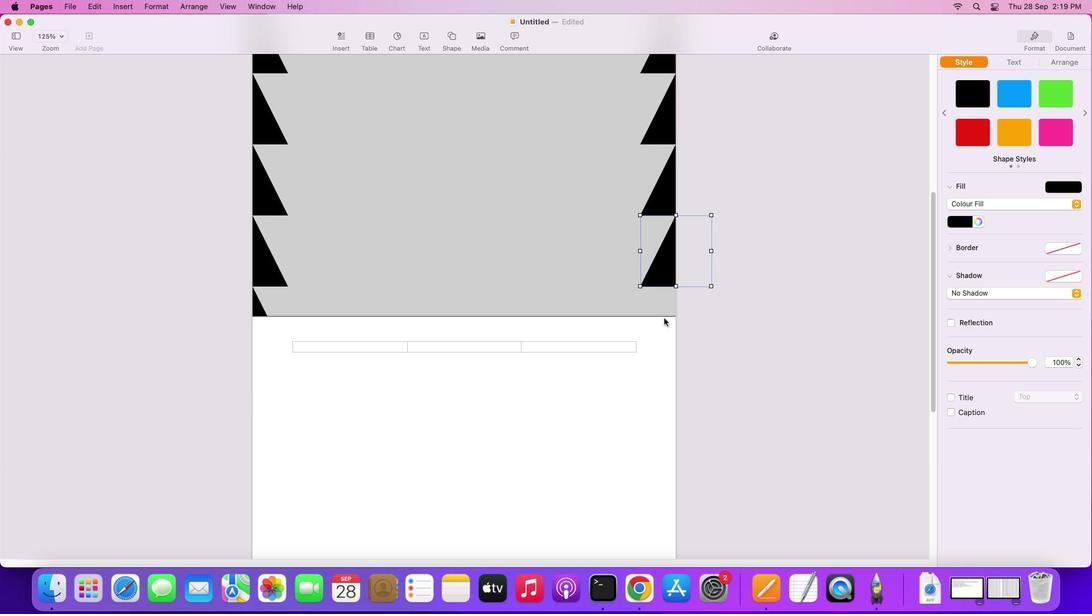 
Action: Mouse scrolled (654, 351) with delta (0, -1)
Screenshot: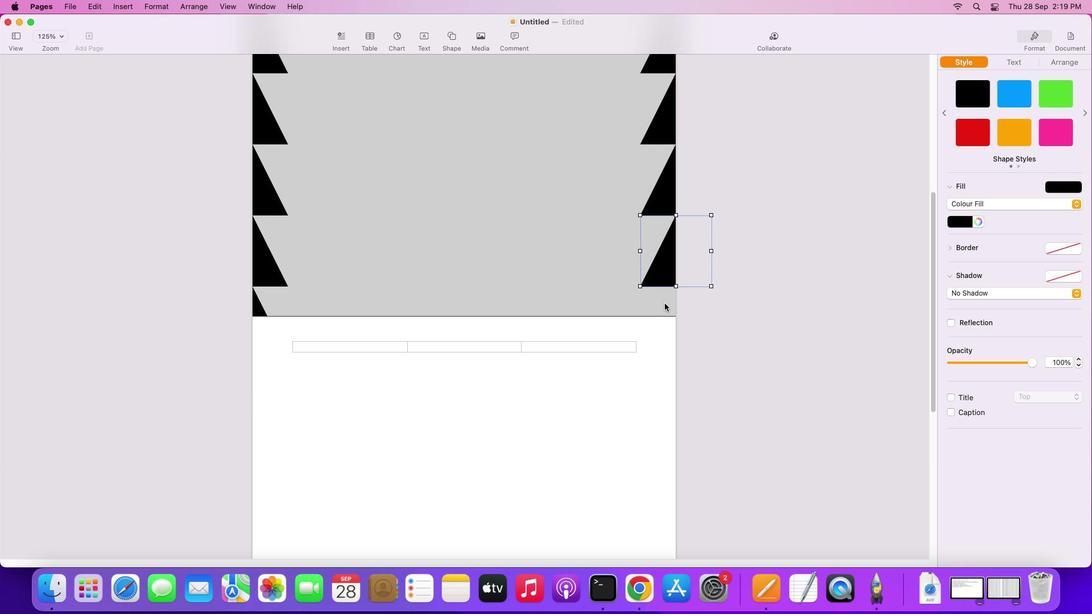 
Action: Mouse scrolled (654, 351) with delta (0, -1)
Screenshot: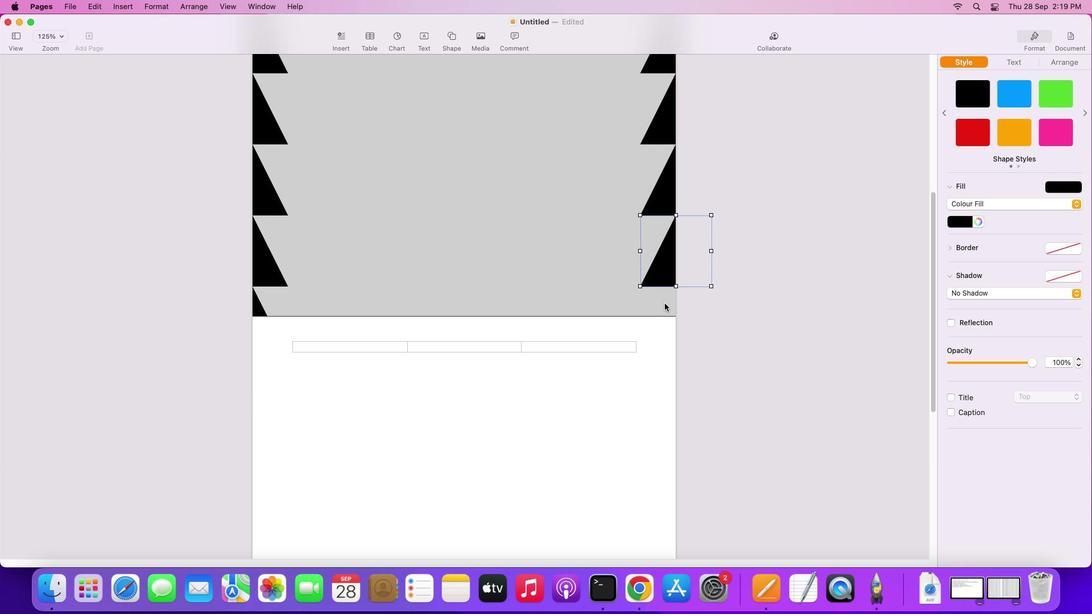 
Action: Mouse moved to (654, 351)
Screenshot: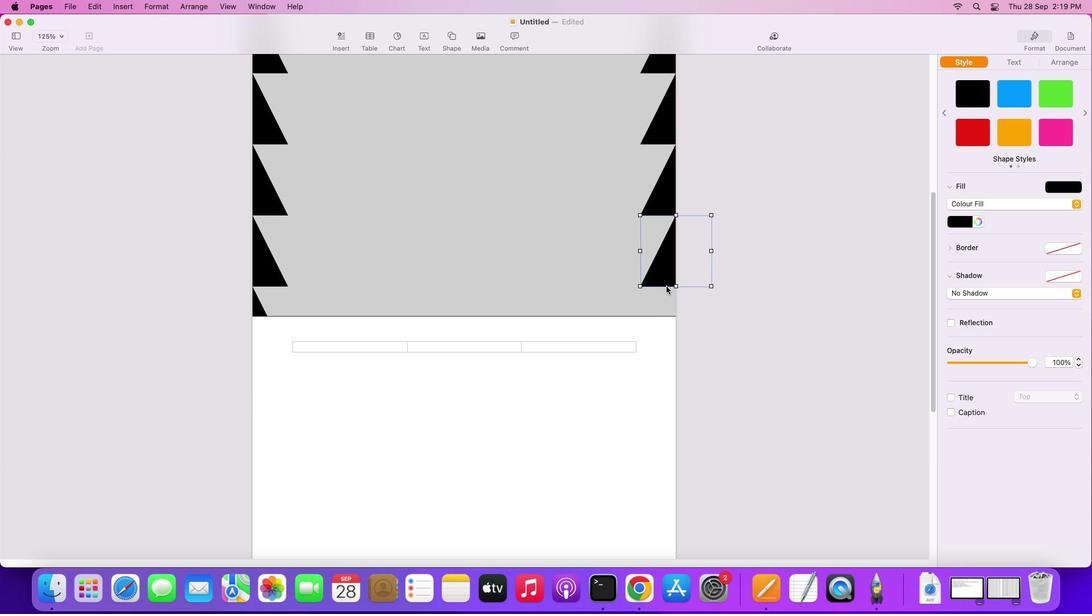 
Action: Mouse scrolled (654, 351) with delta (0, -2)
Screenshot: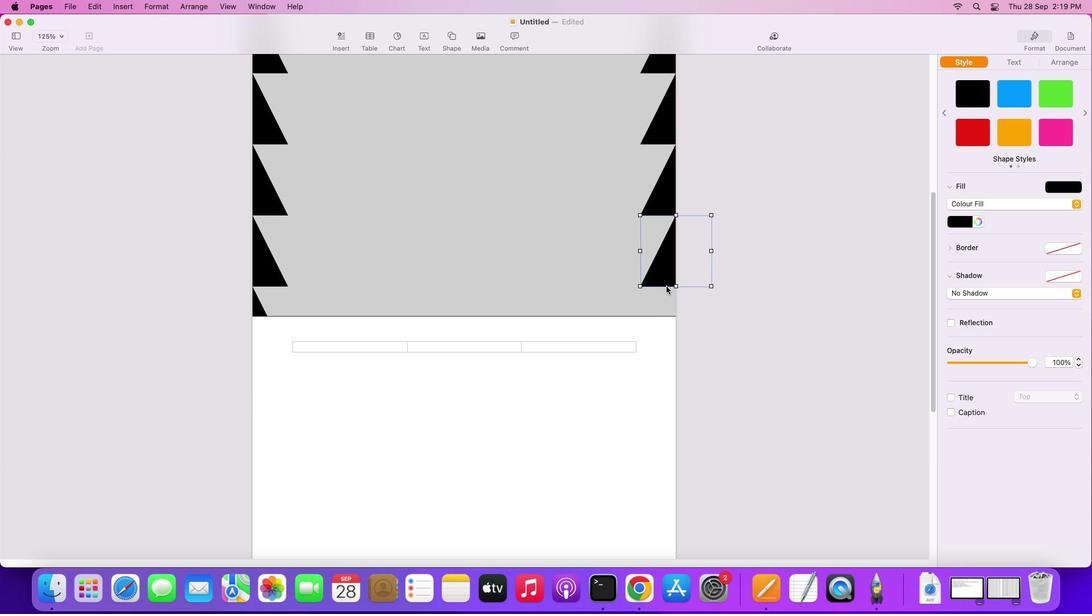 
Action: Mouse moved to (670, 245)
Screenshot: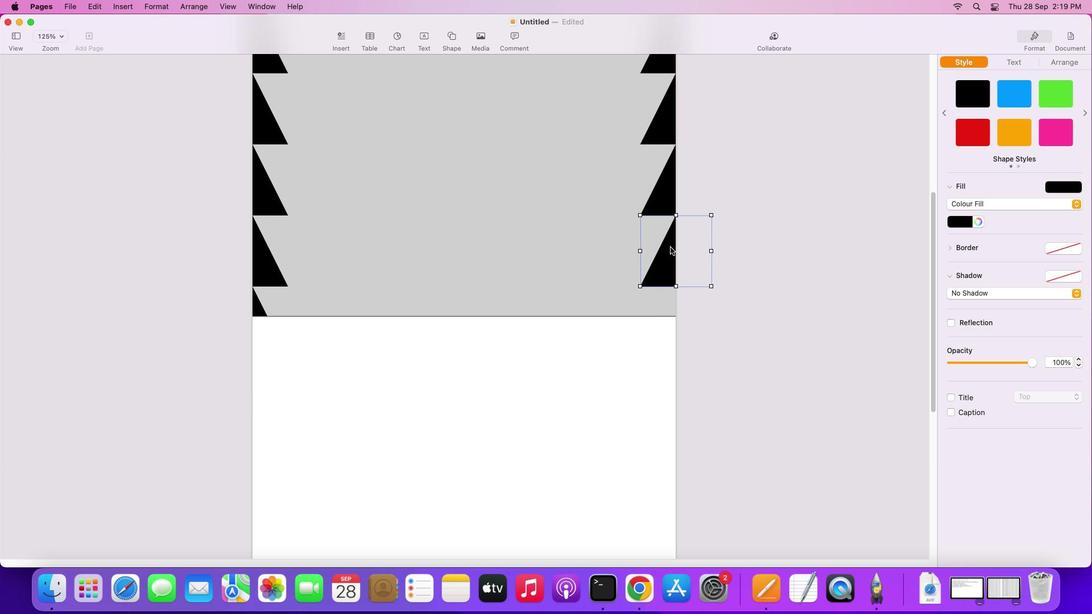 
Action: Key pressed Key.alt
Screenshot: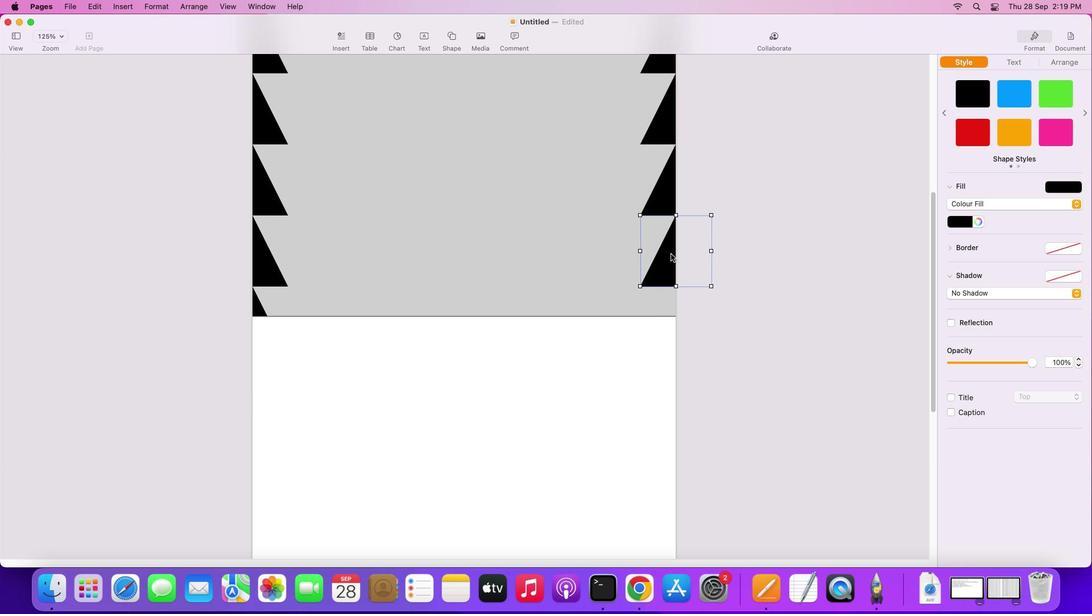 
Action: Mouse moved to (670, 247)
Screenshot: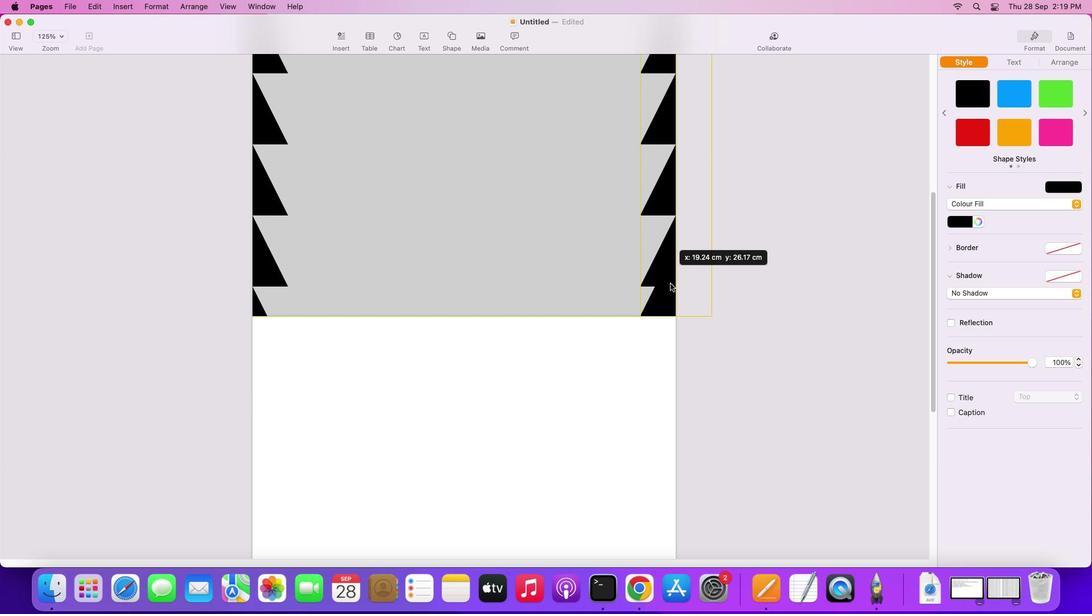 
Action: Mouse pressed left at (670, 247)
Screenshot: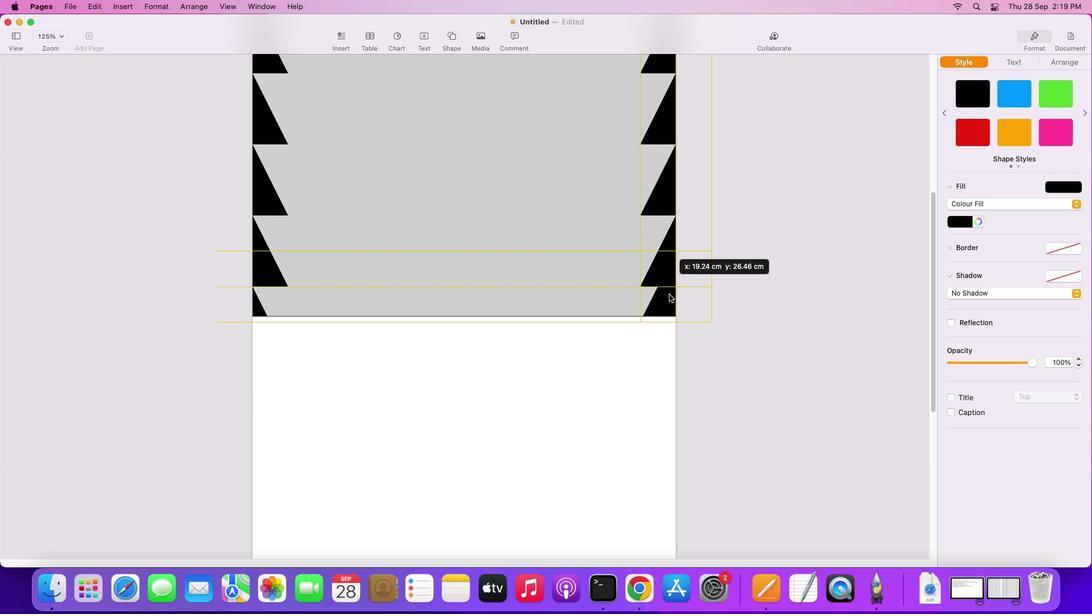 
Action: Mouse moved to (1065, 60)
Screenshot: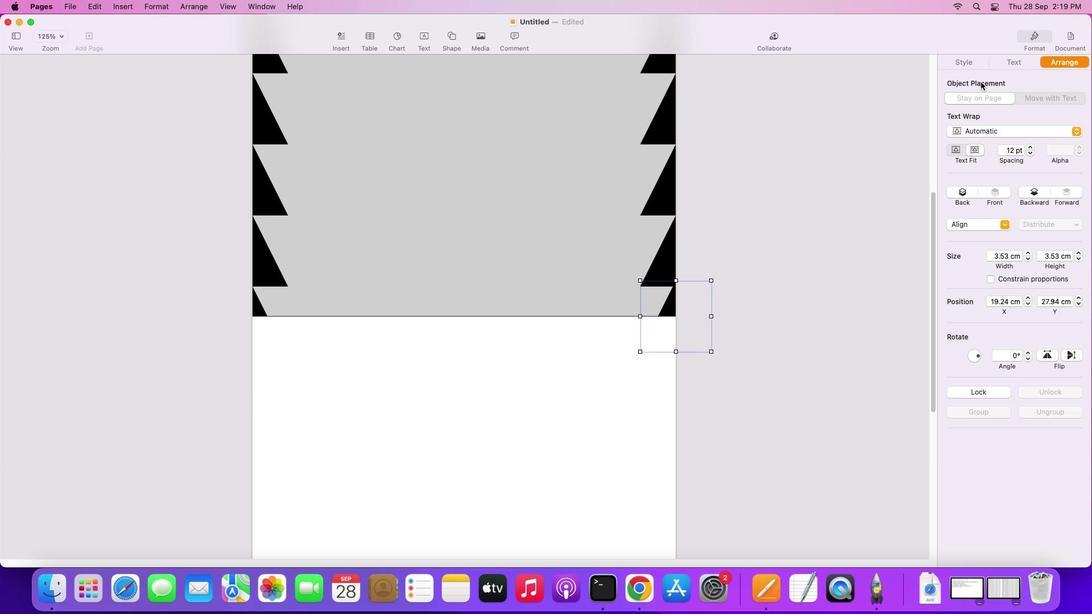 
Action: Mouse pressed left at (1065, 60)
Screenshot: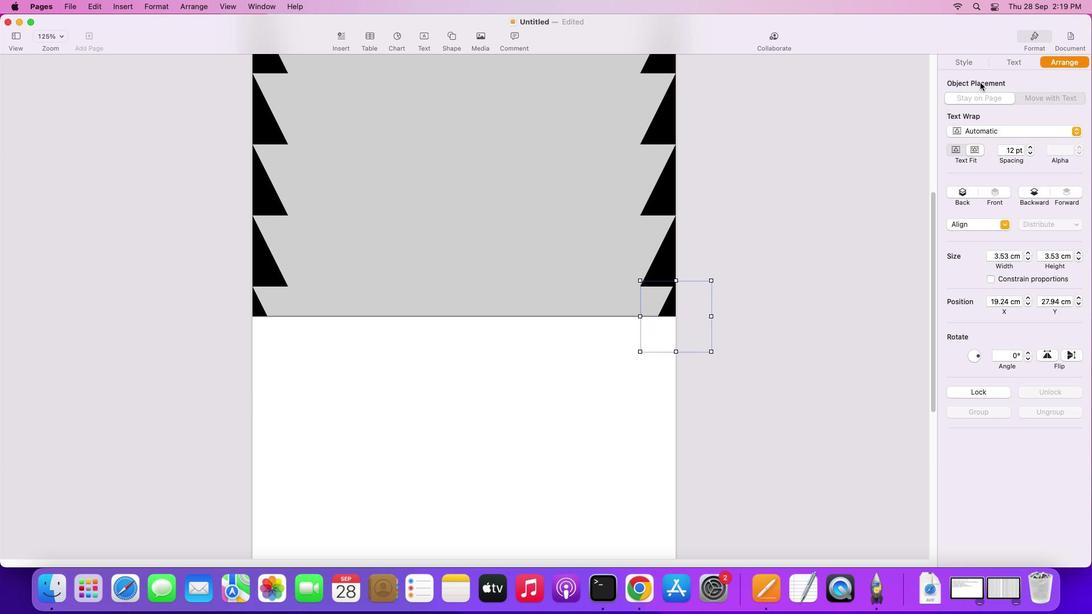 
Action: Mouse moved to (976, 97)
Screenshot: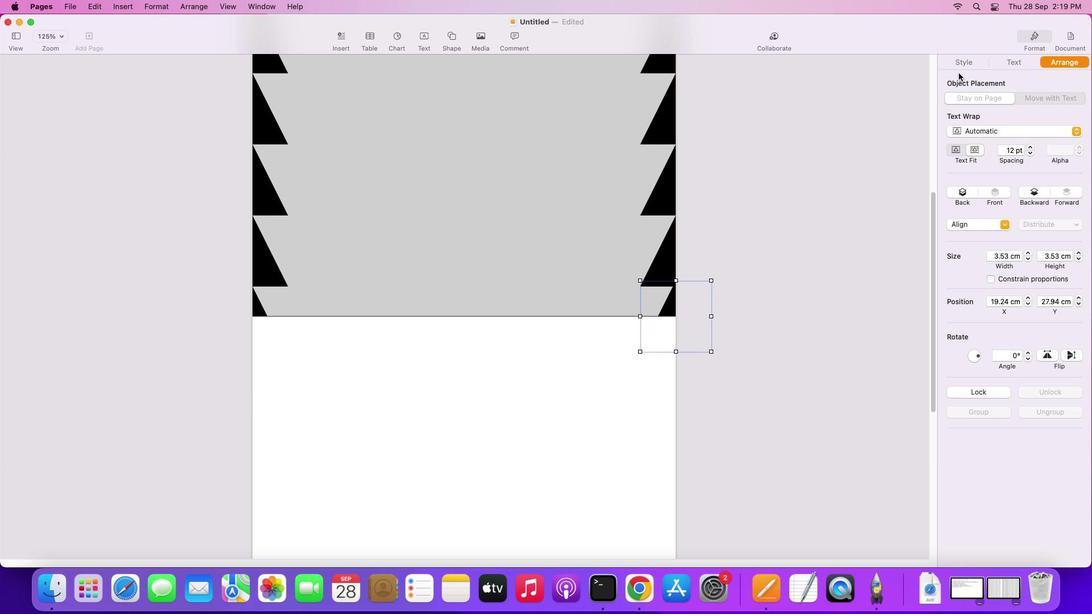
Action: Mouse pressed left at (976, 97)
Screenshot: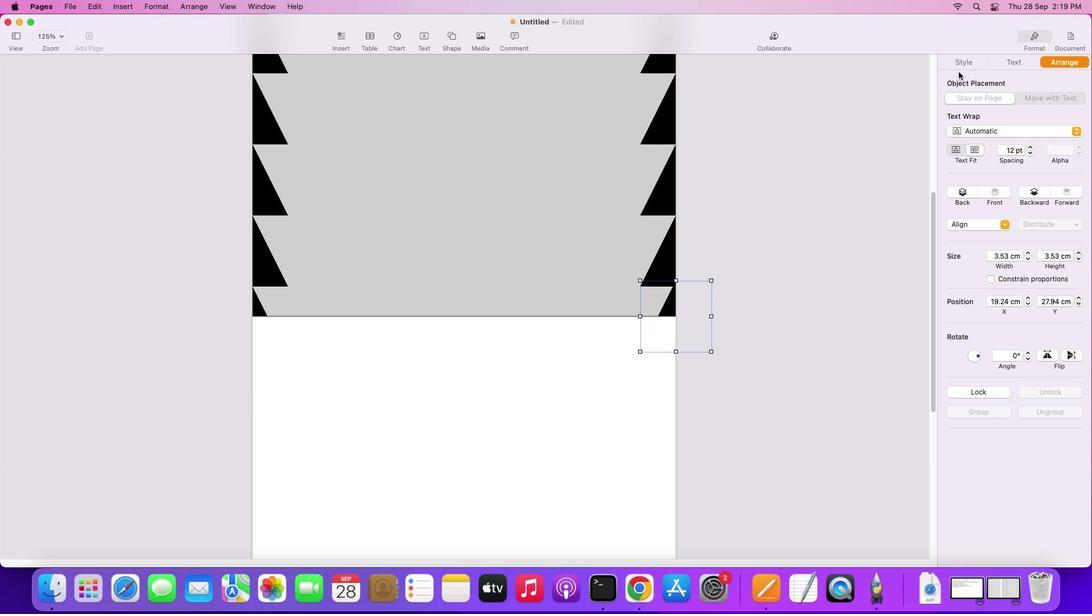 
Action: Mouse moved to (959, 67)
Screenshot: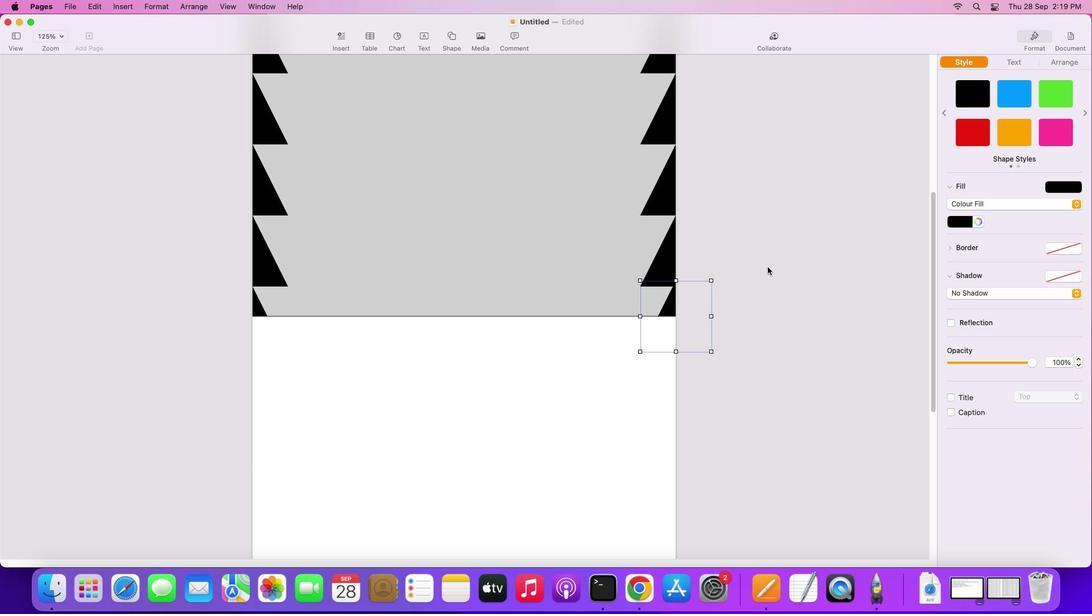 
Action: Mouse pressed left at (959, 67)
Screenshot: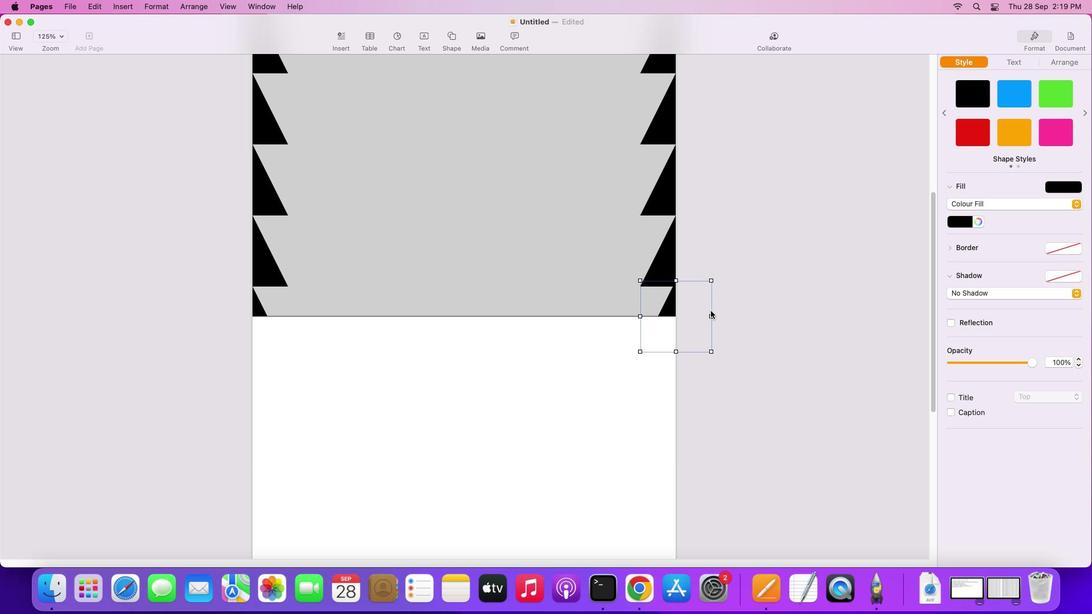 
Action: Mouse moved to (673, 304)
Screenshot: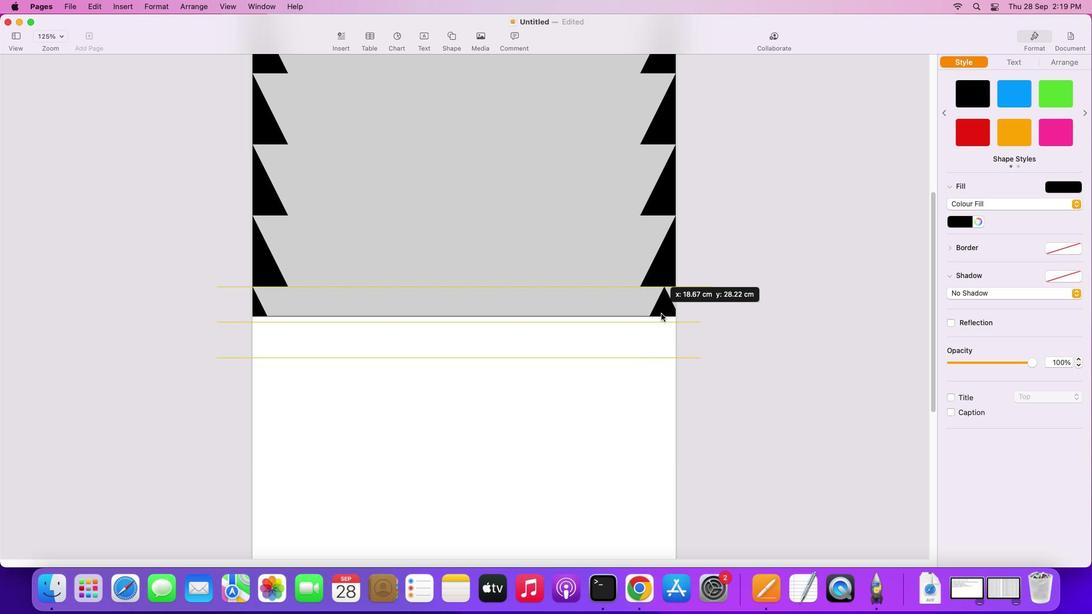 
Action: Mouse pressed left at (673, 304)
Screenshot: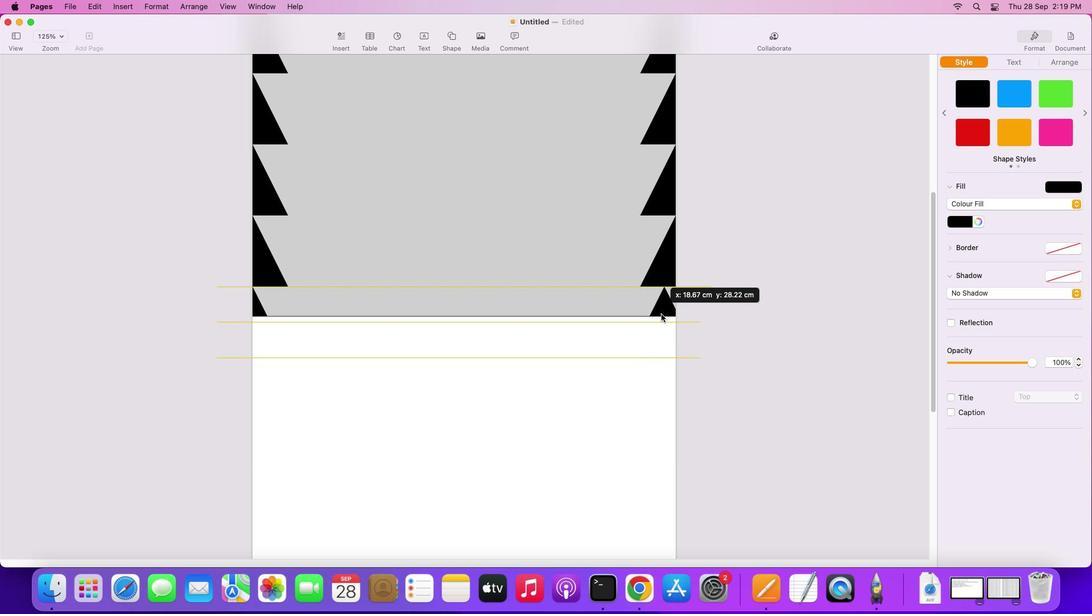 
Action: Mouse moved to (602, 282)
Screenshot: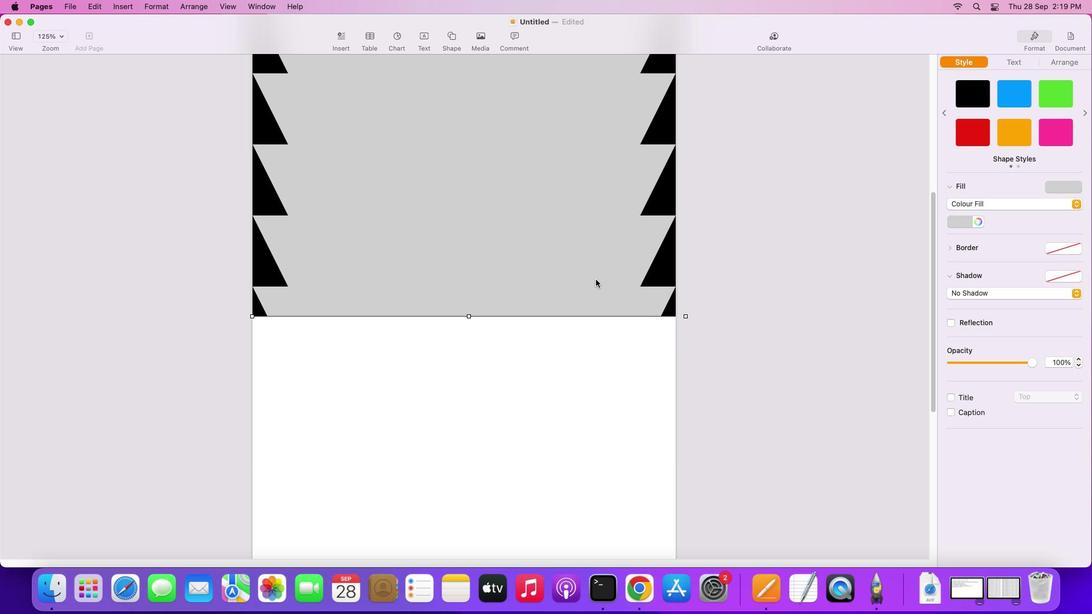 
Action: Mouse pressed left at (602, 282)
Screenshot: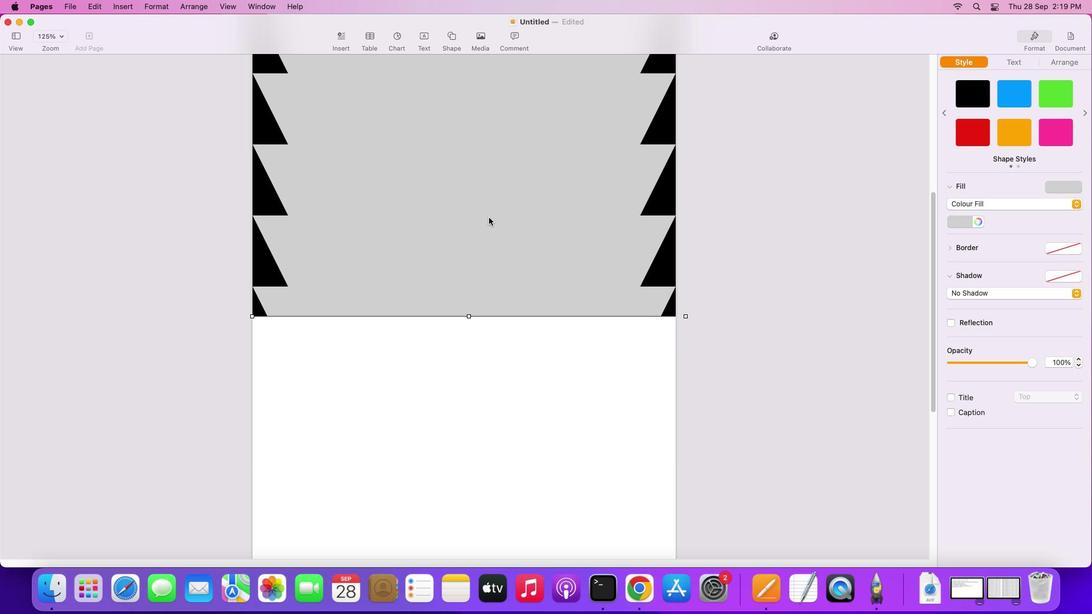 
Action: Mouse moved to (467, 181)
Screenshot: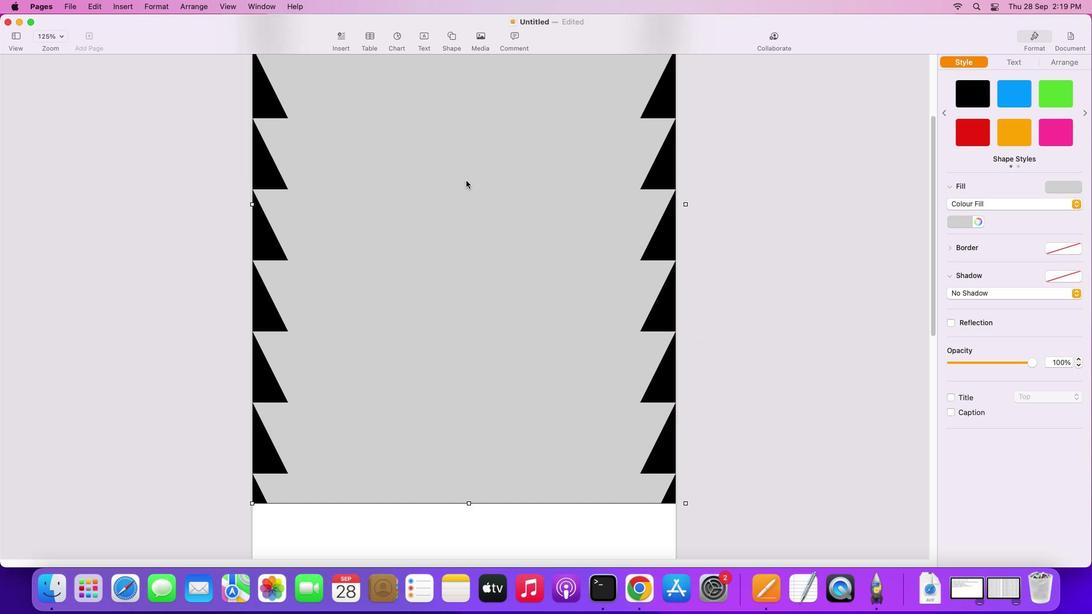 
Action: Mouse scrolled (467, 181) with delta (0, 1)
Screenshot: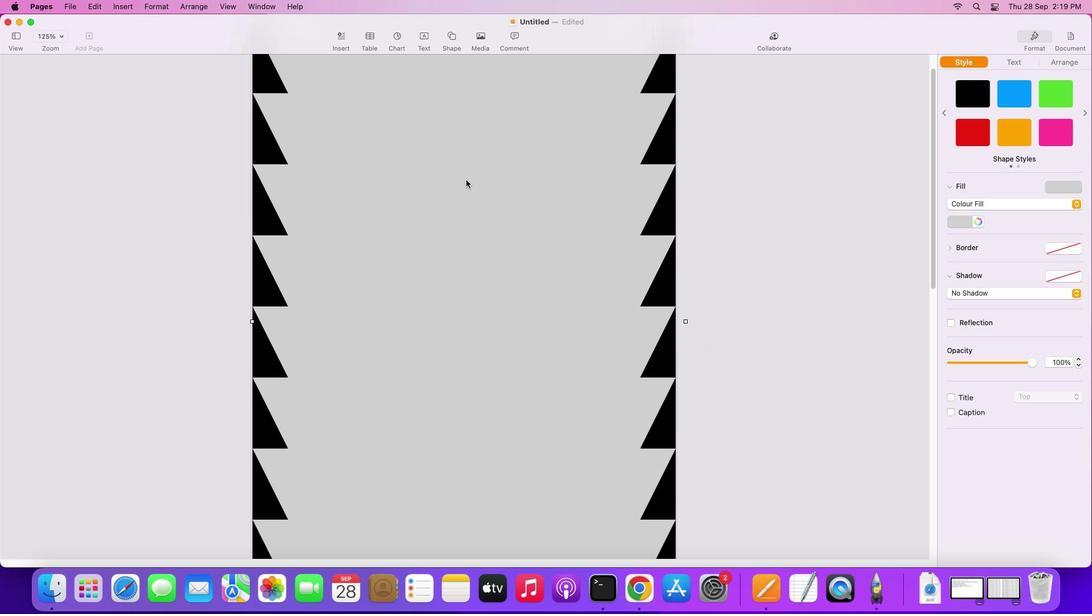 
Action: Mouse scrolled (467, 181) with delta (0, 1)
Screenshot: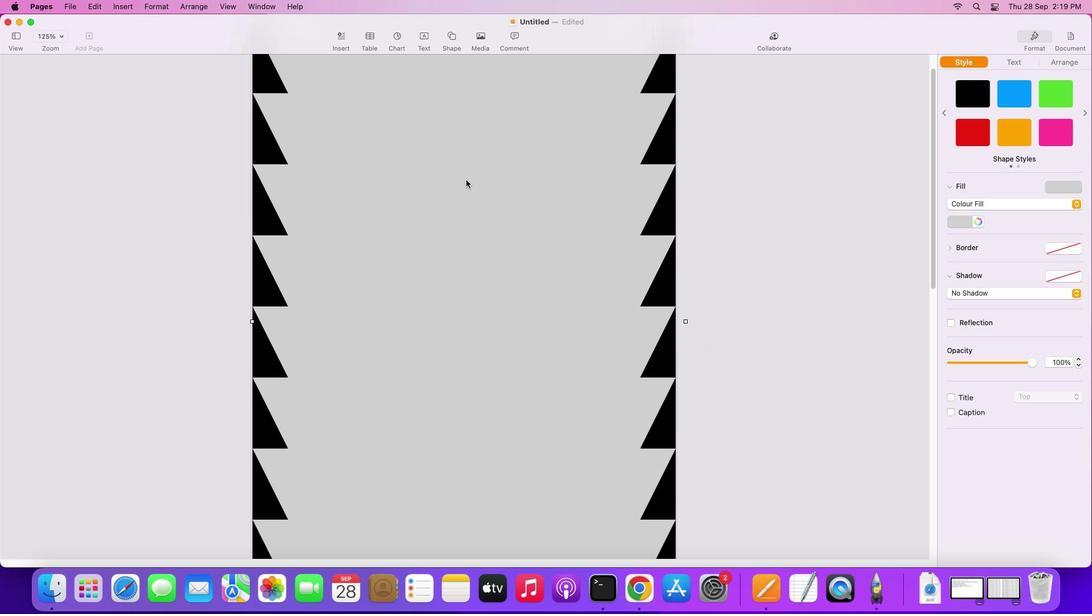 
Action: Mouse scrolled (467, 181) with delta (0, 2)
Screenshot: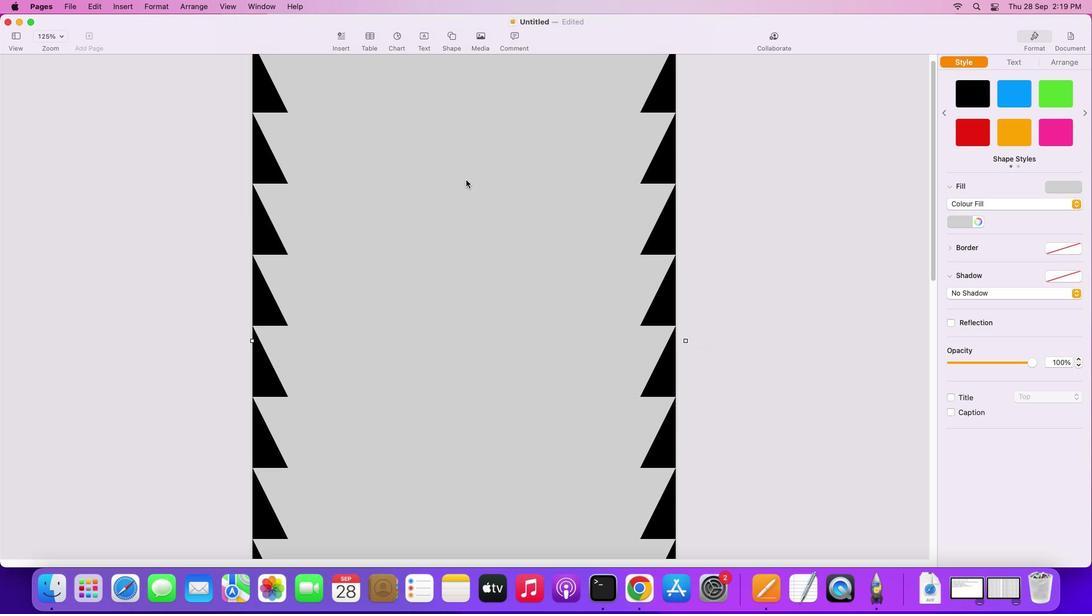 
Action: Mouse scrolled (467, 181) with delta (0, 3)
Screenshot: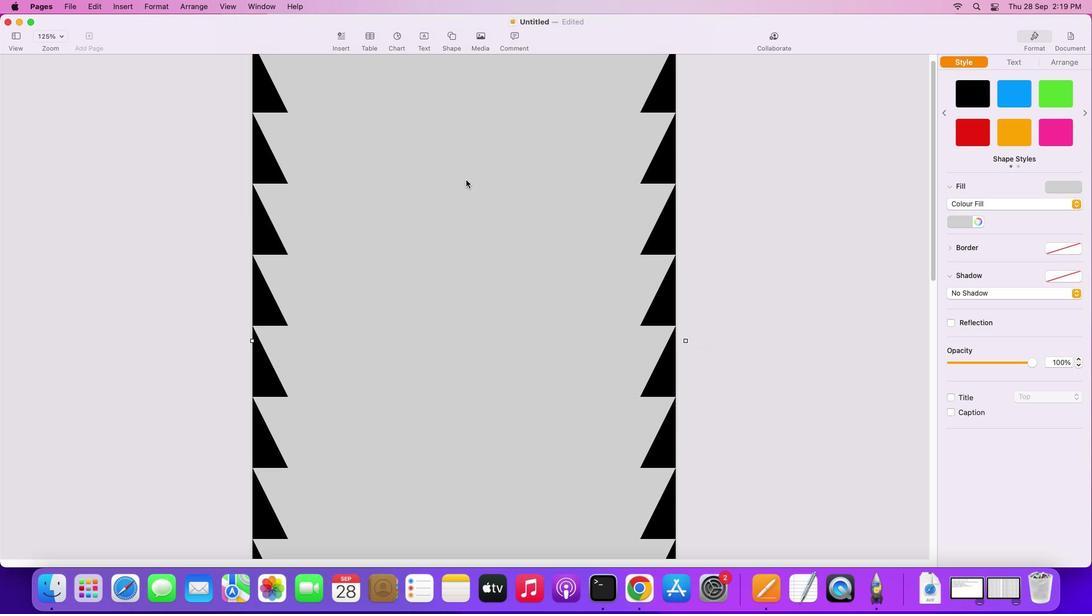 
Action: Mouse scrolled (467, 181) with delta (0, 3)
Screenshot: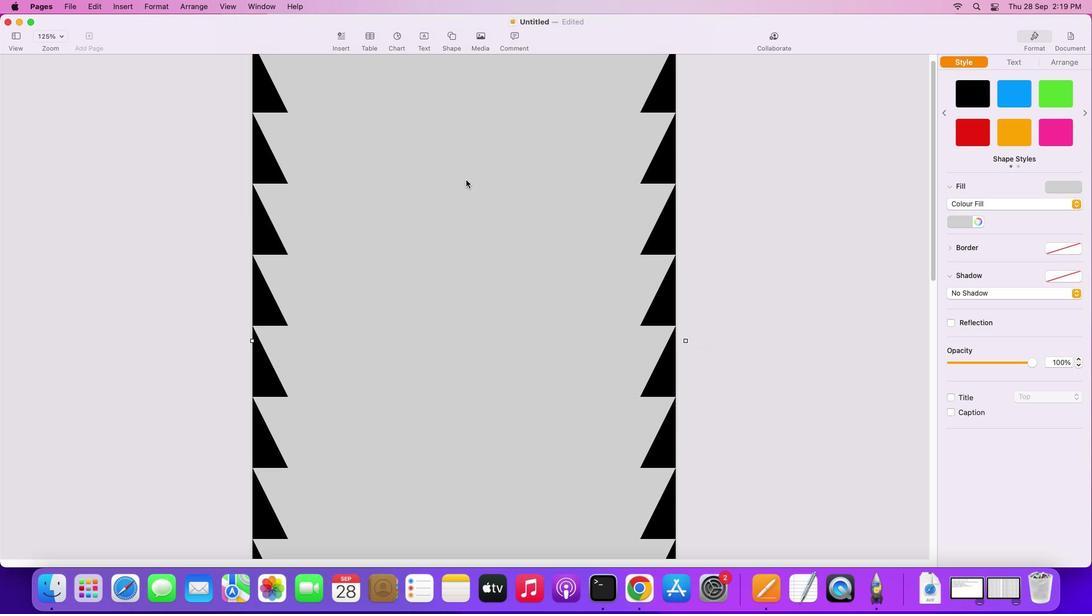 
Action: Mouse moved to (467, 181)
Screenshot: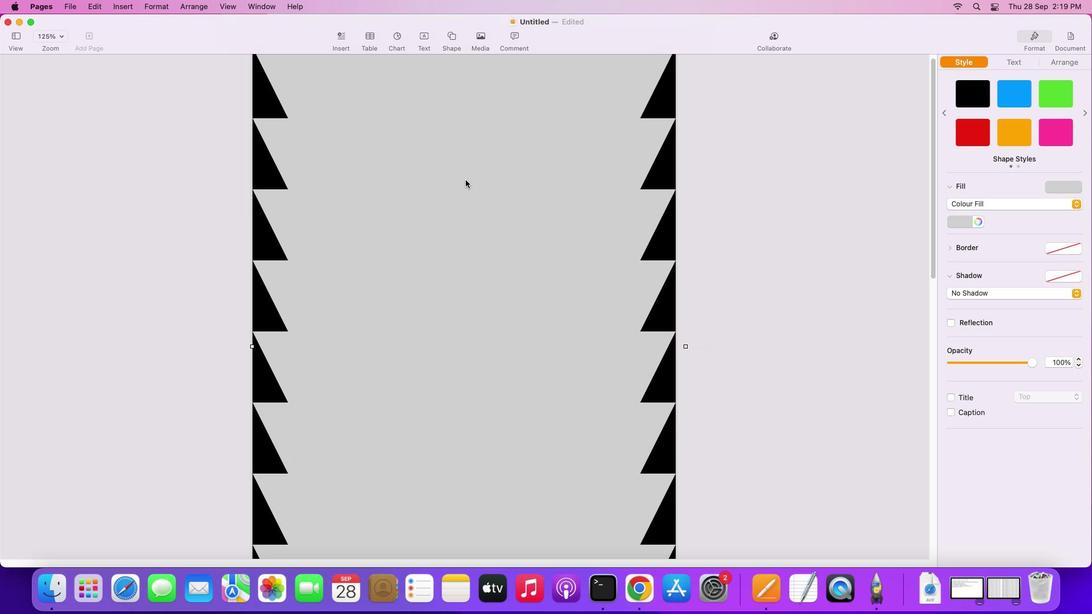 
Action: Mouse scrolled (467, 181) with delta (0, 4)
Screenshot: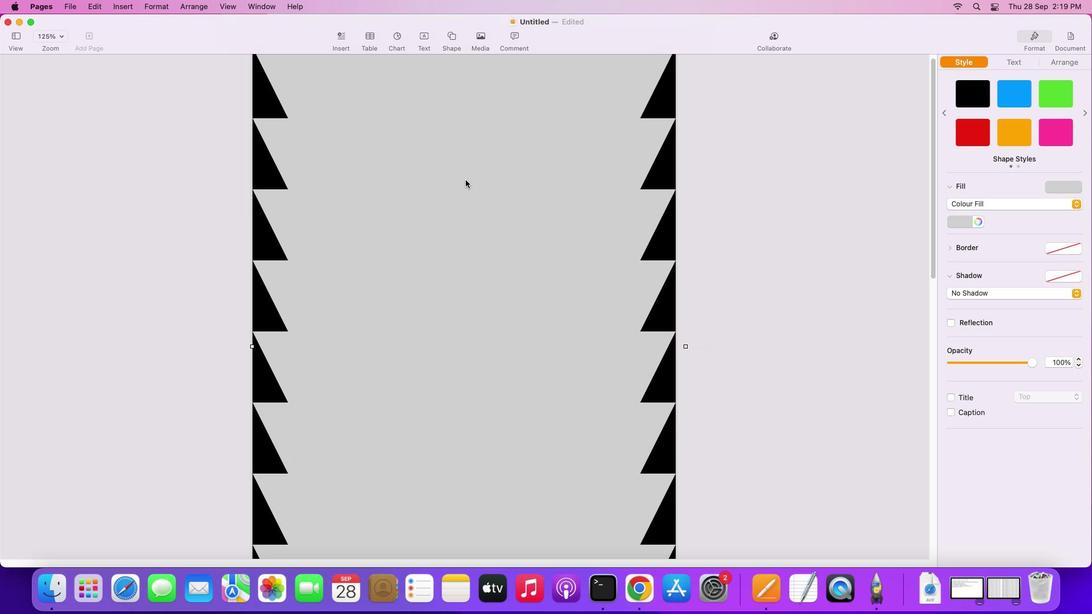 
Action: Mouse moved to (467, 181)
Screenshot: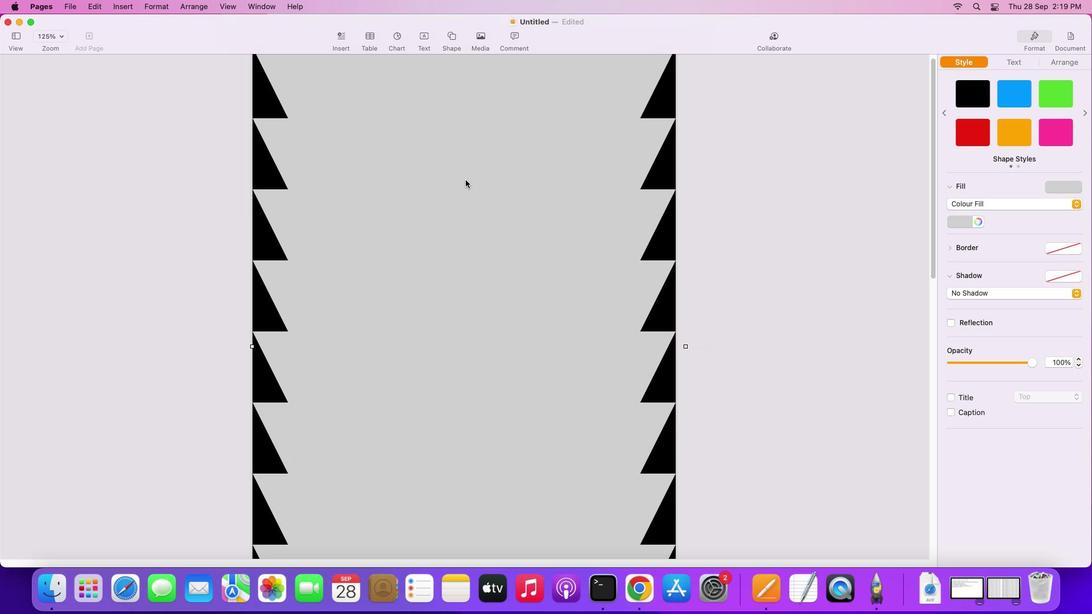 
Action: Mouse scrolled (467, 181) with delta (0, 4)
Screenshot: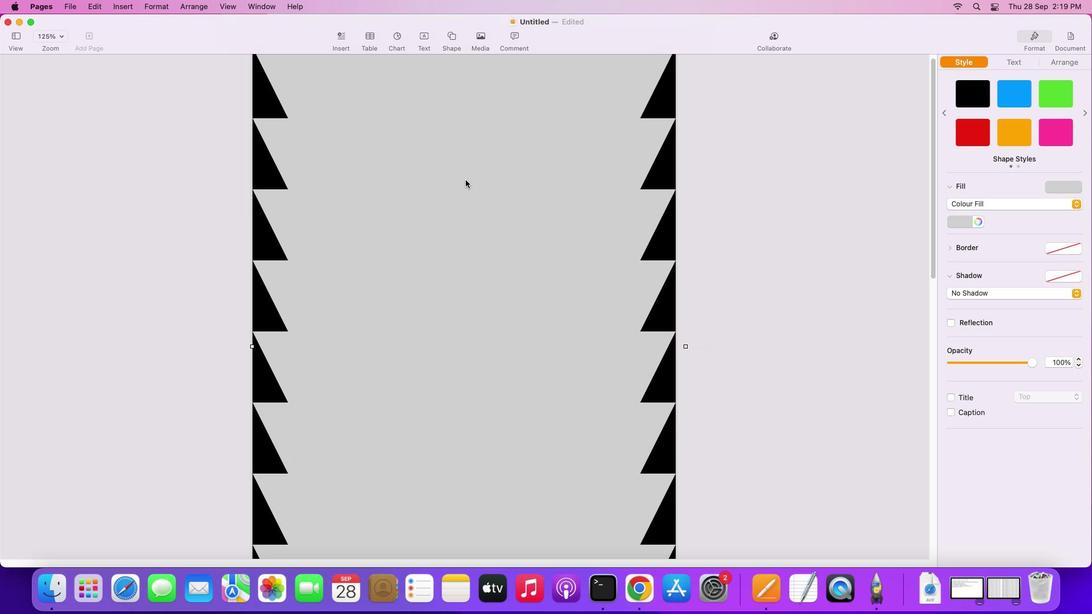 
Action: Mouse moved to (466, 180)
Screenshot: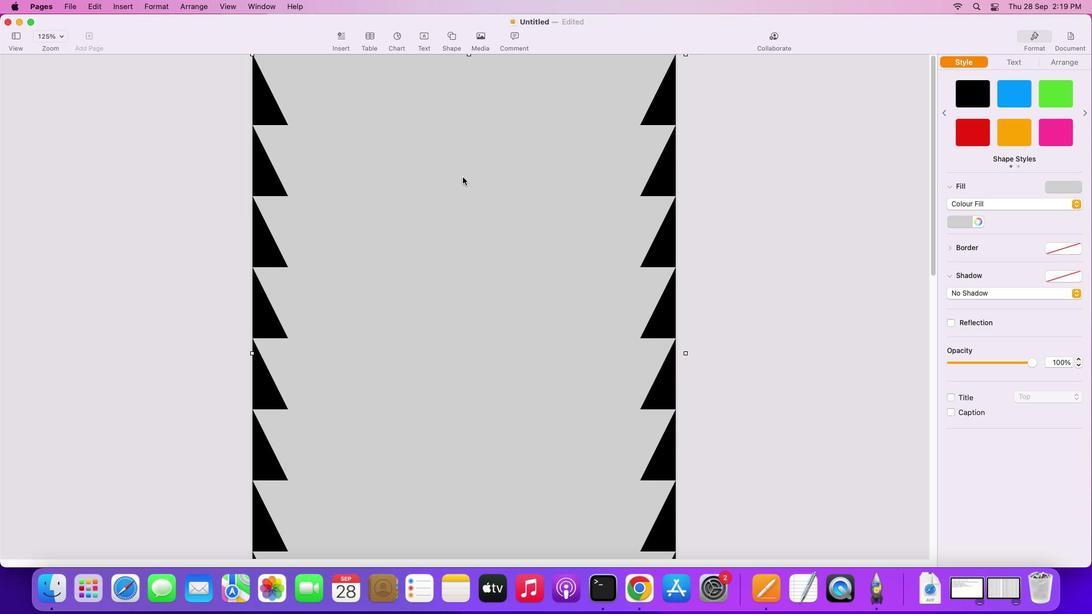 
Action: Mouse scrolled (466, 180) with delta (0, 1)
Screenshot: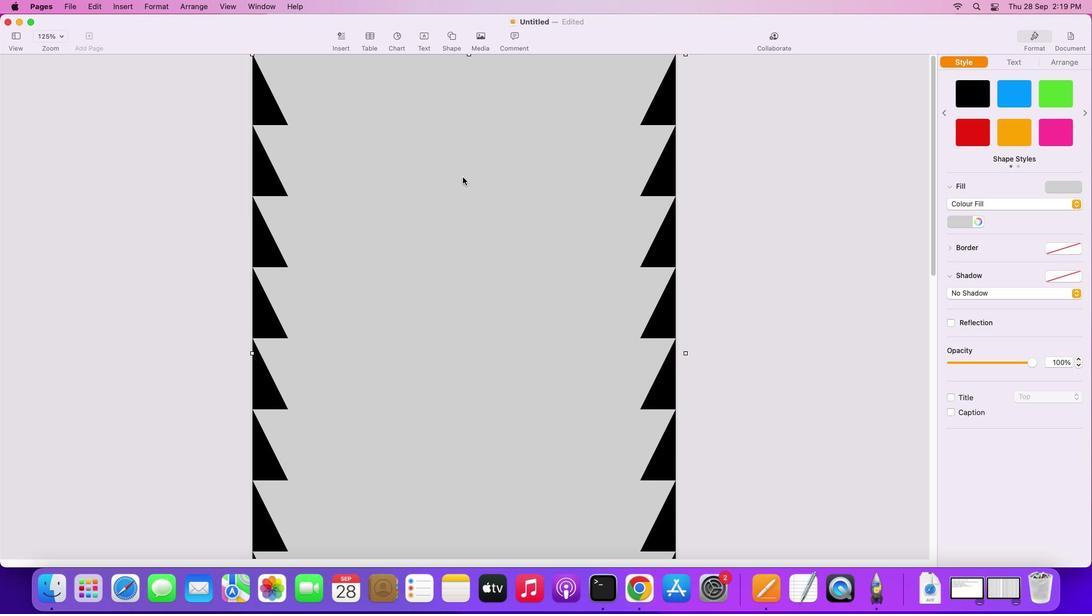 
Action: Mouse scrolled (466, 180) with delta (0, 1)
Screenshot: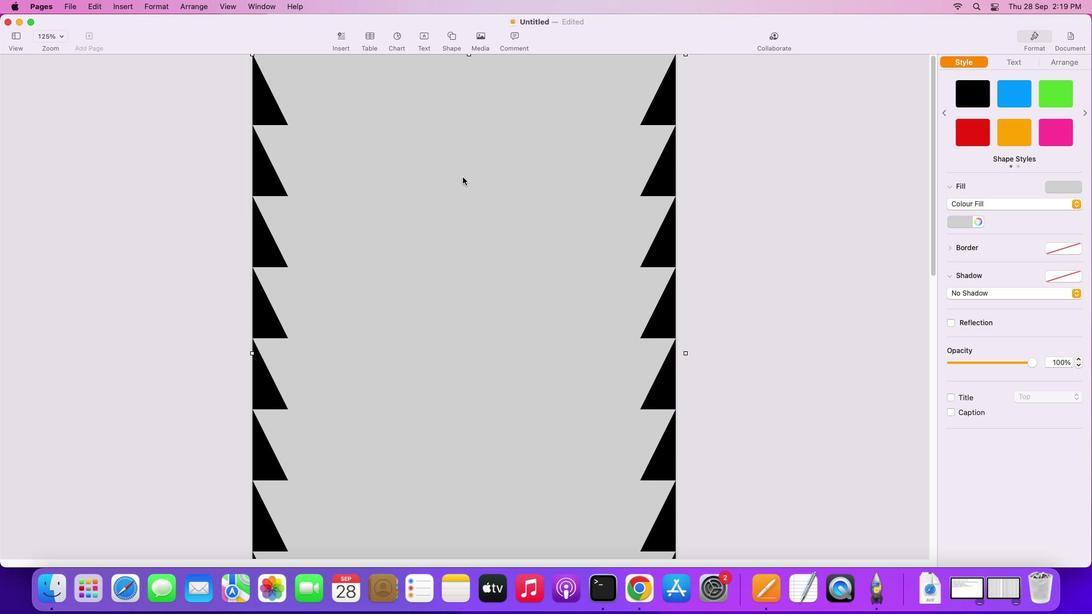 
Action: Mouse scrolled (466, 180) with delta (0, 2)
Screenshot: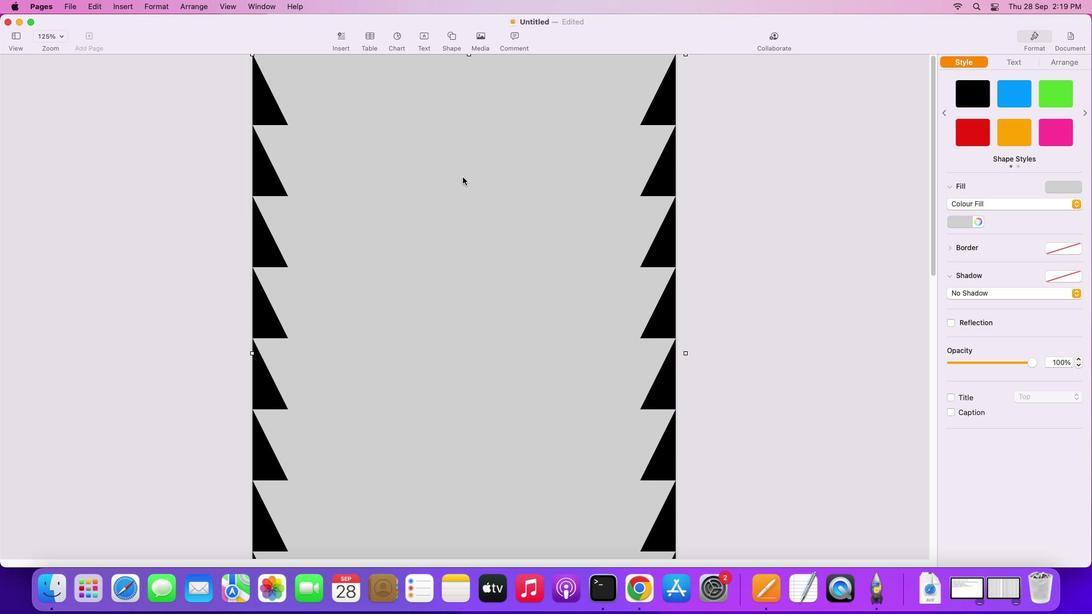 
Action: Mouse scrolled (466, 180) with delta (0, 3)
Screenshot: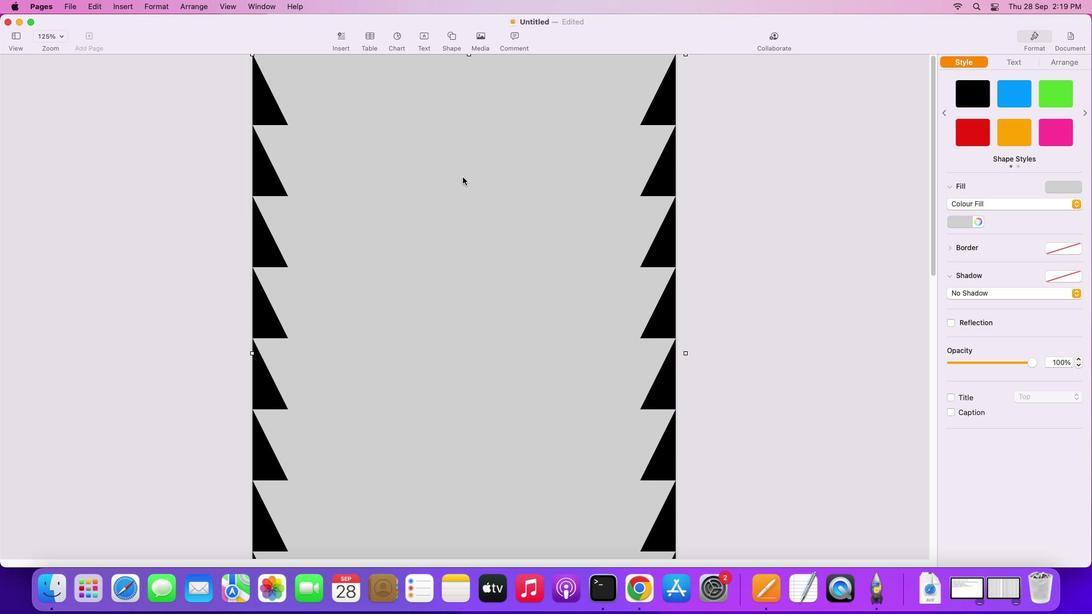 
Action: Mouse scrolled (466, 180) with delta (0, 3)
Screenshot: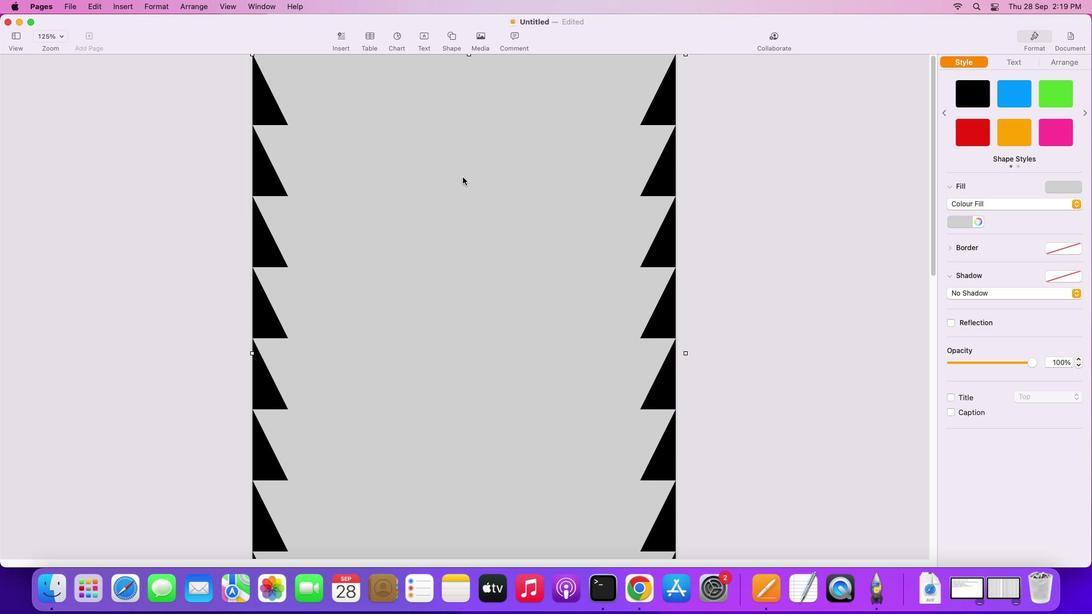 
Action: Mouse scrolled (466, 180) with delta (0, 4)
Screenshot: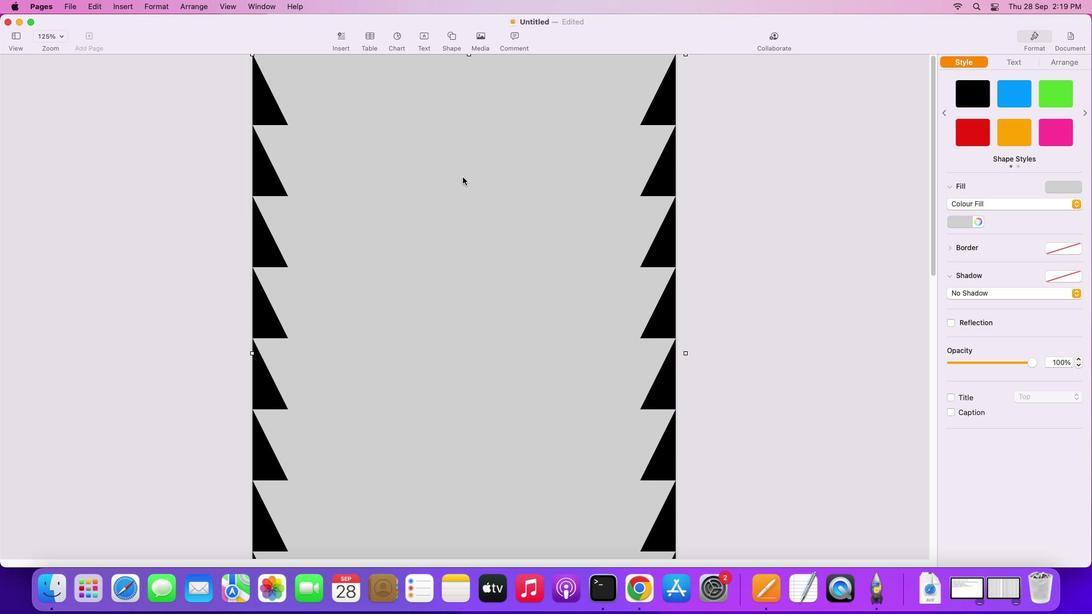 
Action: Mouse moved to (464, 179)
Screenshot: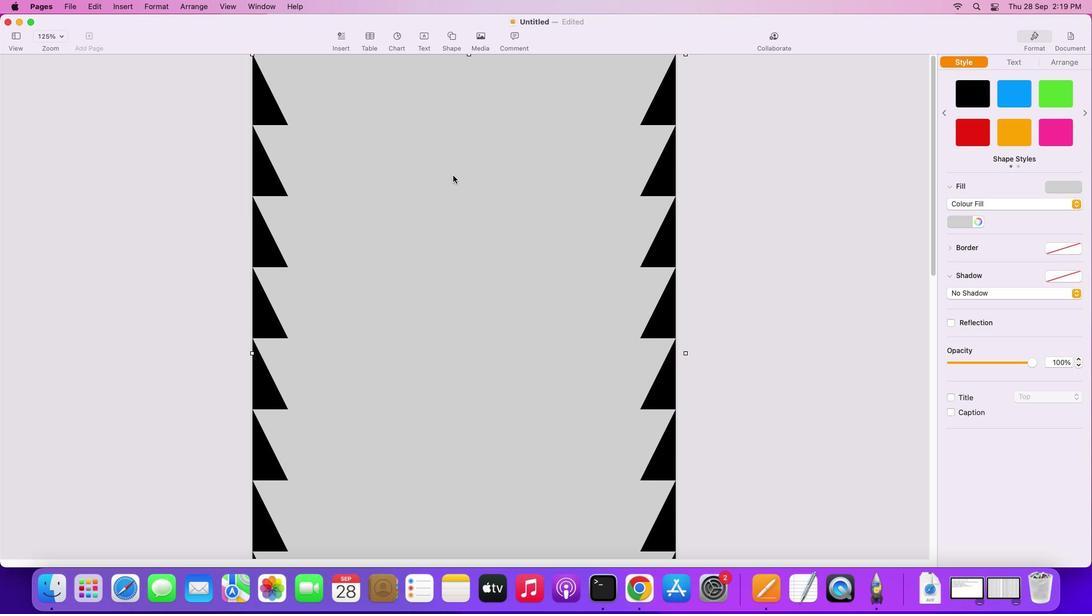 
Action: Mouse scrolled (464, 179) with delta (0, 1)
Screenshot: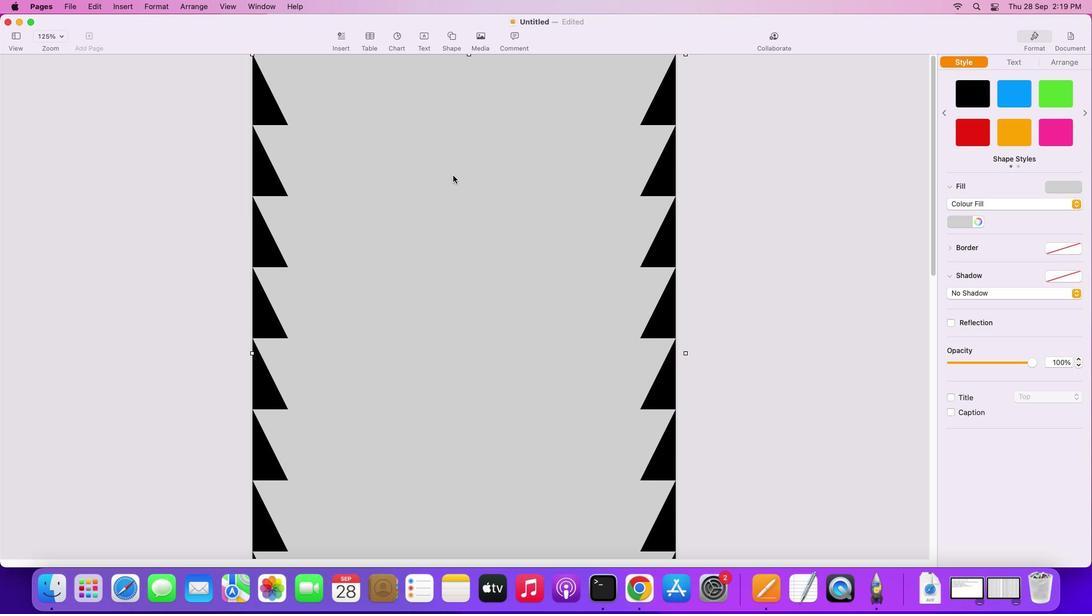 
Action: Mouse scrolled (464, 179) with delta (0, 1)
Screenshot: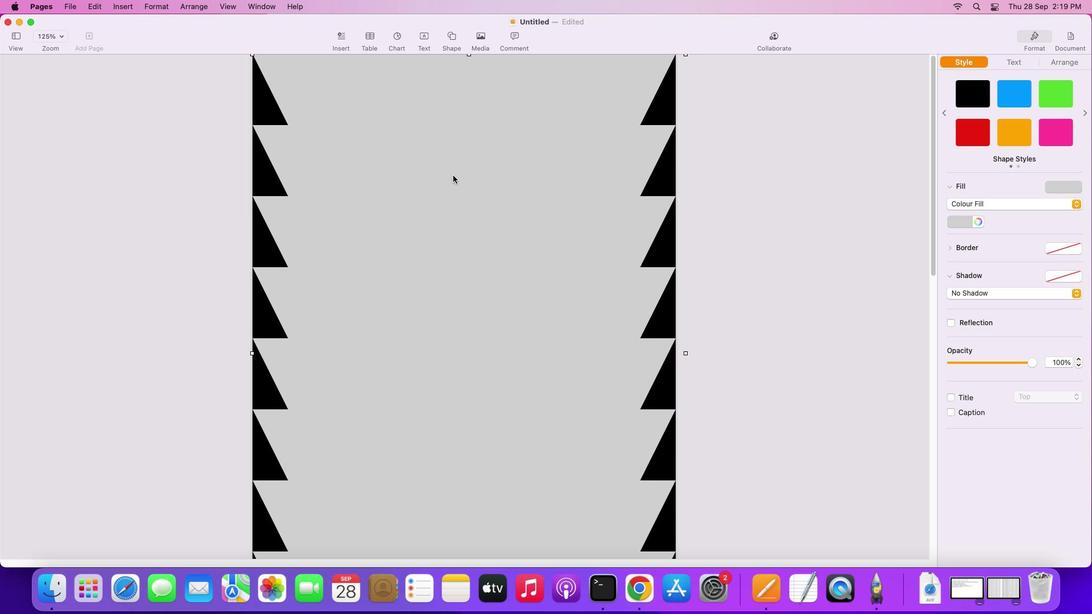 
Action: Mouse scrolled (464, 179) with delta (0, 2)
Screenshot: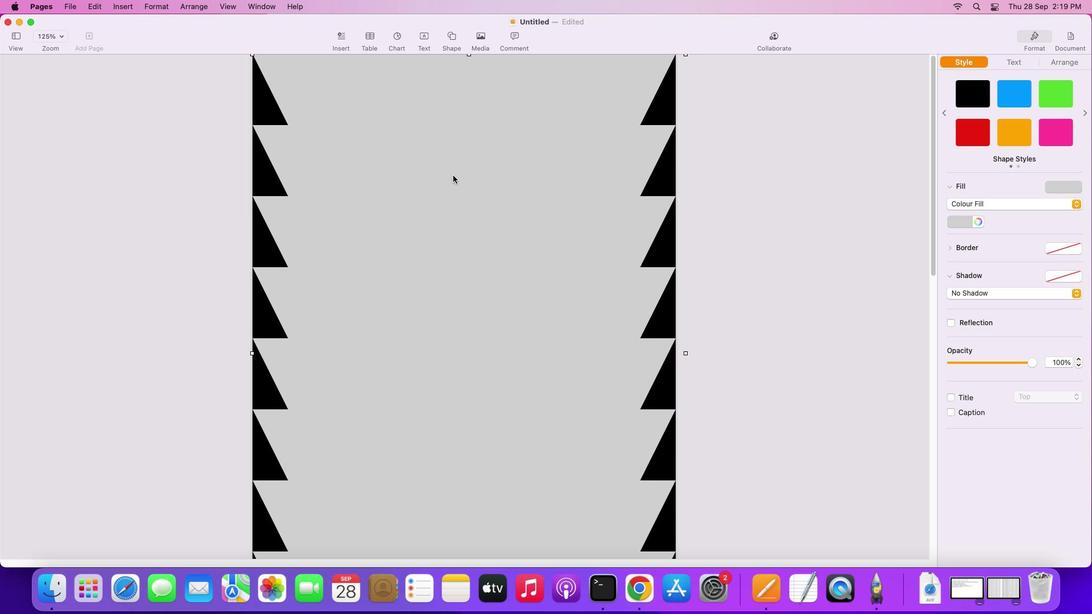 
Action: Mouse moved to (464, 179)
Screenshot: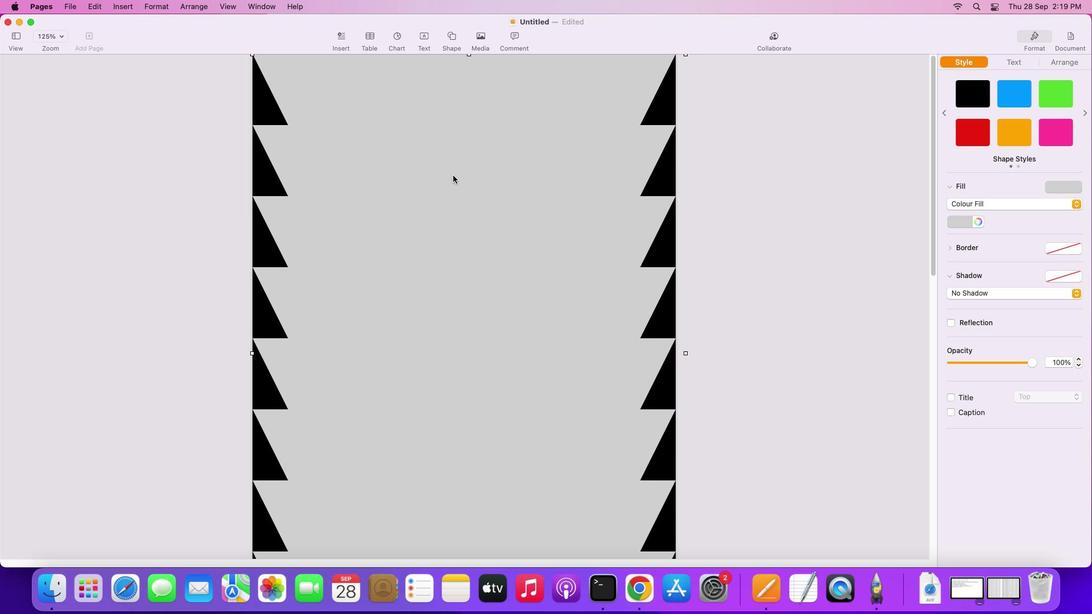 
Action: Mouse scrolled (464, 179) with delta (0, 3)
